 Task: Explore historical inns and guesthouses in Cape May, New Jersey, known for their preserved architecture and charming coastal setting.
Action: Mouse moved to (479, 66)
Screenshot: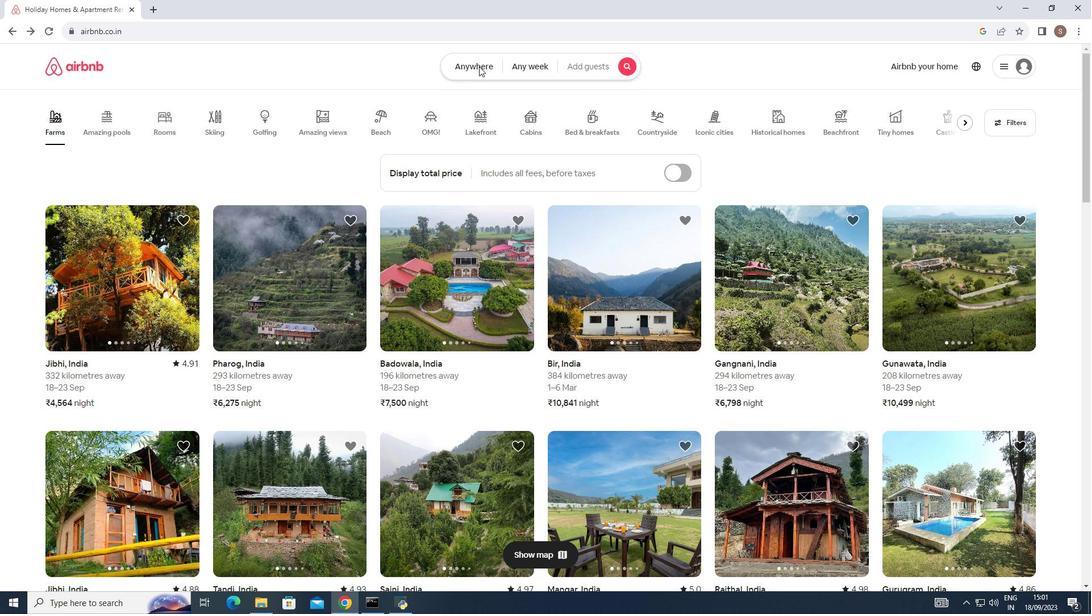 
Action: Mouse pressed left at (479, 66)
Screenshot: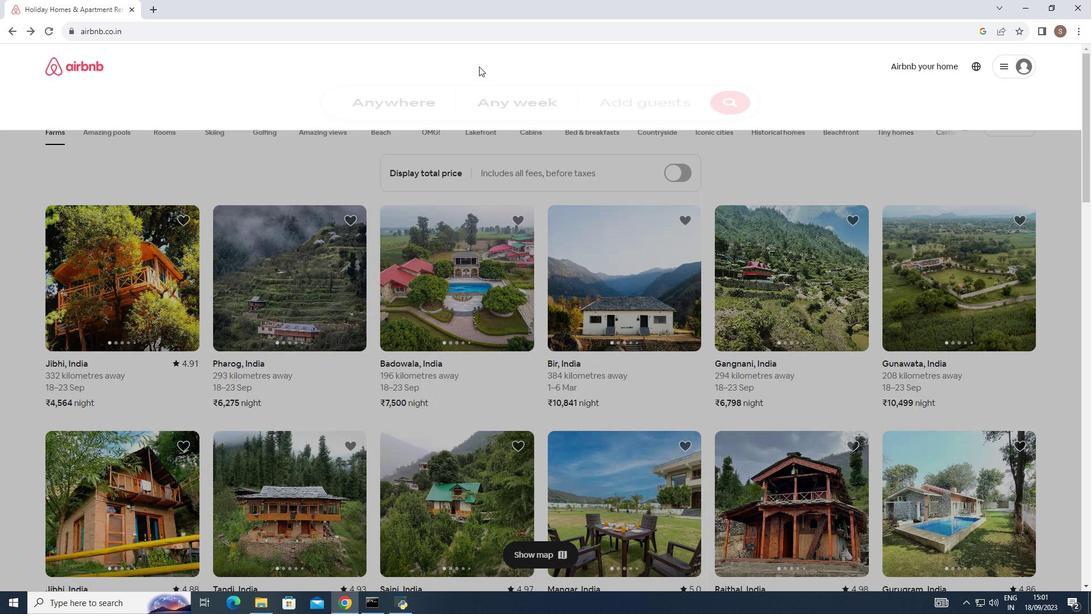 
Action: Mouse moved to (362, 113)
Screenshot: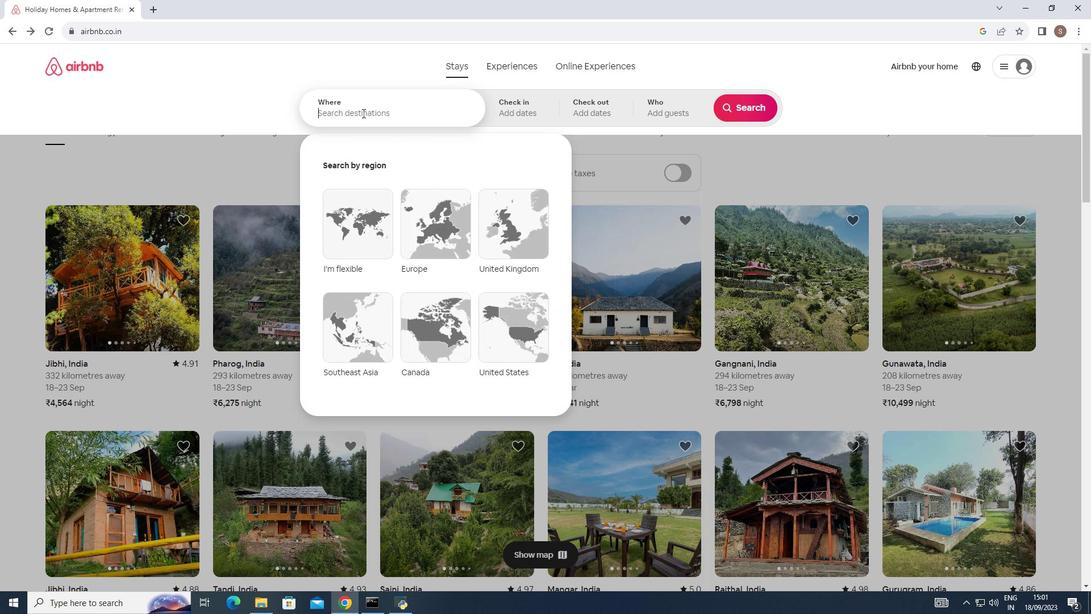 
Action: Mouse pressed left at (362, 113)
Screenshot: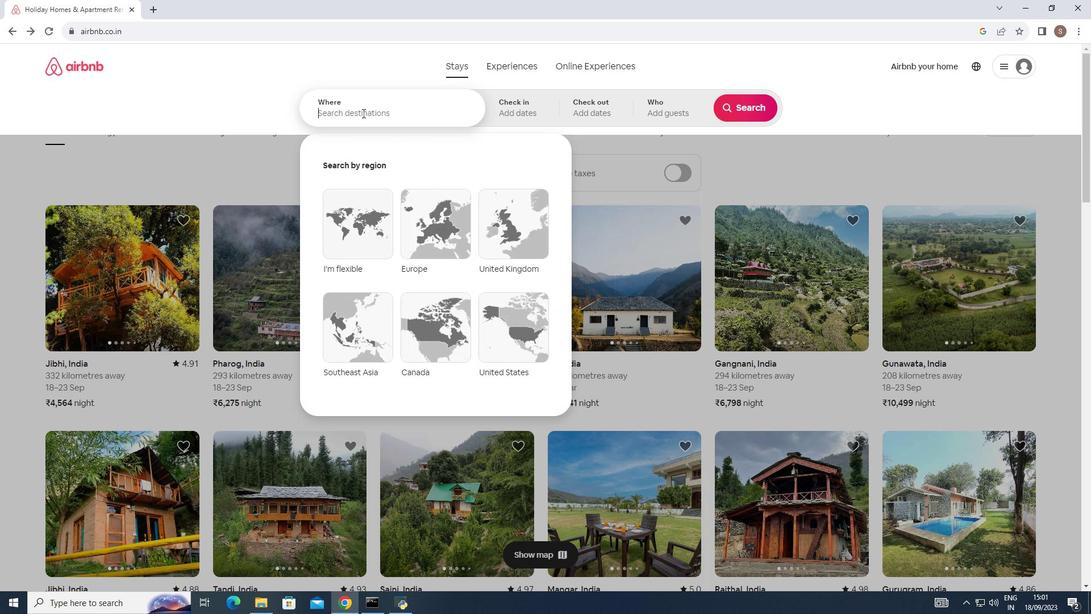 
Action: Key pressed cape<Key.space>may
Screenshot: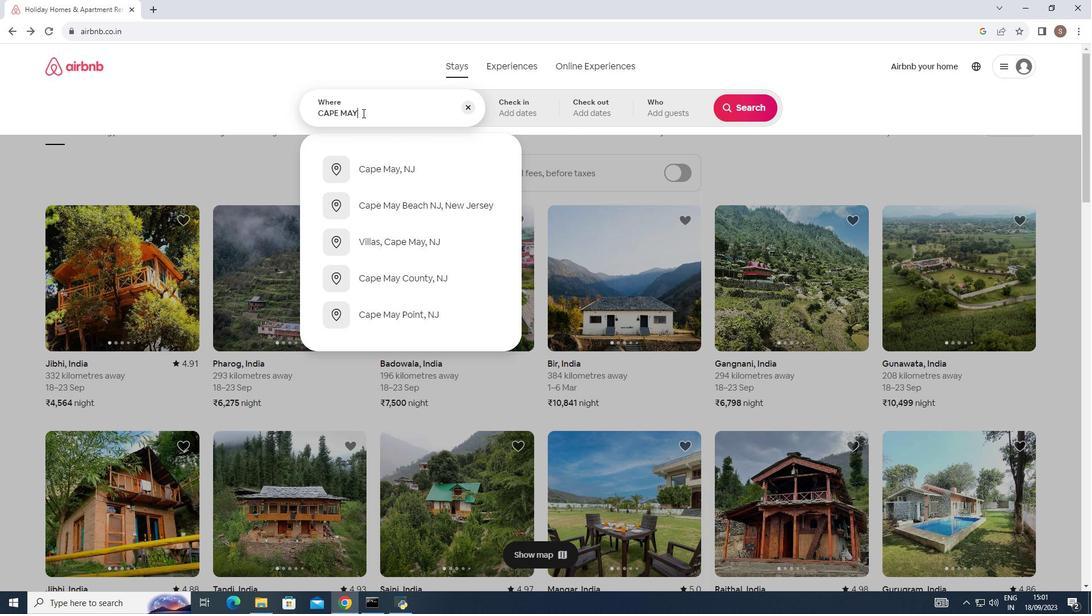 
Action: Mouse moved to (384, 160)
Screenshot: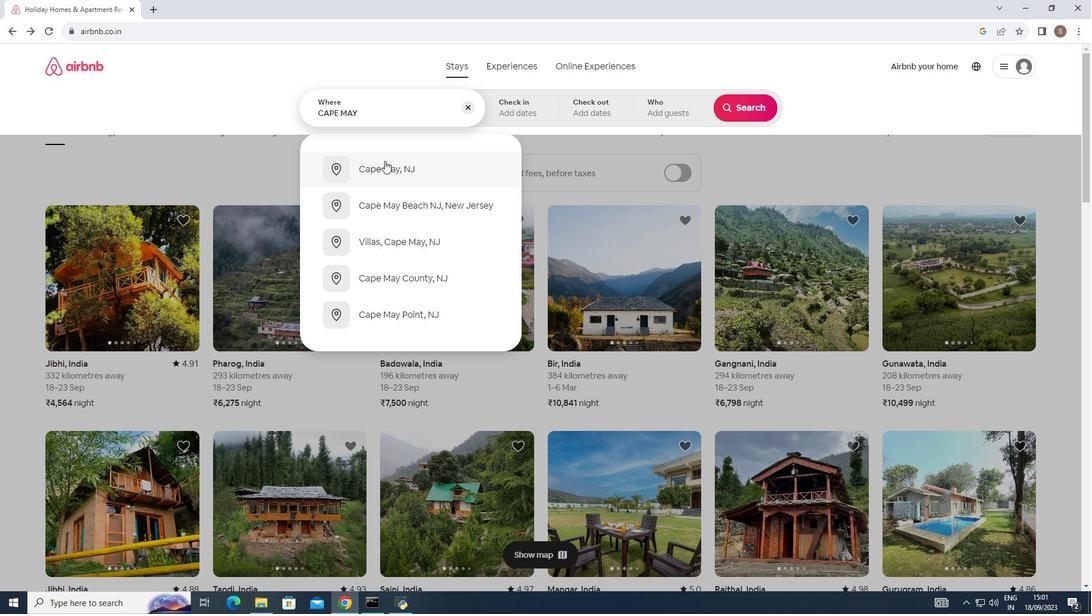 
Action: Mouse pressed left at (384, 160)
Screenshot: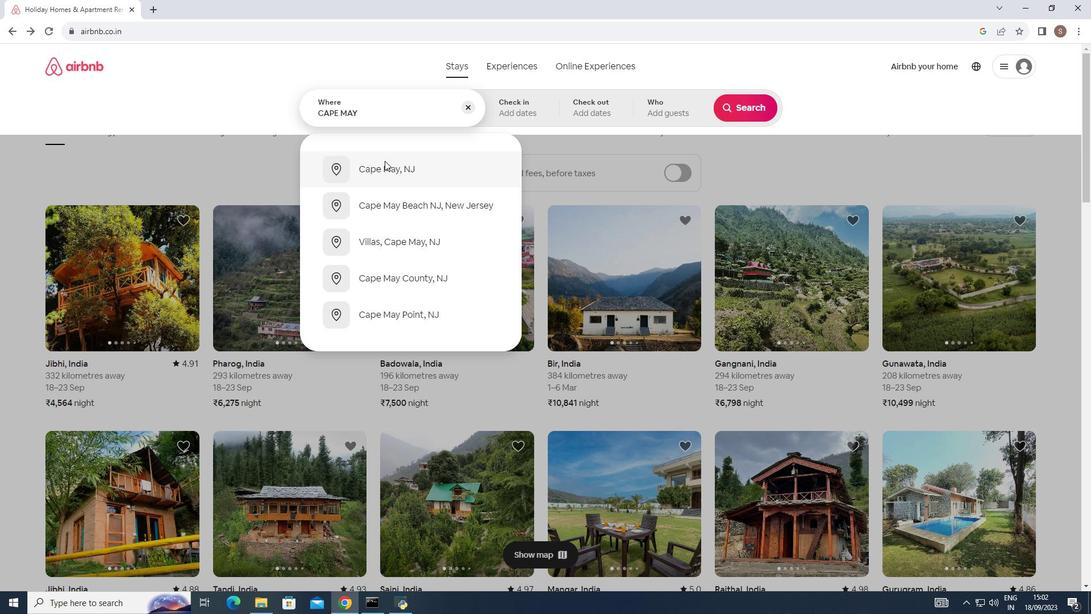 
Action: Mouse moved to (738, 101)
Screenshot: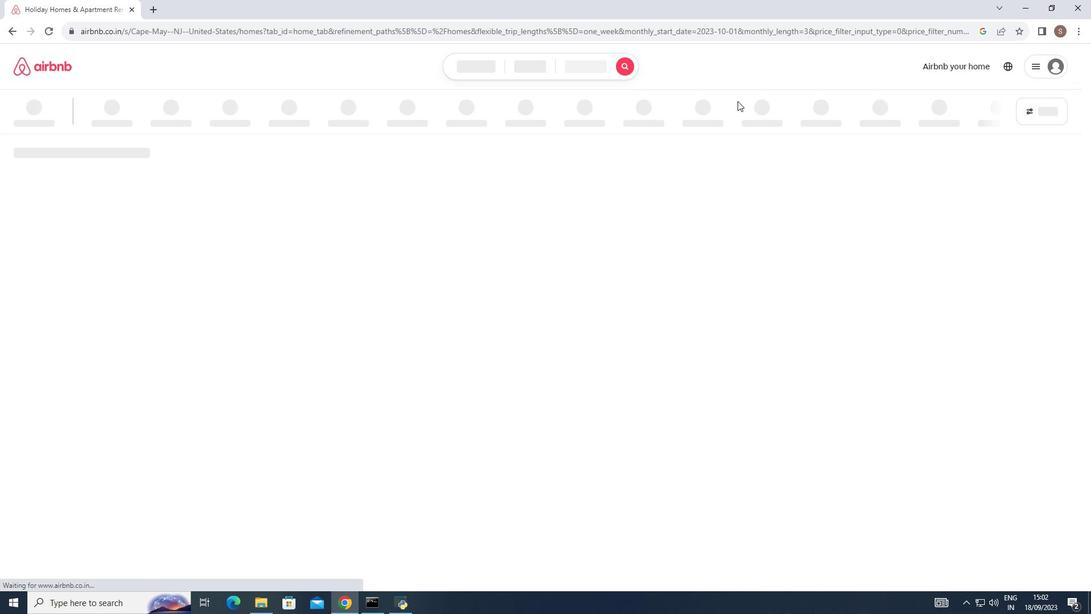
Action: Mouse pressed left at (738, 101)
Screenshot: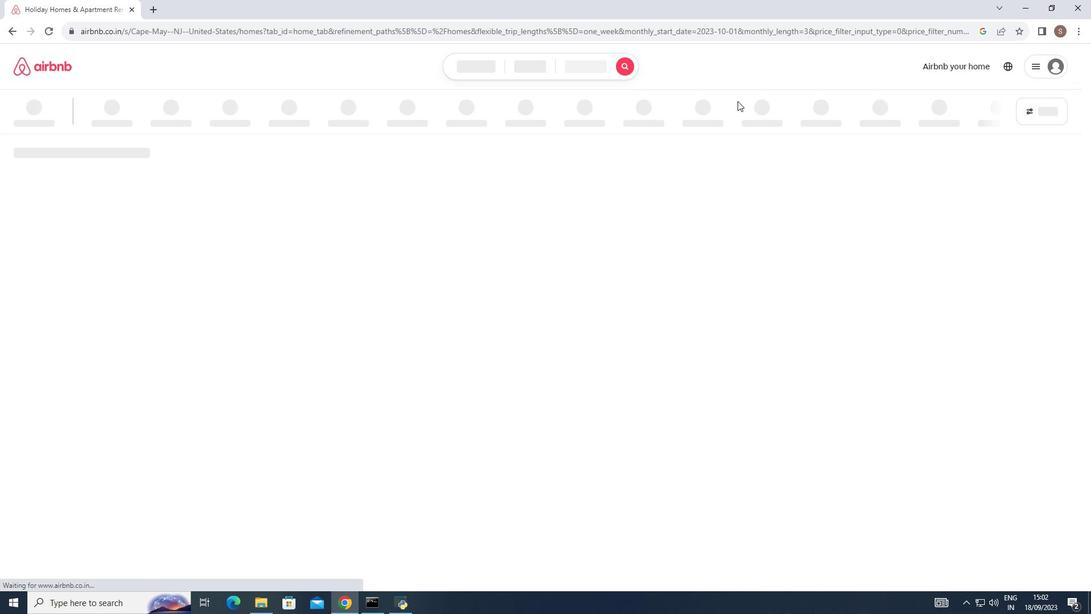 
Action: Mouse moved to (995, 111)
Screenshot: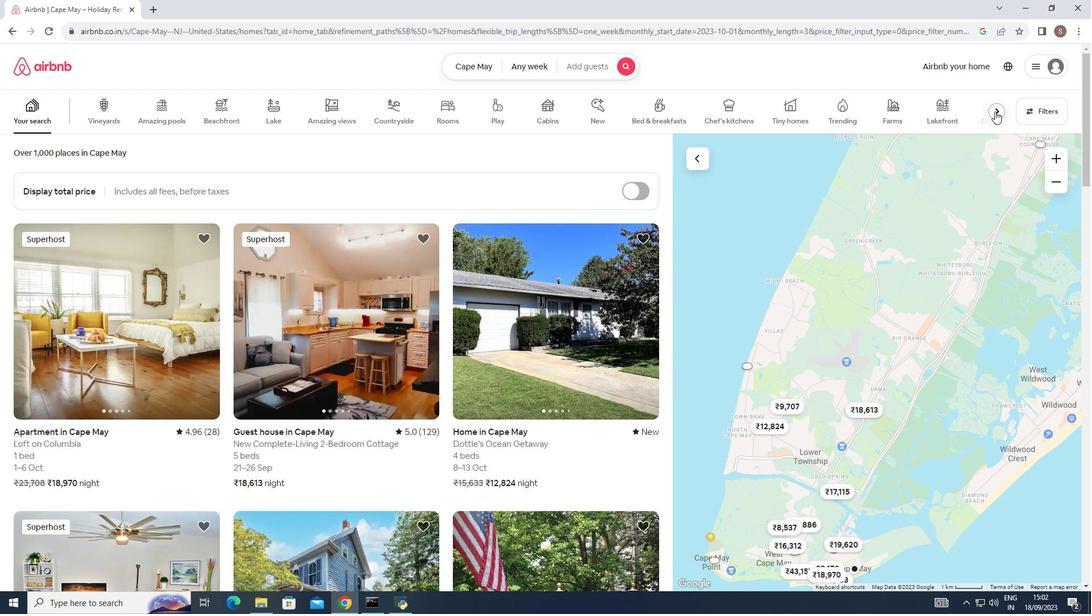 
Action: Mouse pressed left at (995, 111)
Screenshot: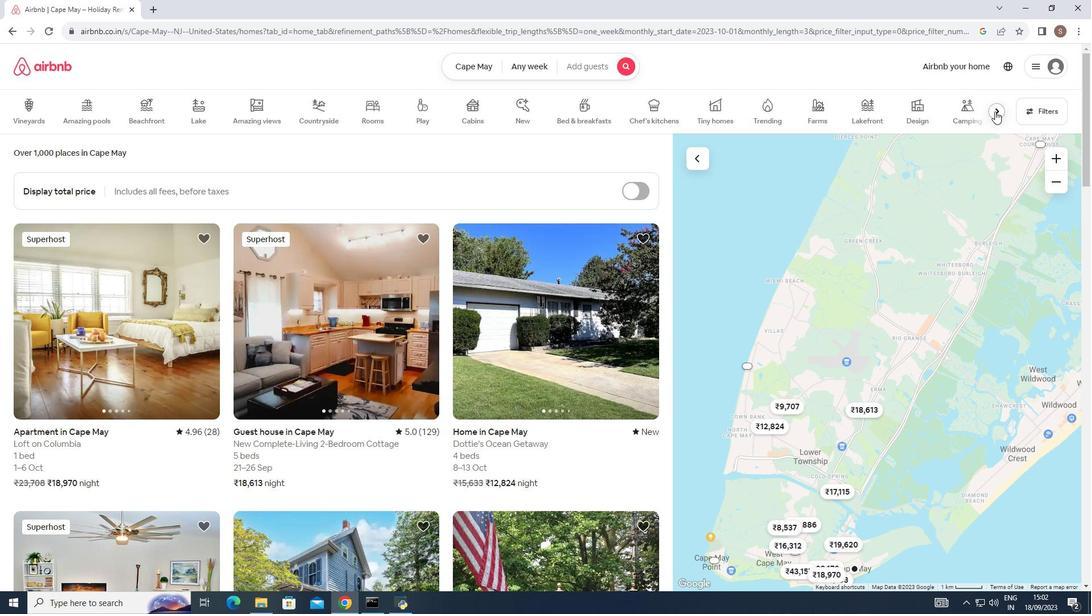 
Action: Mouse moved to (403, 340)
Screenshot: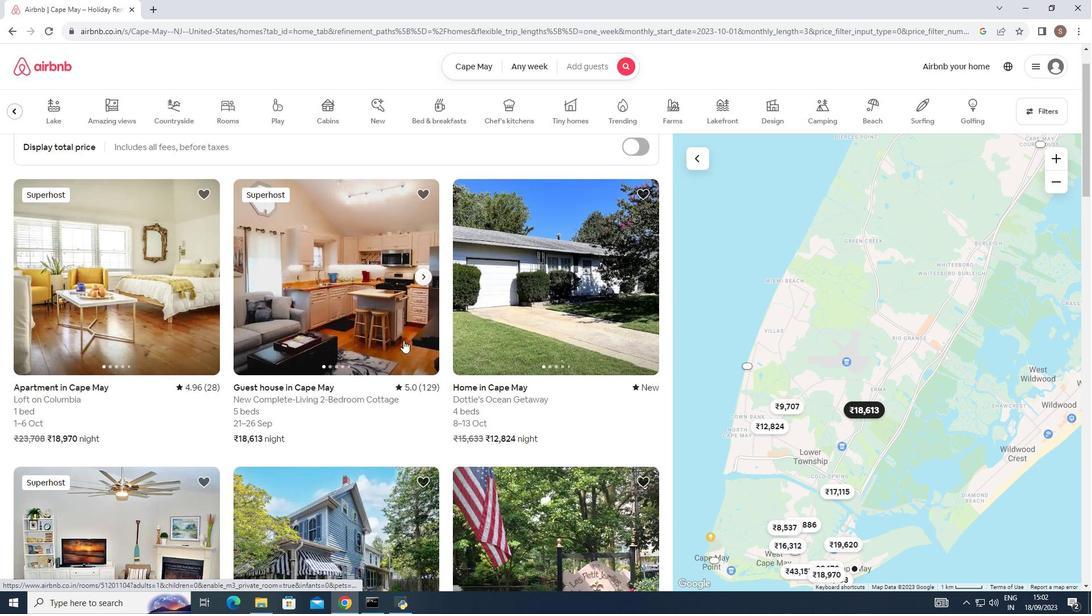 
Action: Mouse scrolled (403, 340) with delta (0, 0)
Screenshot: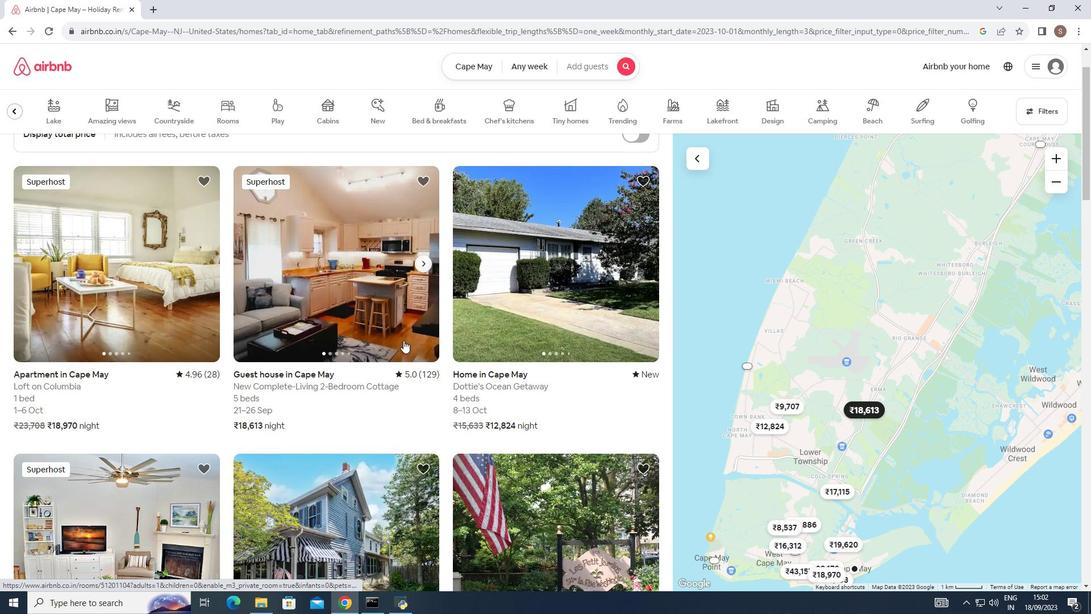 
Action: Mouse scrolled (403, 340) with delta (0, 0)
Screenshot: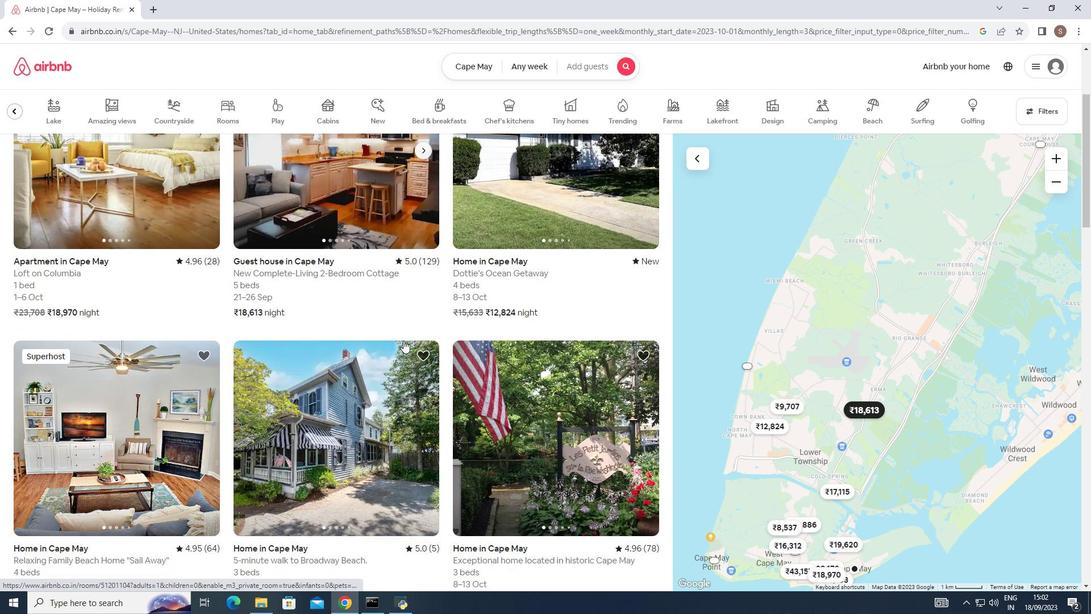 
Action: Mouse scrolled (403, 340) with delta (0, 0)
Screenshot: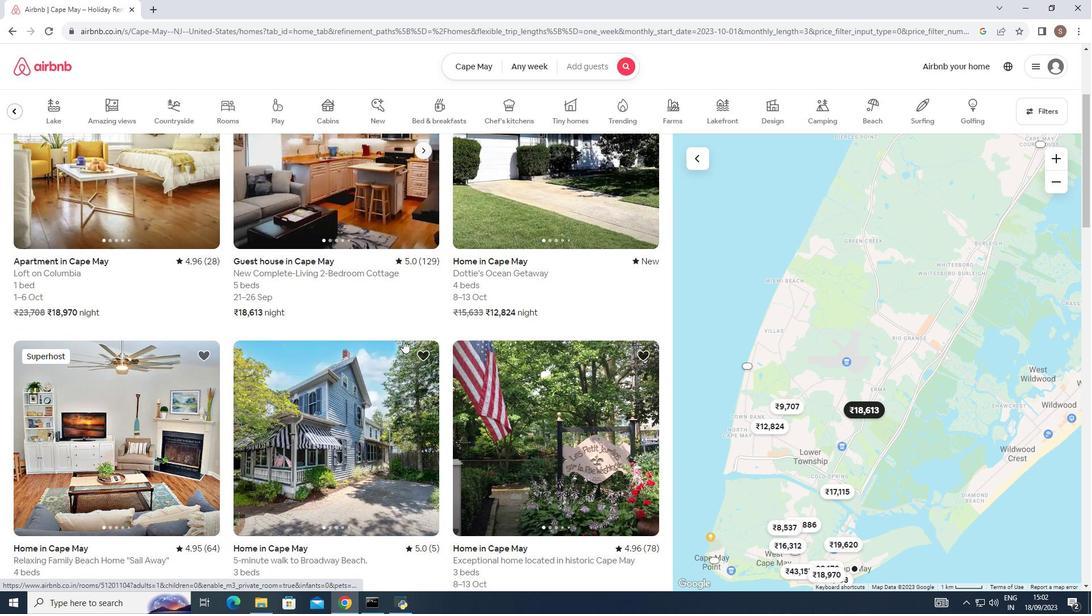 
Action: Mouse moved to (403, 330)
Screenshot: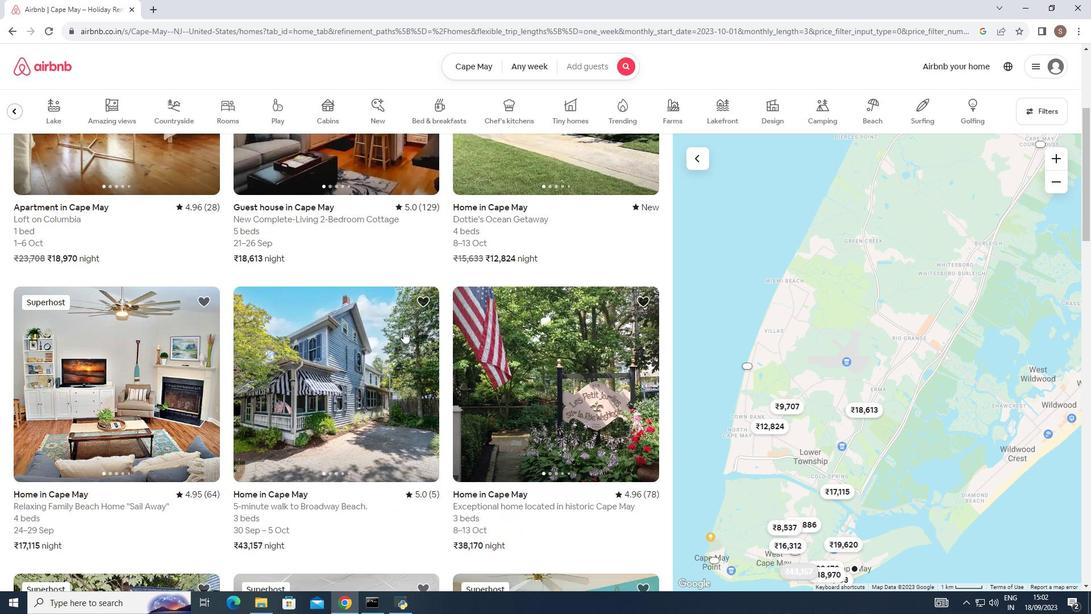 
Action: Mouse scrolled (403, 330) with delta (0, 0)
Screenshot: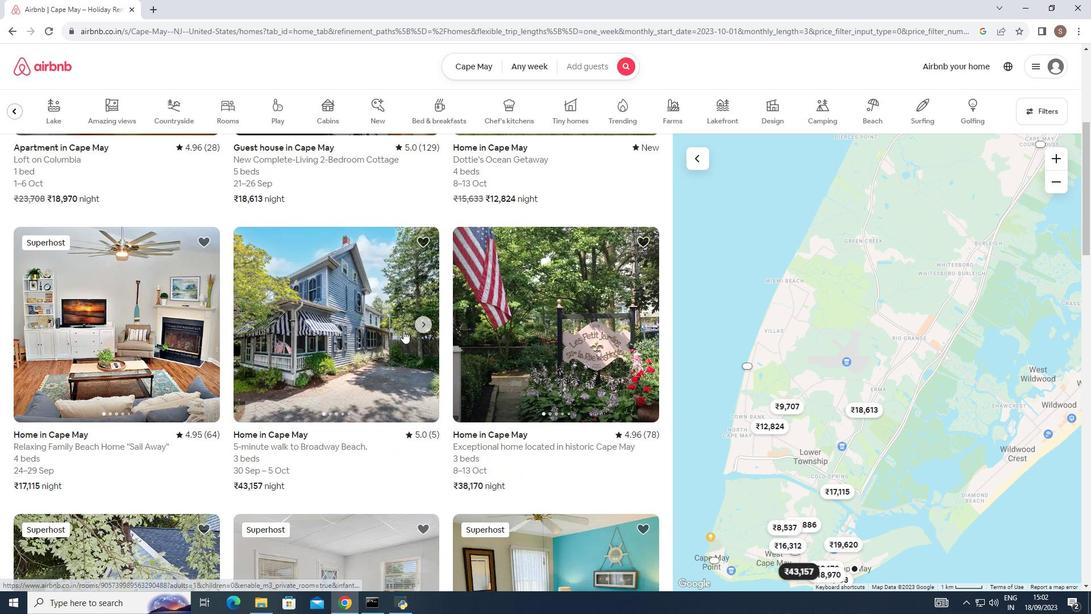 
Action: Mouse scrolled (403, 330) with delta (0, 0)
Screenshot: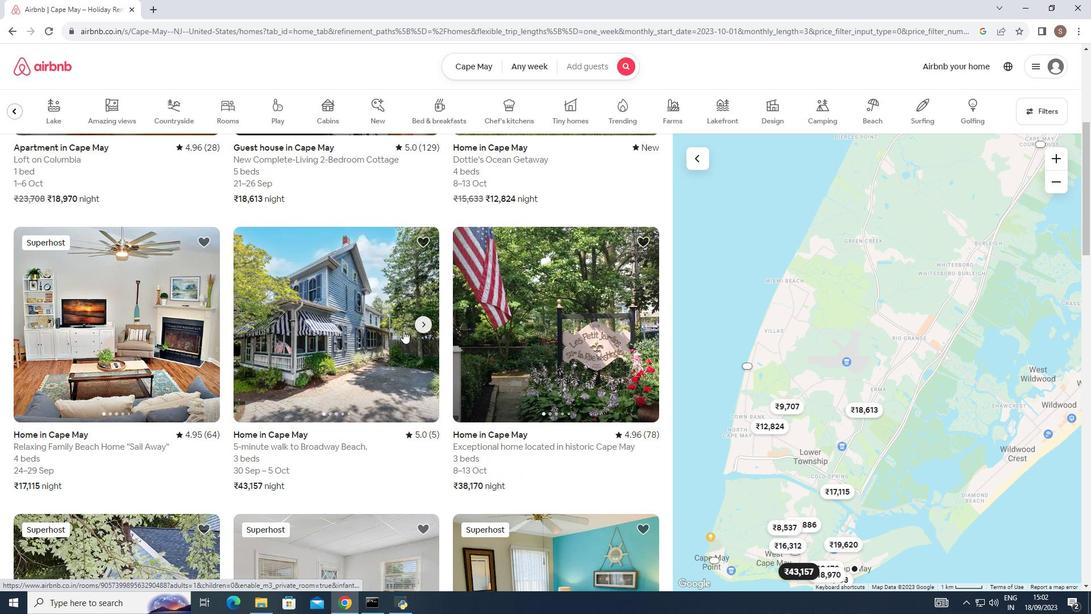
Action: Mouse scrolled (403, 330) with delta (0, 0)
Screenshot: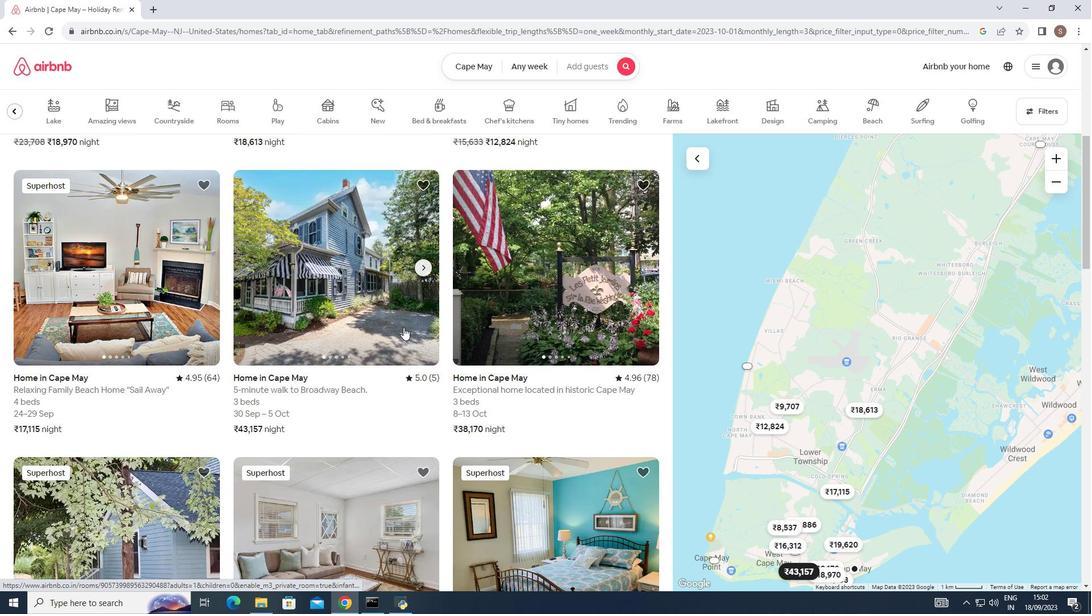 
Action: Mouse moved to (403, 325)
Screenshot: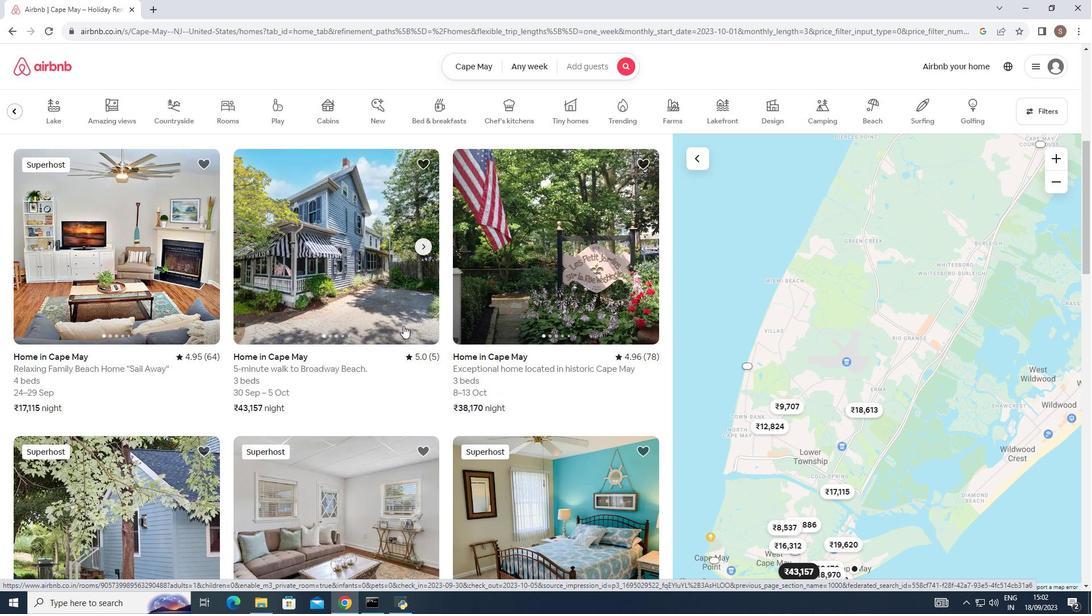 
Action: Mouse scrolled (403, 325) with delta (0, 0)
Screenshot: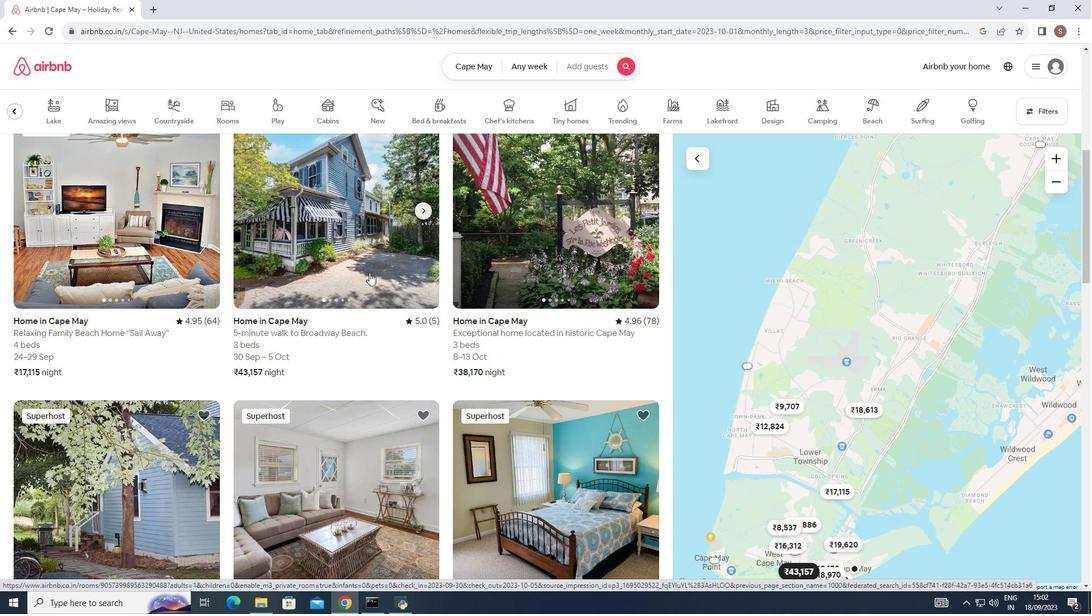 
Action: Mouse moved to (356, 254)
Screenshot: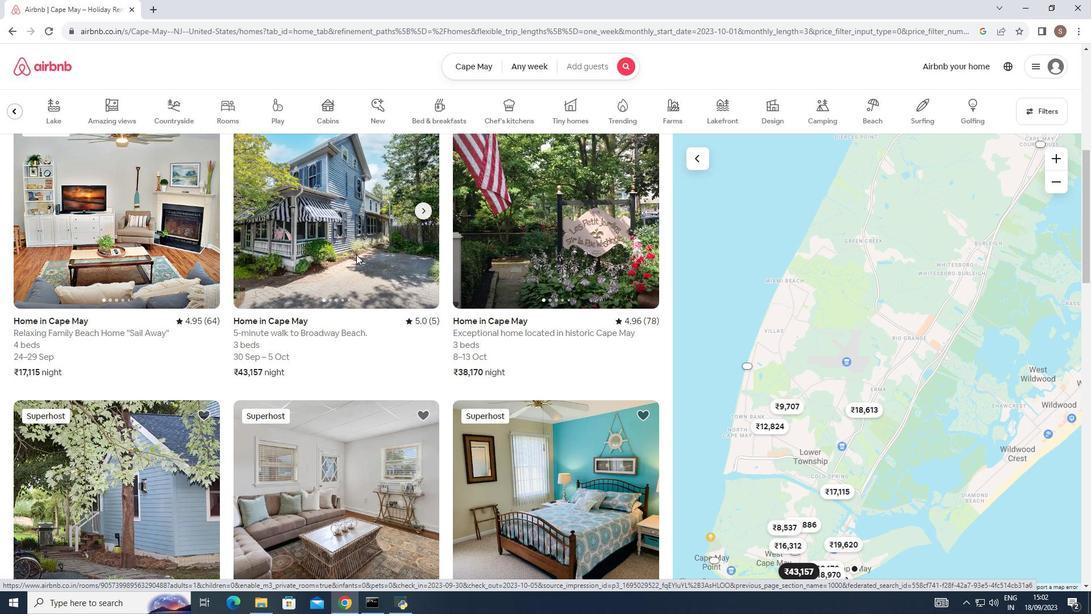 
Action: Mouse pressed left at (356, 254)
Screenshot: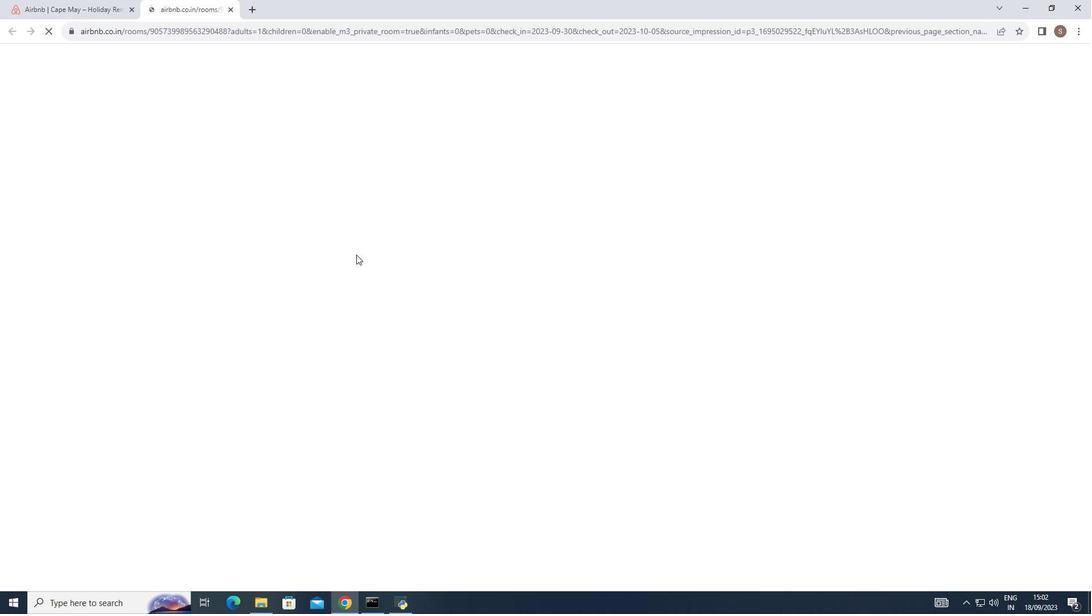 
Action: Mouse moved to (454, 328)
Screenshot: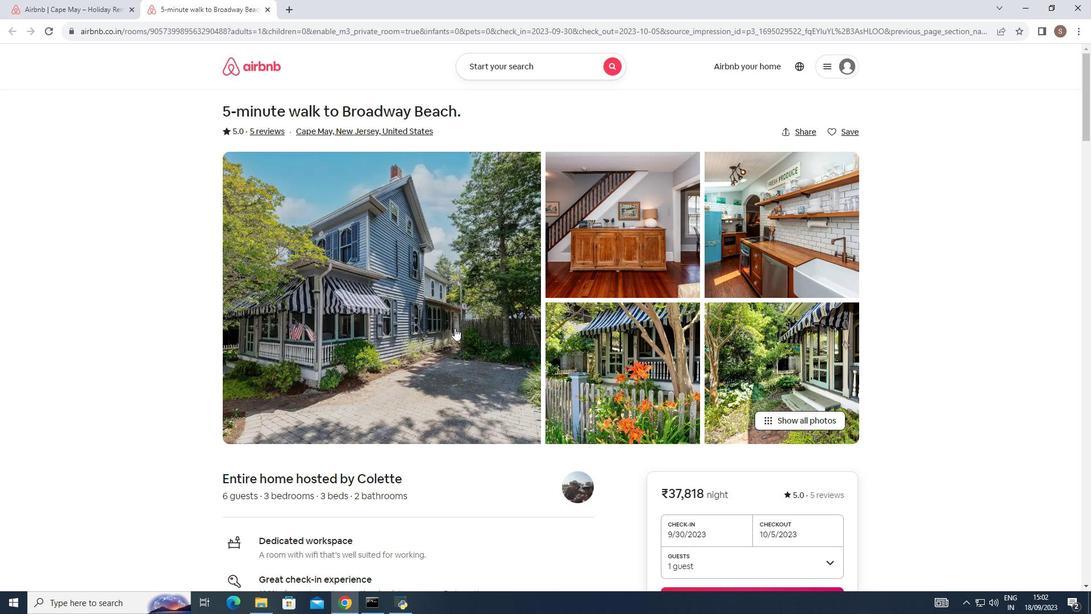 
Action: Mouse scrolled (454, 327) with delta (0, 0)
Screenshot: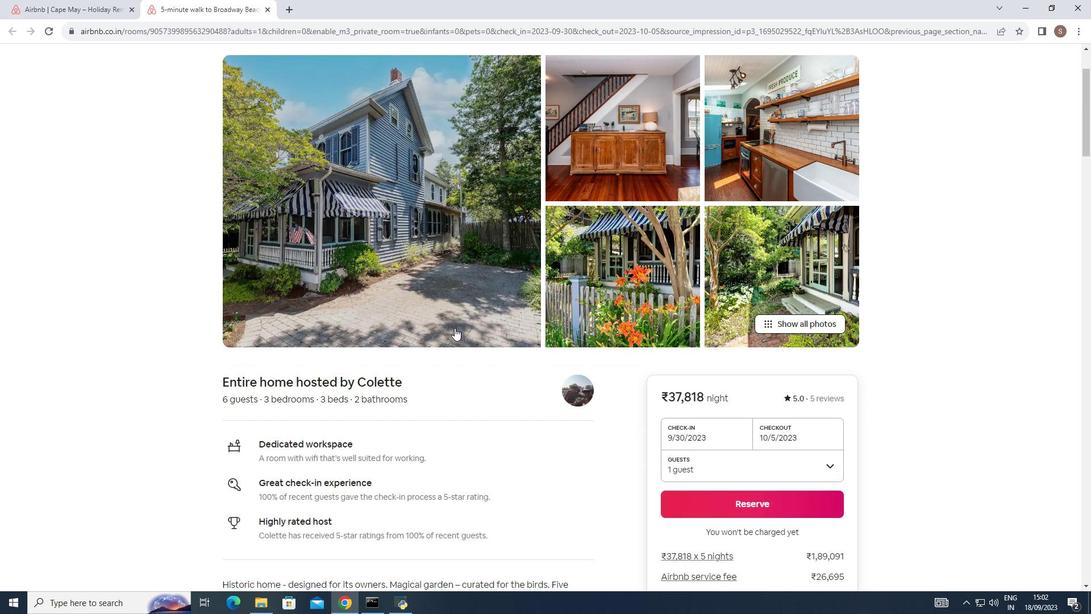 
Action: Mouse moved to (454, 328)
Screenshot: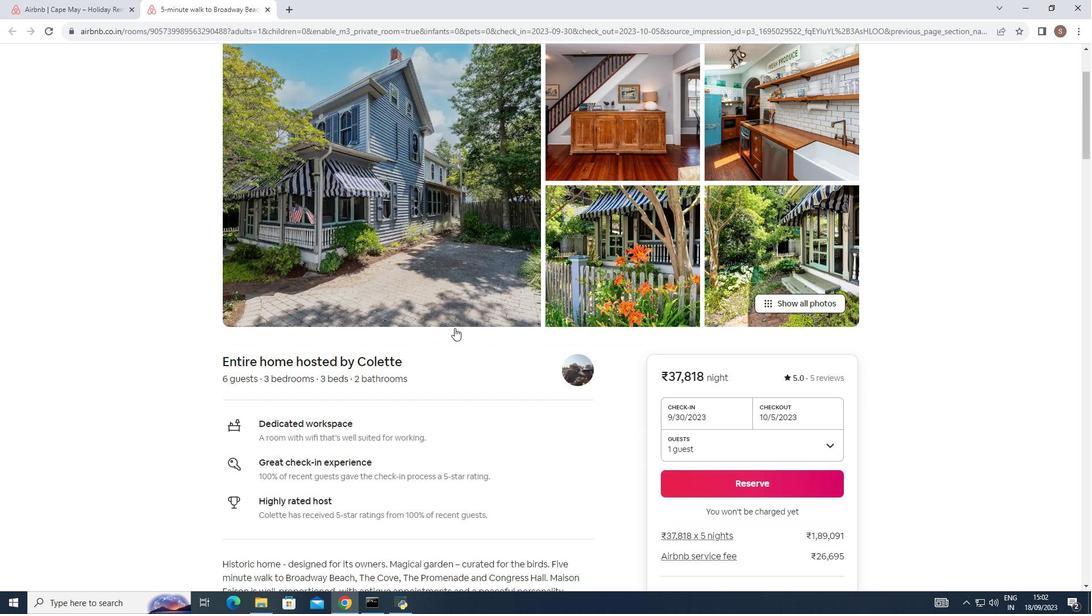
Action: Mouse scrolled (454, 327) with delta (0, 0)
Screenshot: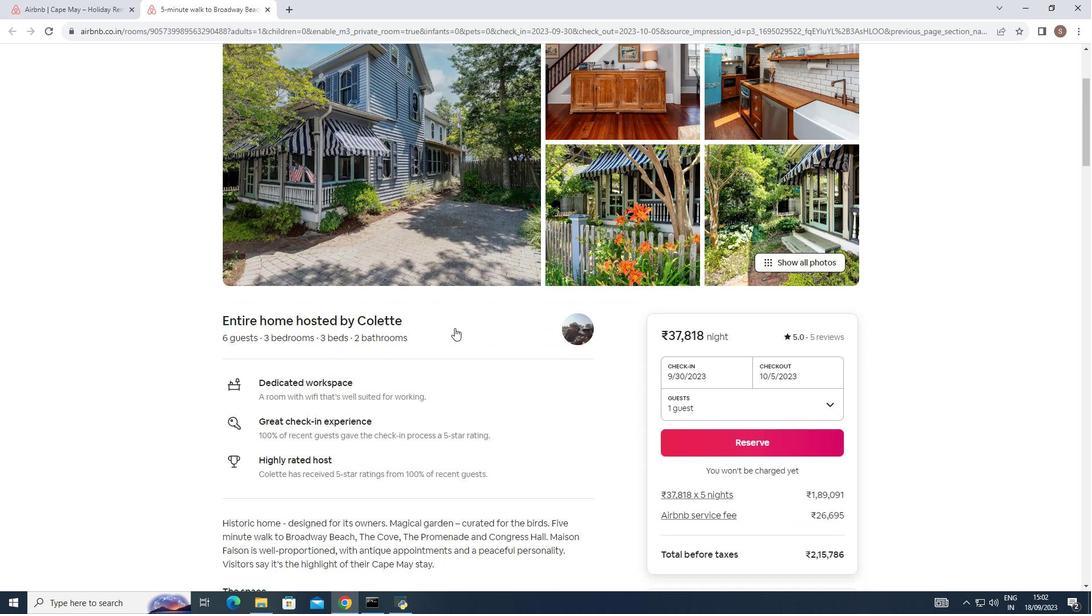 
Action: Mouse scrolled (454, 327) with delta (0, 0)
Screenshot: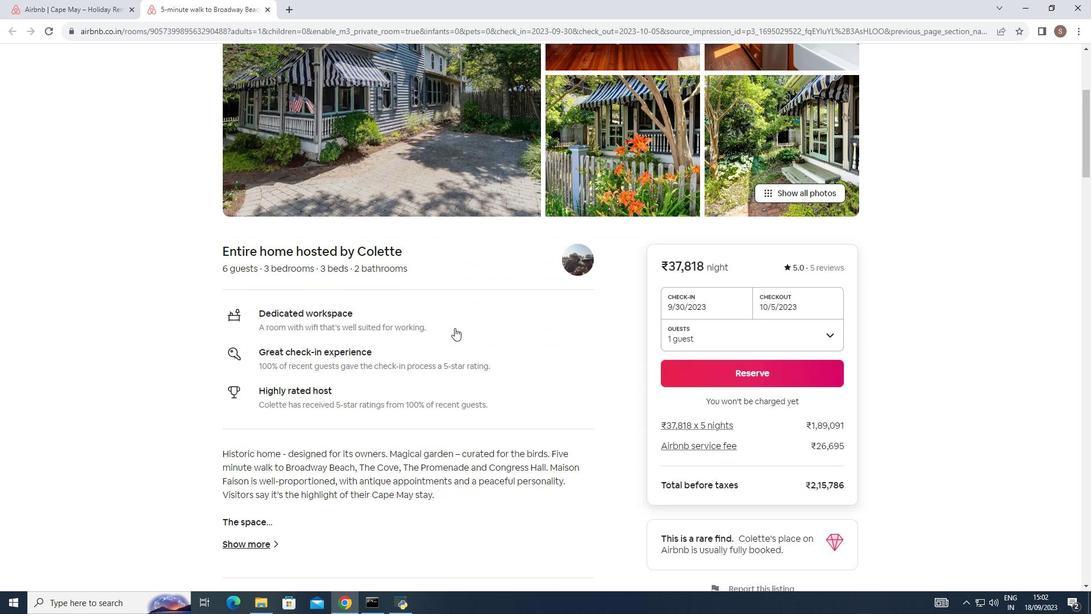 
Action: Mouse scrolled (454, 327) with delta (0, 0)
Screenshot: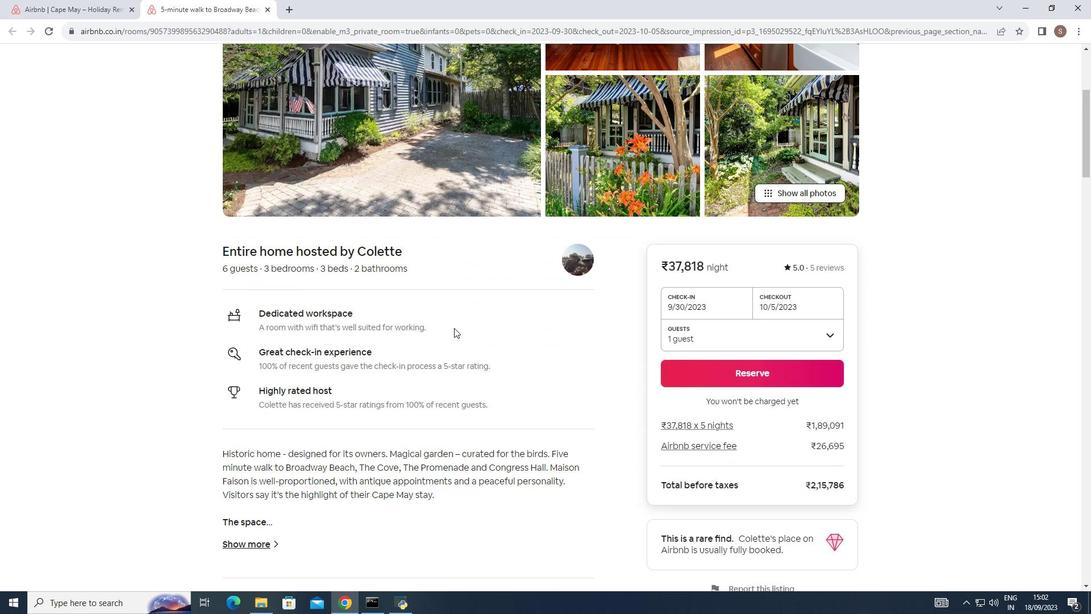 
Action: Mouse moved to (454, 327)
Screenshot: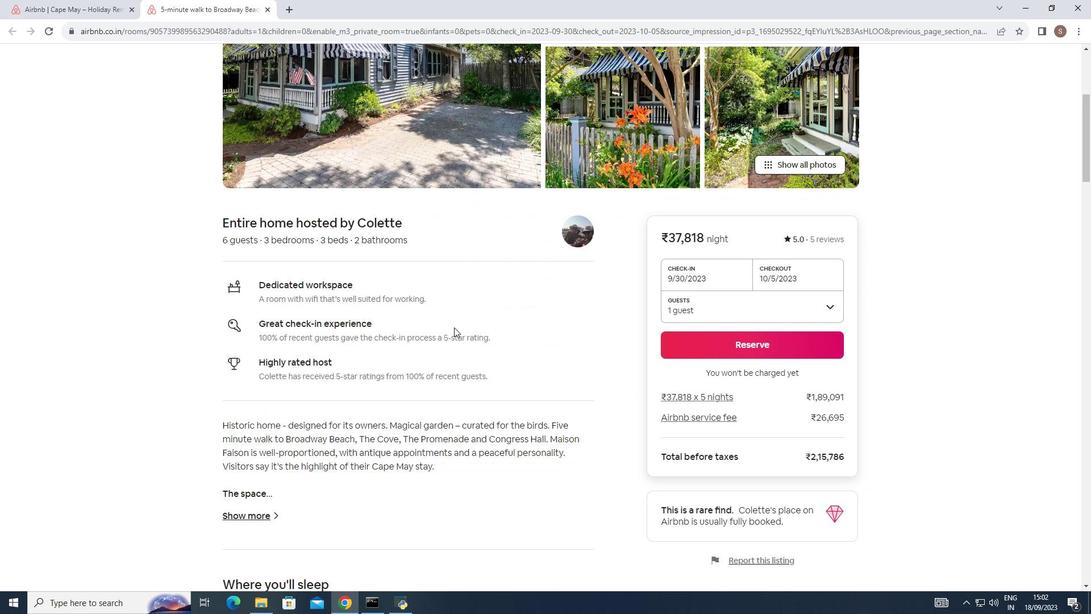 
Action: Mouse scrolled (454, 326) with delta (0, 0)
Screenshot: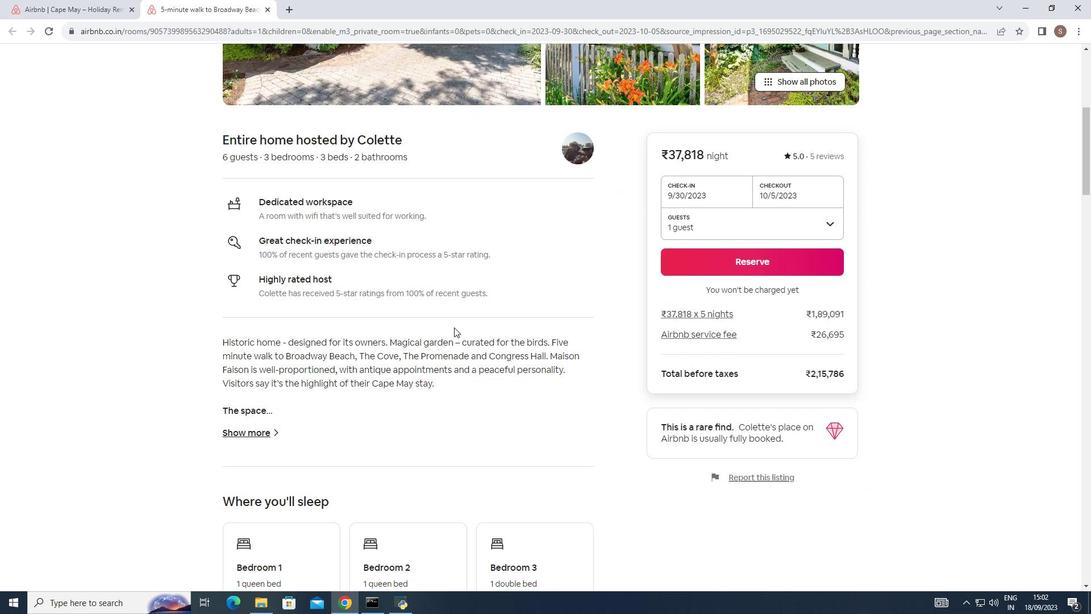 
Action: Mouse scrolled (454, 326) with delta (0, 0)
Screenshot: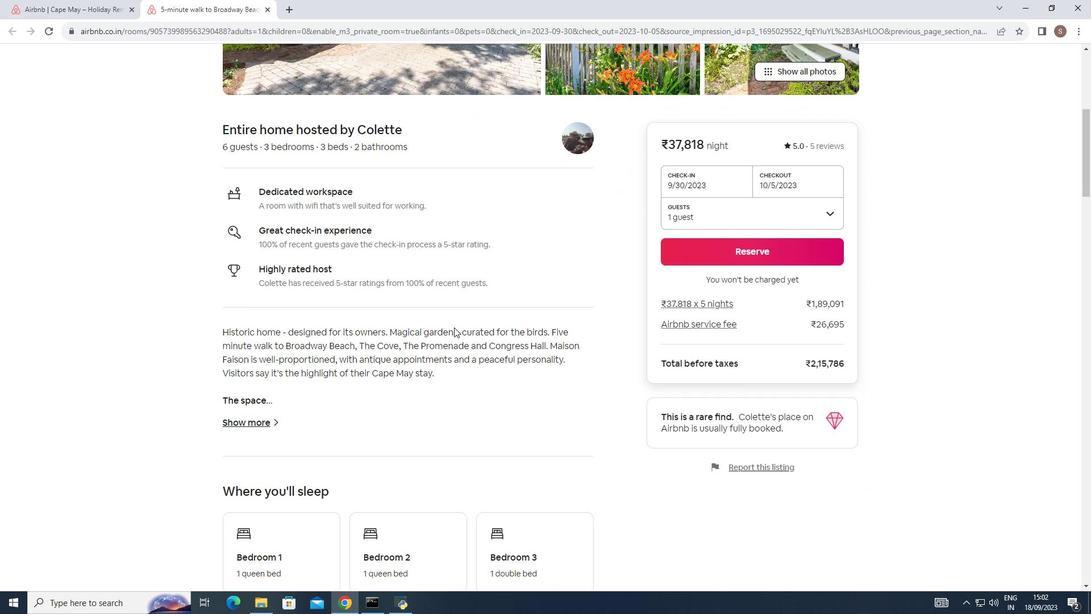 
Action: Mouse scrolled (454, 326) with delta (0, 0)
Screenshot: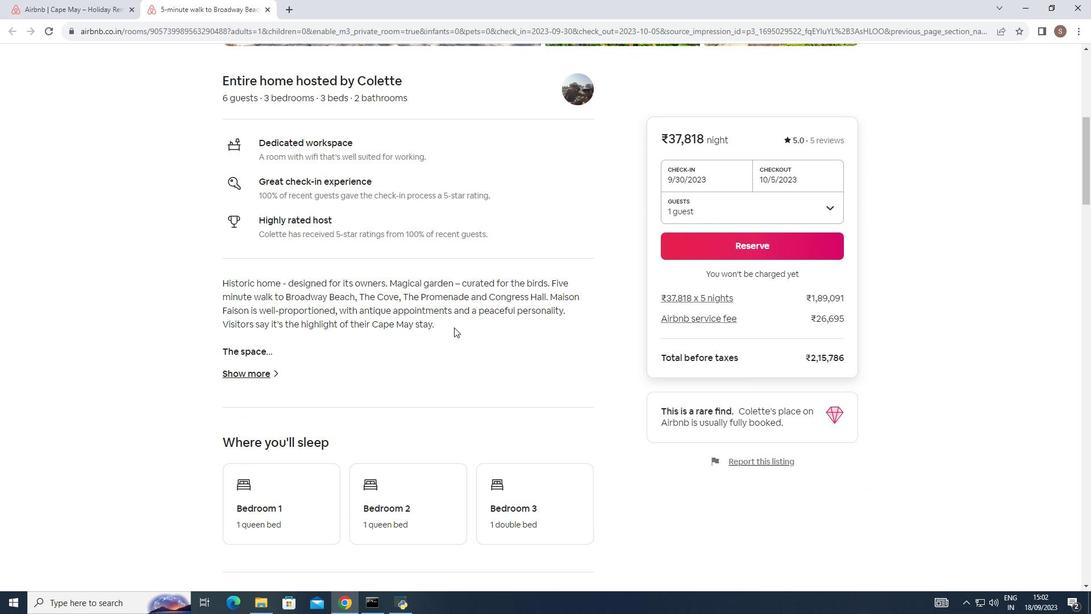 
Action: Mouse moved to (448, 317)
Screenshot: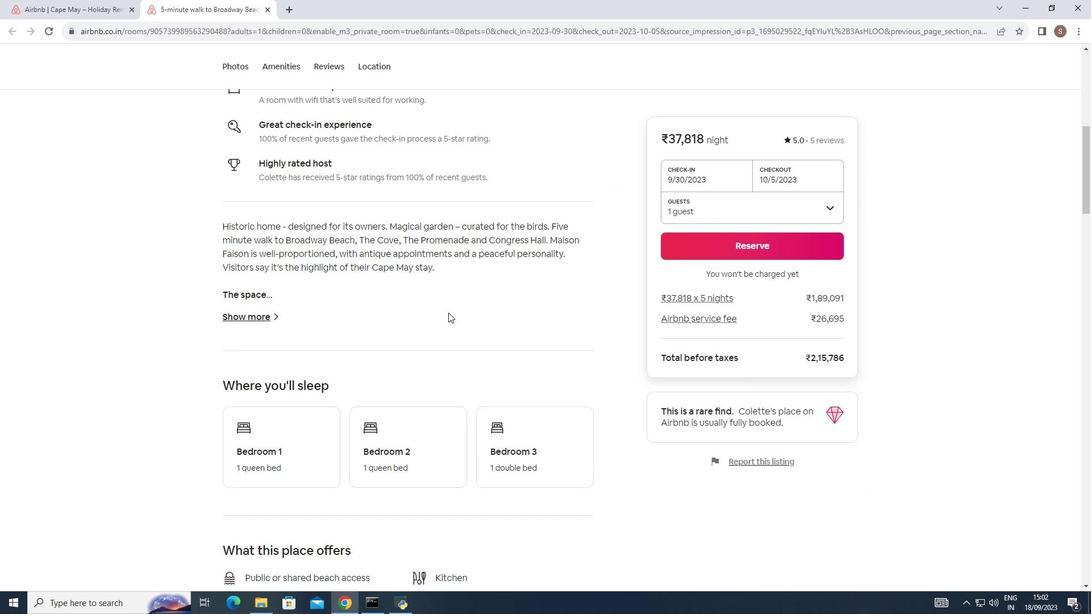 
Action: Mouse scrolled (448, 316) with delta (0, 0)
Screenshot: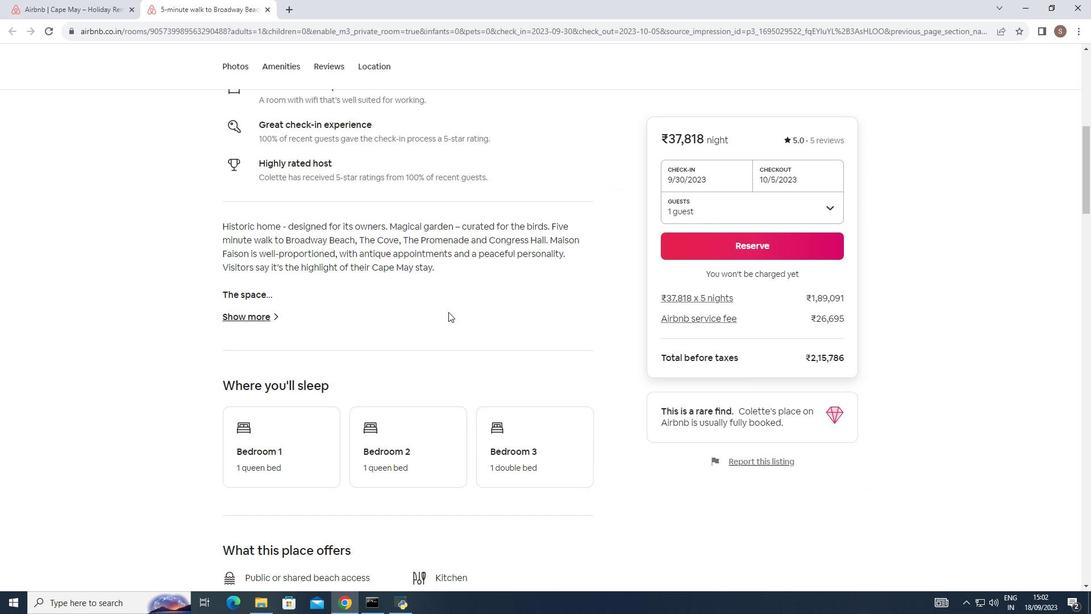 
Action: Mouse moved to (448, 310)
Screenshot: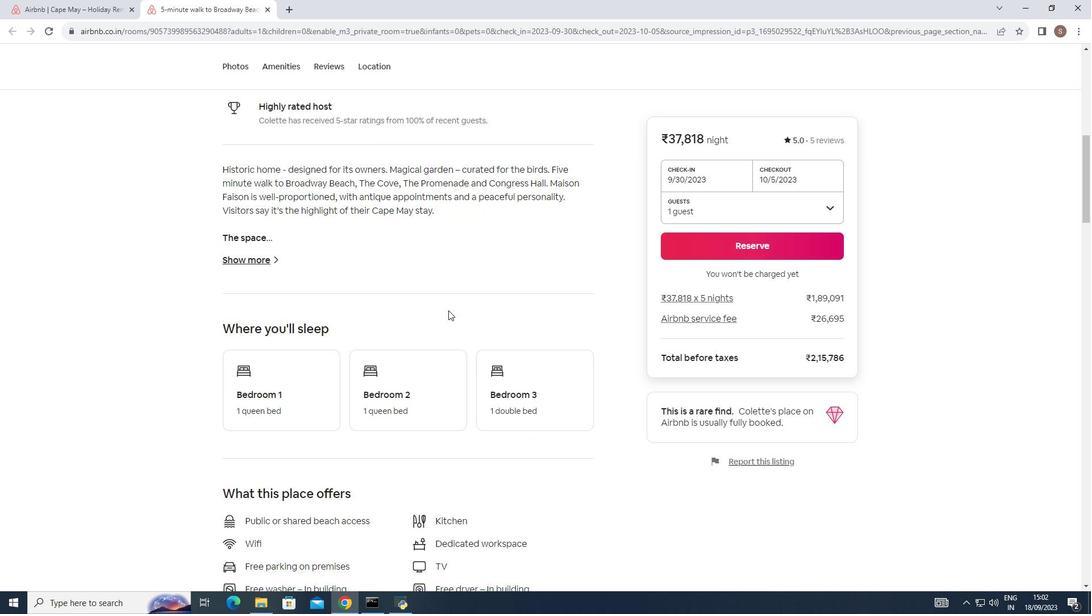 
Action: Mouse scrolled (448, 309) with delta (0, 0)
Screenshot: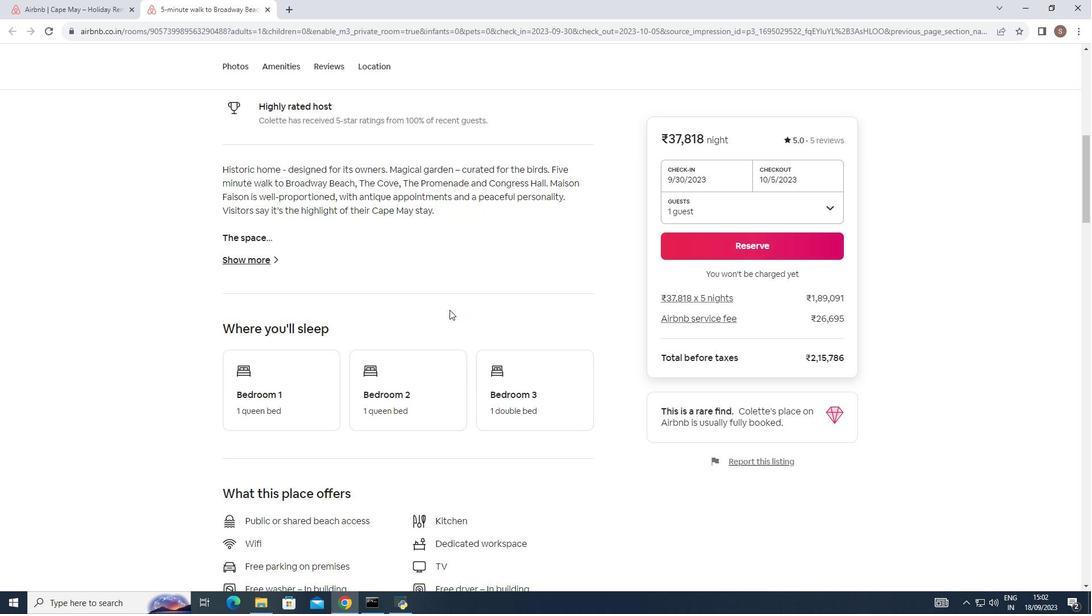 
Action: Mouse moved to (244, 260)
Screenshot: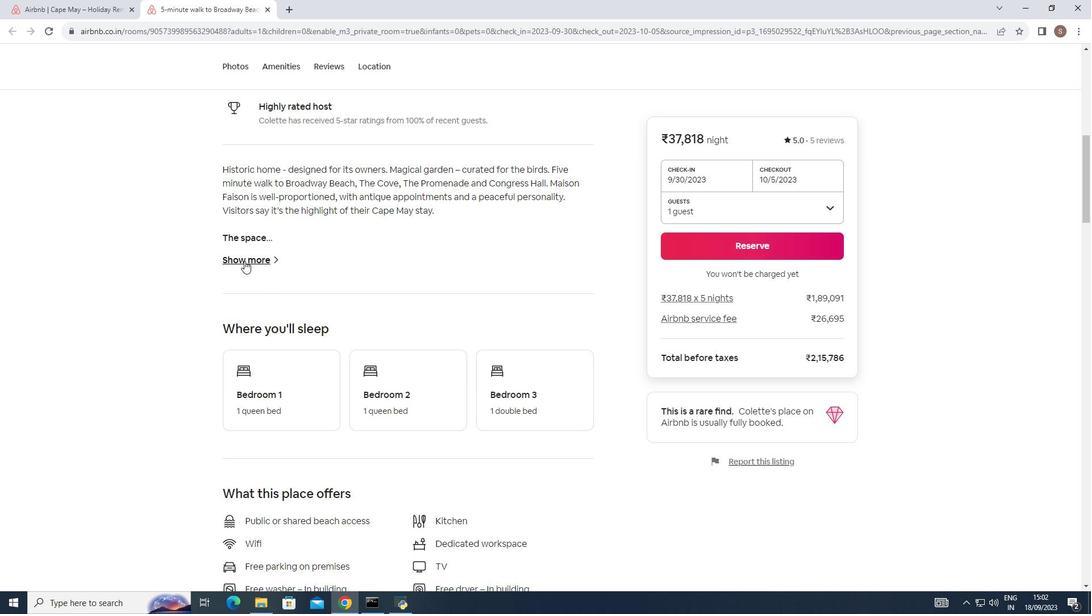 
Action: Mouse pressed left at (244, 260)
Screenshot: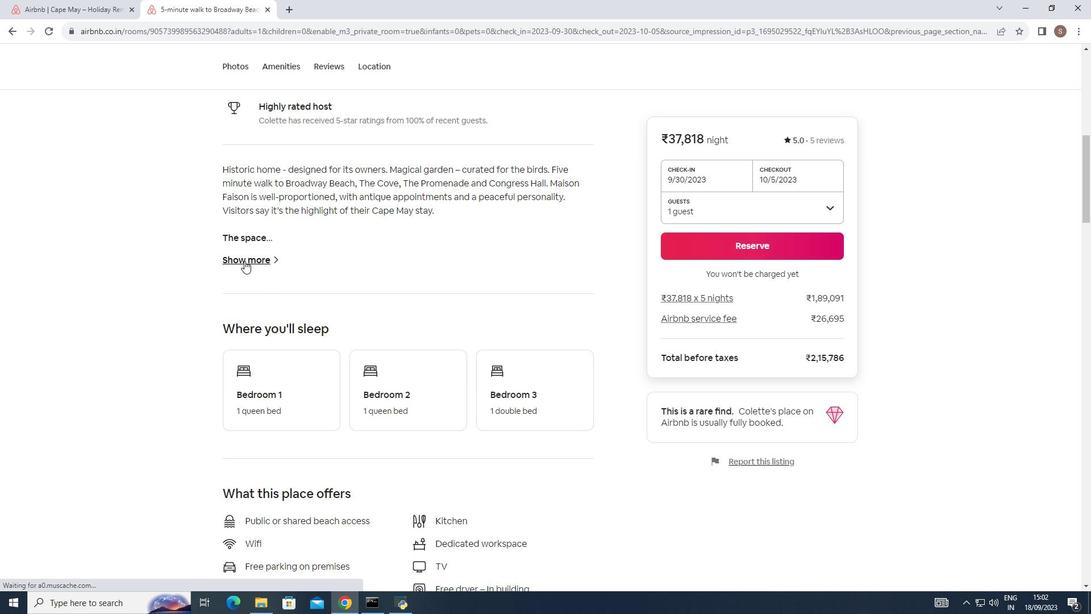
Action: Mouse moved to (342, 226)
Screenshot: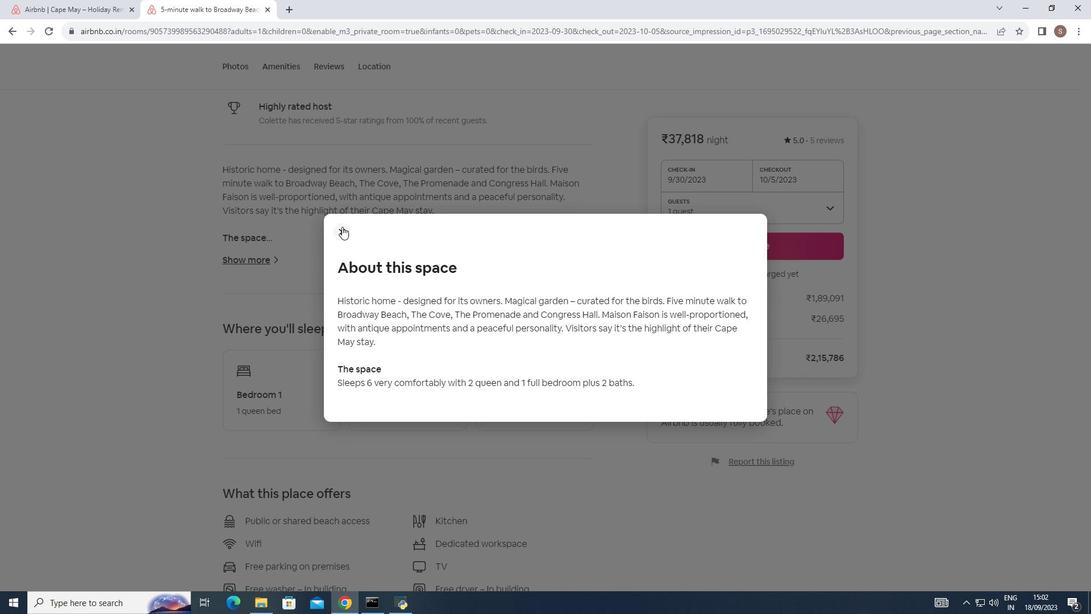 
Action: Mouse pressed left at (342, 226)
Screenshot: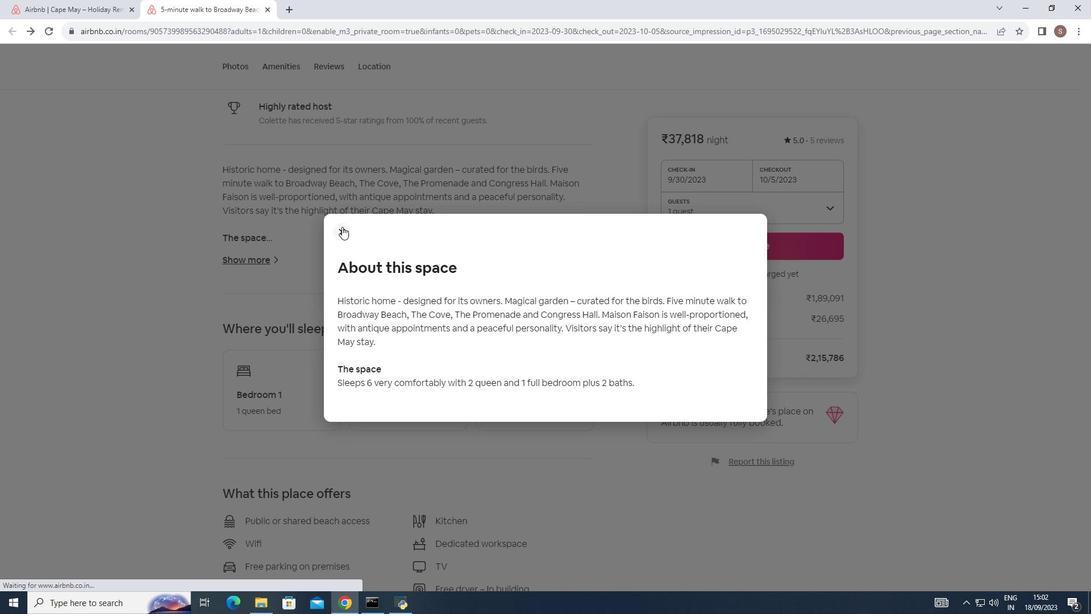 
Action: Mouse moved to (330, 293)
Screenshot: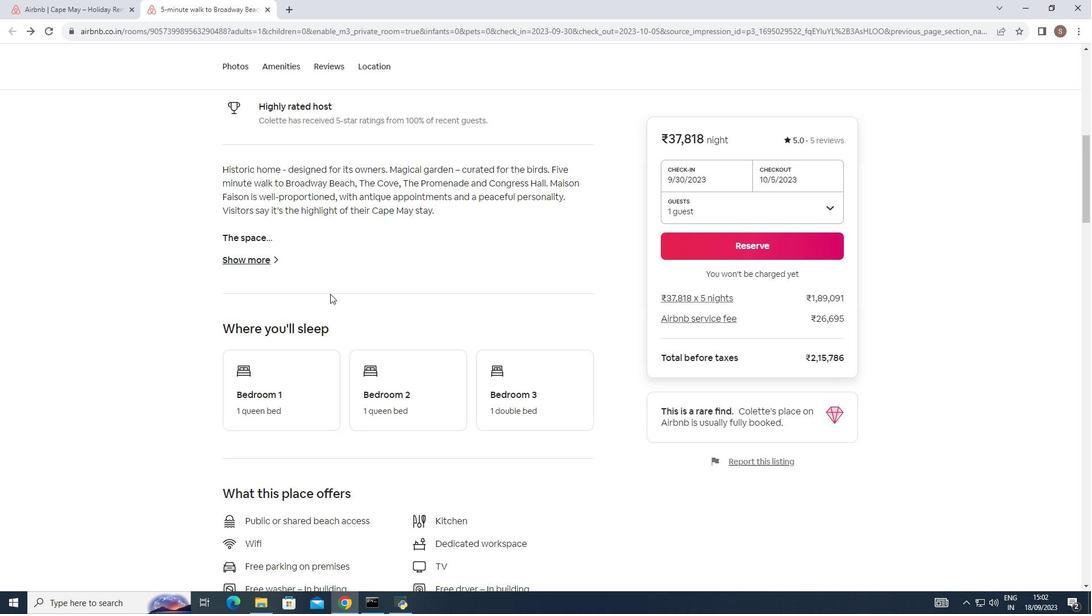 
Action: Mouse scrolled (330, 293) with delta (0, 0)
Screenshot: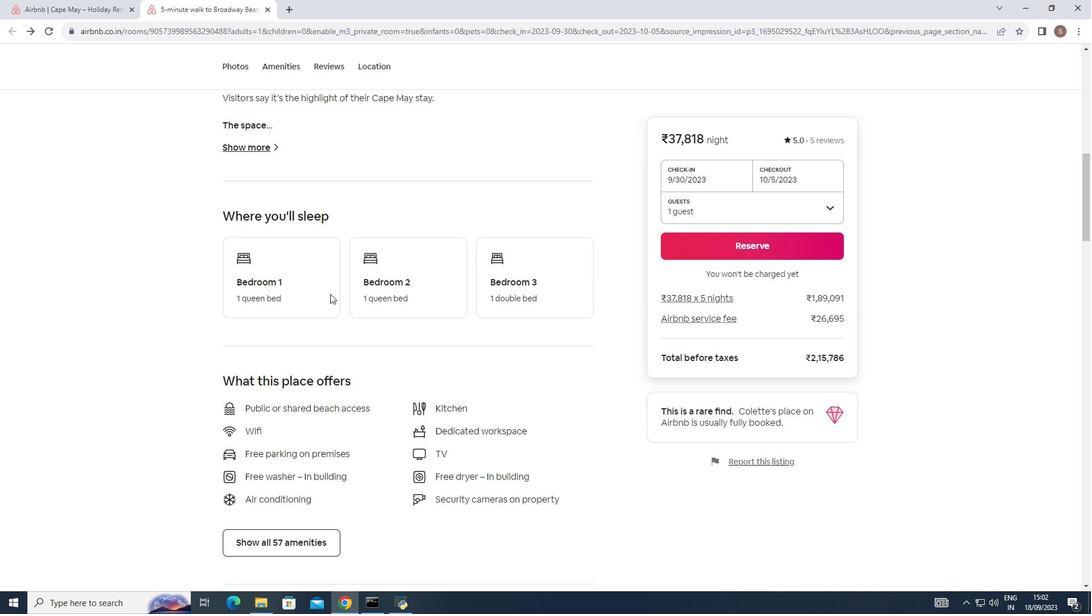
Action: Mouse scrolled (330, 293) with delta (0, 0)
Screenshot: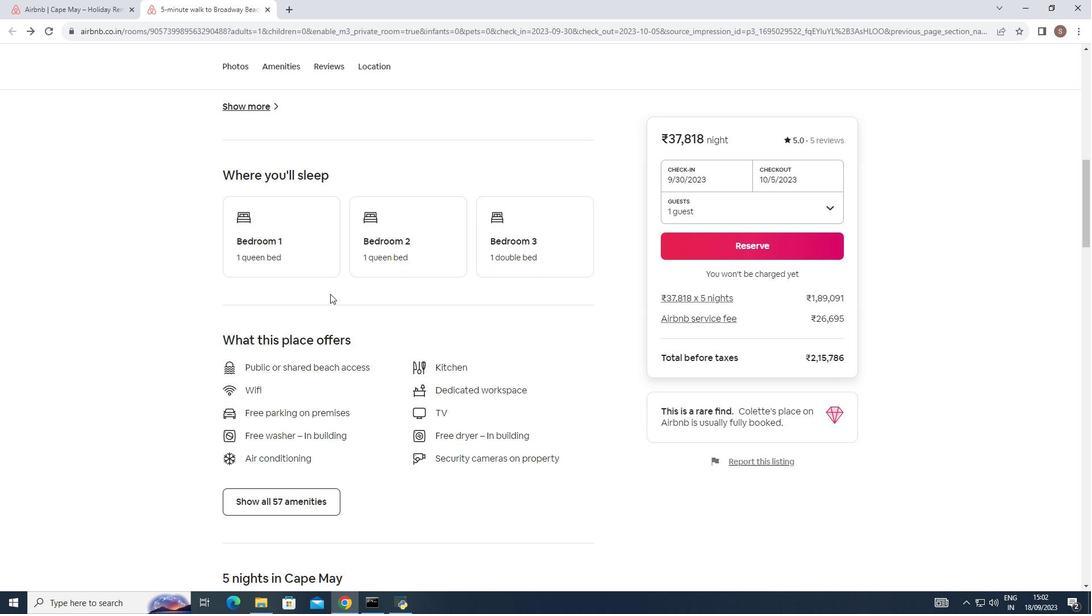 
Action: Mouse scrolled (330, 293) with delta (0, 0)
Screenshot: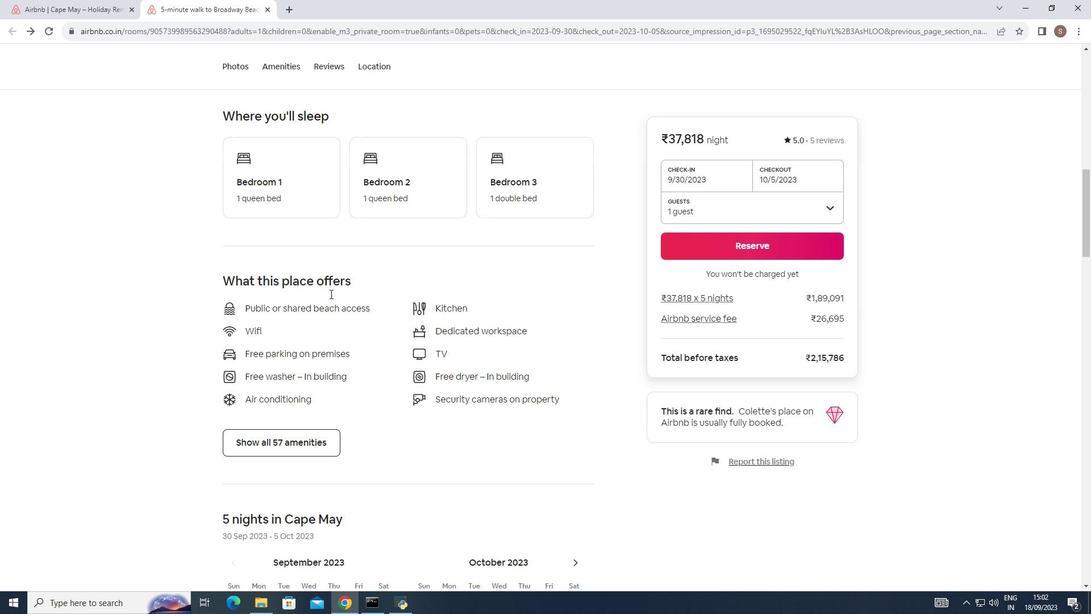 
Action: Mouse scrolled (330, 293) with delta (0, 0)
Screenshot: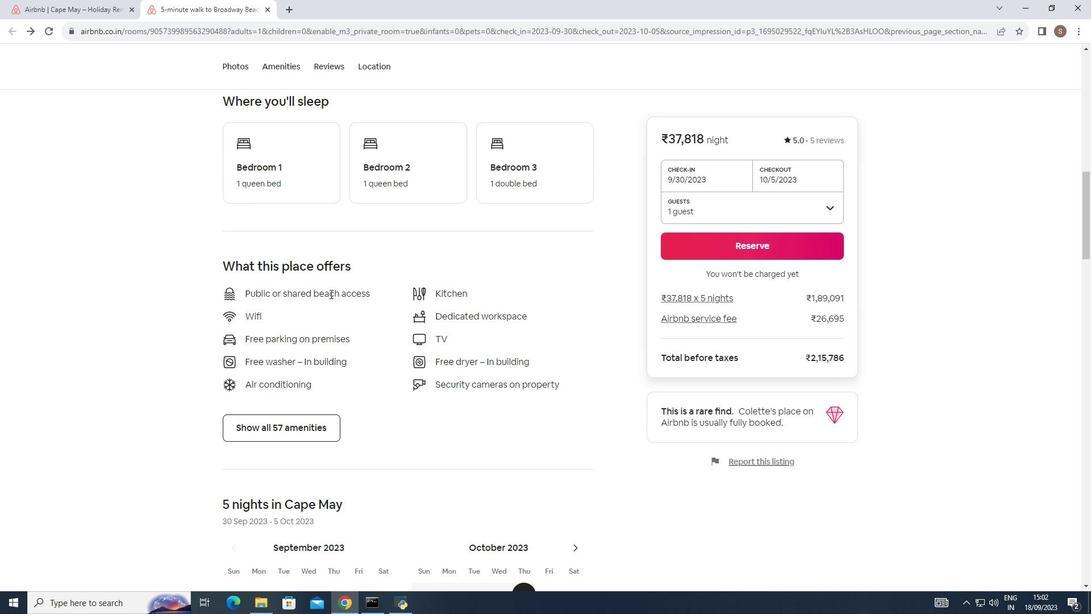 
Action: Mouse scrolled (330, 293) with delta (0, 0)
Screenshot: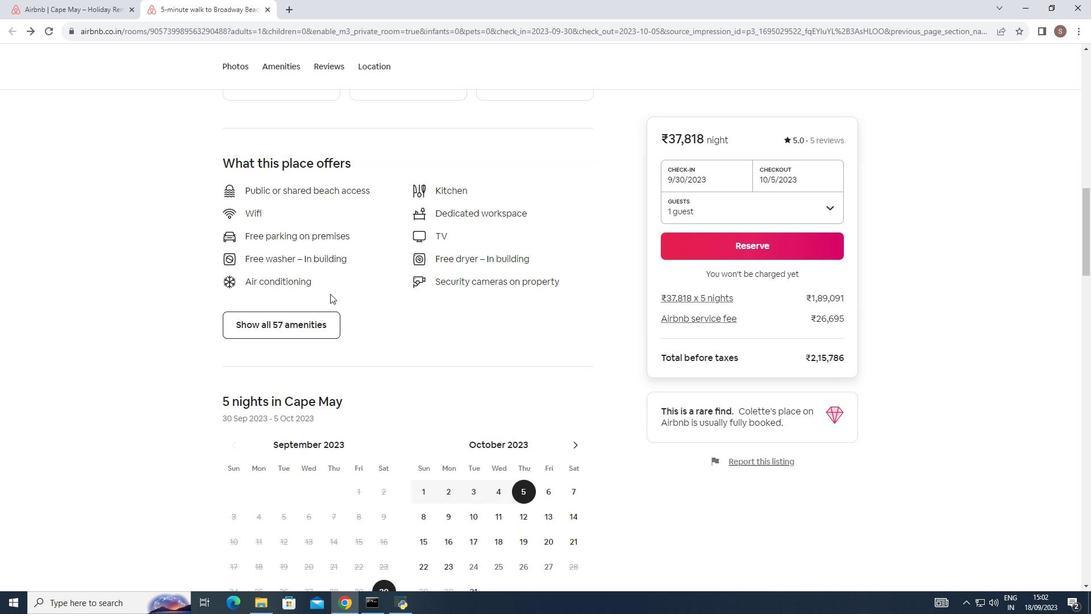 
Action: Mouse scrolled (330, 293) with delta (0, 0)
Screenshot: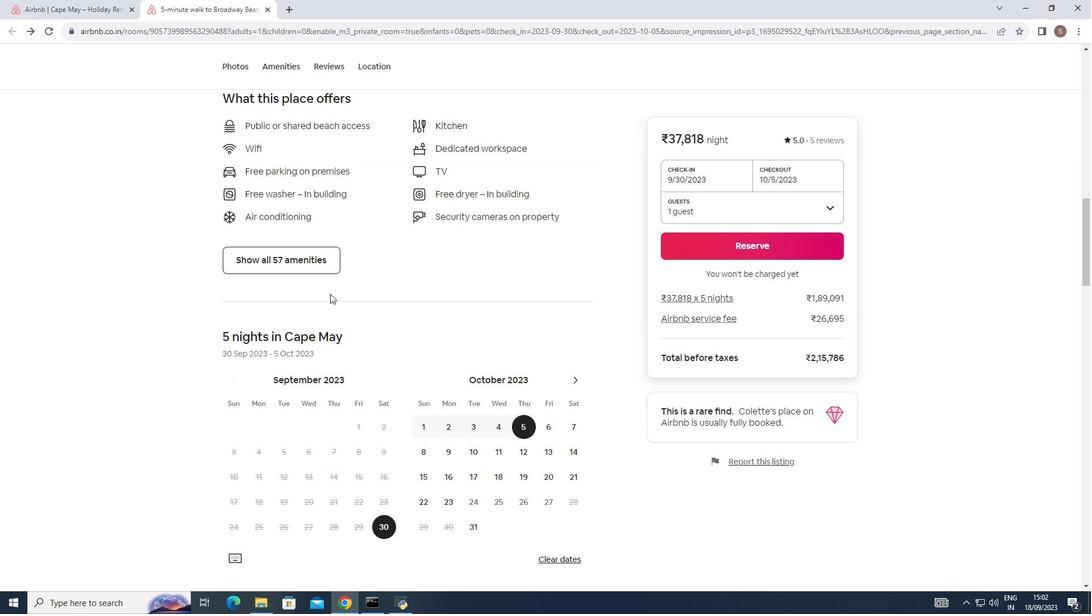 
Action: Mouse scrolled (330, 293) with delta (0, 0)
Screenshot: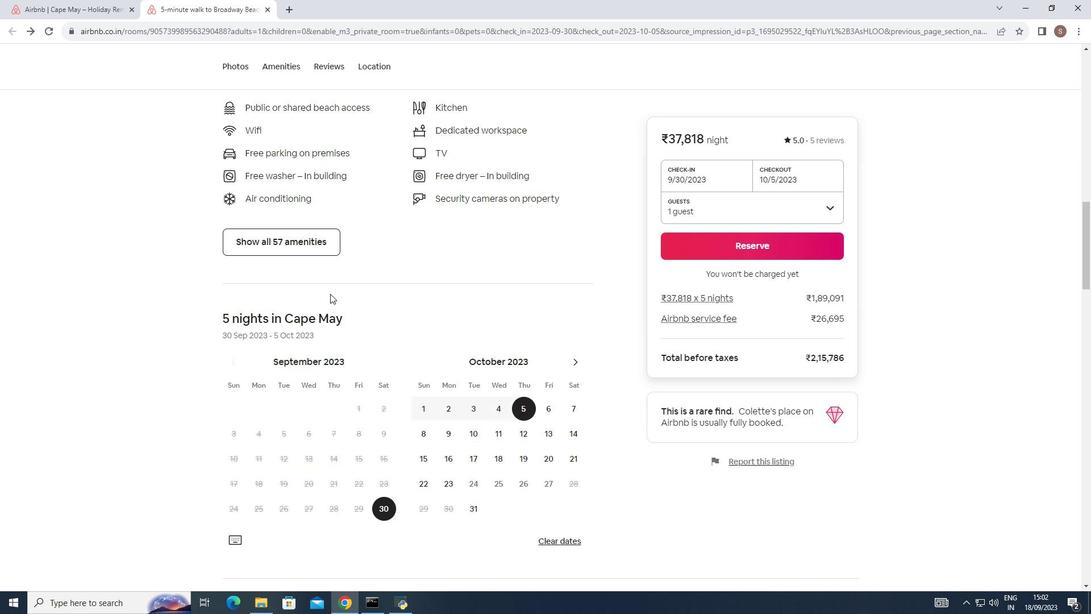 
Action: Mouse scrolled (330, 293) with delta (0, 0)
Screenshot: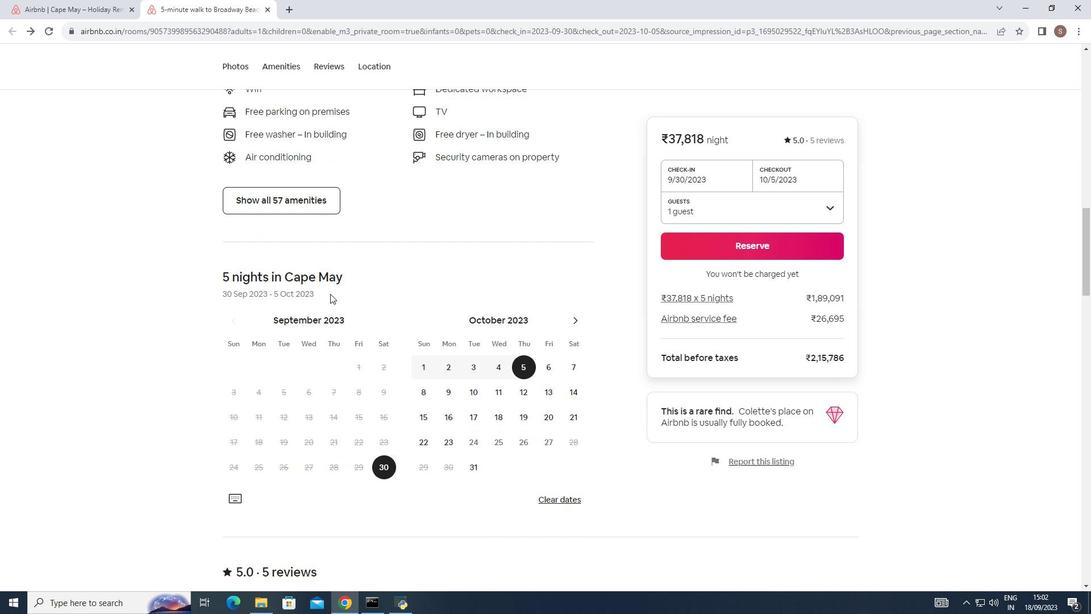 
Action: Mouse moved to (330, 292)
Screenshot: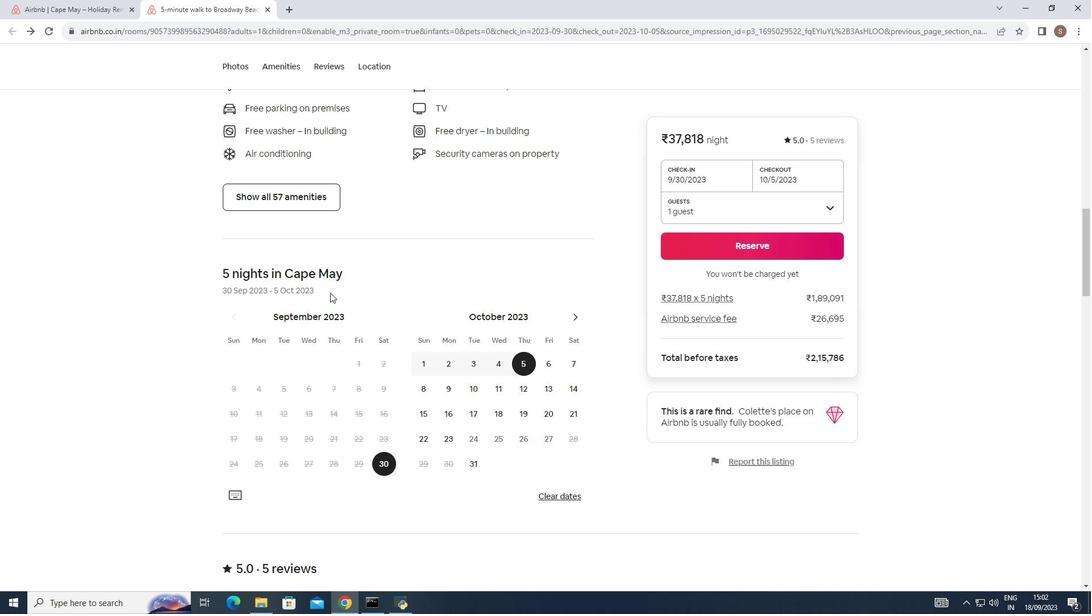 
Action: Mouse scrolled (330, 292) with delta (0, 0)
Screenshot: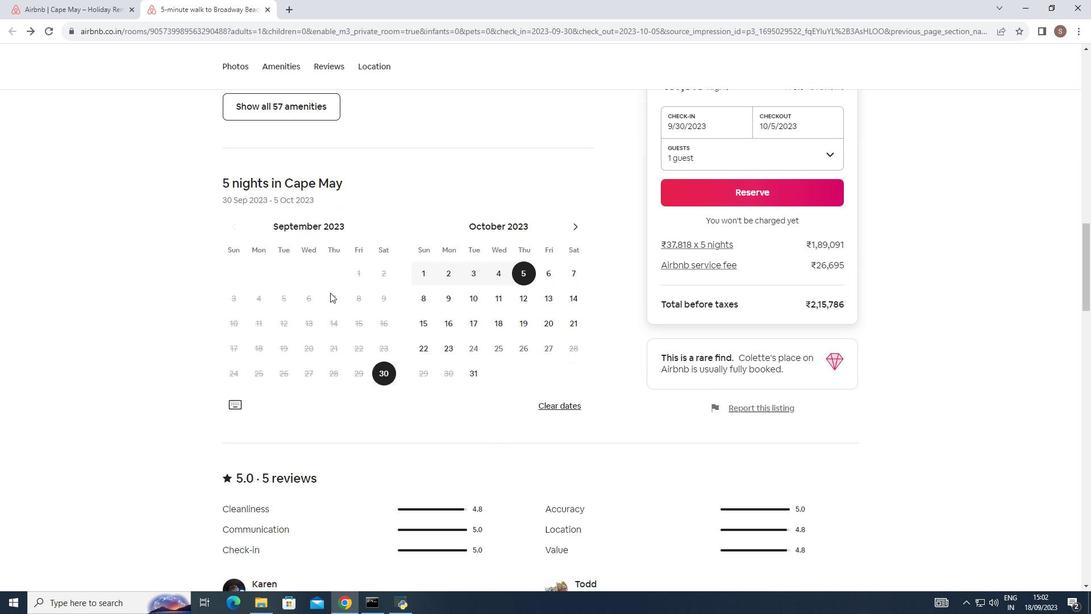 
Action: Mouse scrolled (330, 292) with delta (0, 0)
Screenshot: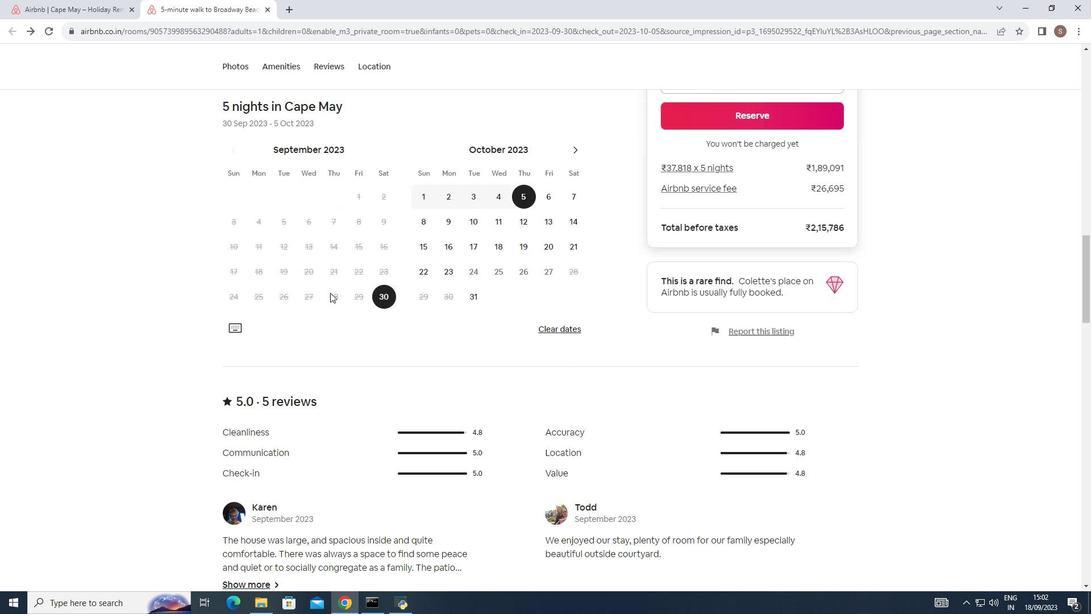 
Action: Mouse scrolled (330, 292) with delta (0, 0)
Screenshot: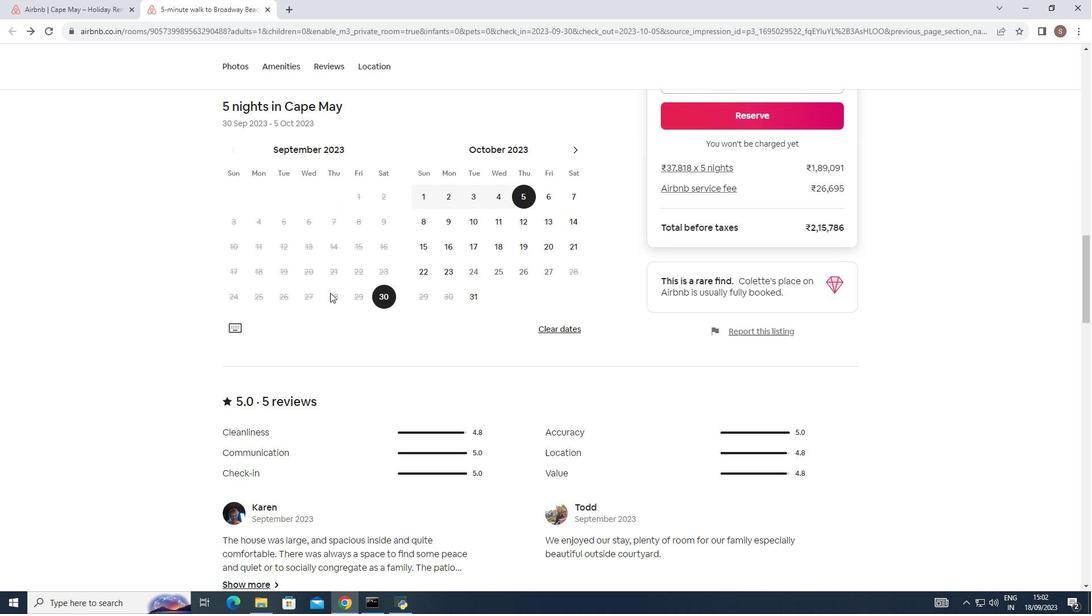 
Action: Mouse scrolled (330, 292) with delta (0, 0)
Screenshot: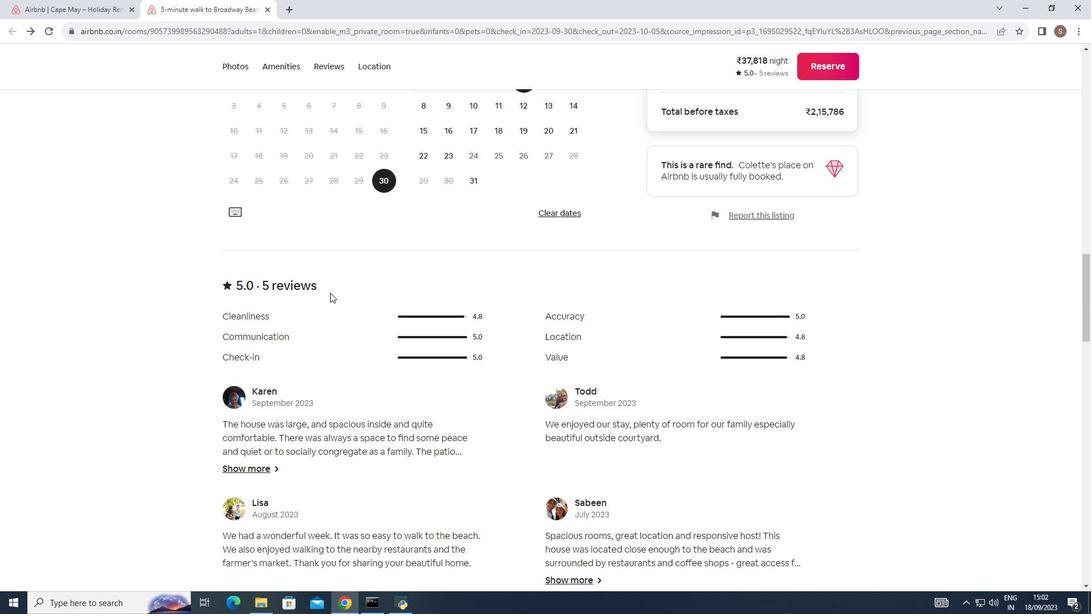 
Action: Mouse scrolled (330, 292) with delta (0, 0)
Screenshot: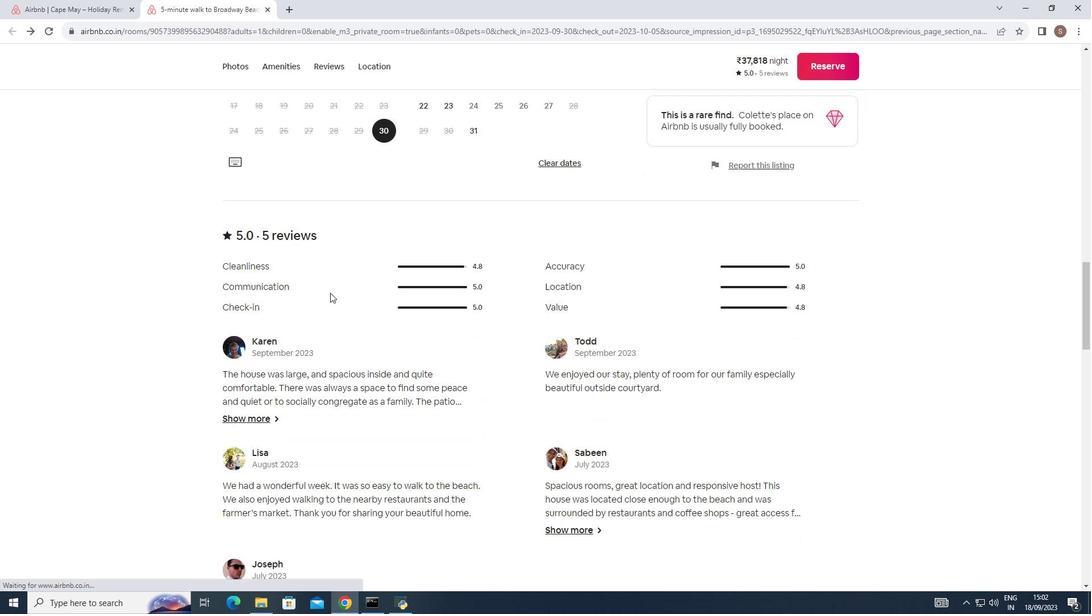 
Action: Mouse scrolled (330, 292) with delta (0, 0)
Screenshot: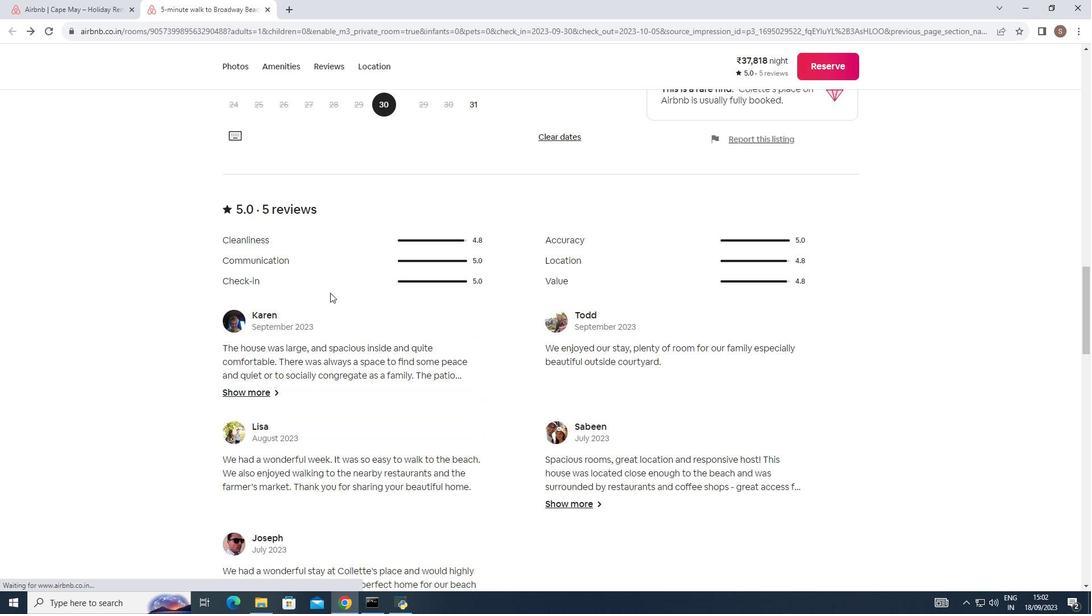 
Action: Mouse scrolled (330, 292) with delta (0, 0)
Screenshot: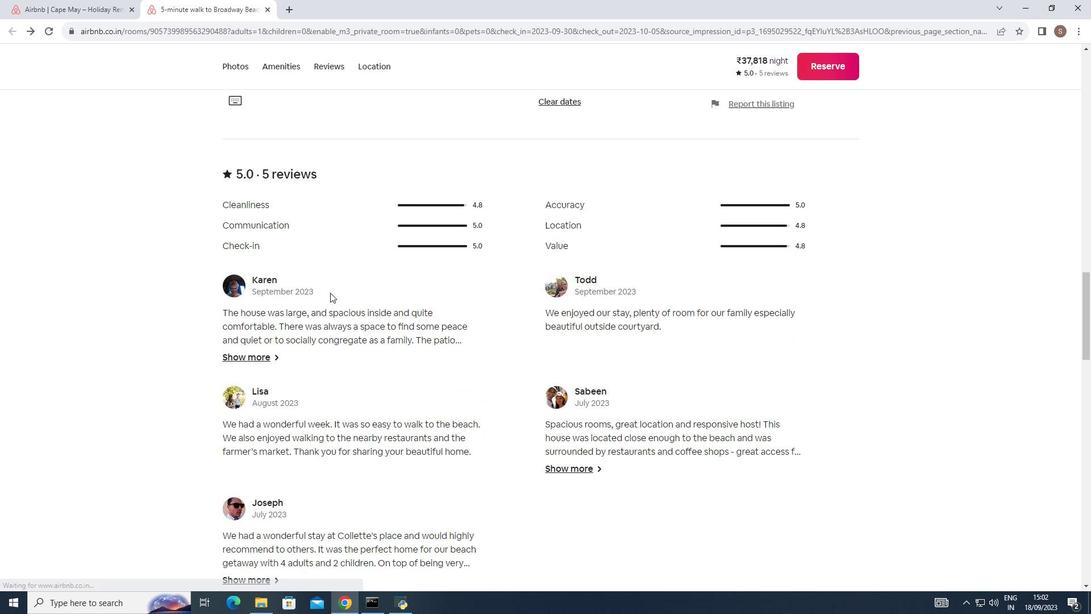 
Action: Mouse moved to (329, 284)
Screenshot: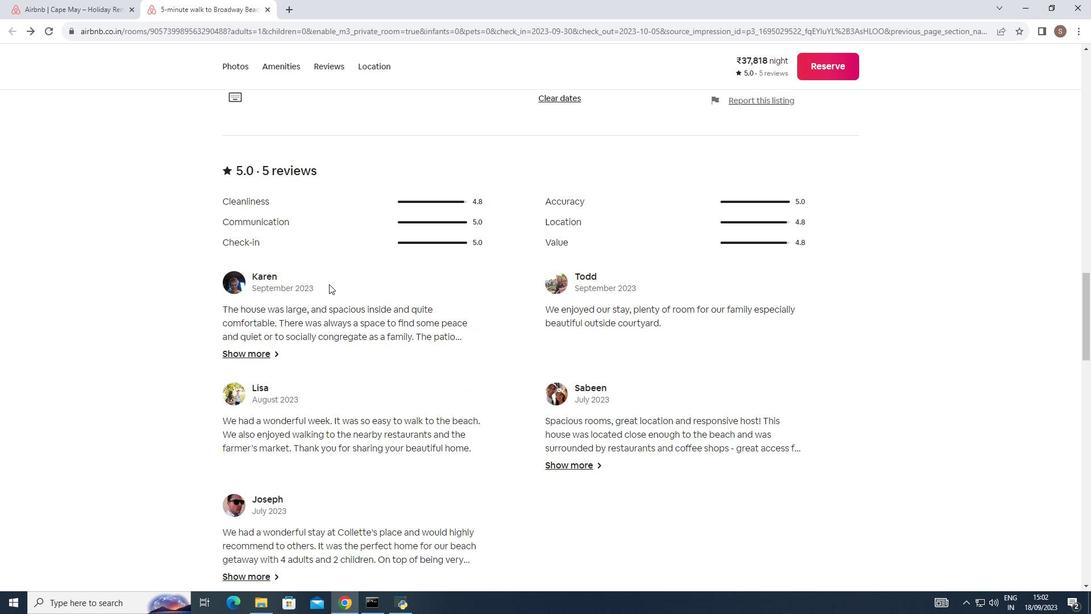 
Action: Mouse scrolled (329, 283) with delta (0, 0)
Screenshot: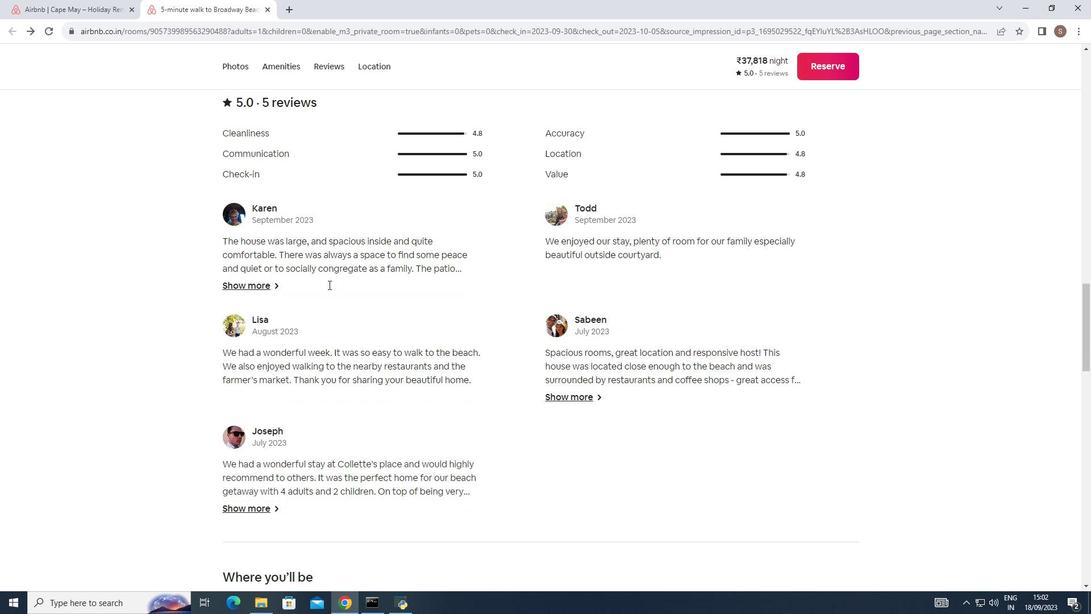 
Action: Mouse moved to (328, 284)
Screenshot: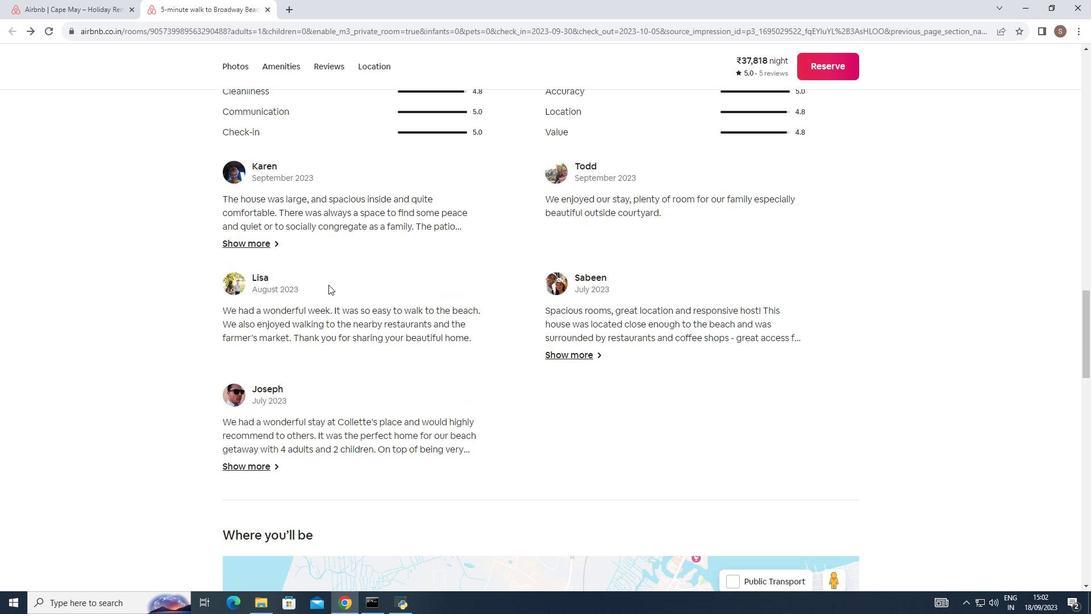 
Action: Mouse scrolled (328, 284) with delta (0, 0)
Screenshot: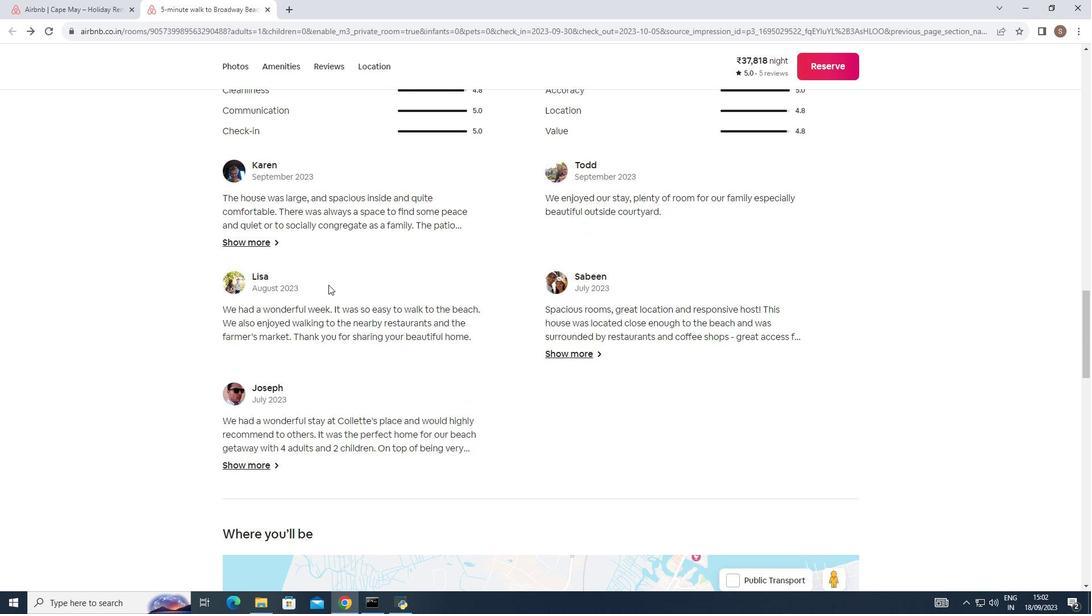 
Action: Mouse scrolled (328, 284) with delta (0, 0)
Screenshot: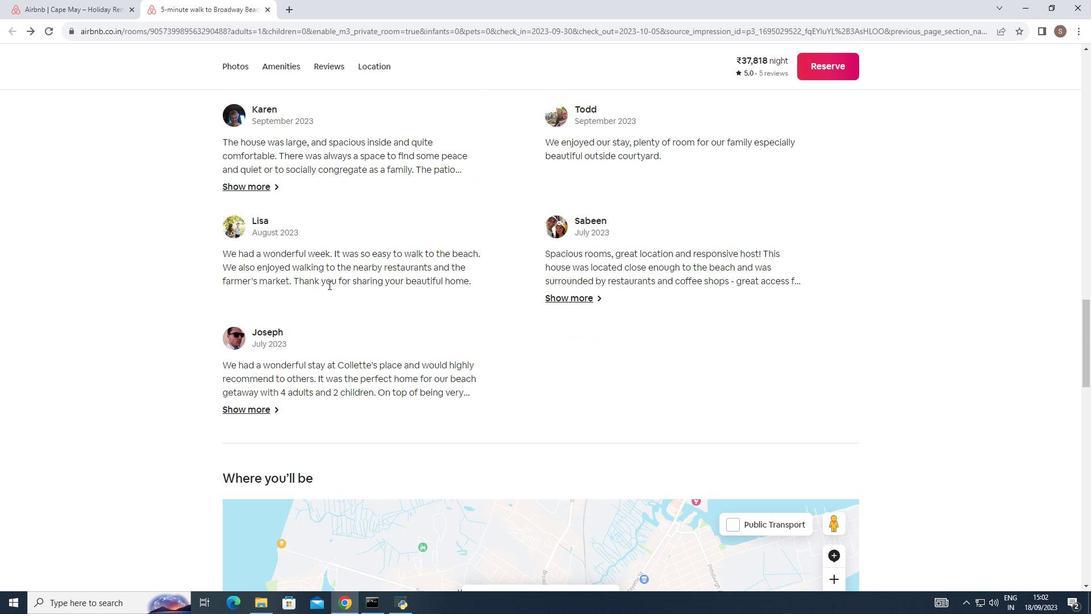 
Action: Mouse moved to (326, 286)
Screenshot: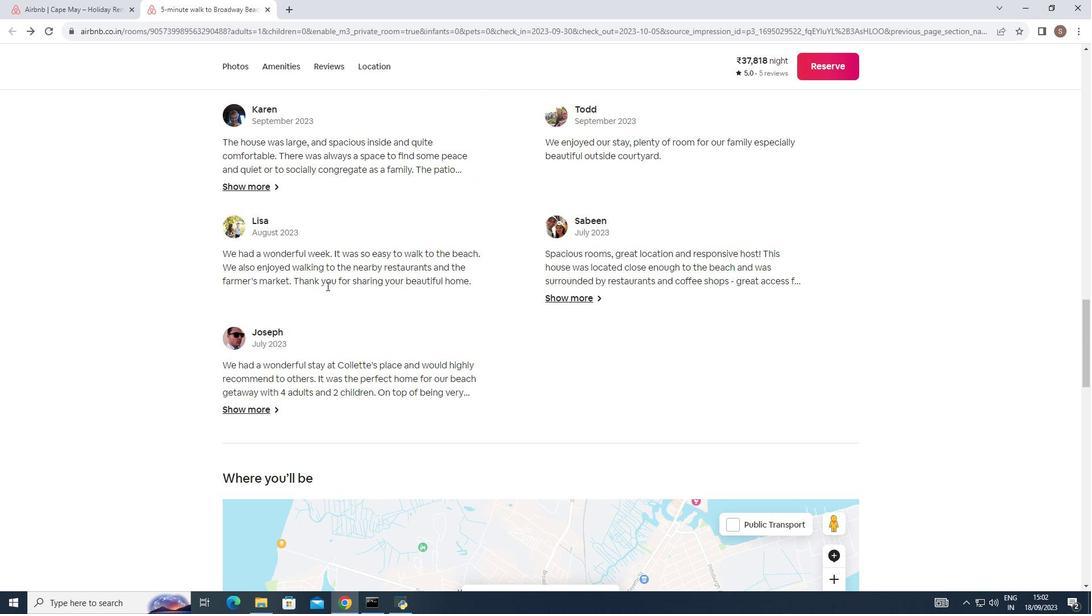 
Action: Mouse scrolled (326, 285) with delta (0, 0)
Screenshot: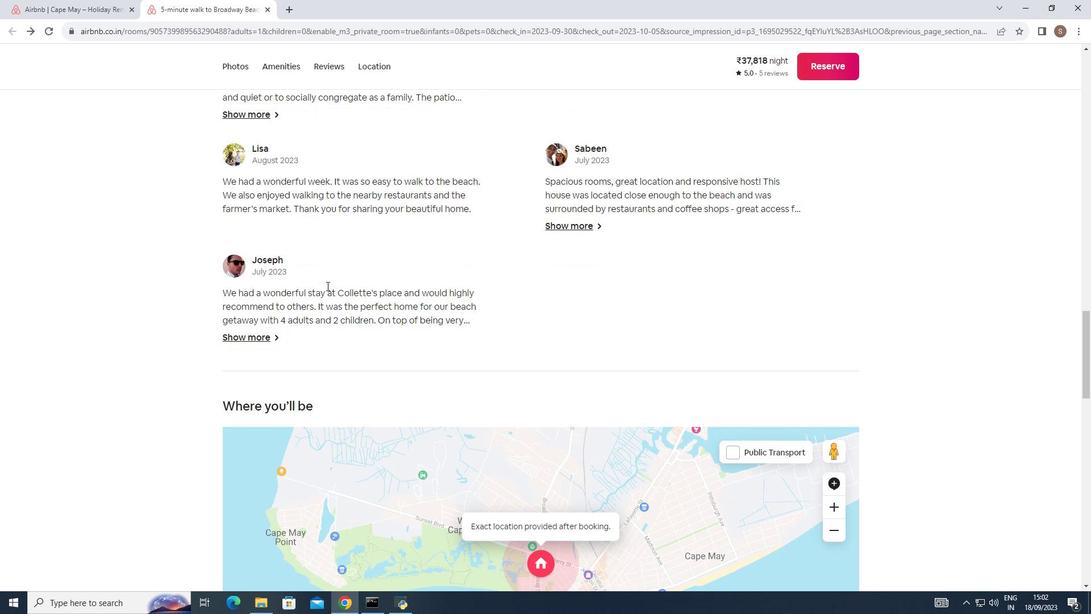 
Action: Mouse scrolled (326, 285) with delta (0, 0)
Screenshot: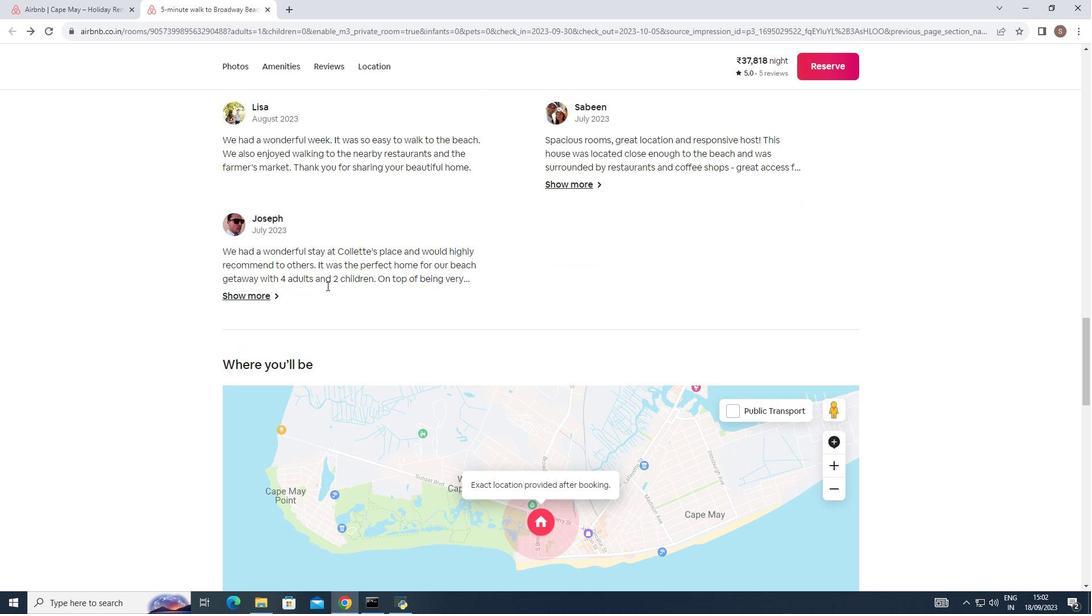 
Action: Mouse scrolled (326, 285) with delta (0, 0)
Screenshot: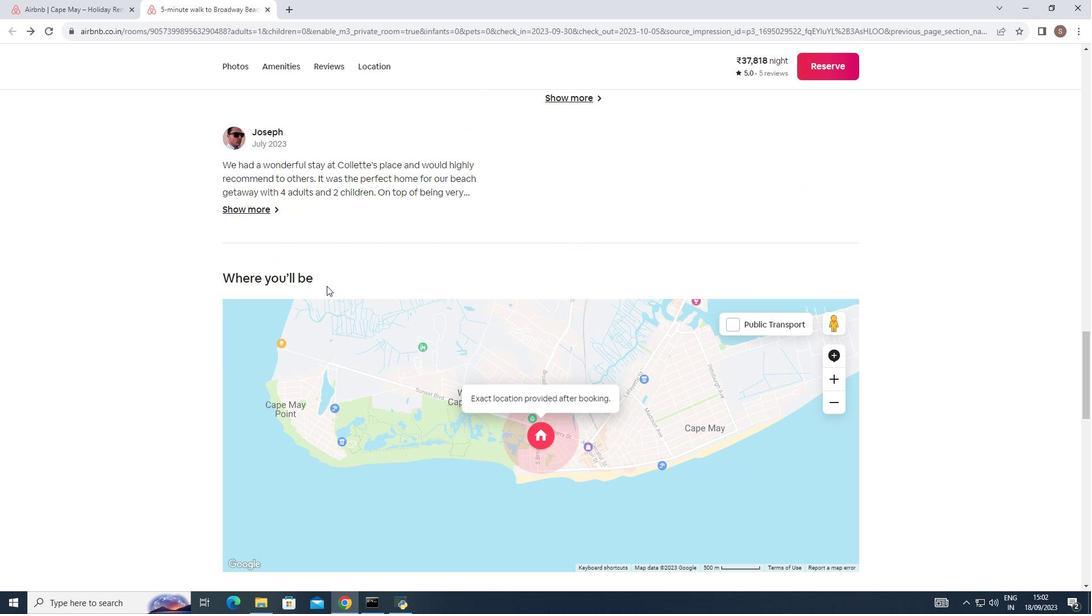 
Action: Mouse scrolled (326, 285) with delta (0, 0)
Screenshot: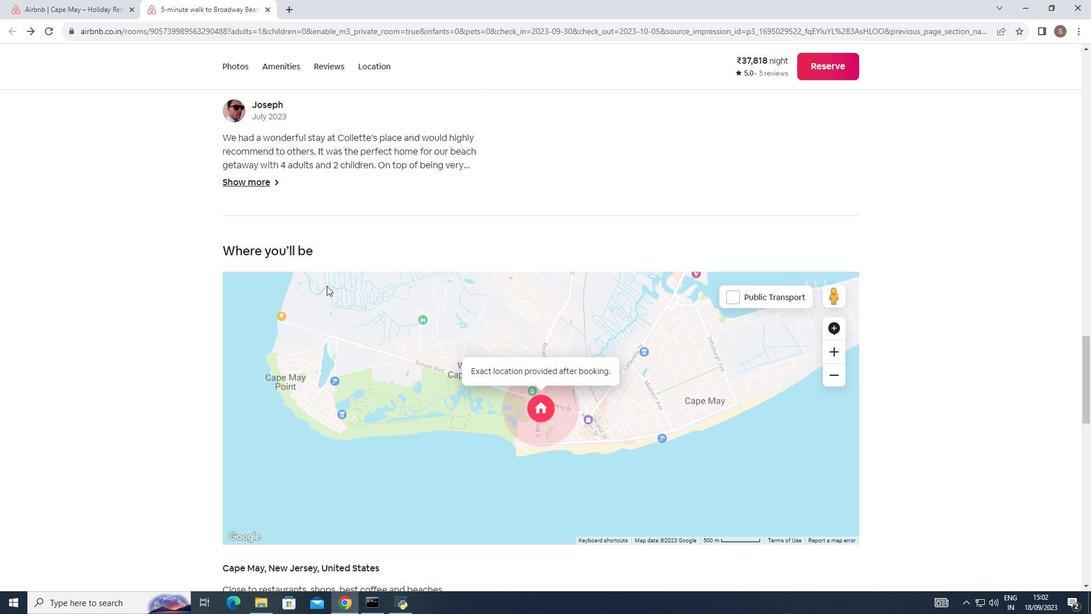 
Action: Mouse scrolled (326, 285) with delta (0, 0)
Screenshot: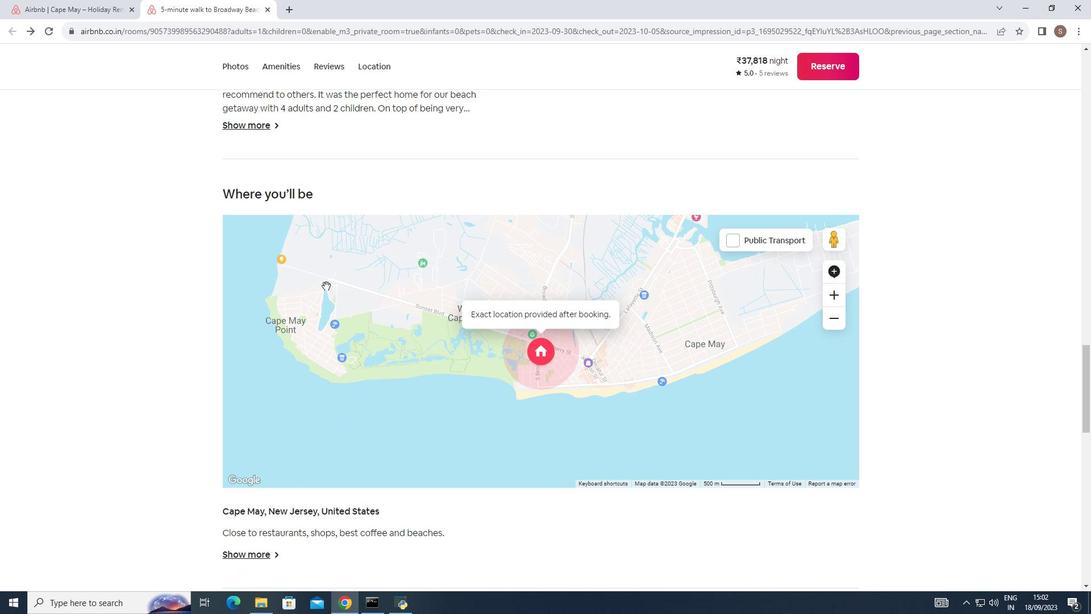 
Action: Mouse moved to (326, 286)
Screenshot: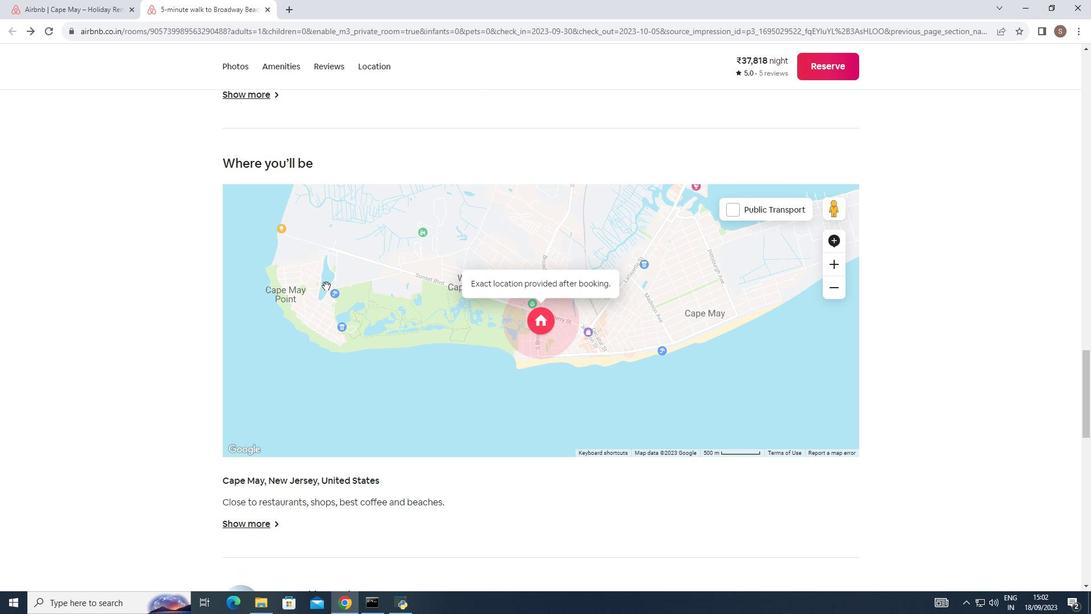 
Action: Mouse scrolled (326, 285) with delta (0, 0)
Screenshot: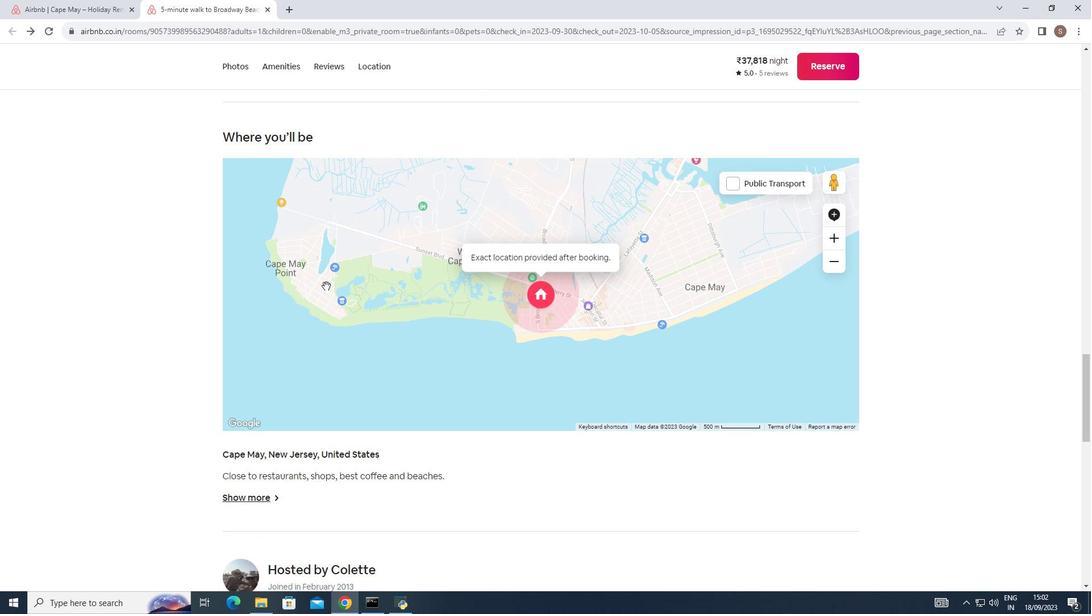 
Action: Mouse scrolled (326, 285) with delta (0, 0)
Screenshot: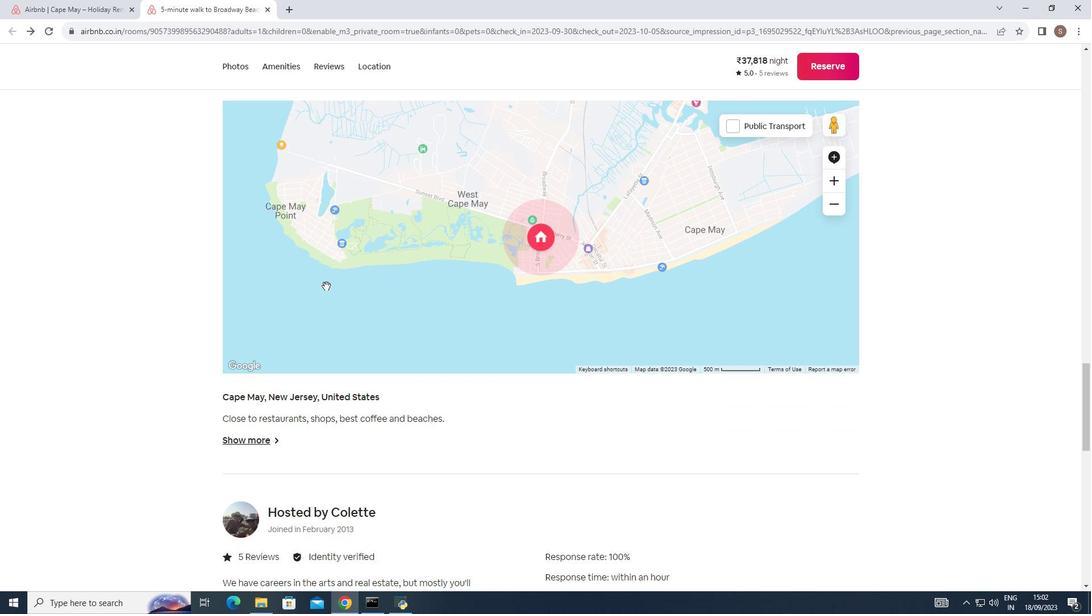 
Action: Mouse scrolled (326, 285) with delta (0, 0)
Screenshot: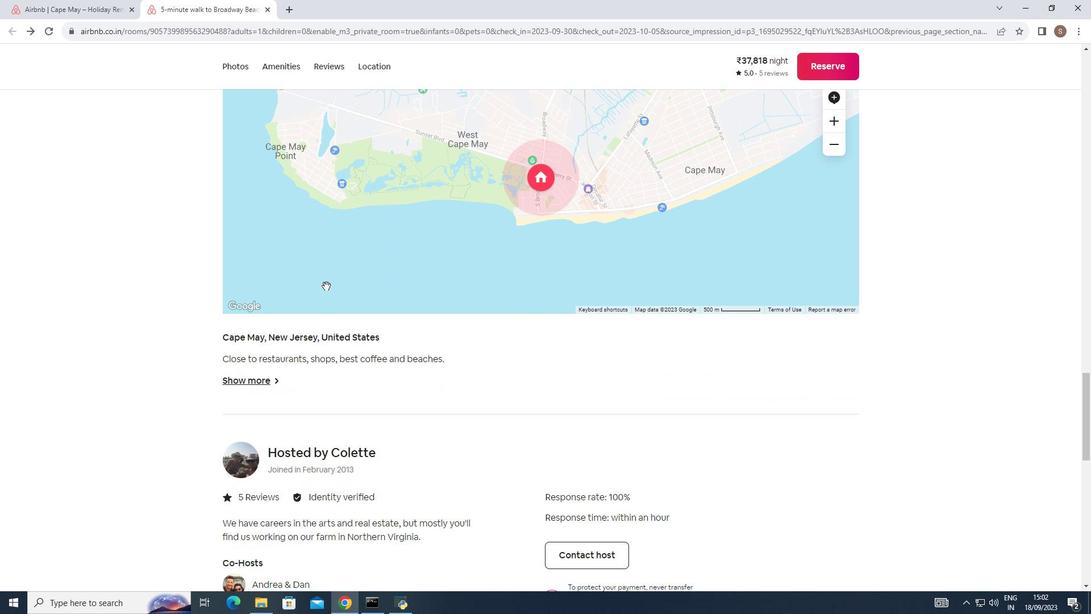 
Action: Mouse scrolled (326, 285) with delta (0, 0)
Screenshot: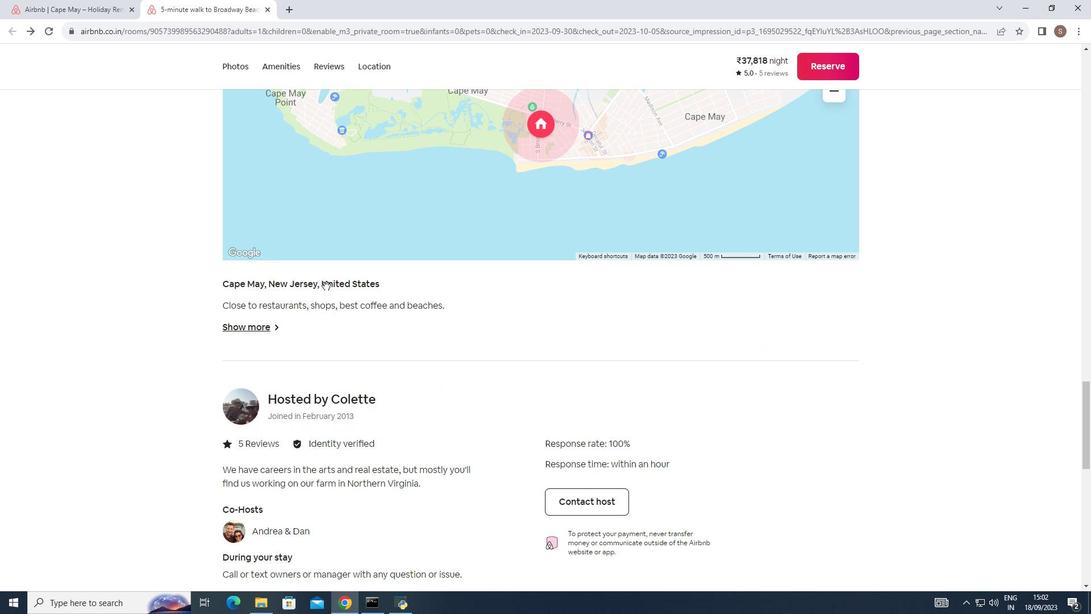
Action: Mouse scrolled (326, 285) with delta (0, 0)
Screenshot: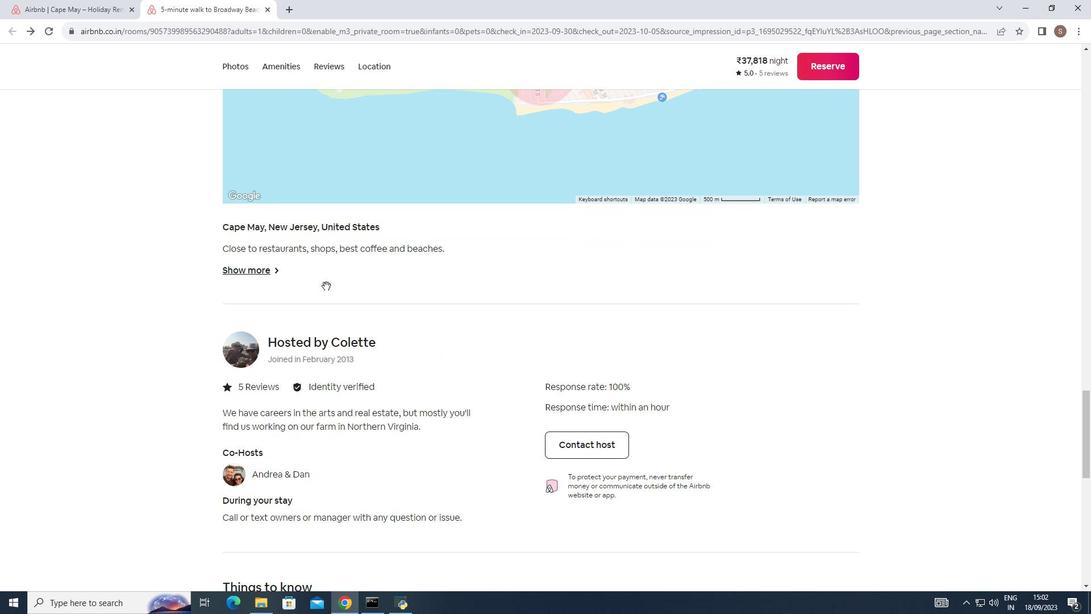 
Action: Mouse moved to (325, 290)
Screenshot: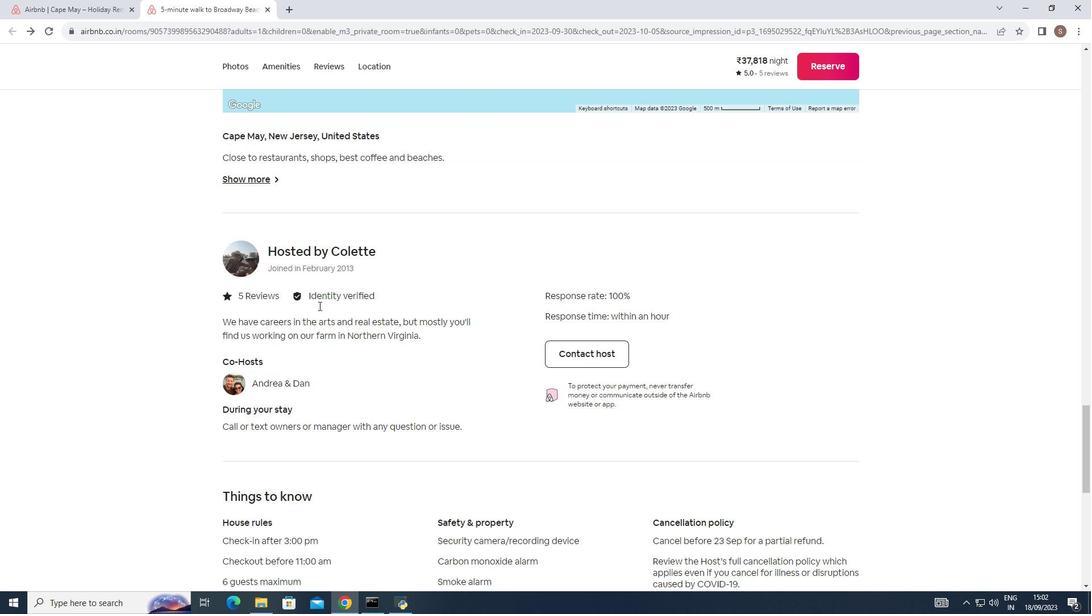 
Action: Mouse scrolled (325, 289) with delta (0, 0)
Screenshot: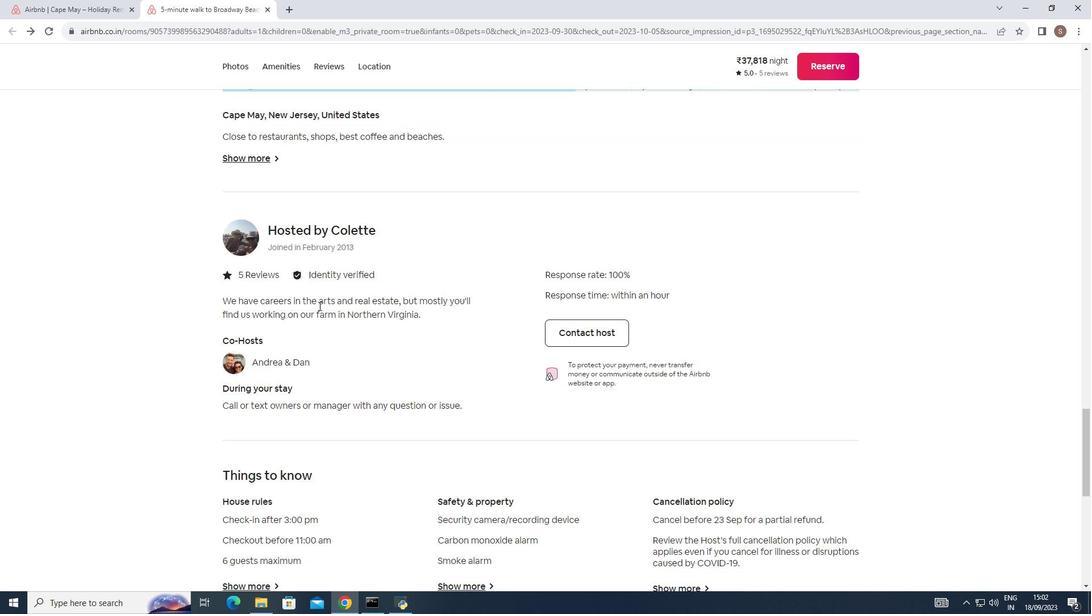 
Action: Mouse moved to (321, 299)
Screenshot: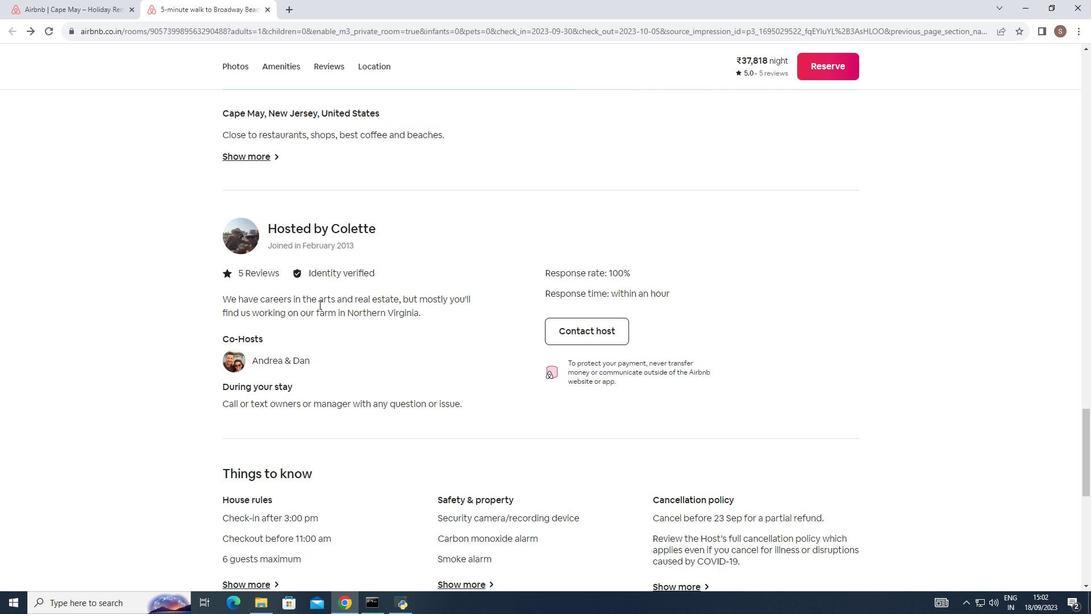 
Action: Mouse scrolled (321, 299) with delta (0, 0)
Screenshot: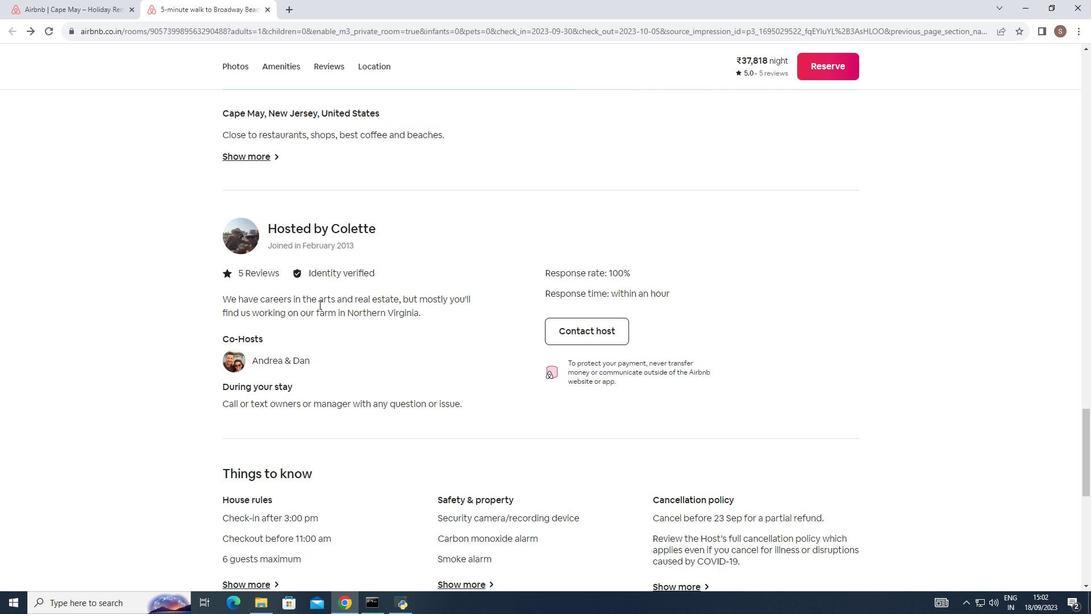 
Action: Mouse moved to (318, 297)
Screenshot: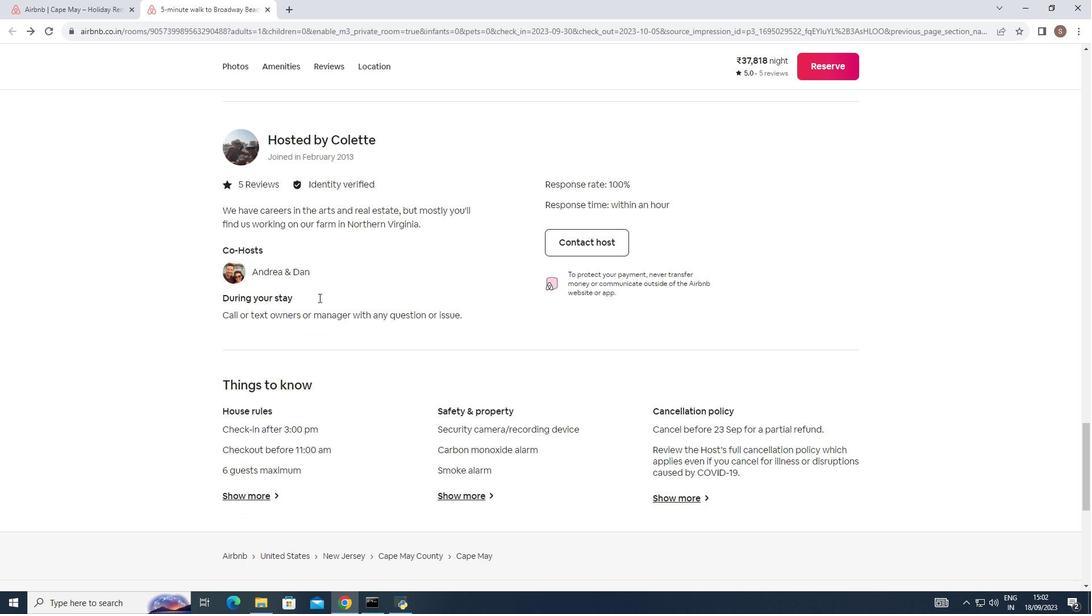 
Action: Mouse scrolled (318, 297) with delta (0, 0)
Screenshot: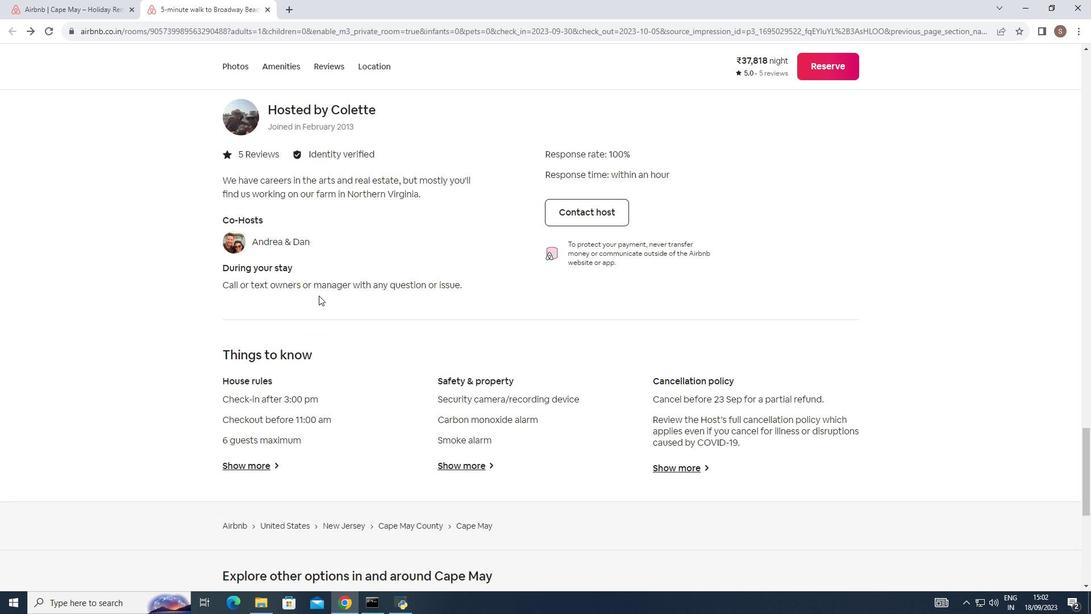 
Action: Mouse scrolled (318, 297) with delta (0, 0)
Screenshot: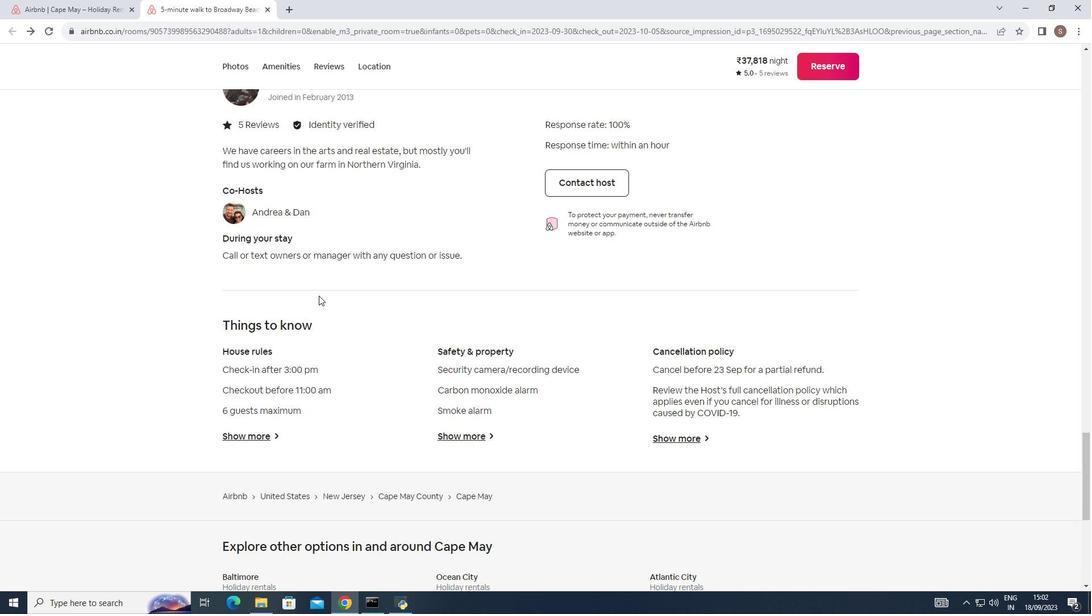 
Action: Mouse scrolled (318, 297) with delta (0, 0)
Screenshot: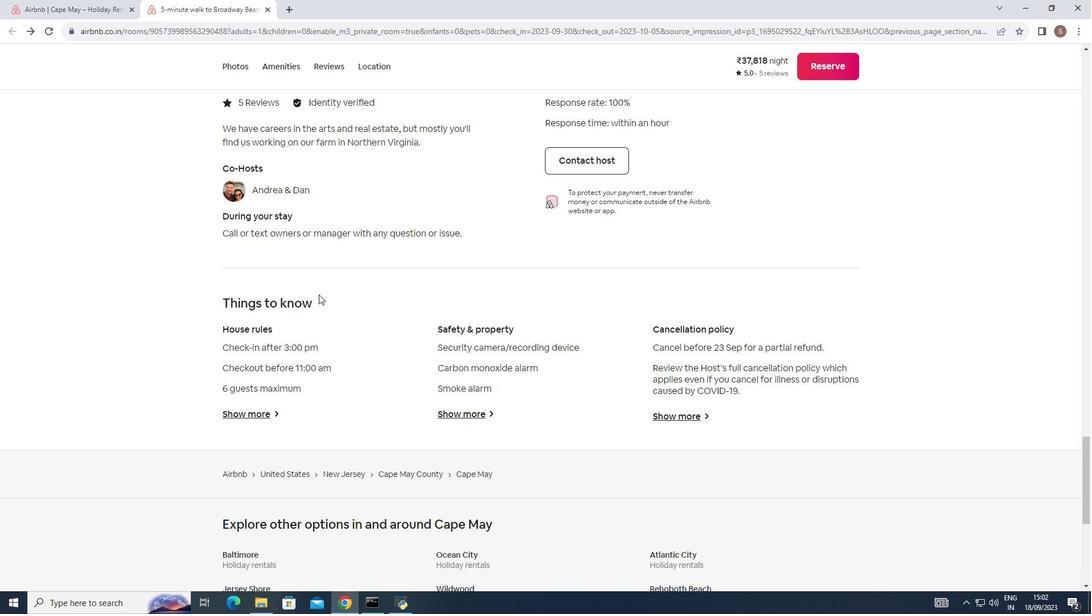 
Action: Mouse moved to (322, 286)
Screenshot: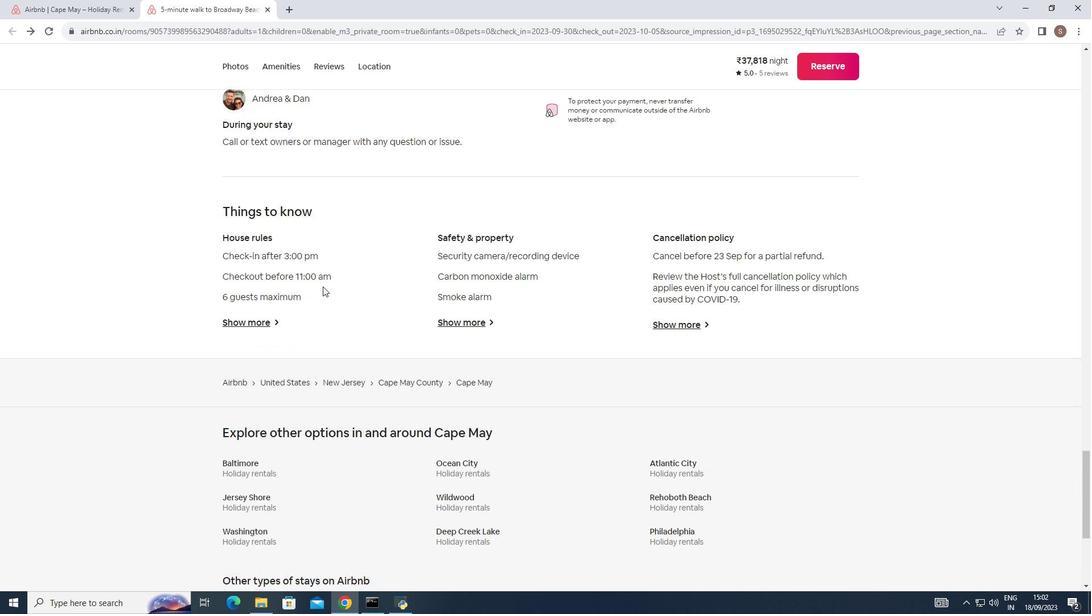
Action: Mouse scrolled (322, 286) with delta (0, 0)
Screenshot: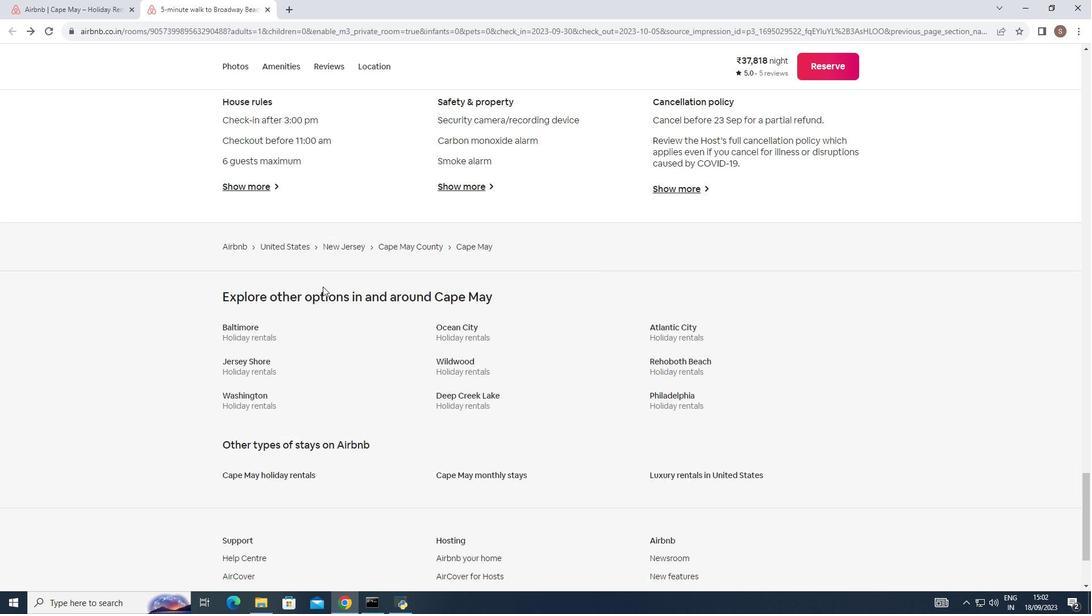 
Action: Mouse scrolled (322, 286) with delta (0, 0)
Screenshot: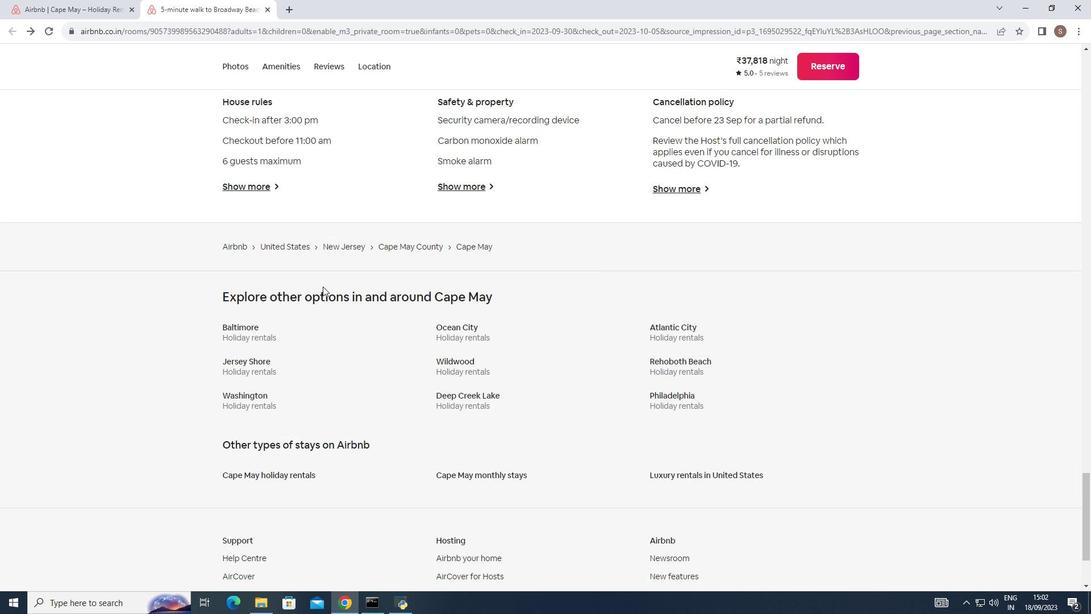 
Action: Mouse scrolled (322, 286) with delta (0, 0)
Screenshot: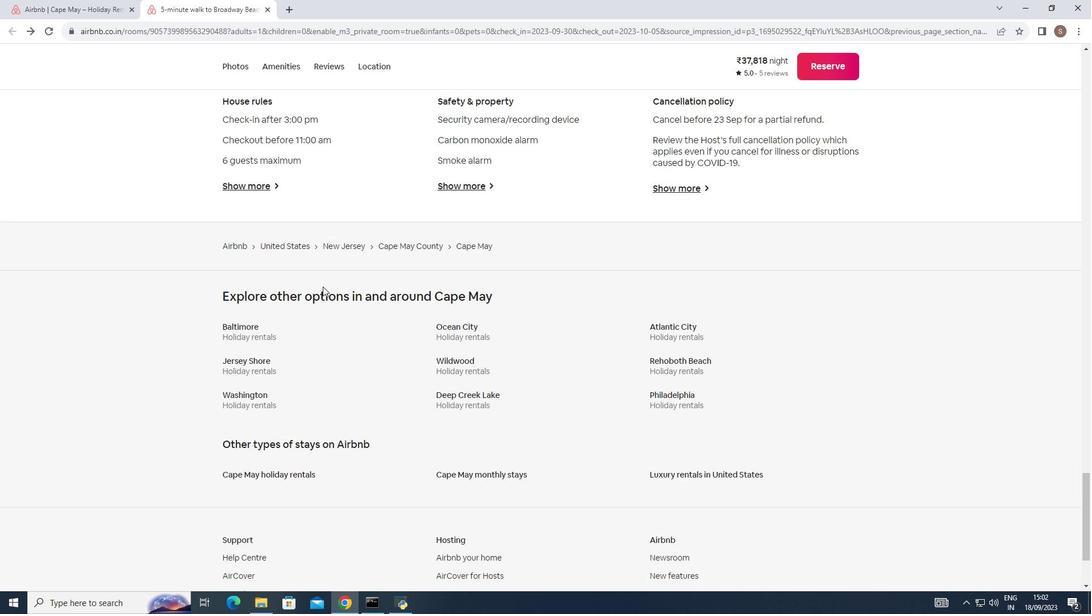 
Action: Mouse scrolled (322, 286) with delta (0, 0)
Screenshot: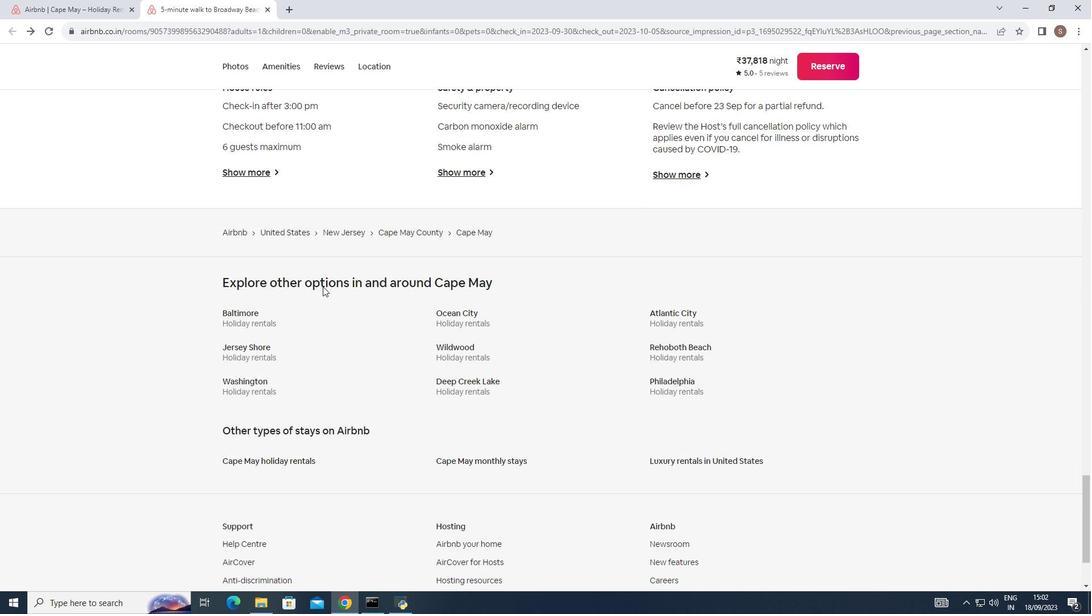 
Action: Mouse scrolled (322, 286) with delta (0, 0)
Screenshot: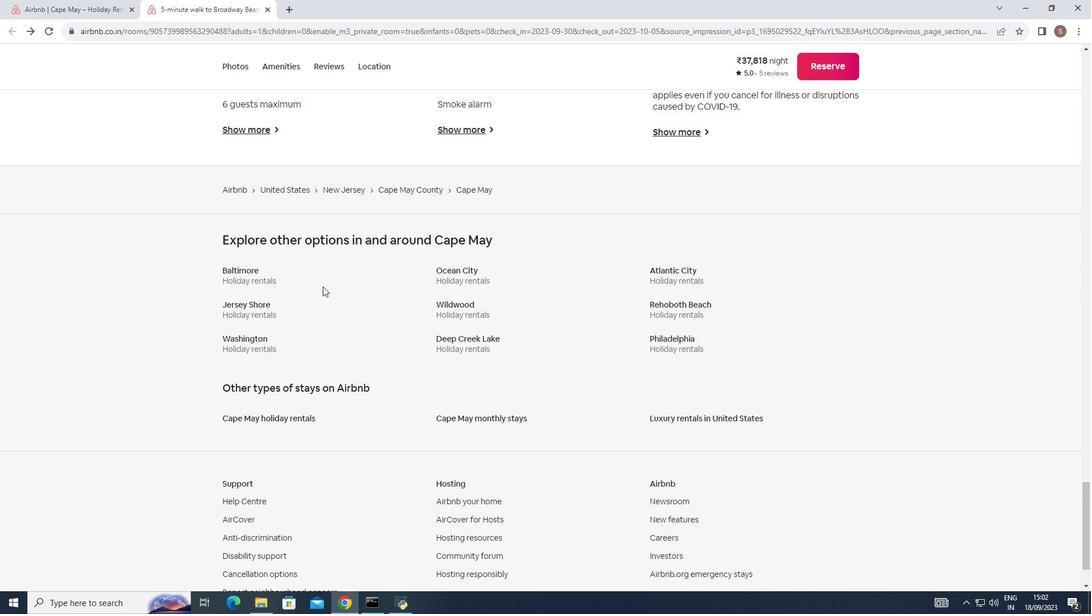 
Action: Mouse scrolled (322, 286) with delta (0, 0)
Screenshot: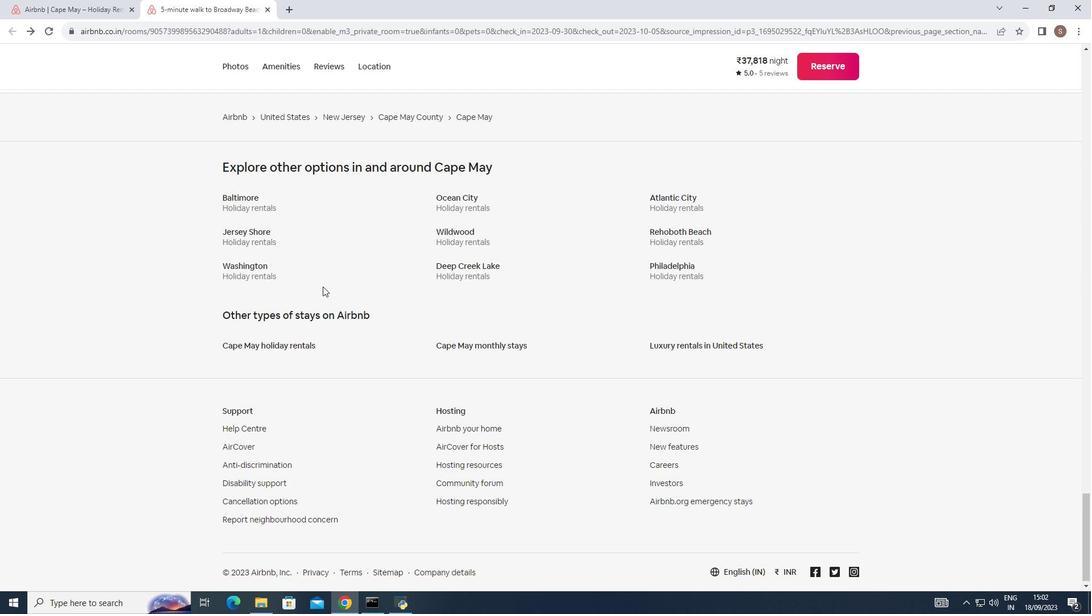 
Action: Mouse scrolled (322, 286) with delta (0, 0)
Screenshot: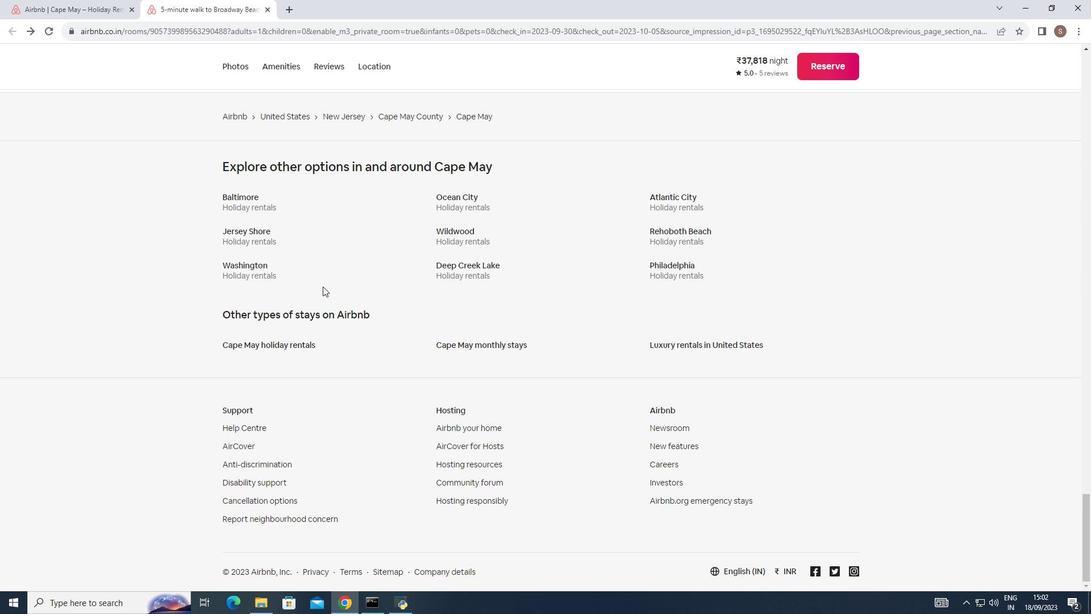 
Action: Mouse scrolled (322, 286) with delta (0, 0)
Screenshot: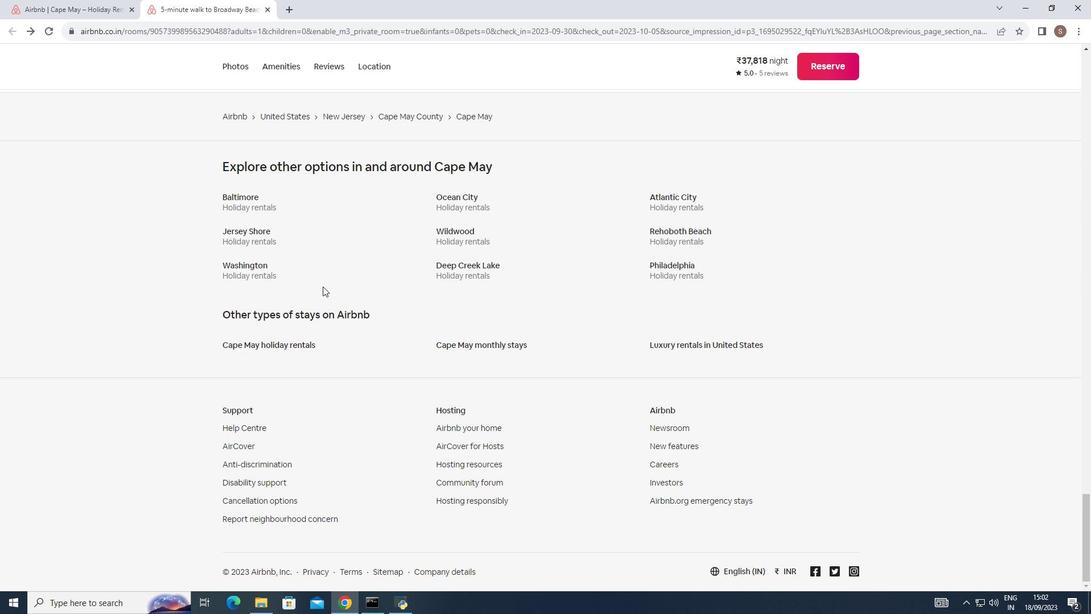 
Action: Mouse scrolled (322, 286) with delta (0, 0)
Screenshot: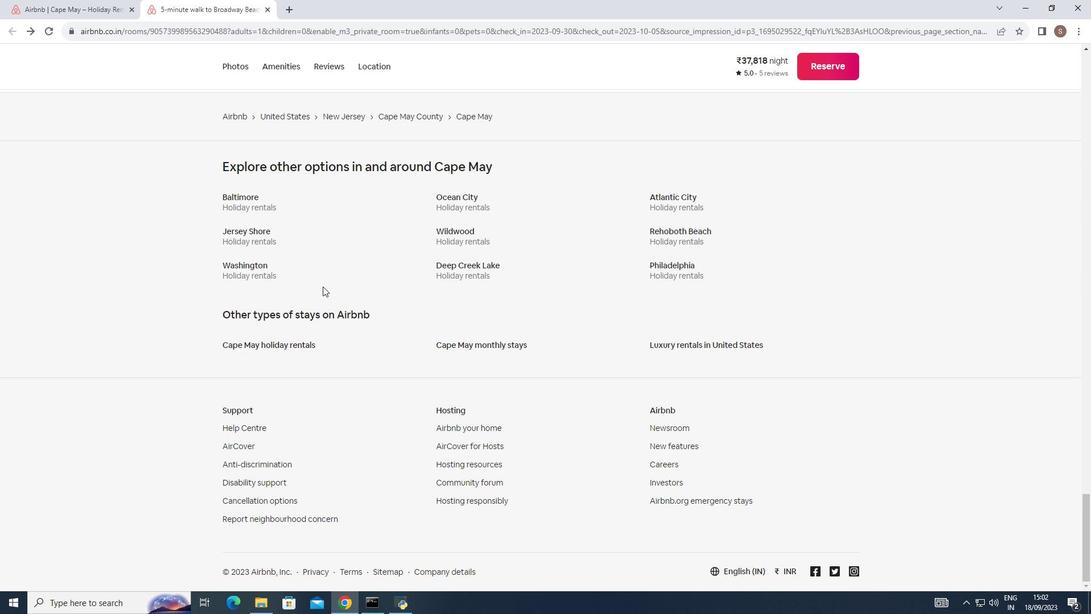 
Action: Mouse scrolled (322, 286) with delta (0, 0)
Screenshot: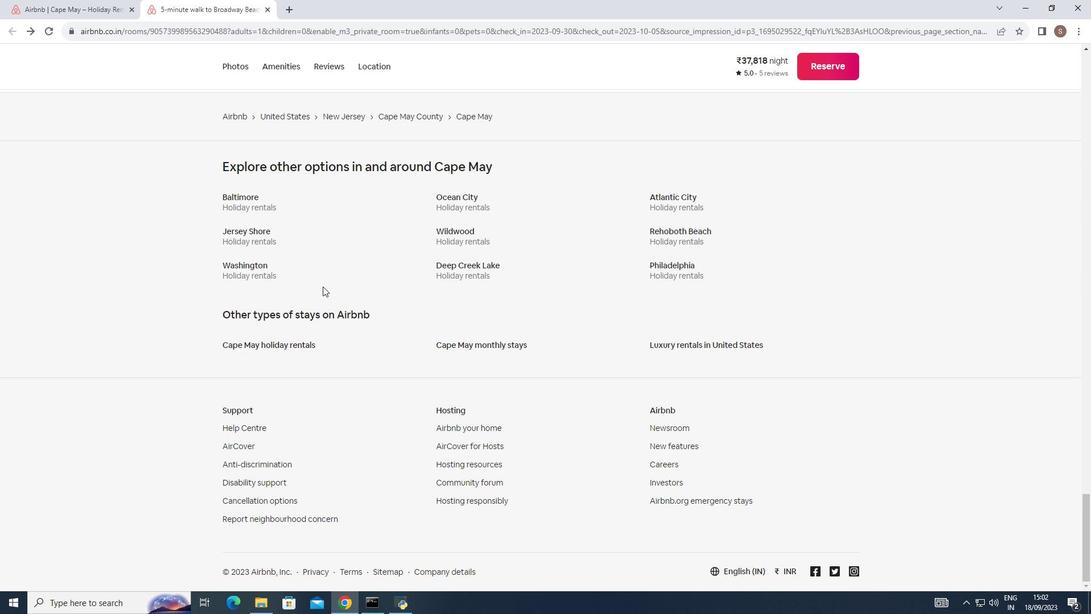 
Action: Mouse scrolled (322, 286) with delta (0, 0)
Screenshot: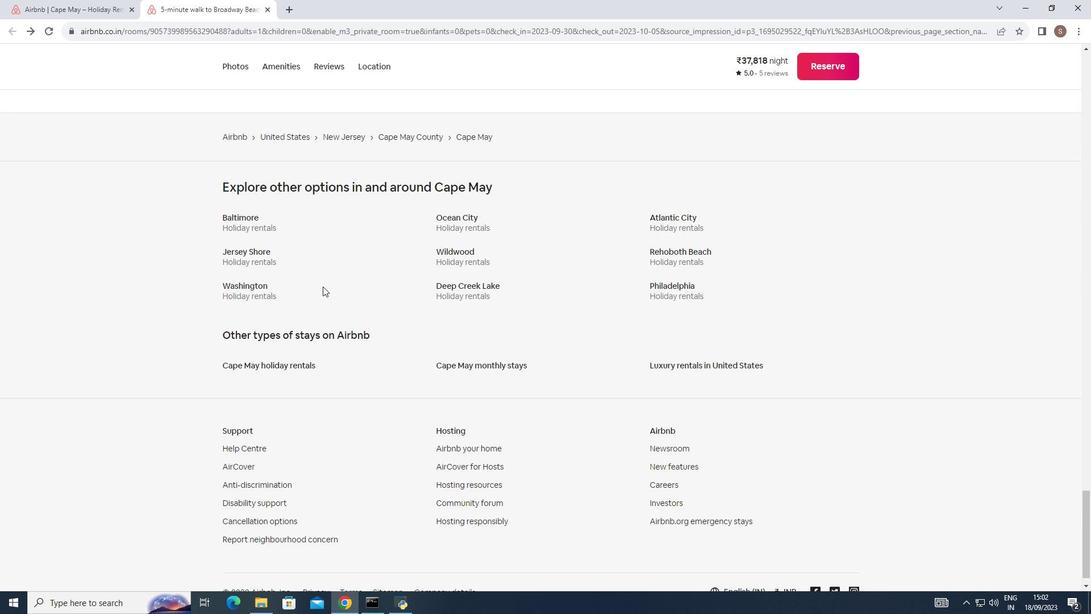 
Action: Mouse scrolled (322, 286) with delta (0, 0)
Screenshot: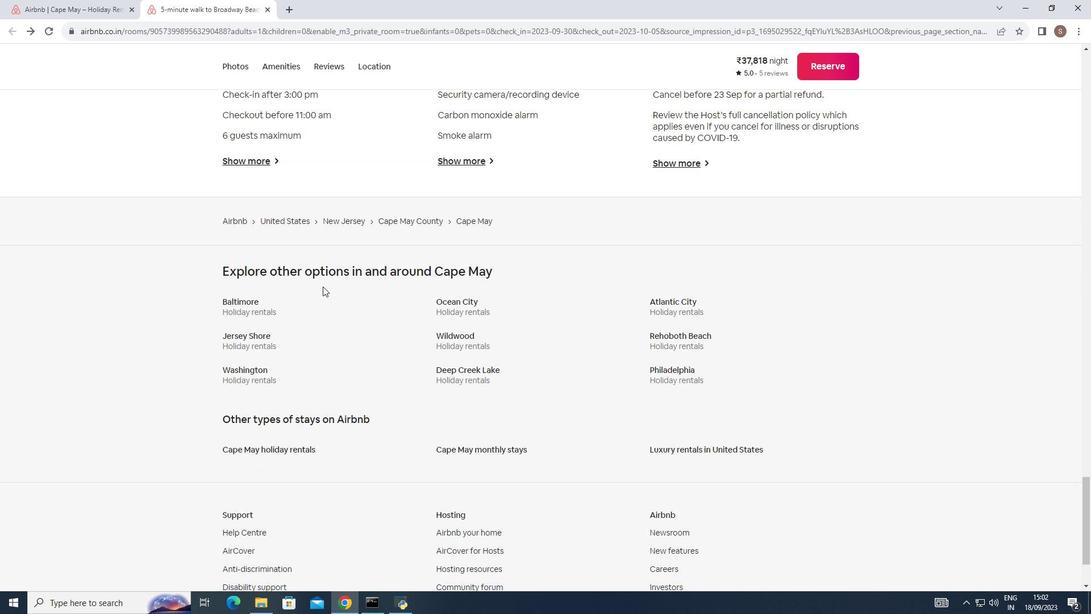 
Action: Mouse scrolled (322, 287) with delta (0, 0)
Screenshot: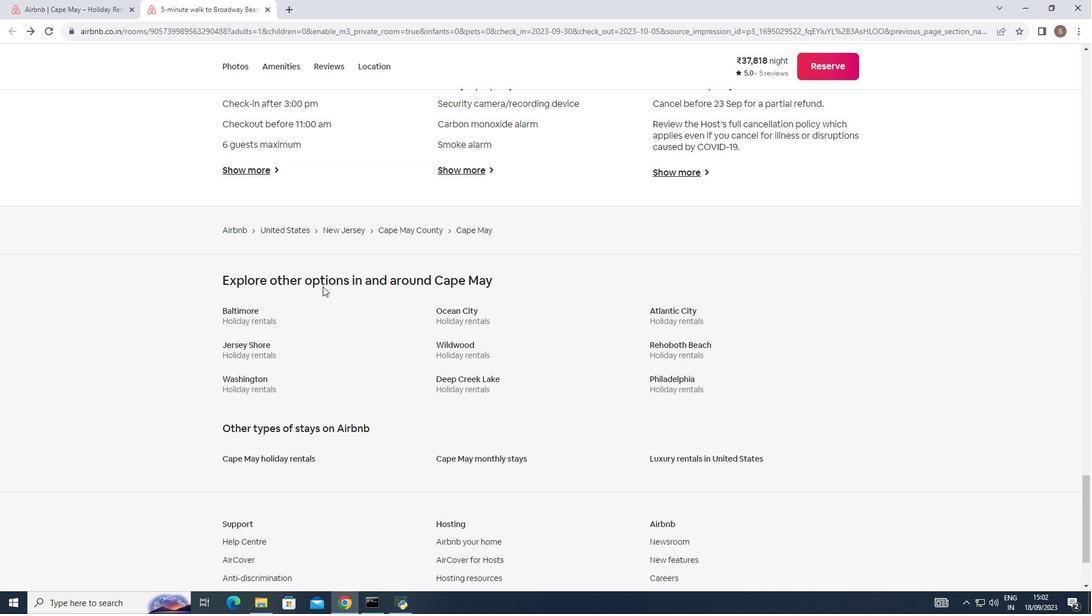 
Action: Mouse scrolled (322, 287) with delta (0, 0)
Screenshot: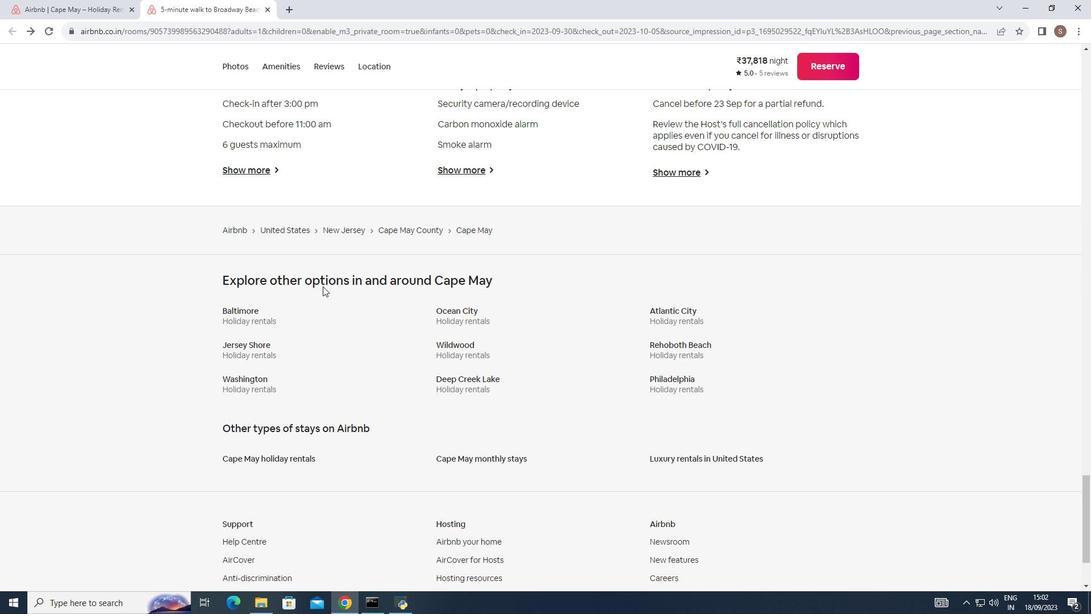 
Action: Mouse scrolled (322, 287) with delta (0, 0)
Screenshot: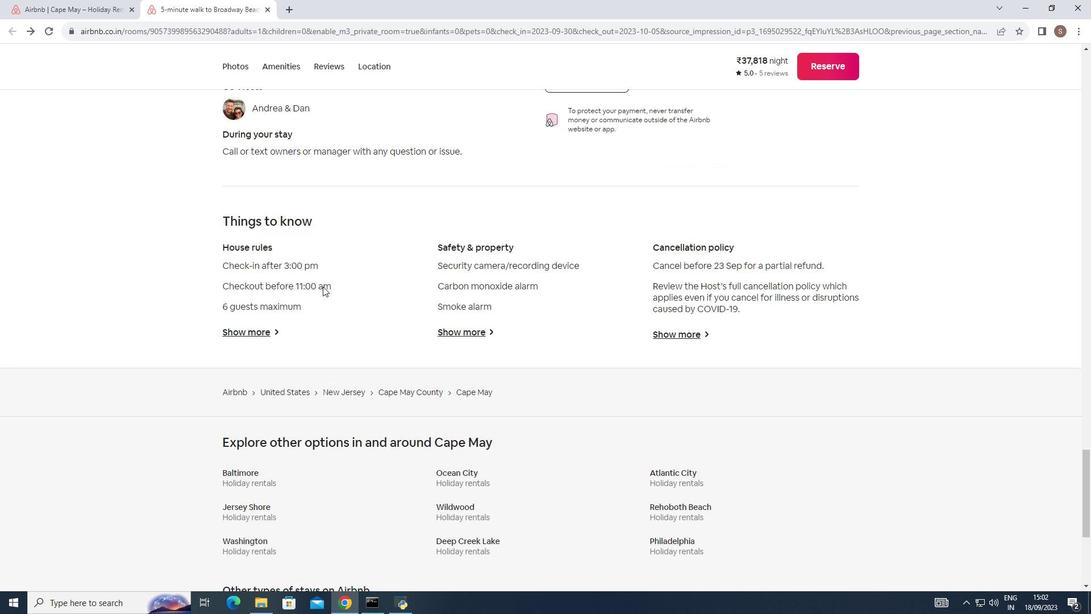 
Action: Mouse scrolled (322, 287) with delta (0, 0)
Screenshot: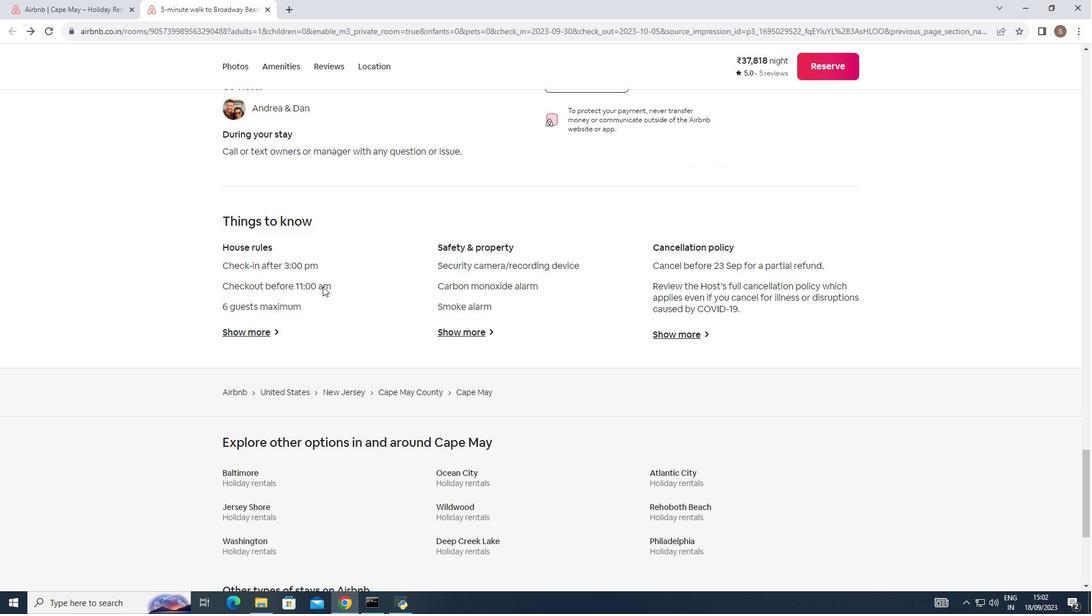 
Action: Mouse scrolled (322, 287) with delta (0, 0)
Screenshot: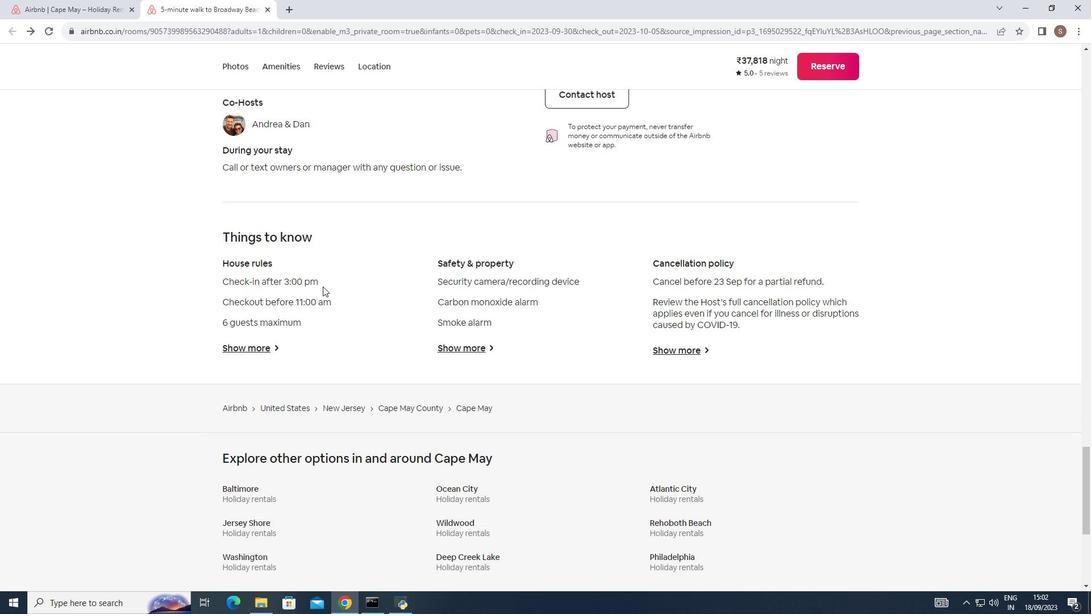 
Action: Mouse scrolled (322, 287) with delta (0, 0)
Screenshot: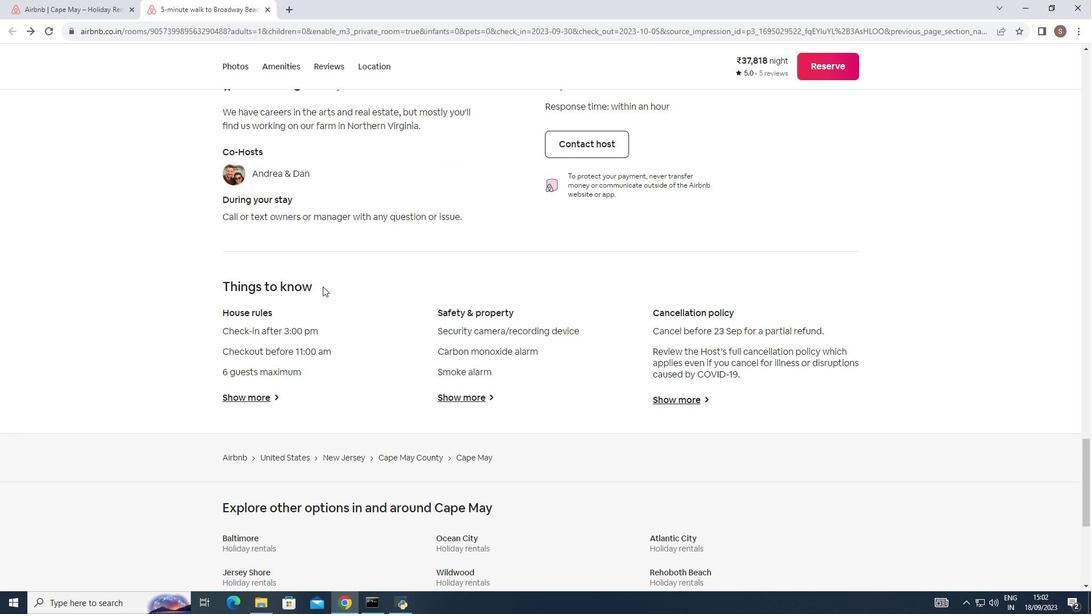 
Action: Mouse scrolled (322, 287) with delta (0, 0)
Screenshot: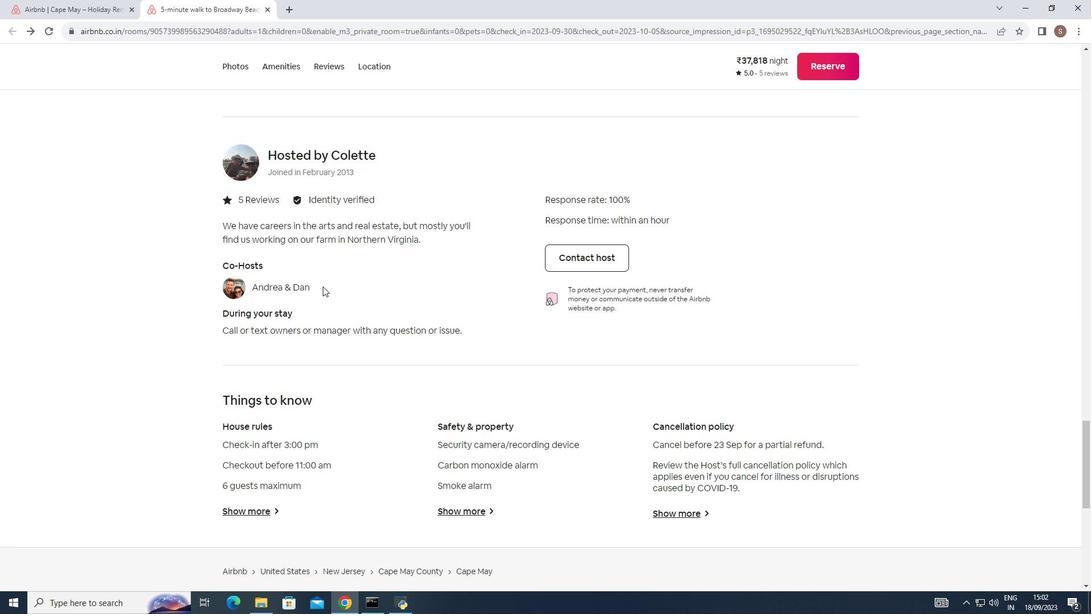 
Action: Mouse scrolled (322, 287) with delta (0, 0)
Screenshot: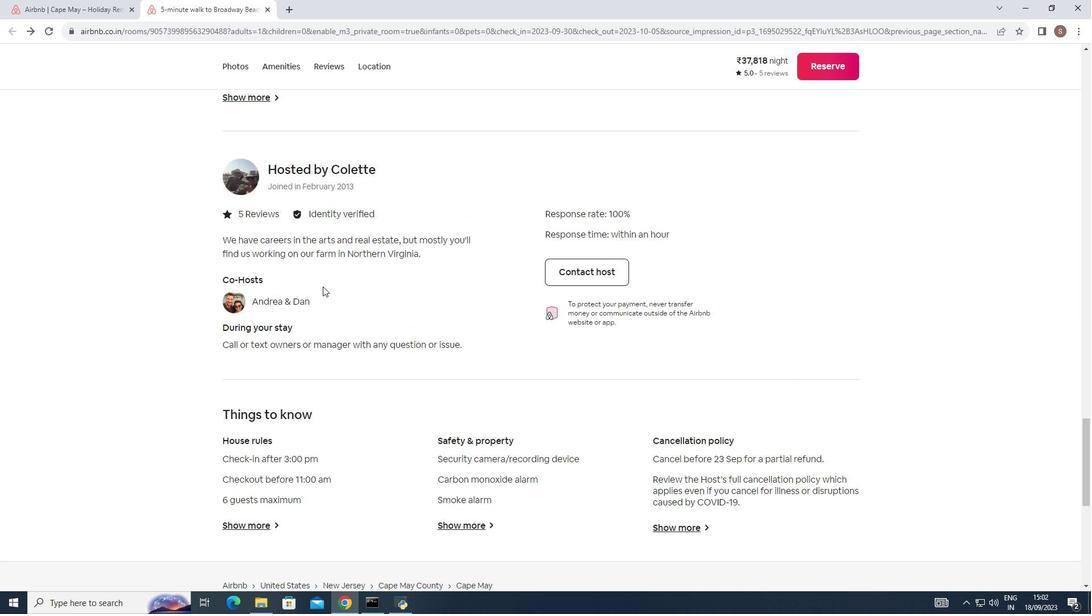 
Action: Mouse scrolled (322, 287) with delta (0, 0)
Screenshot: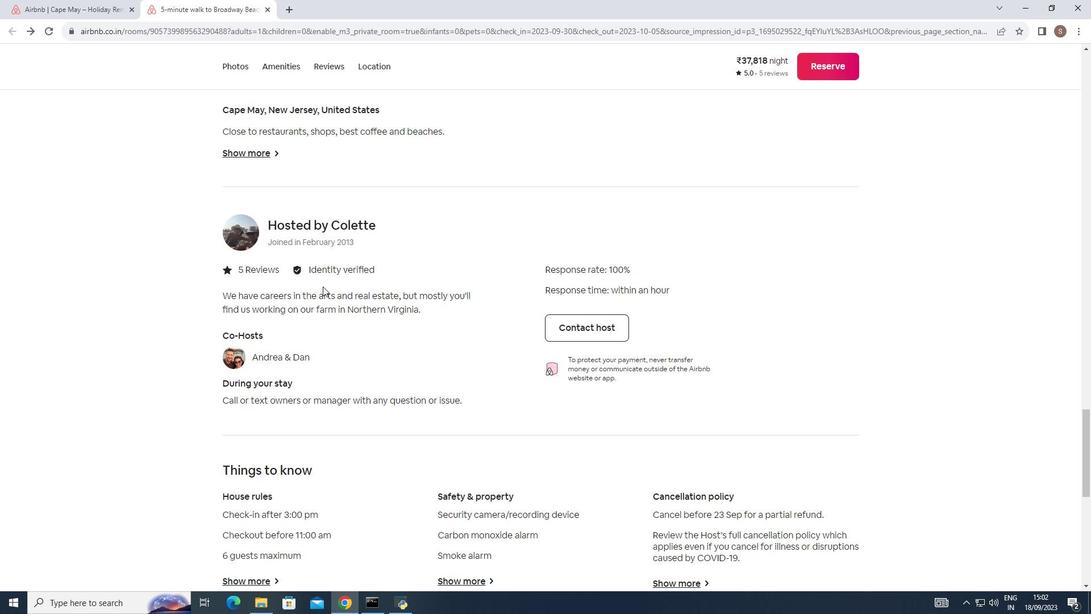 
Action: Mouse scrolled (322, 287) with delta (0, 0)
Screenshot: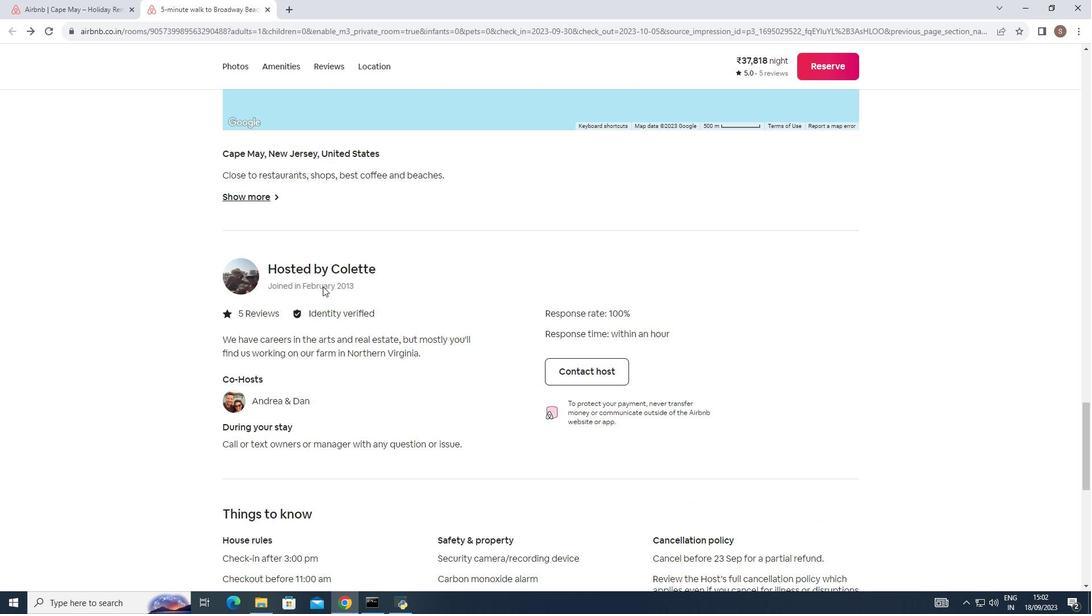 
Action: Mouse scrolled (322, 287) with delta (0, 0)
Screenshot: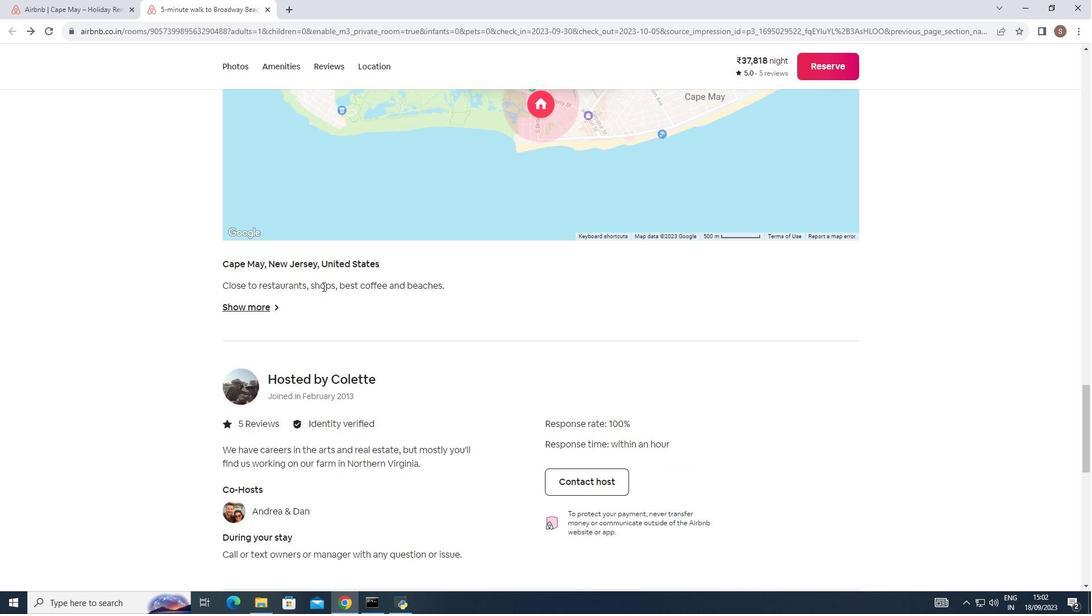 
Action: Mouse scrolled (322, 287) with delta (0, 0)
Screenshot: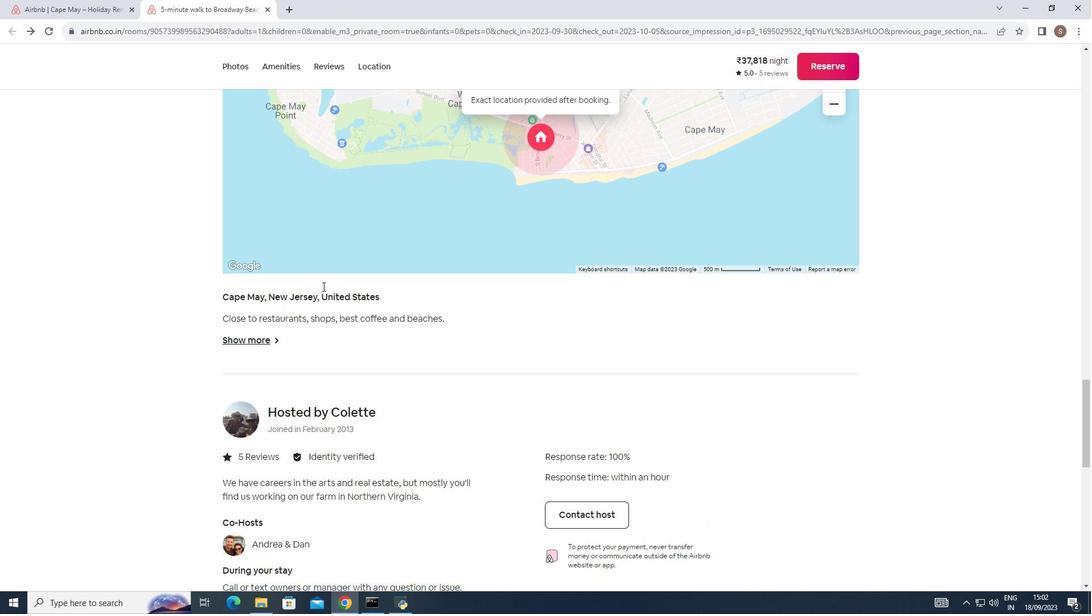 
Action: Mouse scrolled (322, 287) with delta (0, 0)
Screenshot: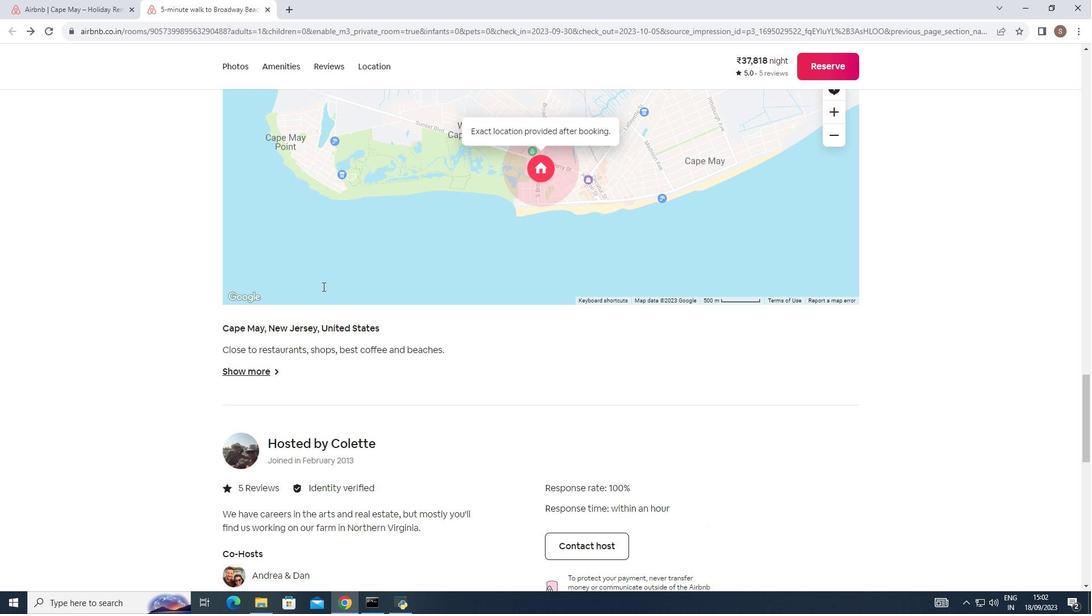 
Action: Mouse scrolled (322, 287) with delta (0, 0)
Screenshot: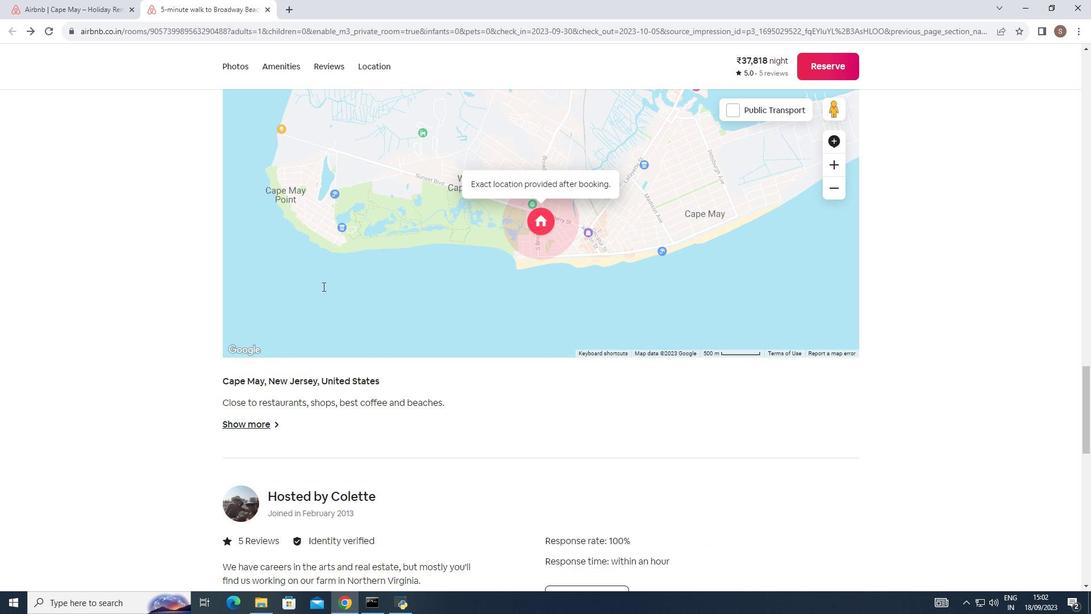 
Action: Mouse scrolled (322, 287) with delta (0, 0)
Screenshot: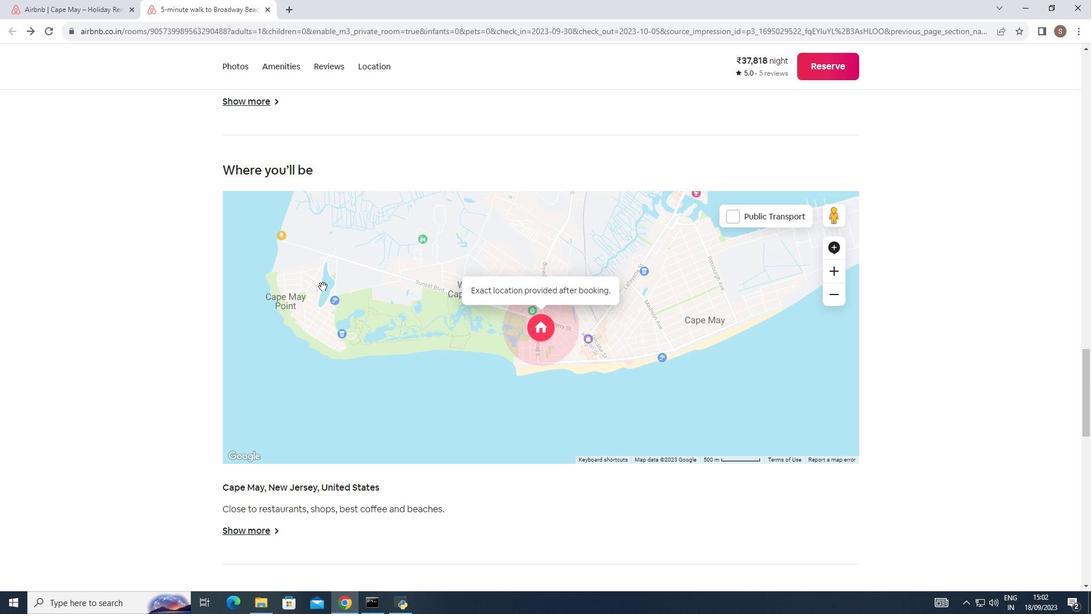 
Action: Mouse scrolled (322, 287) with delta (0, 0)
Screenshot: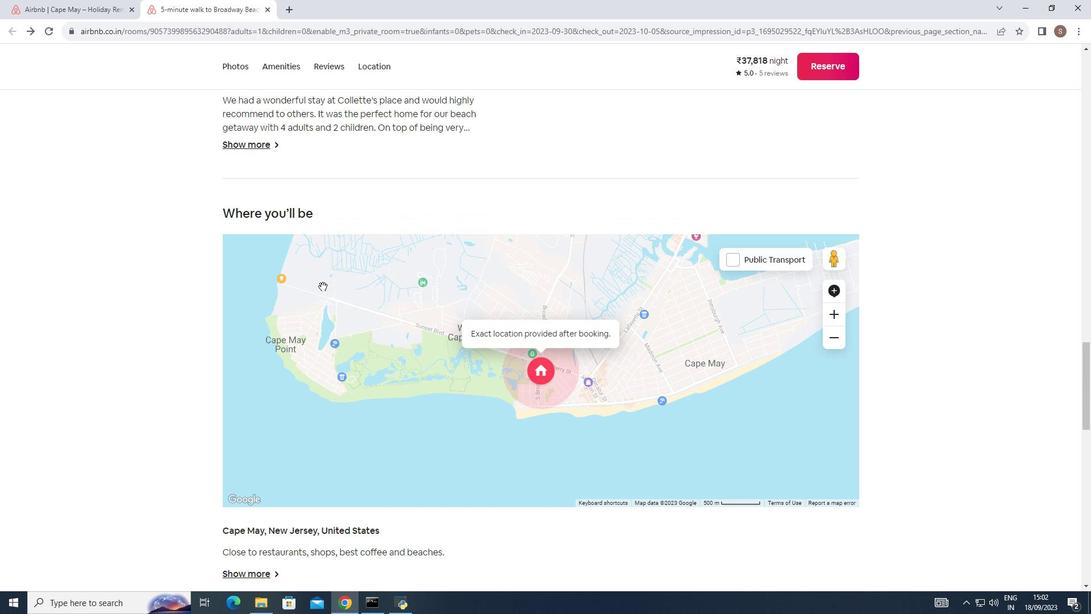 
Action: Mouse scrolled (322, 287) with delta (0, 0)
Screenshot: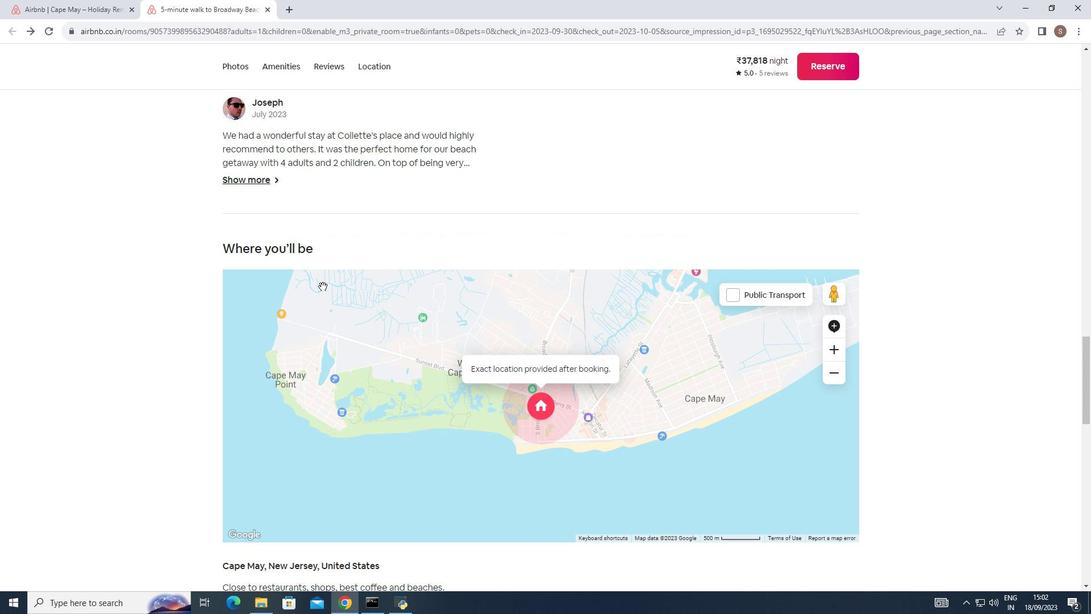 
Action: Mouse scrolled (322, 287) with delta (0, 0)
Screenshot: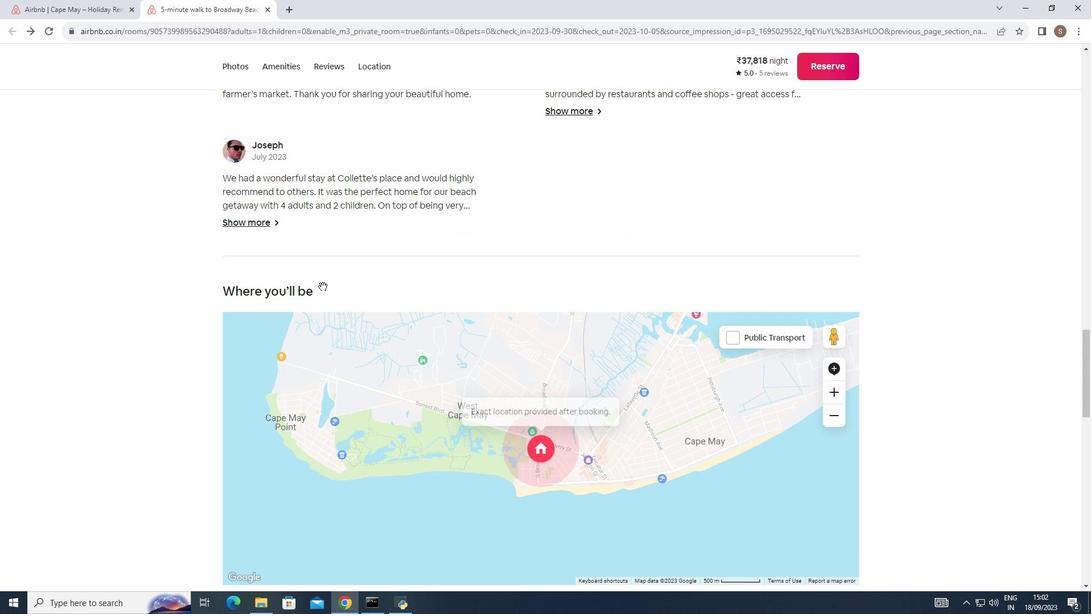 
Action: Mouse scrolled (322, 287) with delta (0, 0)
Screenshot: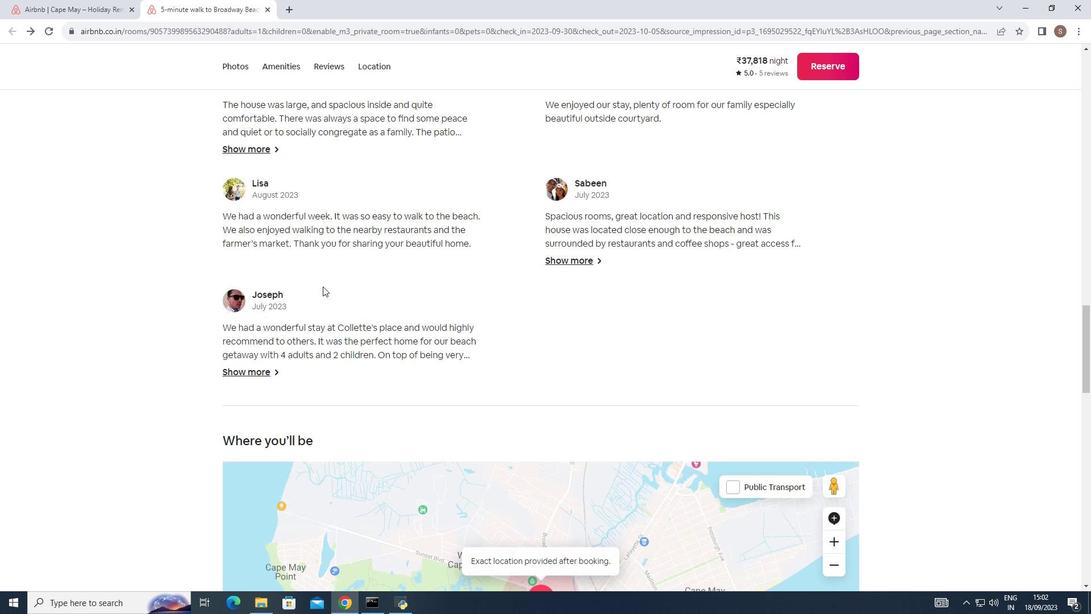 
Action: Mouse scrolled (322, 287) with delta (0, 0)
Screenshot: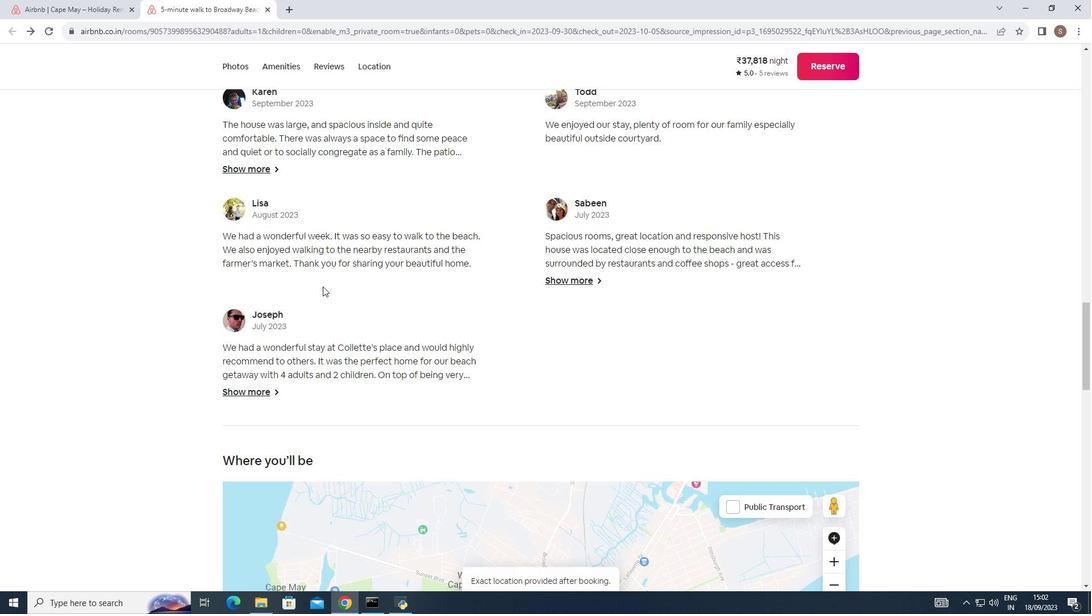 
Action: Mouse scrolled (322, 287) with delta (0, 0)
Screenshot: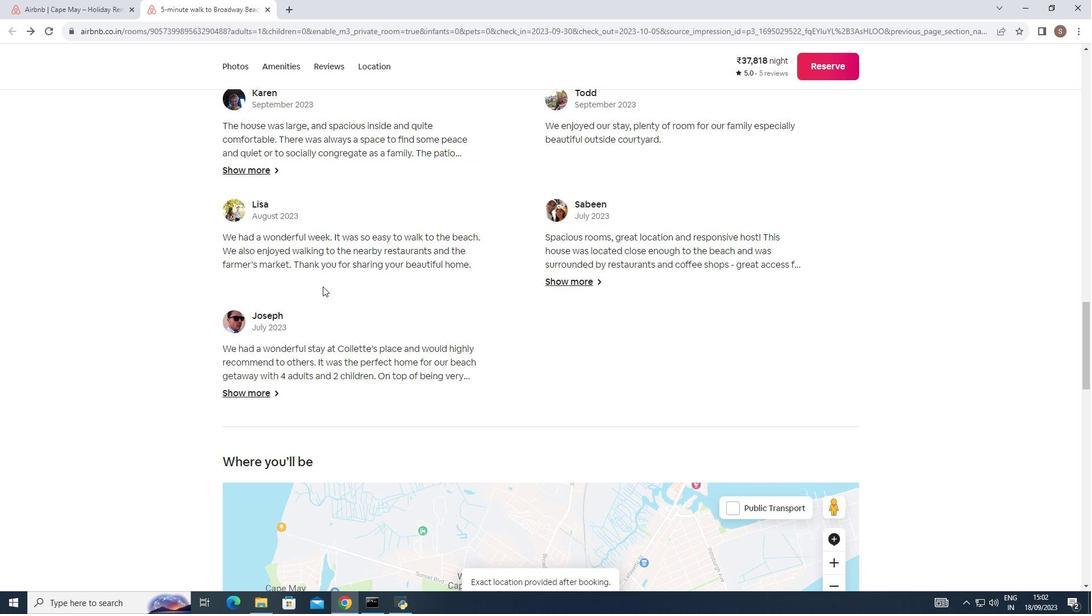 
Action: Mouse scrolled (322, 287) with delta (0, 0)
Screenshot: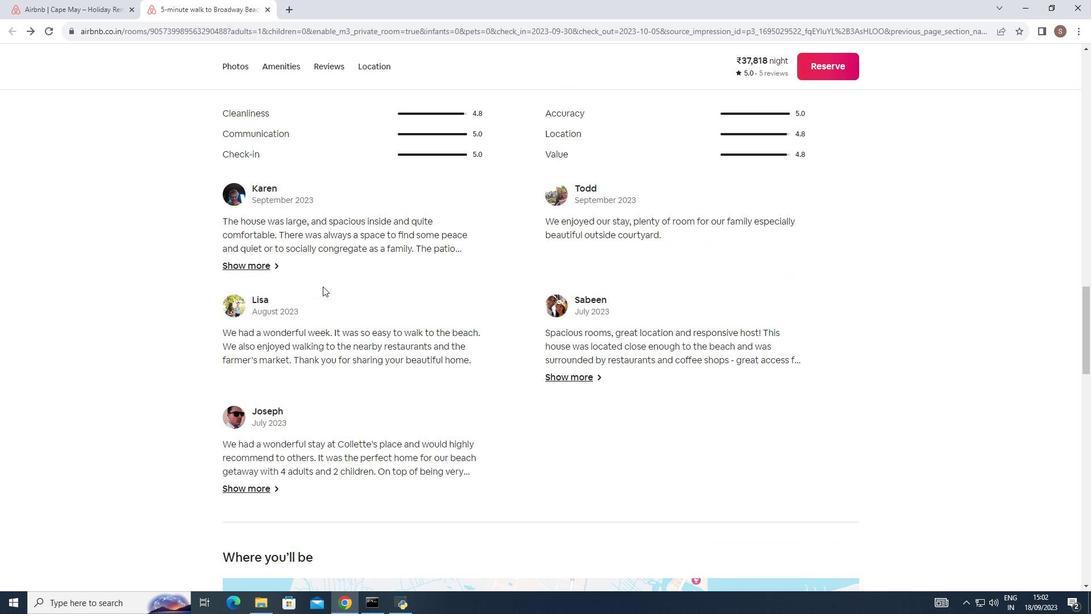 
Action: Mouse scrolled (322, 287) with delta (0, 0)
Screenshot: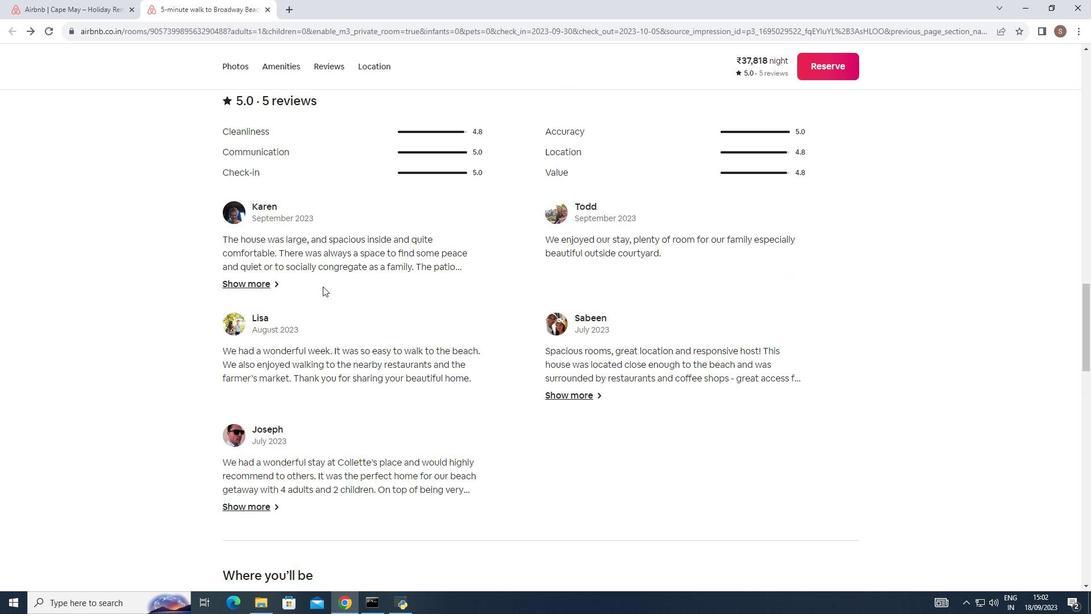 
Action: Mouse scrolled (322, 287) with delta (0, 0)
Screenshot: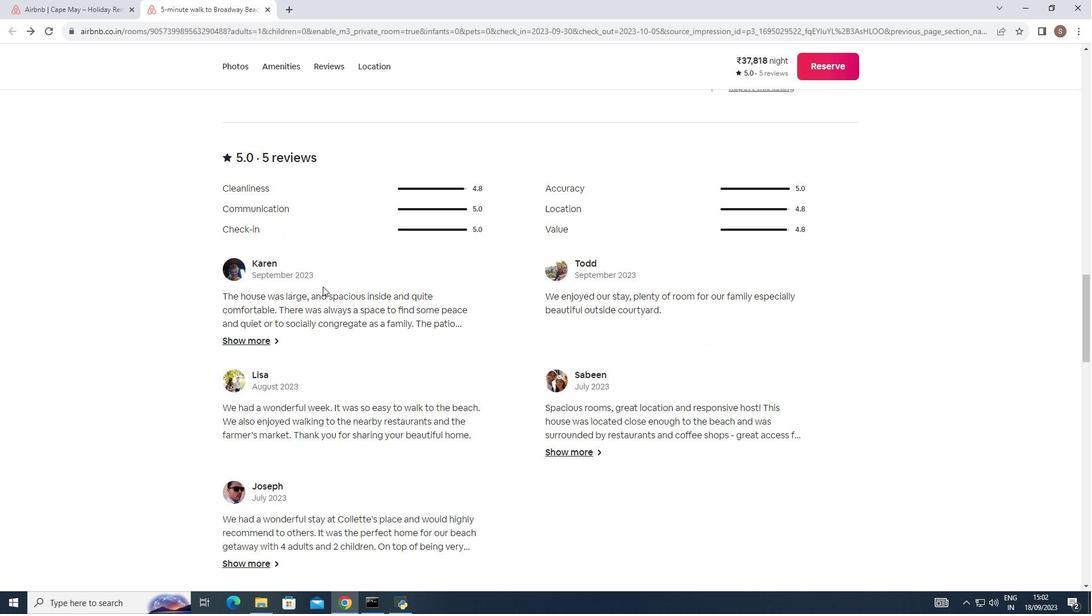
Action: Mouse scrolled (322, 286) with delta (0, 0)
Screenshot: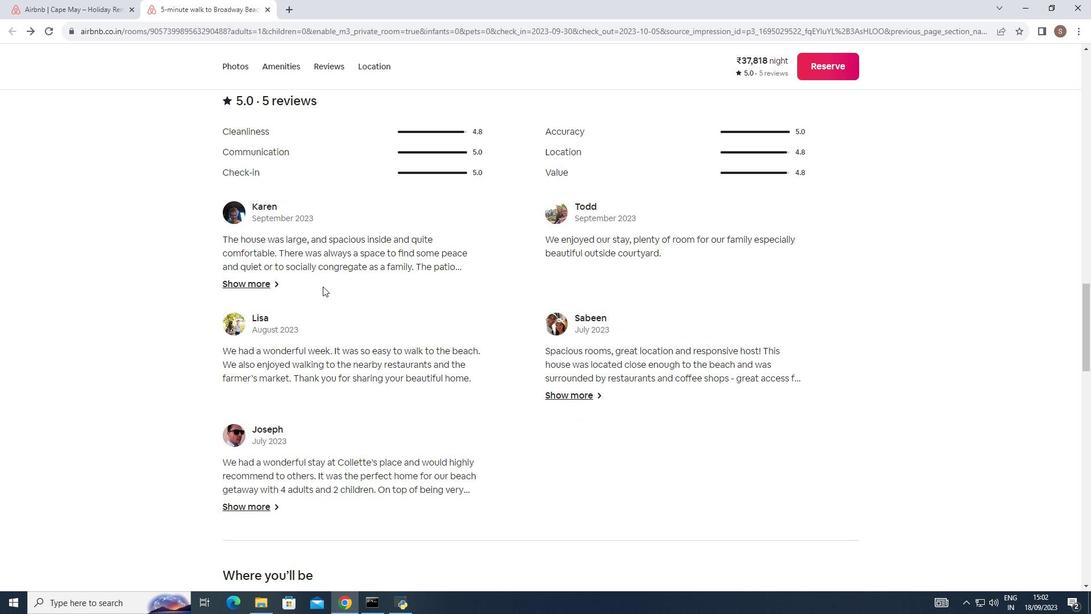 
Action: Mouse moved to (369, 272)
Screenshot: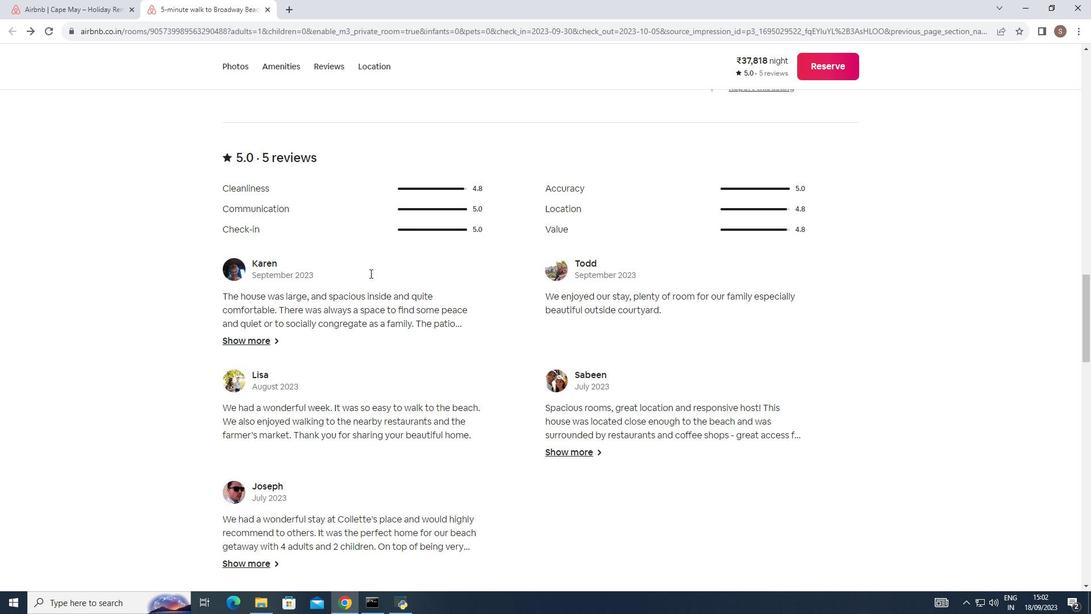 
Action: Mouse scrolled (369, 273) with delta (0, 0)
Screenshot: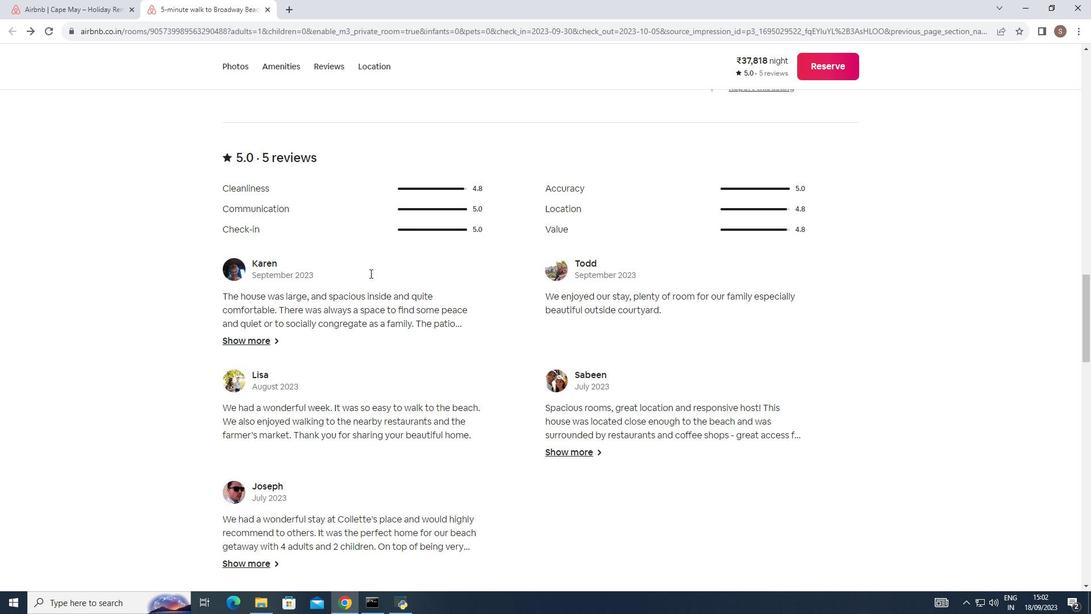 
Action: Mouse moved to (370, 273)
Screenshot: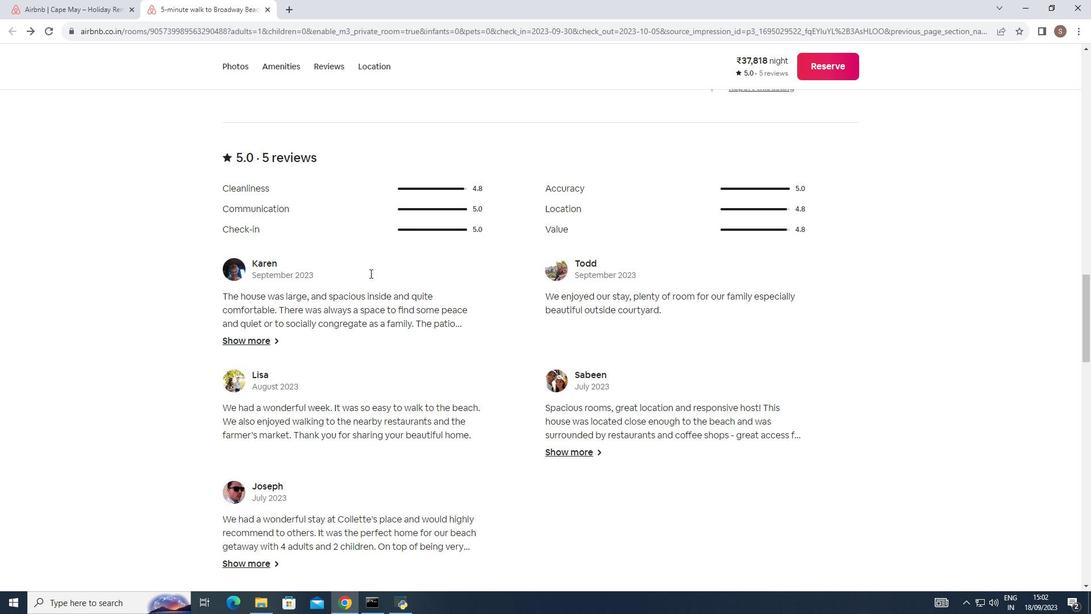 
Action: Mouse scrolled (370, 274) with delta (0, 0)
Screenshot: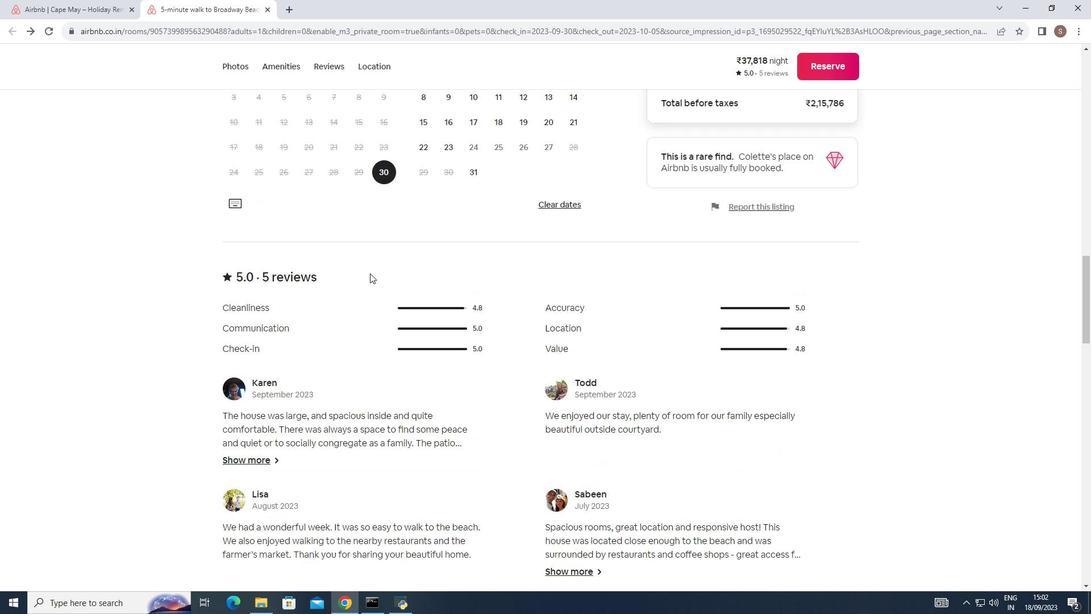 
Action: Mouse scrolled (370, 274) with delta (0, 0)
Screenshot: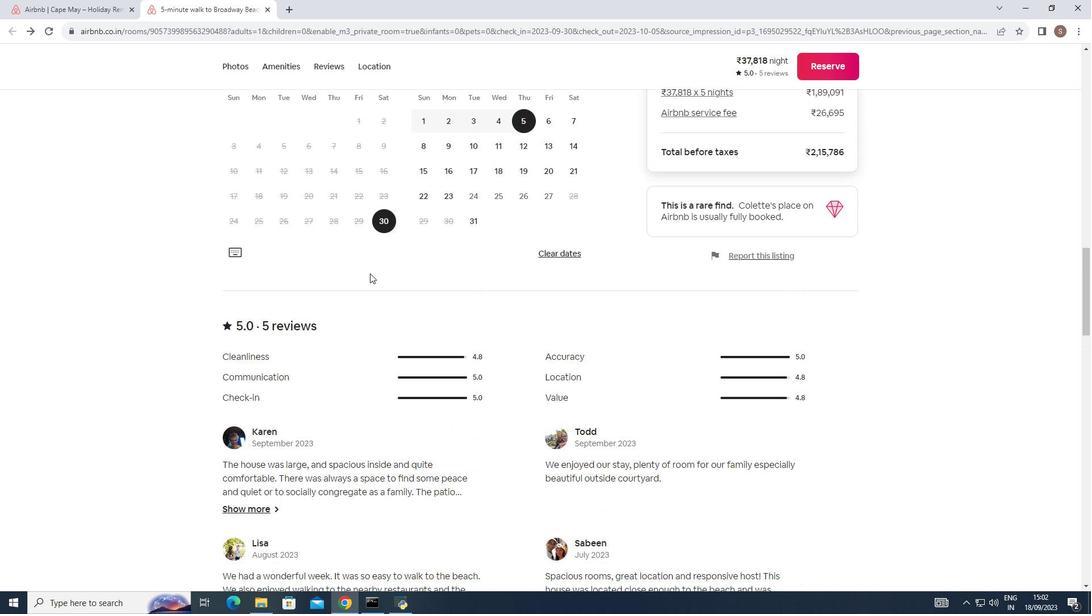 
Action: Mouse scrolled (370, 274) with delta (0, 0)
Screenshot: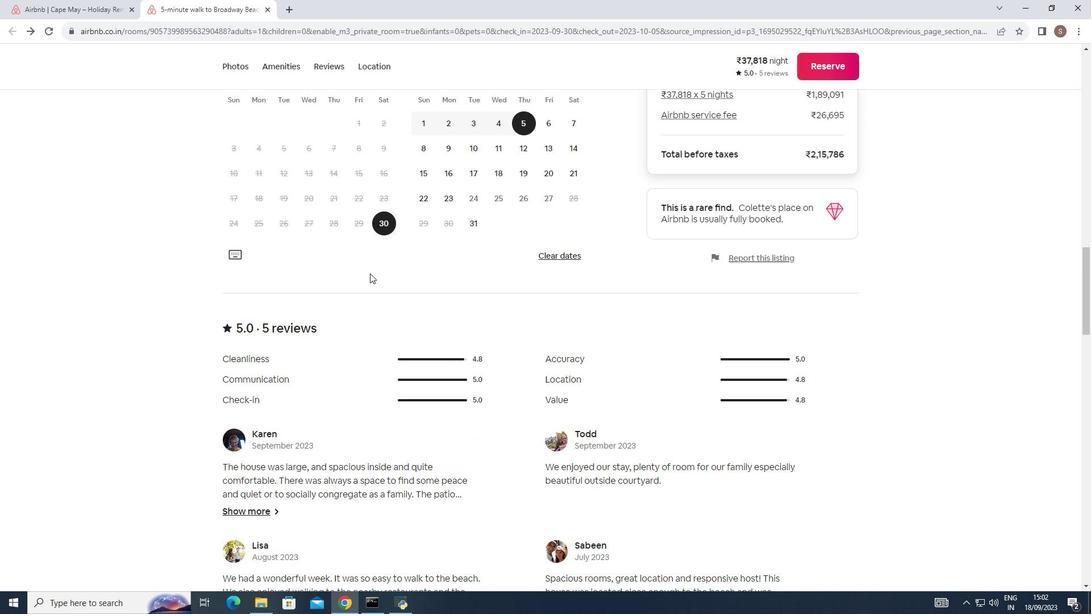 
Action: Mouse scrolled (370, 274) with delta (0, 0)
Screenshot: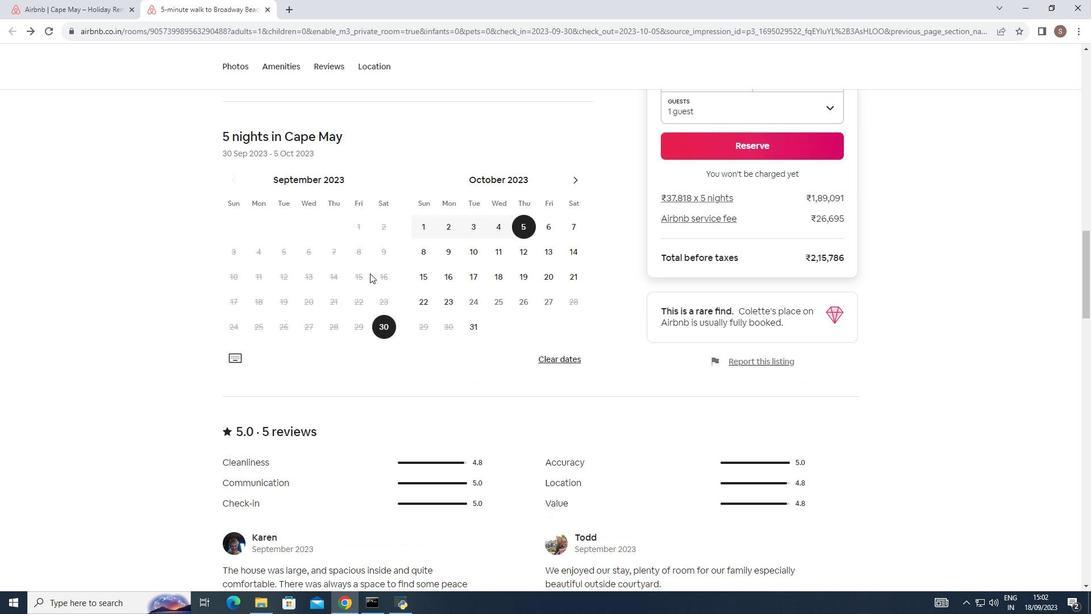 
Action: Mouse scrolled (370, 274) with delta (0, 0)
Screenshot: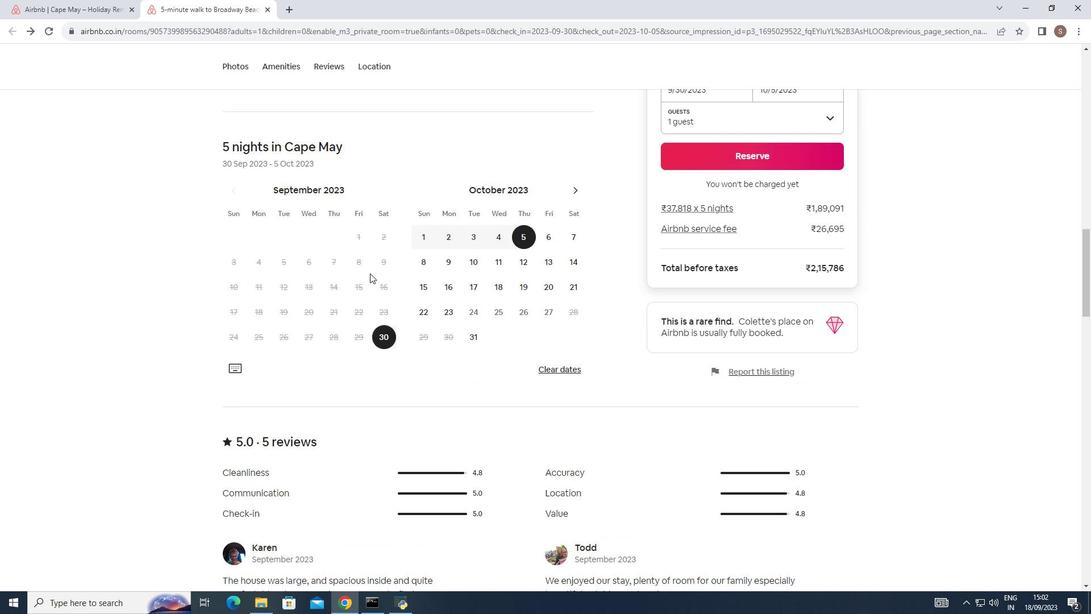 
Action: Mouse scrolled (370, 274) with delta (0, 0)
Screenshot: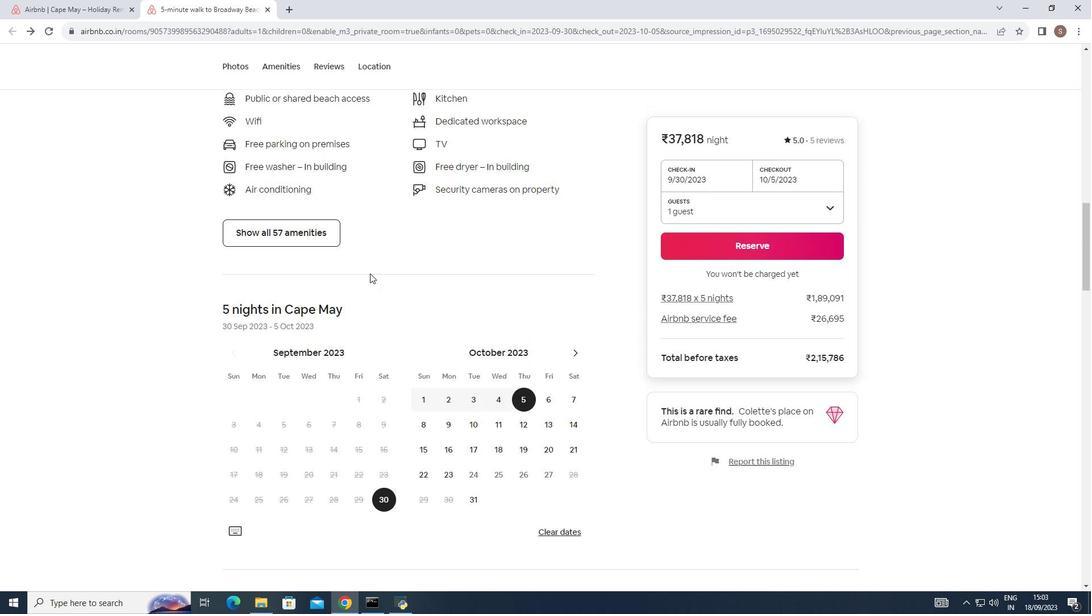
Action: Mouse scrolled (370, 274) with delta (0, 0)
Screenshot: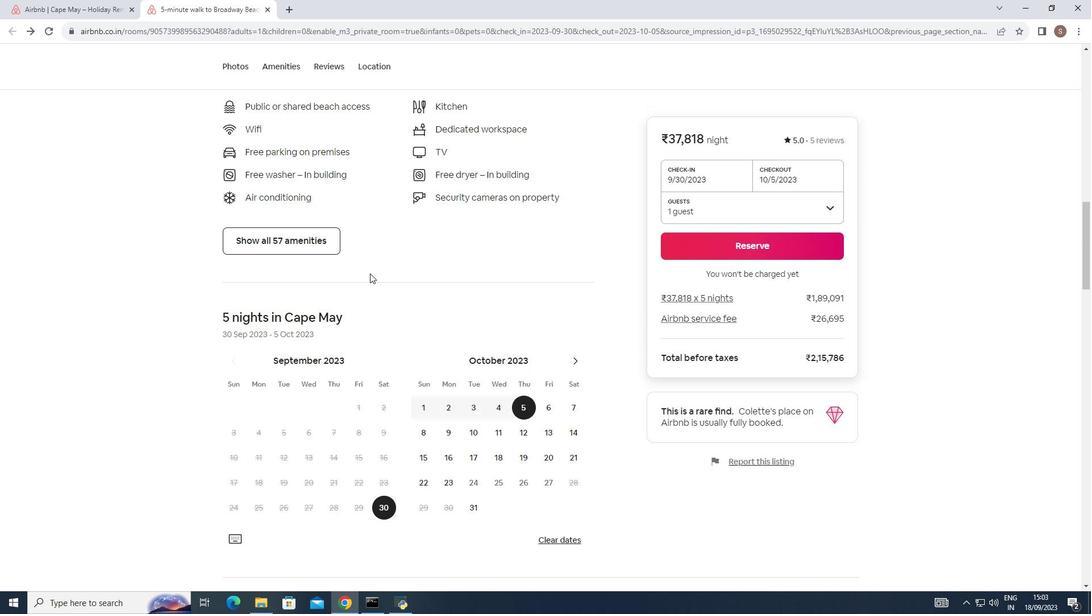 
Action: Mouse scrolled (370, 274) with delta (0, 0)
Screenshot: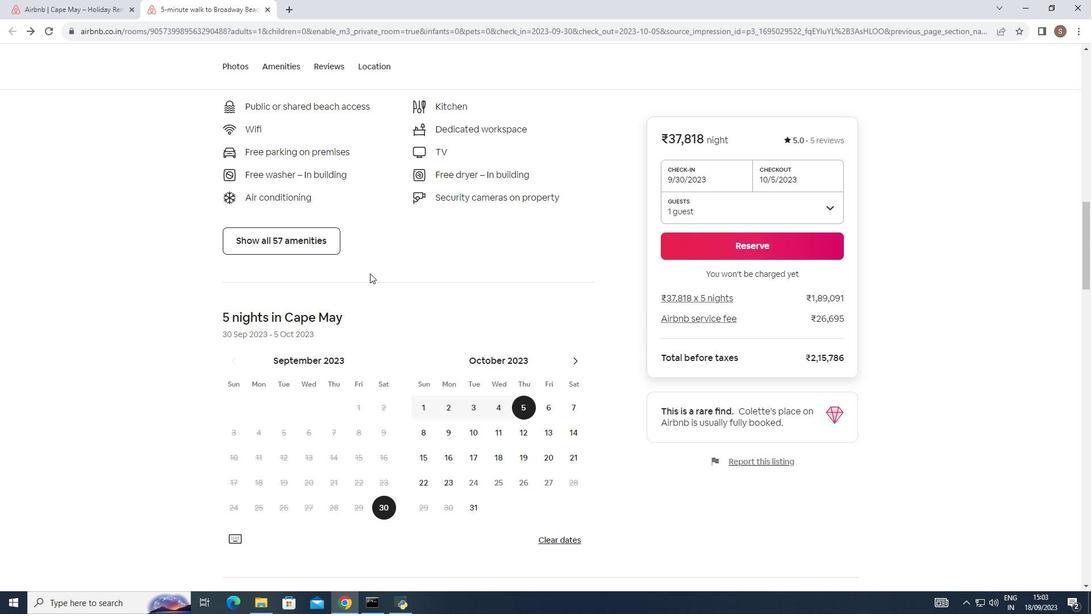 
Action: Mouse scrolled (370, 274) with delta (0, 0)
Screenshot: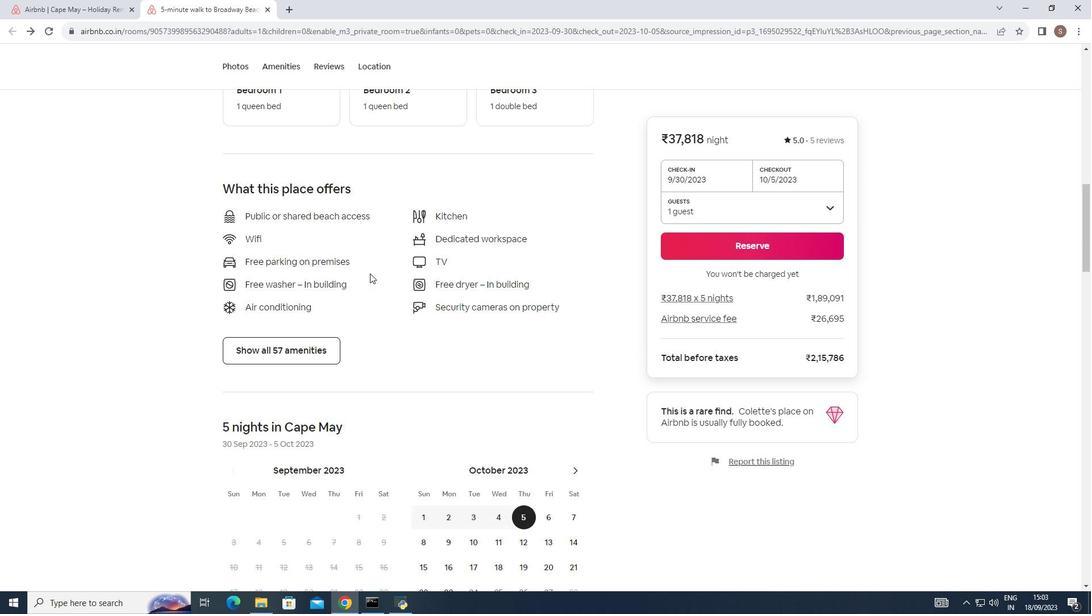 
Action: Mouse scrolled (370, 274) with delta (0, 0)
Screenshot: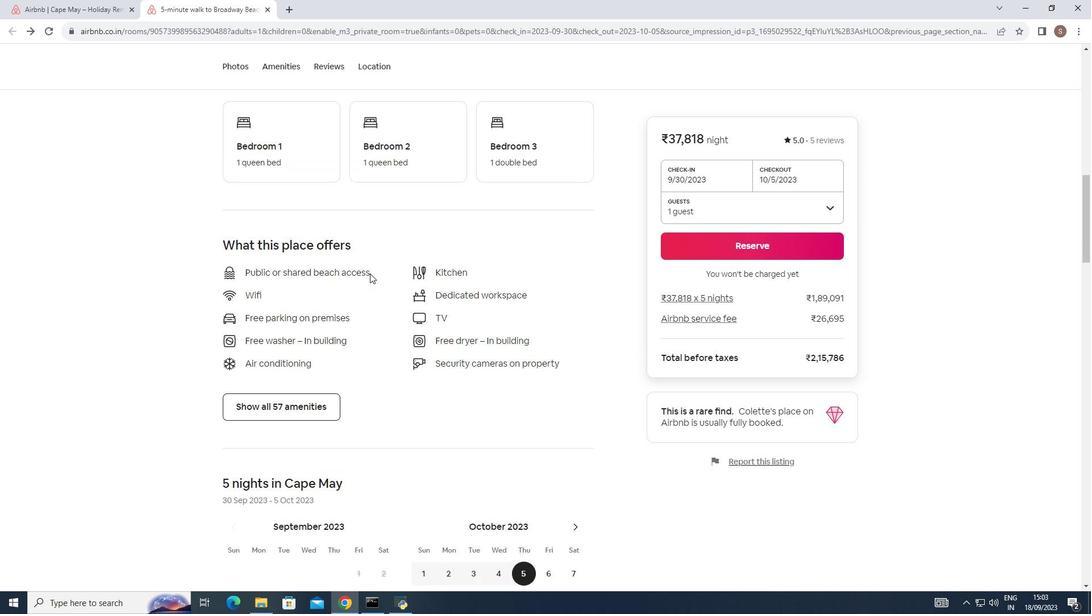 
Action: Mouse scrolled (370, 274) with delta (0, 0)
Screenshot: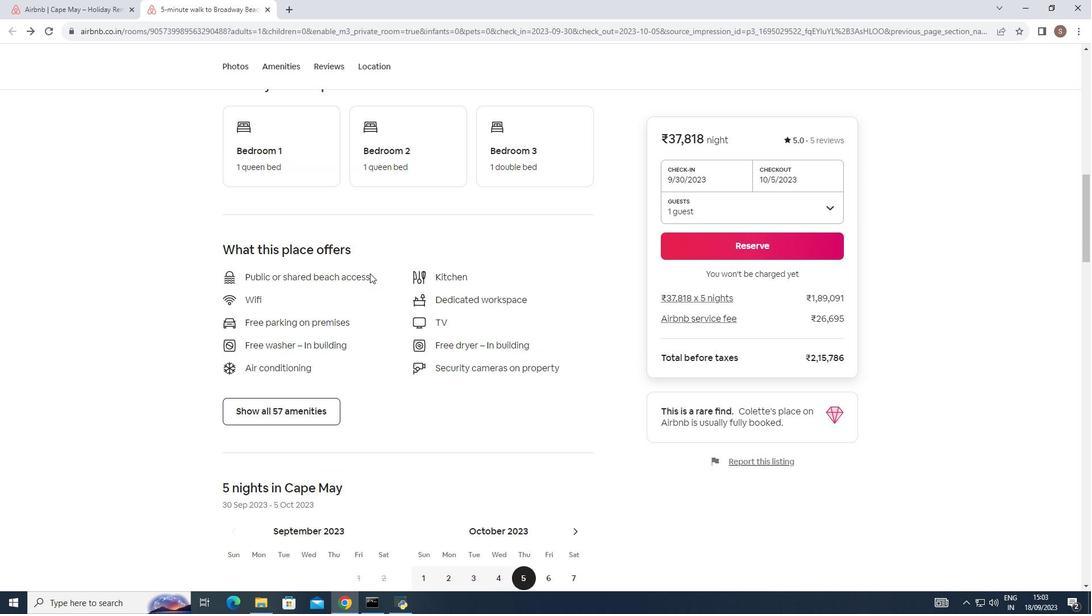 
Action: Mouse scrolled (370, 274) with delta (0, 0)
Screenshot: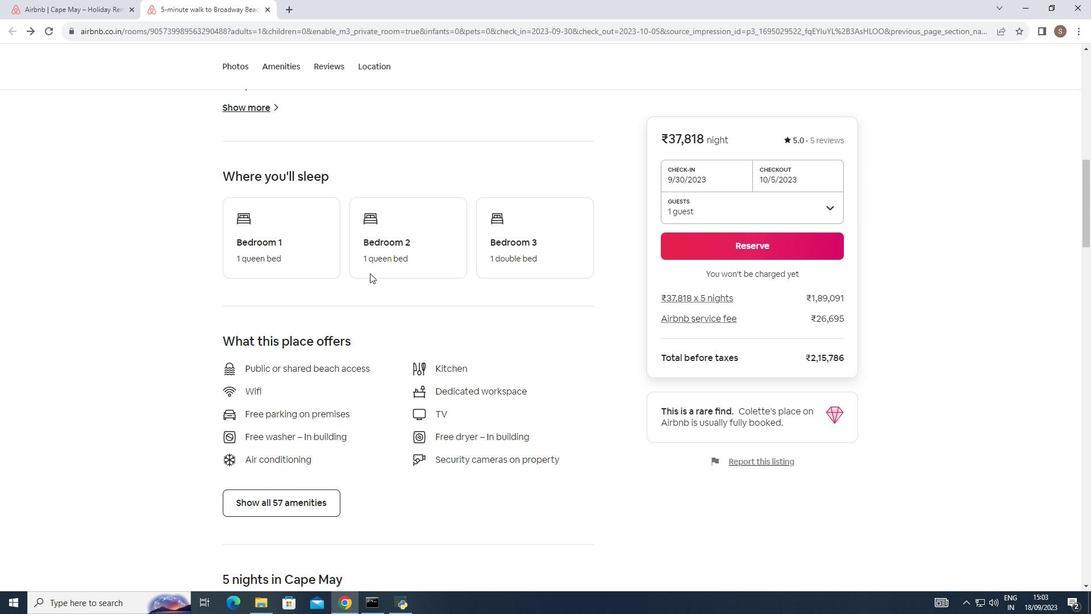 
Action: Mouse scrolled (370, 274) with delta (0, 0)
Screenshot: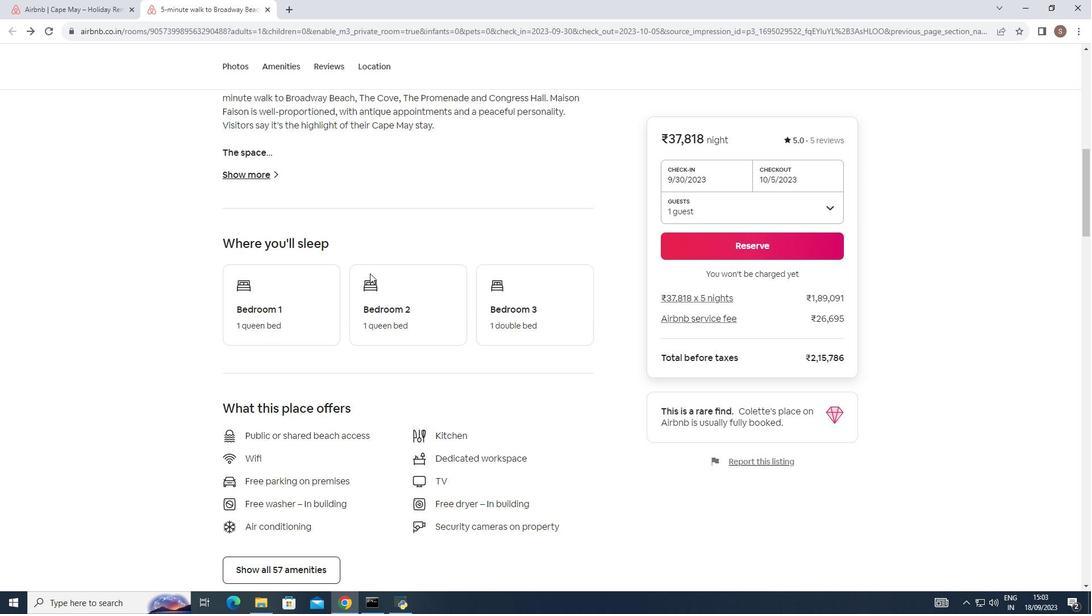 
Action: Mouse scrolled (370, 274) with delta (0, 0)
Screenshot: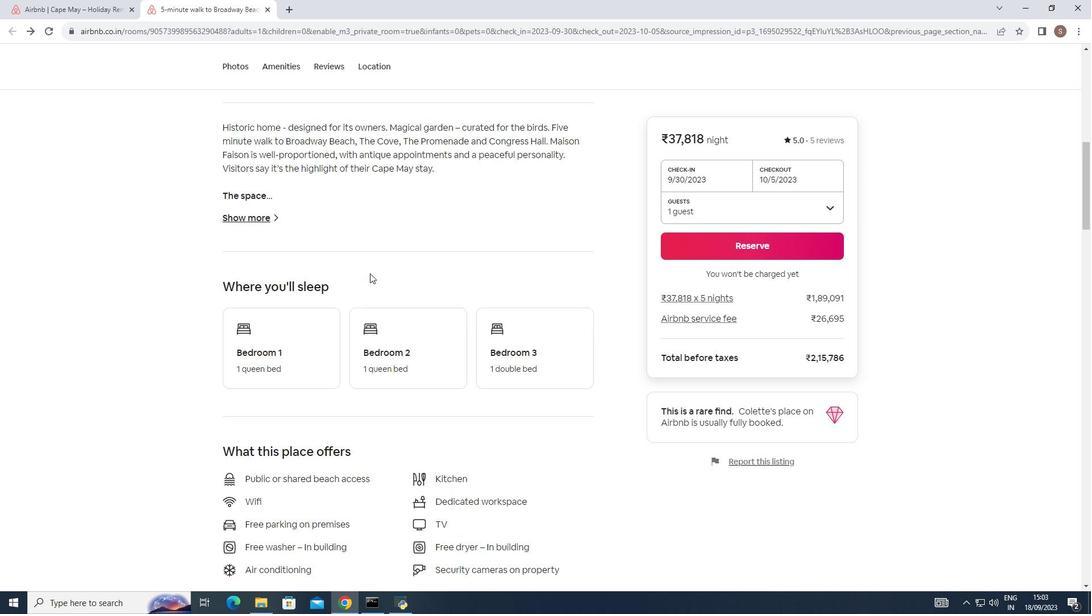 
Action: Mouse scrolled (370, 274) with delta (0, 0)
Screenshot: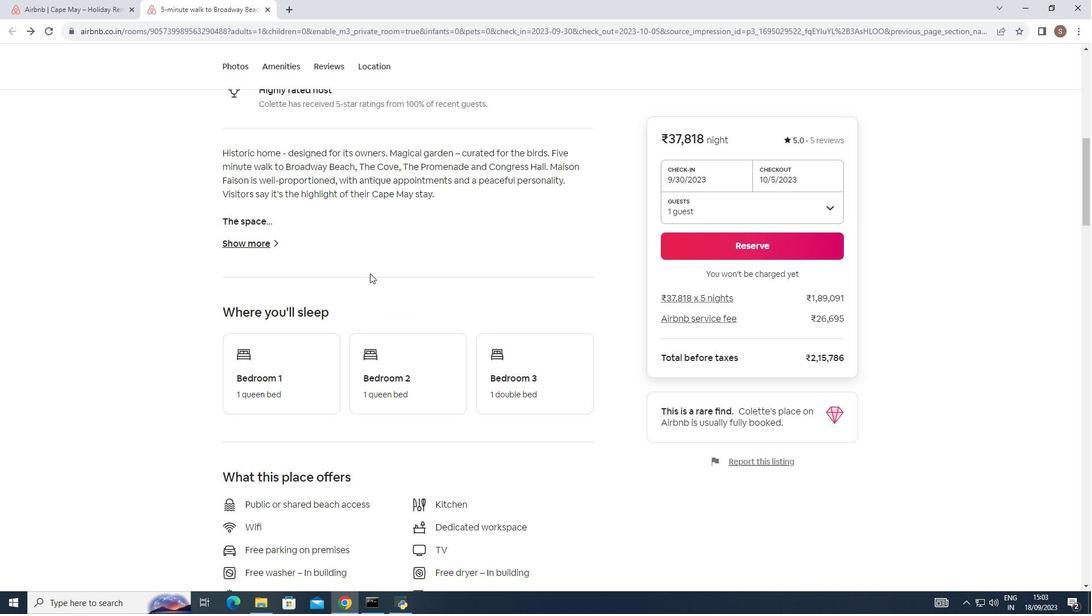 
Action: Mouse scrolled (370, 274) with delta (0, 0)
Screenshot: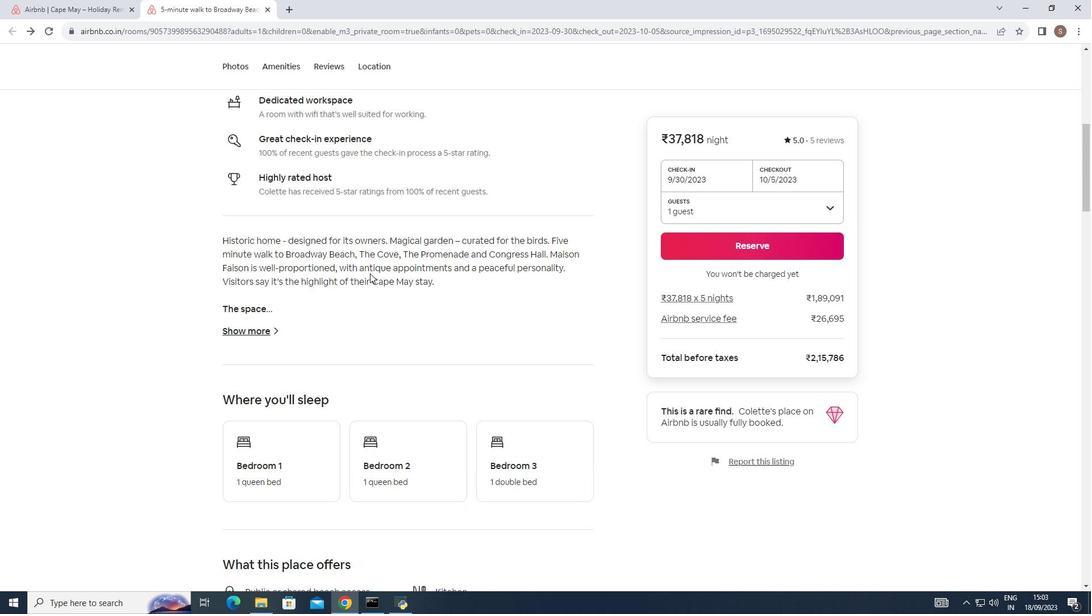 
Action: Mouse scrolled (370, 274) with delta (0, 0)
Screenshot: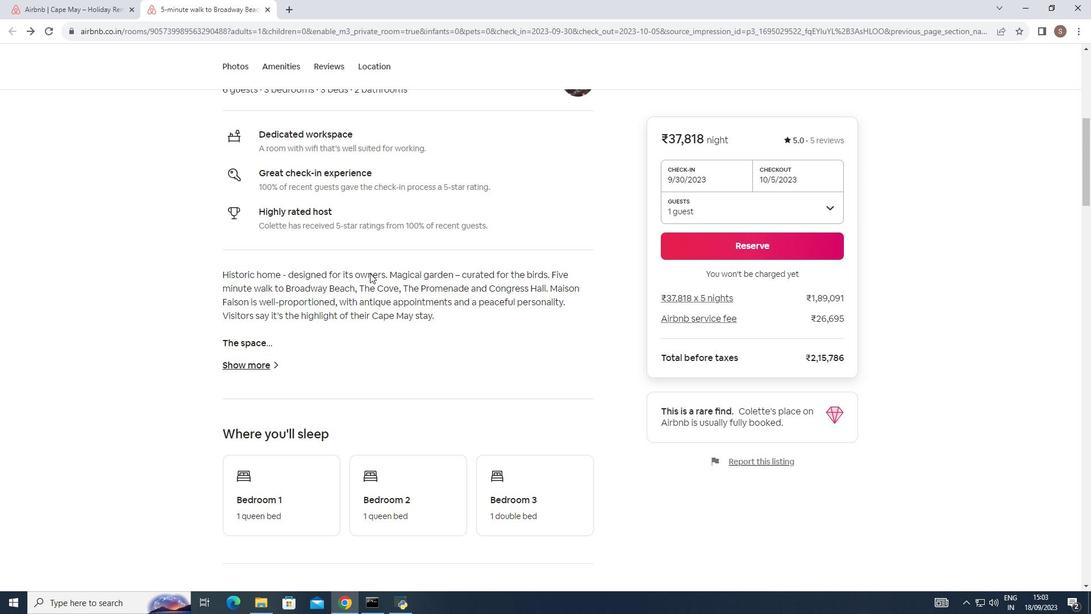 
Action: Mouse scrolled (370, 274) with delta (0, 0)
Screenshot: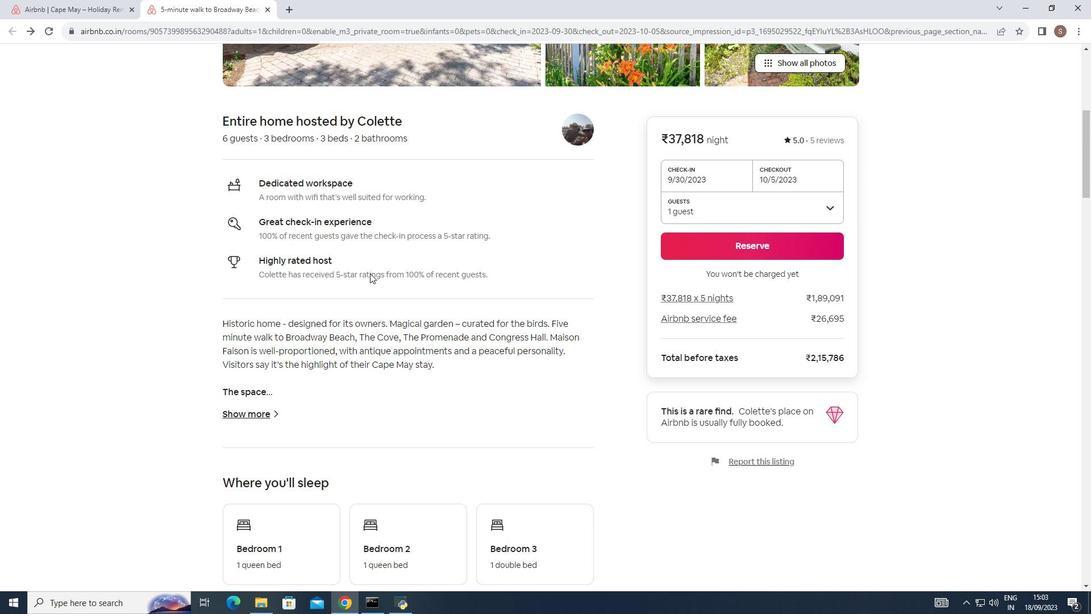 
Action: Mouse scrolled (370, 274) with delta (0, 0)
Screenshot: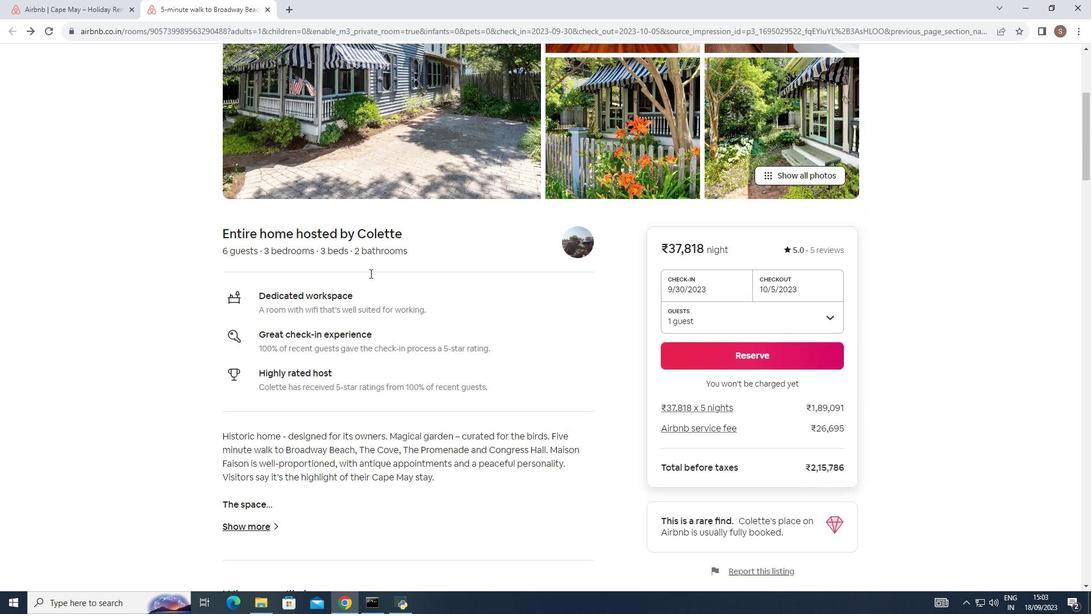 
Action: Mouse scrolled (370, 274) with delta (0, 0)
Screenshot: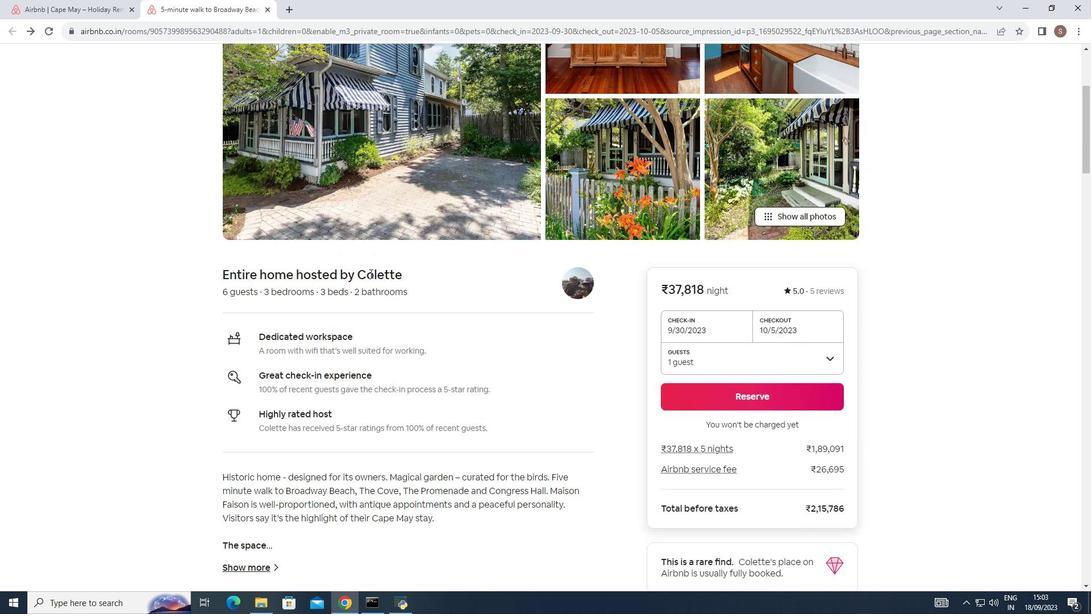 
Action: Mouse scrolled (370, 274) with delta (0, 0)
Screenshot: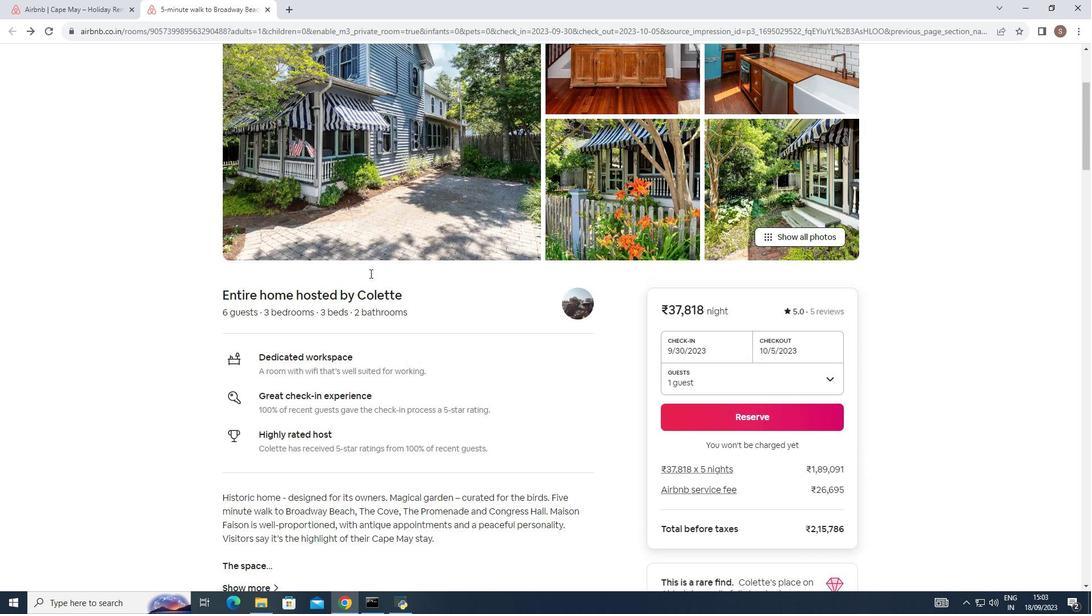 
Action: Mouse scrolled (370, 274) with delta (0, 0)
Screenshot: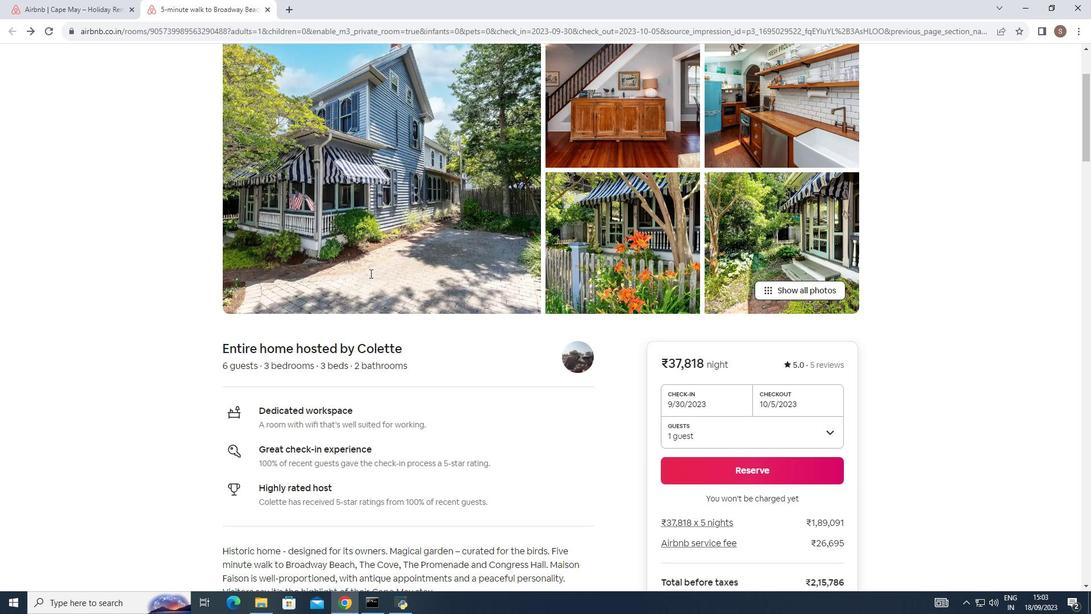 
Action: Mouse scrolled (370, 274) with delta (0, 0)
Screenshot: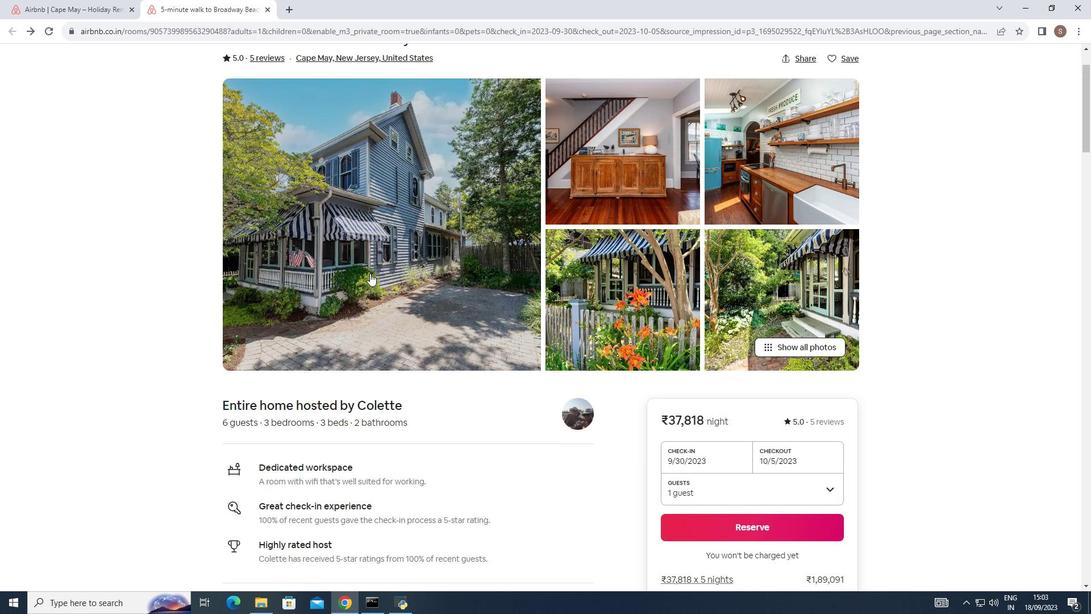 
Action: Mouse scrolled (370, 274) with delta (0, 0)
Screenshot: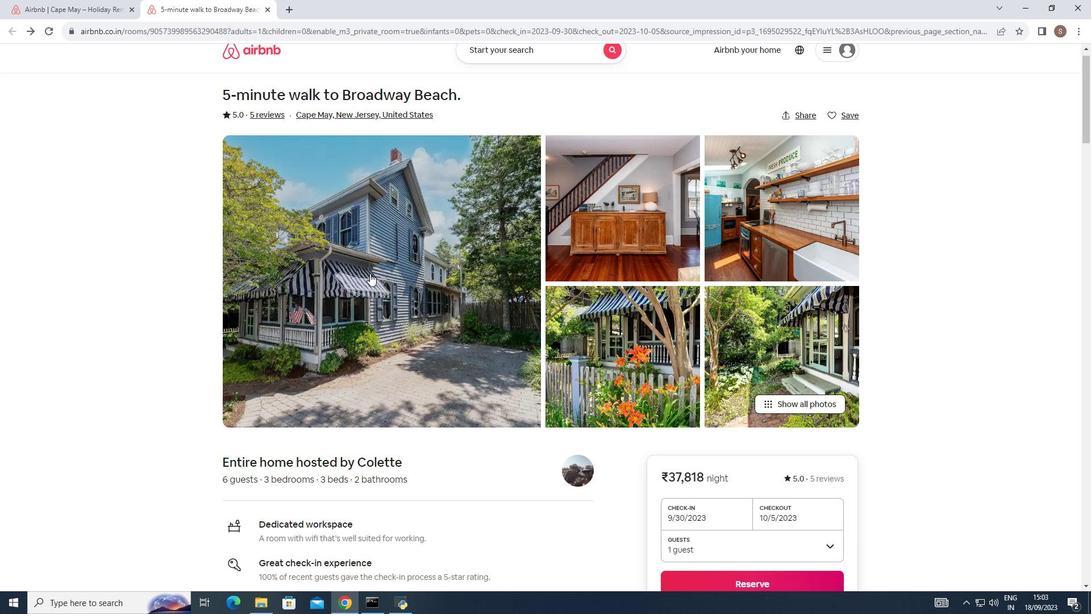 
Action: Mouse moved to (793, 403)
Screenshot: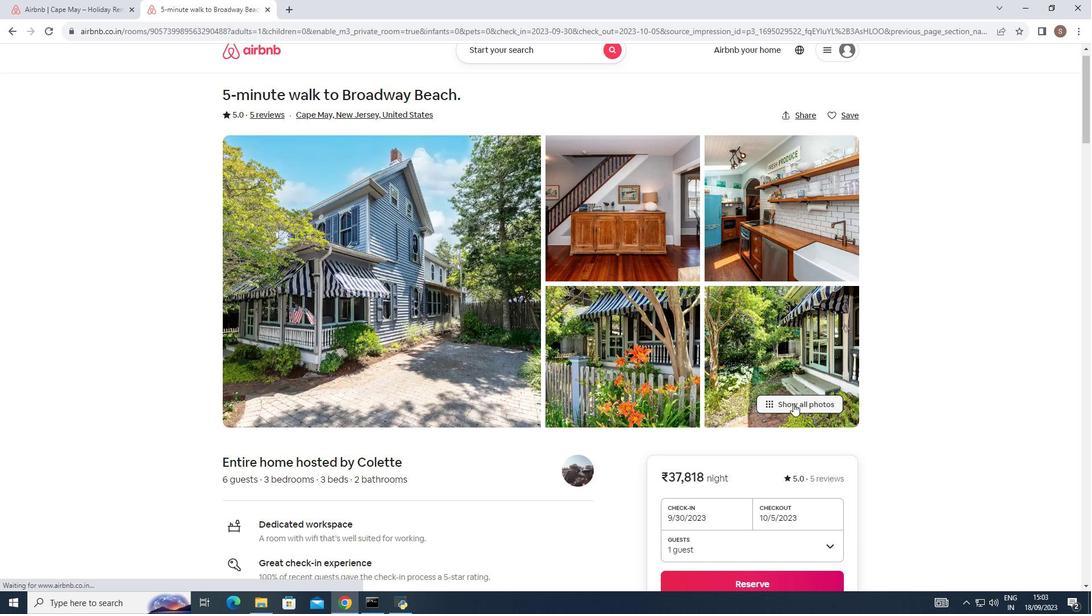 
Action: Mouse pressed left at (793, 403)
Screenshot: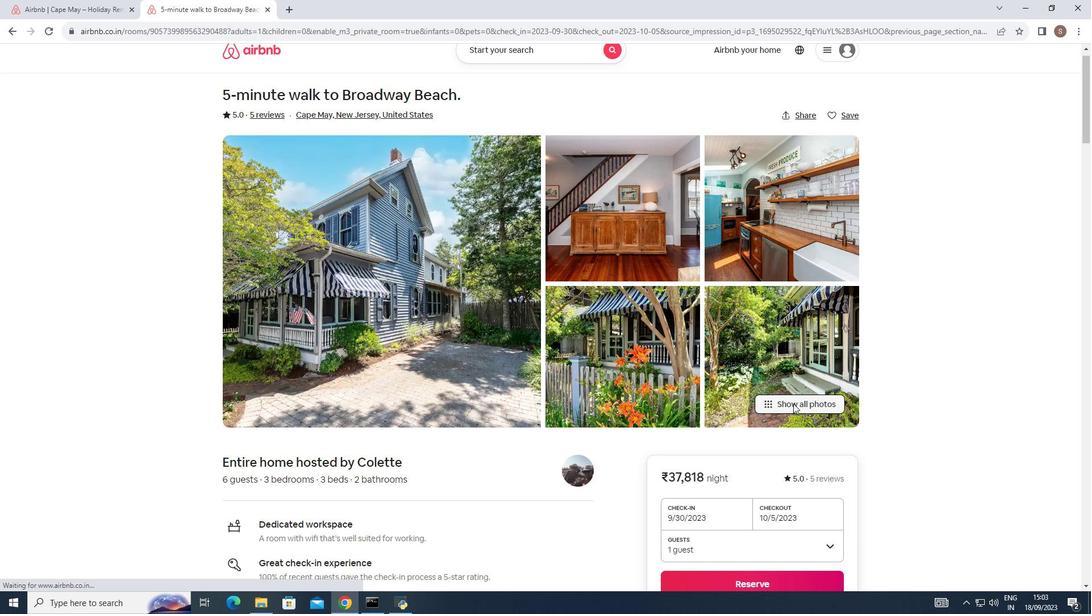 
Action: Mouse moved to (561, 415)
Screenshot: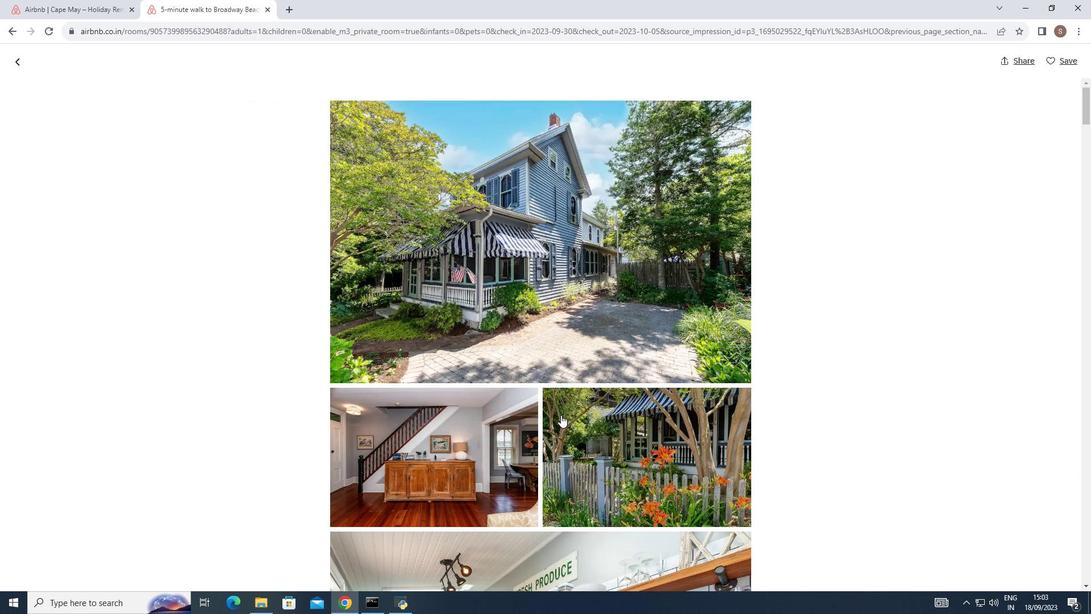
Action: Mouse scrolled (561, 414) with delta (0, 0)
Screenshot: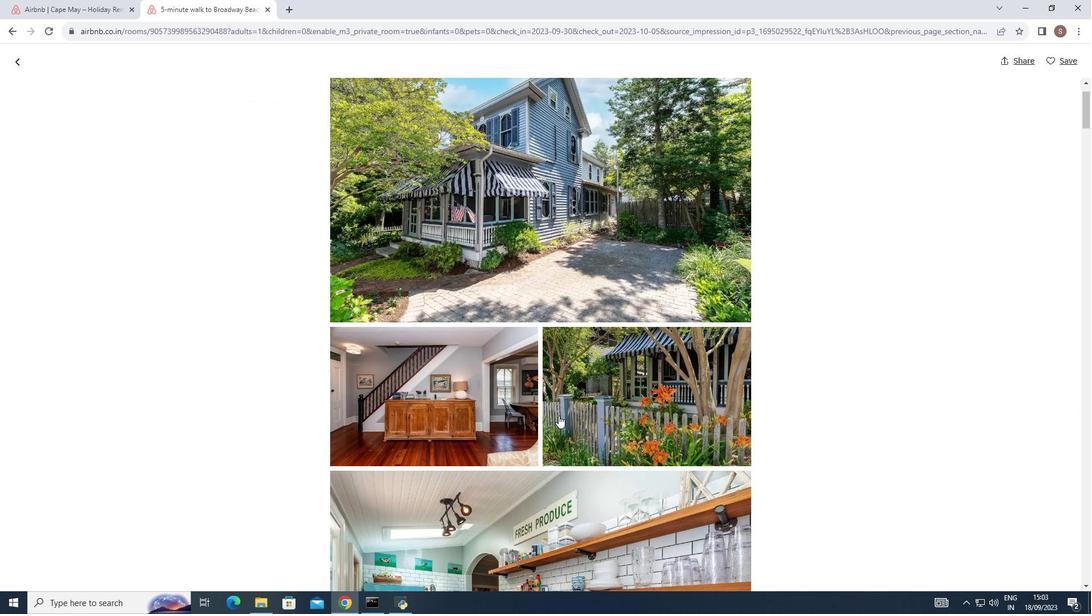 
Action: Mouse moved to (559, 415)
Screenshot: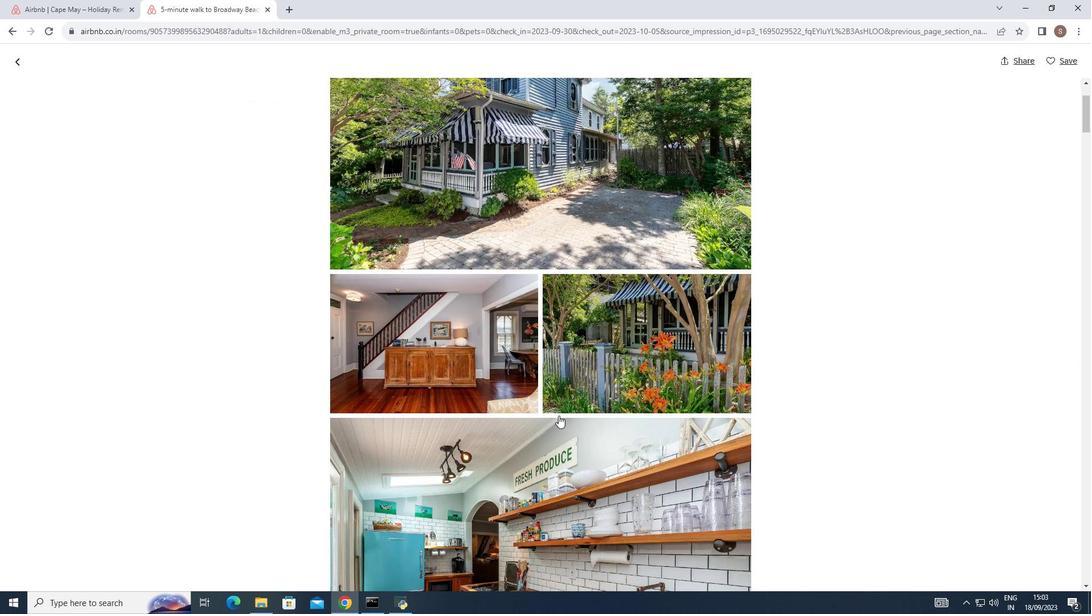 
Action: Mouse scrolled (559, 415) with delta (0, 0)
Screenshot: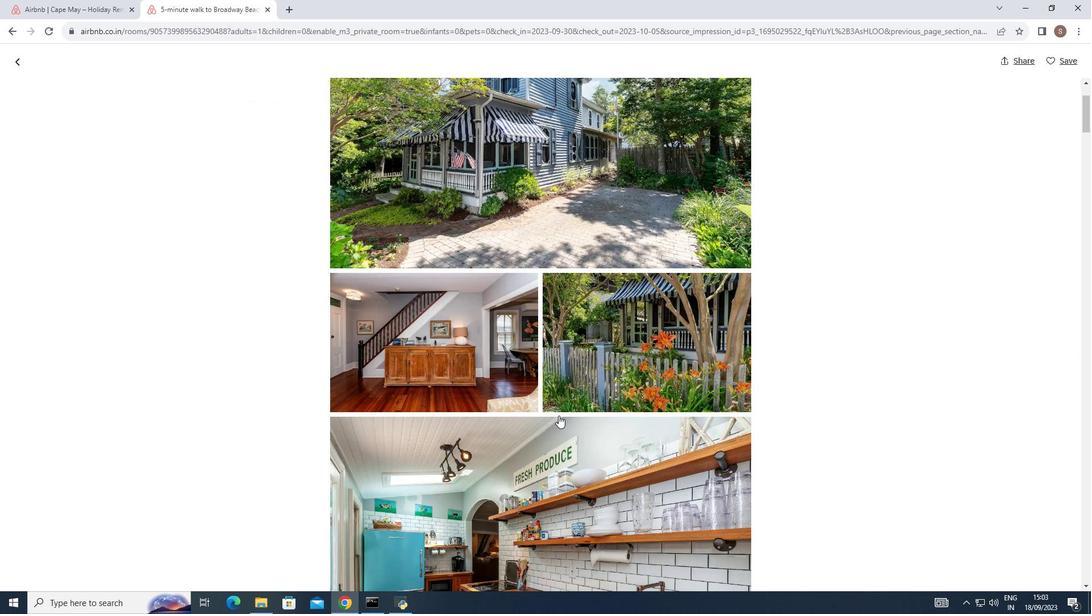 
Action: Mouse moved to (558, 415)
Screenshot: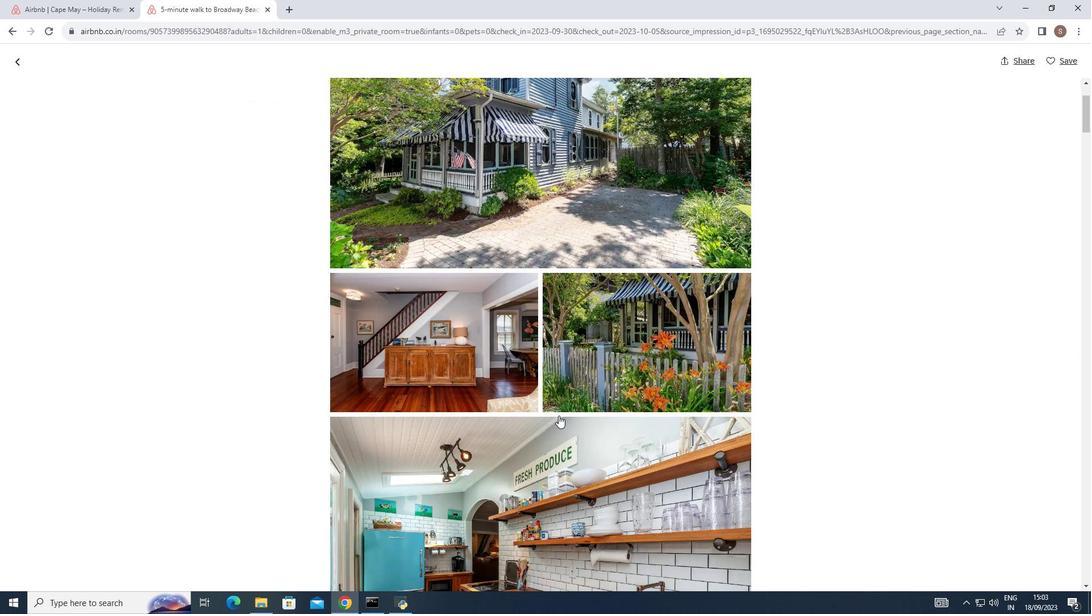 
Action: Mouse scrolled (558, 415) with delta (0, 0)
Screenshot: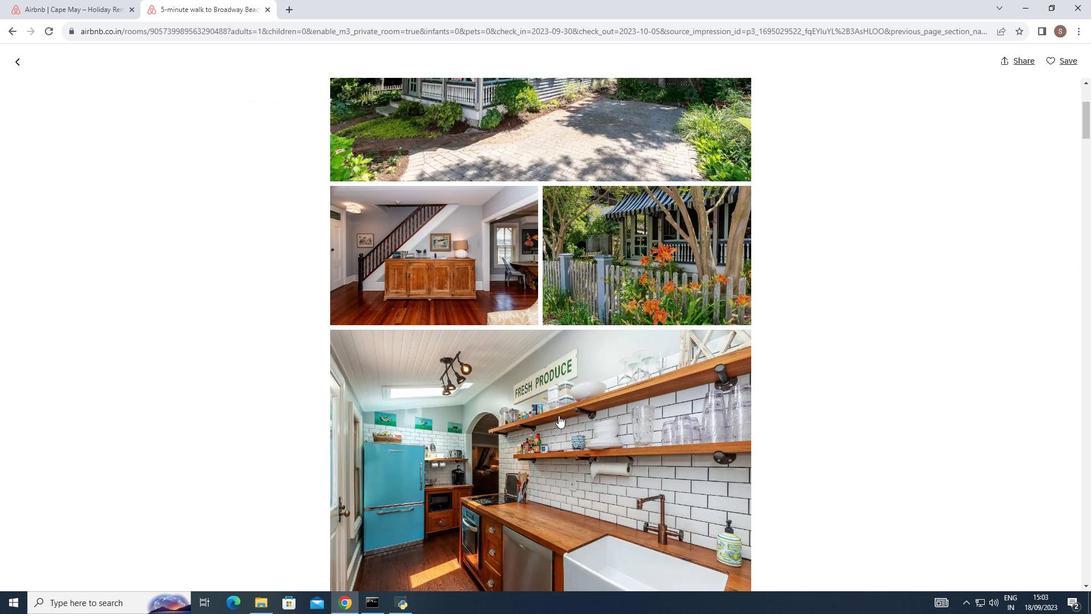 
Action: Mouse scrolled (558, 415) with delta (0, 0)
Screenshot: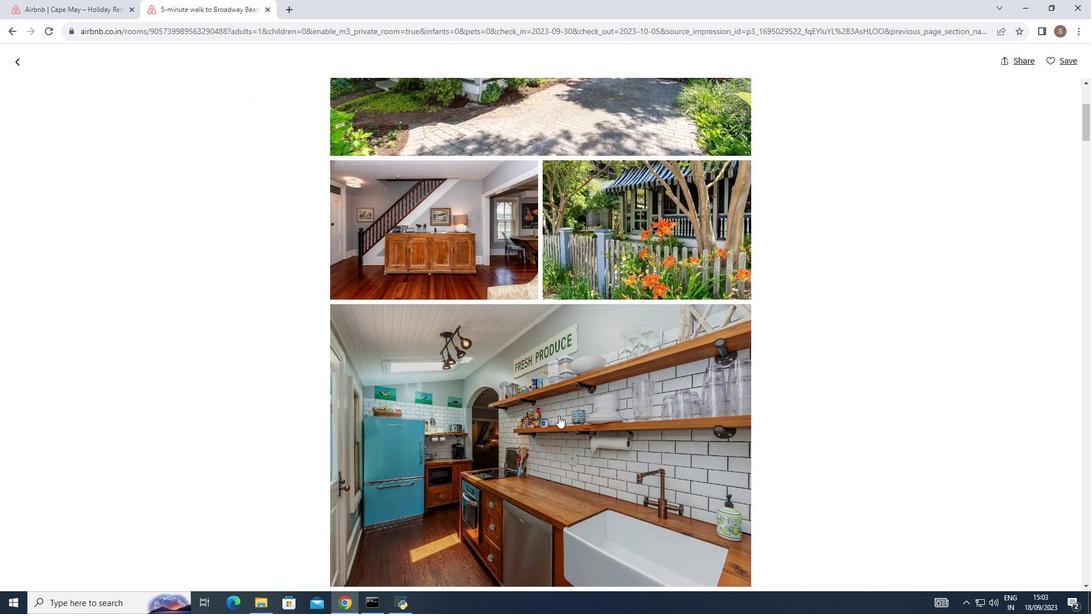 
Action: Mouse scrolled (558, 415) with delta (0, 0)
Screenshot: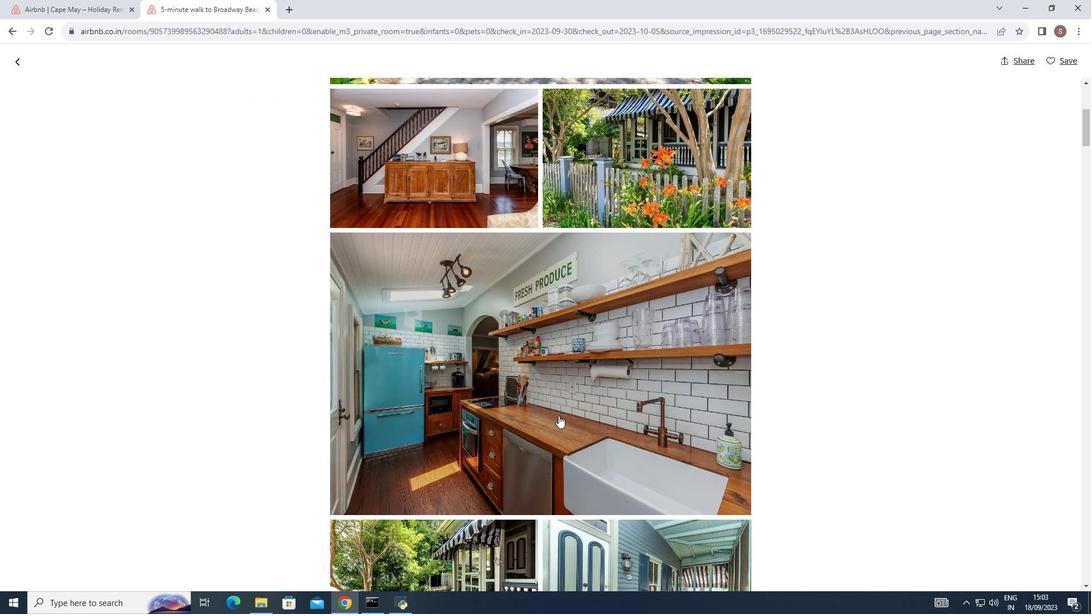 
Action: Mouse scrolled (558, 415) with delta (0, 0)
Screenshot: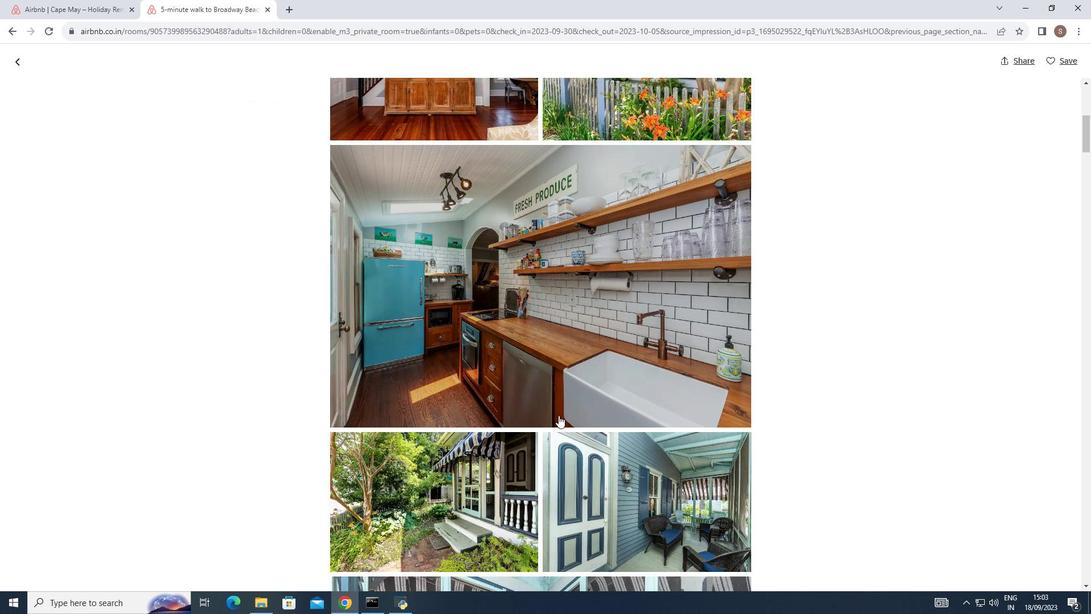 
Action: Mouse scrolled (558, 415) with delta (0, 0)
Screenshot: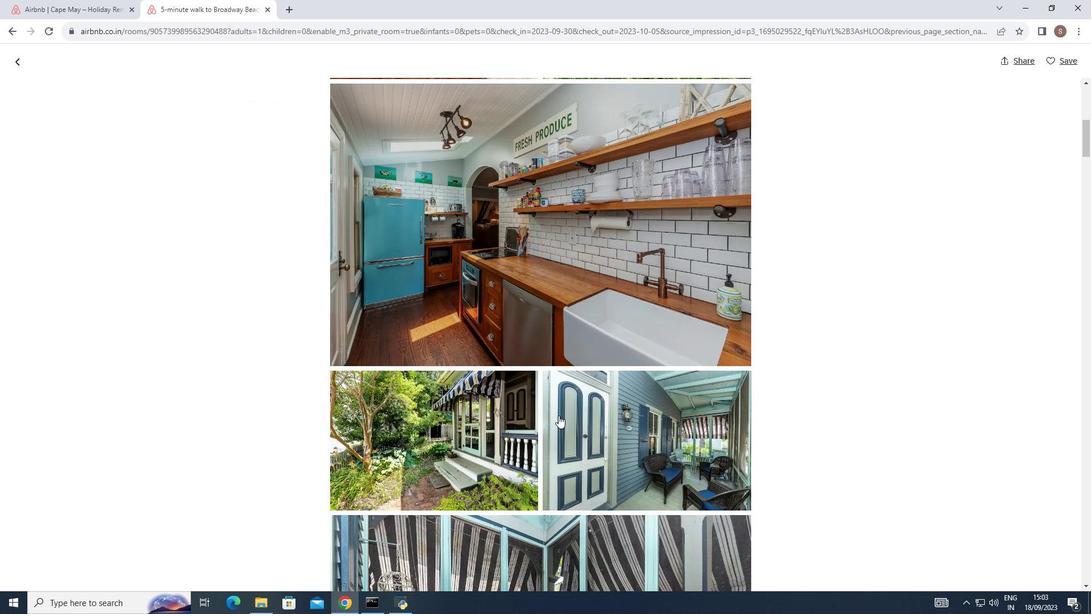 
Action: Mouse scrolled (558, 415) with delta (0, 0)
Screenshot: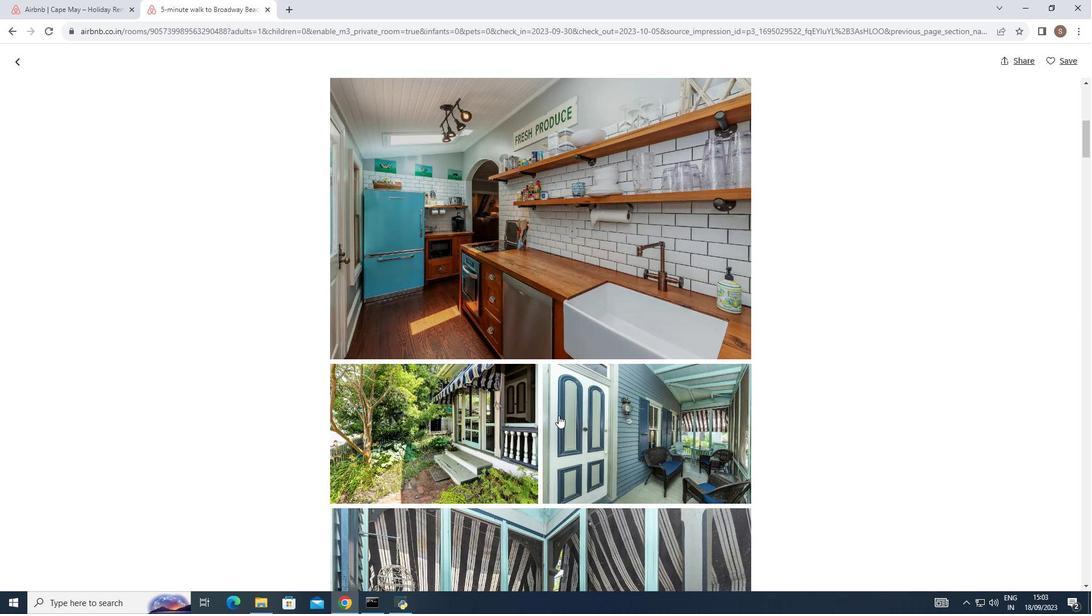 
Action: Mouse scrolled (558, 415) with delta (0, 0)
Screenshot: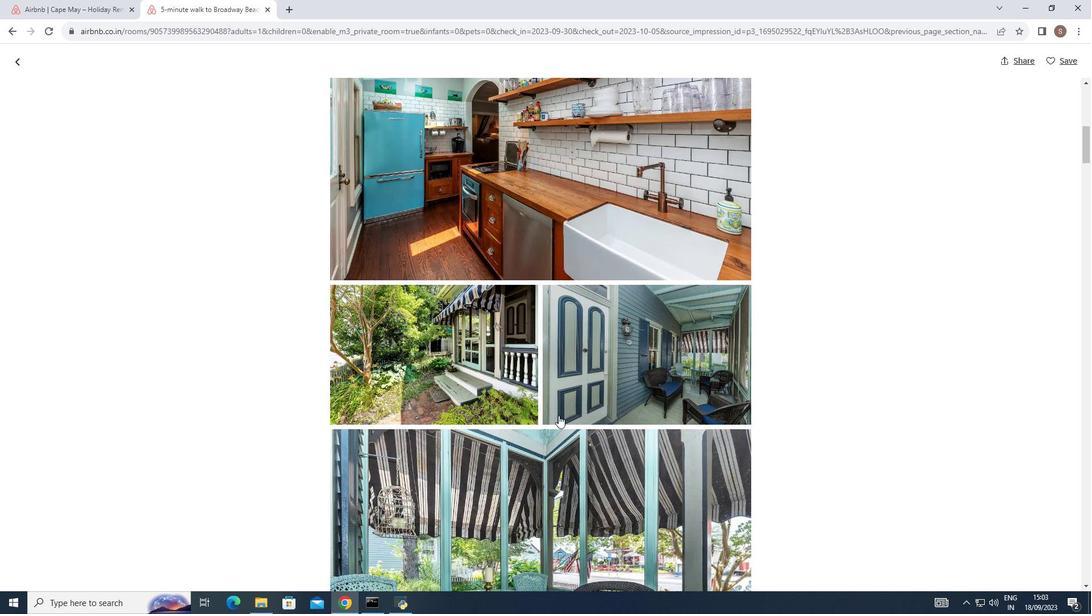 
Action: Mouse scrolled (558, 415) with delta (0, 0)
Screenshot: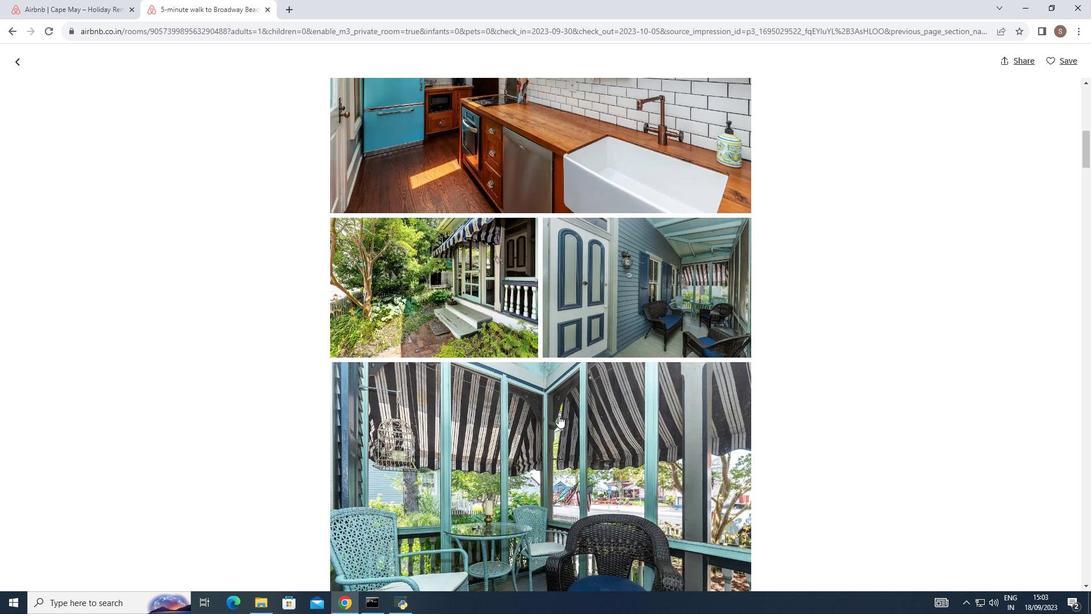 
Action: Mouse scrolled (558, 415) with delta (0, 0)
Screenshot: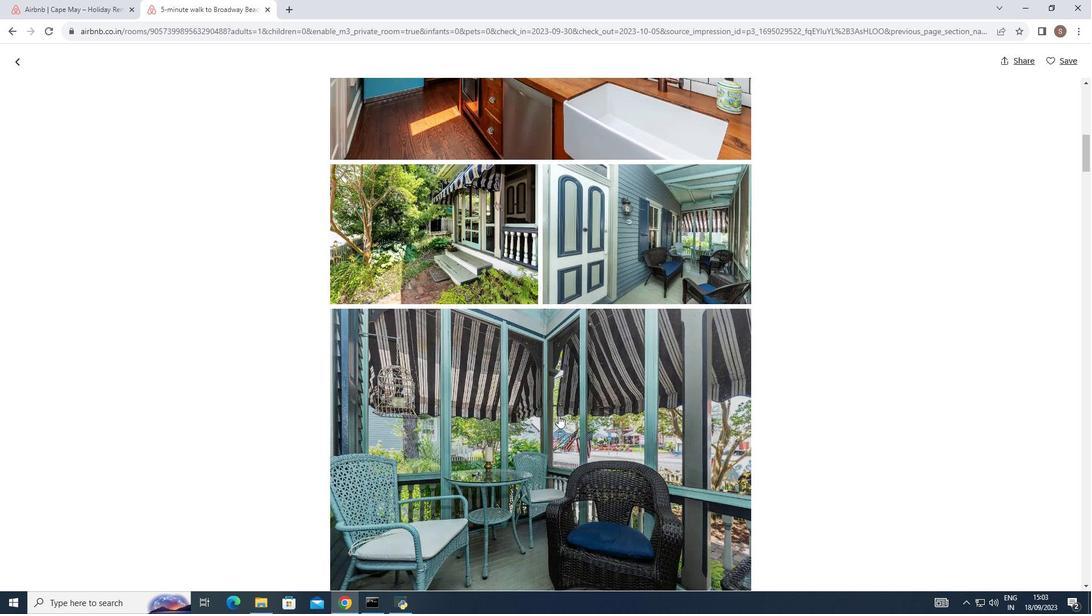 
Action: Mouse scrolled (558, 415) with delta (0, 0)
Screenshot: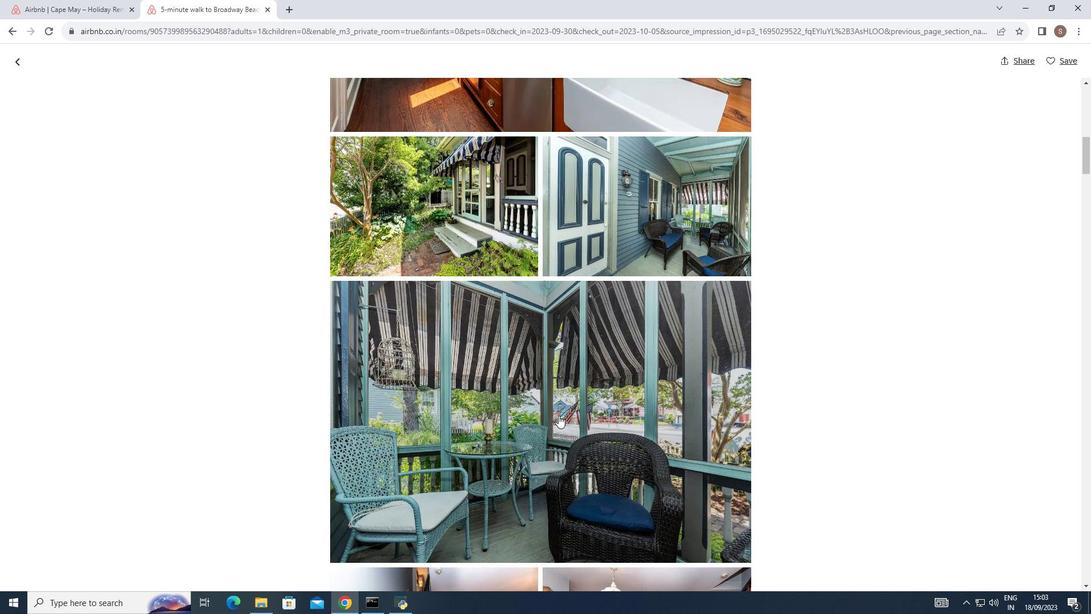 
Action: Mouse scrolled (558, 415) with delta (0, 0)
Screenshot: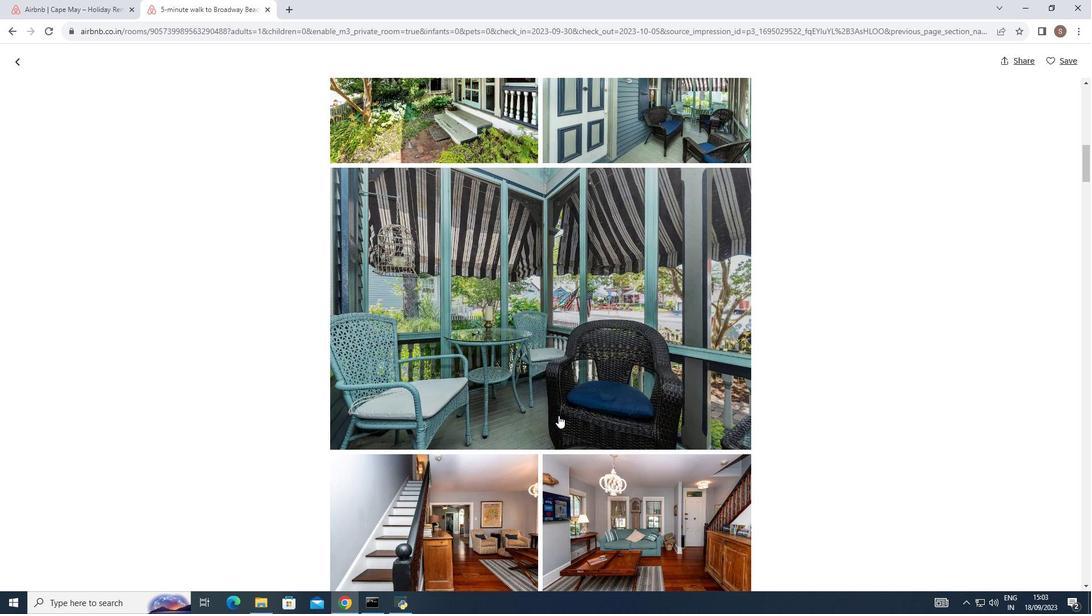 
Action: Mouse scrolled (558, 415) with delta (0, 0)
Screenshot: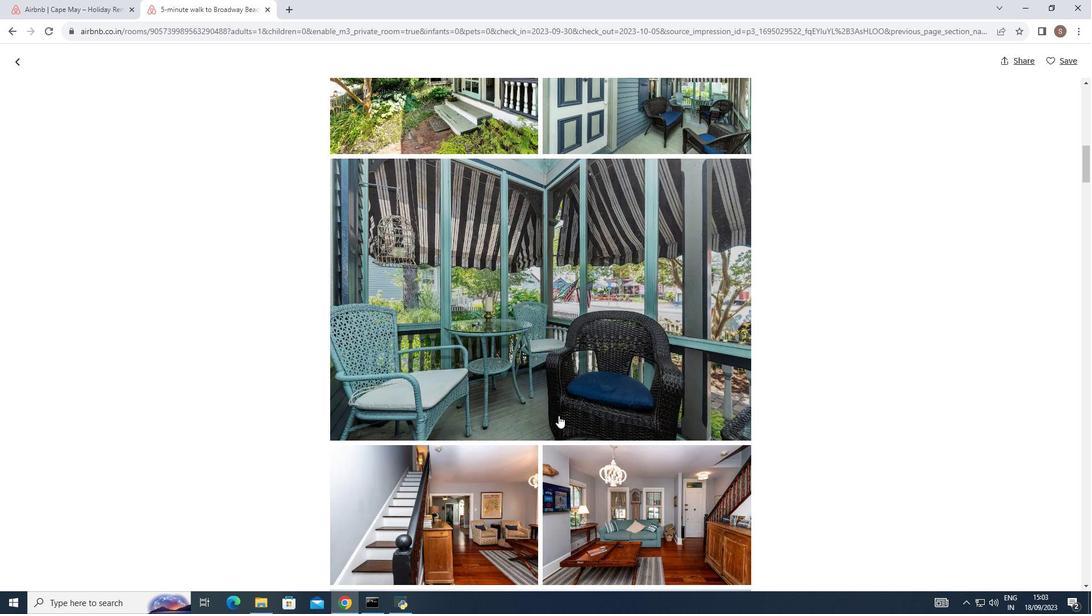 
Action: Mouse scrolled (558, 415) with delta (0, 0)
Screenshot: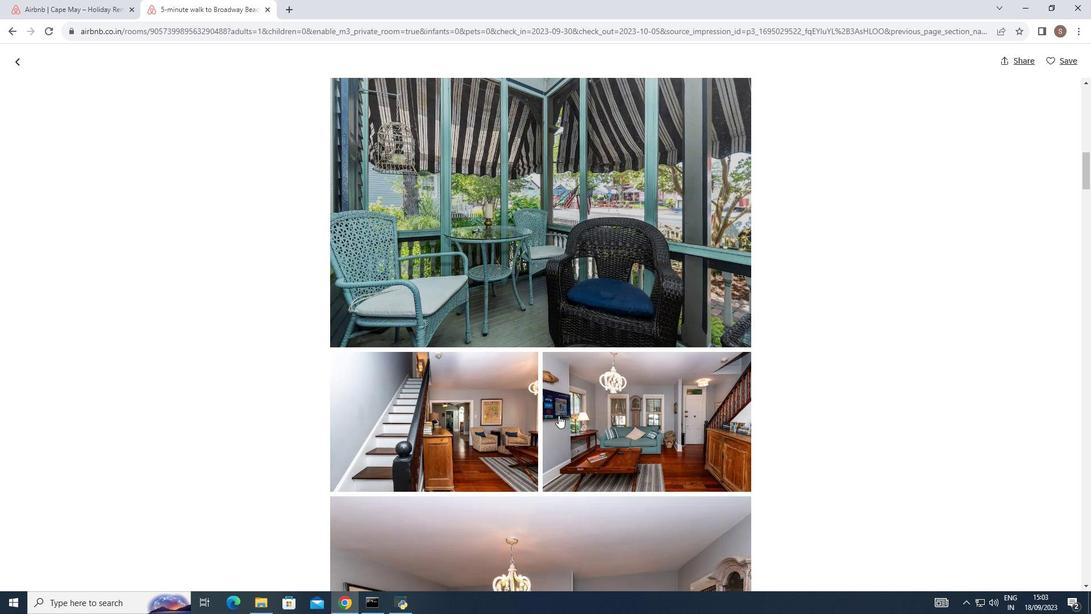 
Action: Mouse scrolled (558, 415) with delta (0, 0)
Screenshot: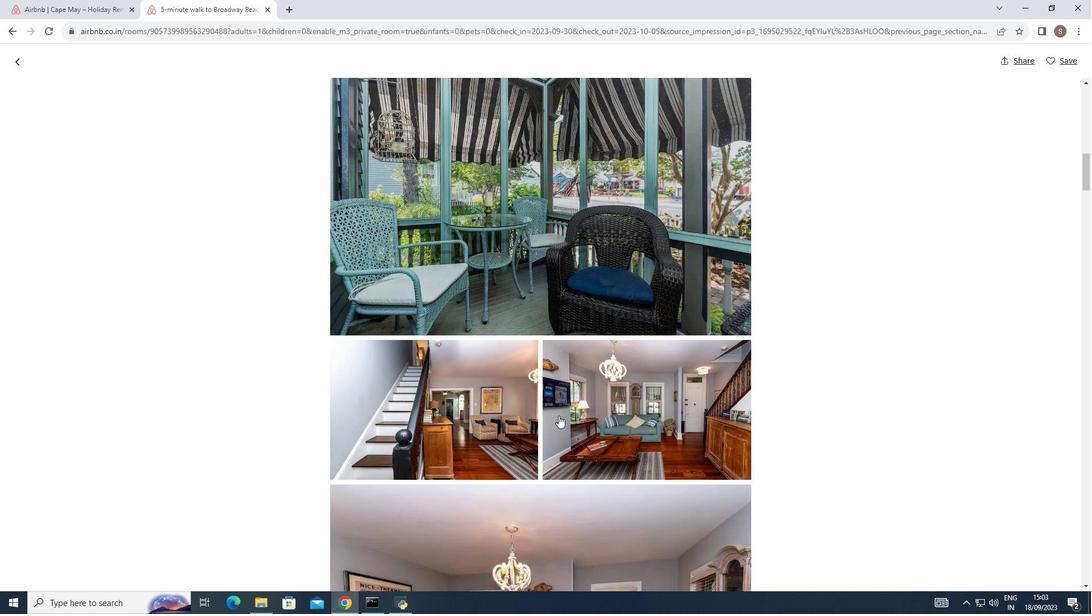 
Action: Mouse scrolled (558, 415) with delta (0, 0)
Screenshot: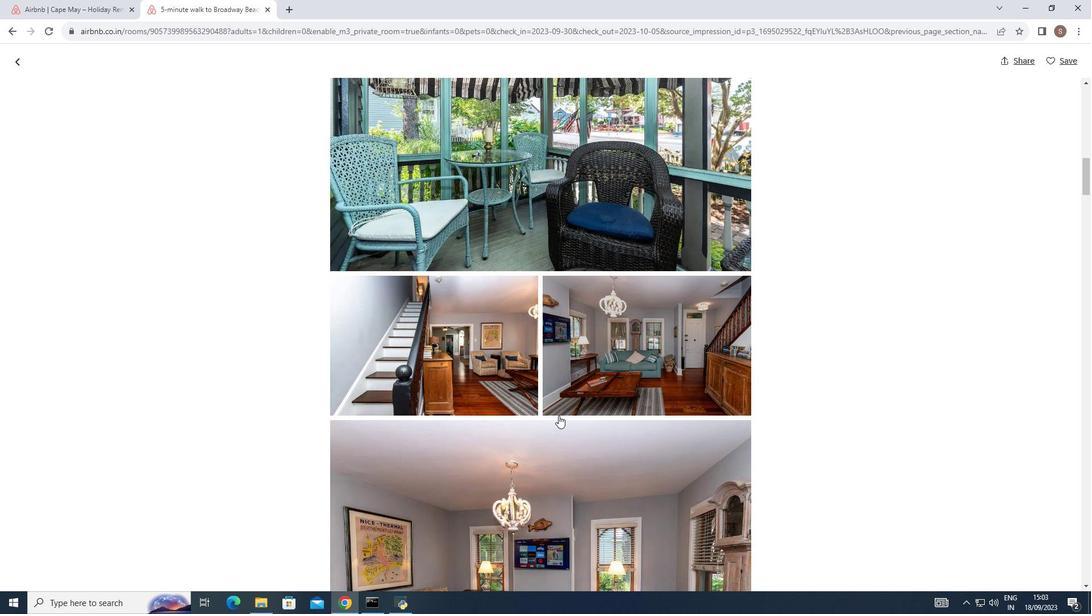 
Action: Mouse scrolled (558, 415) with delta (0, 0)
Screenshot: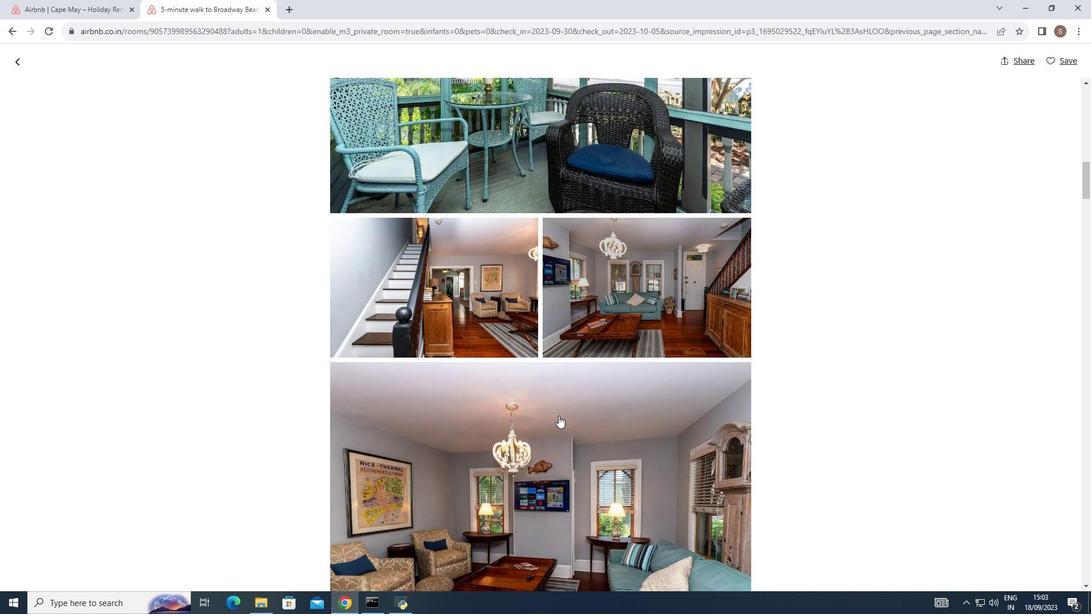 
Action: Mouse scrolled (558, 415) with delta (0, 0)
Screenshot: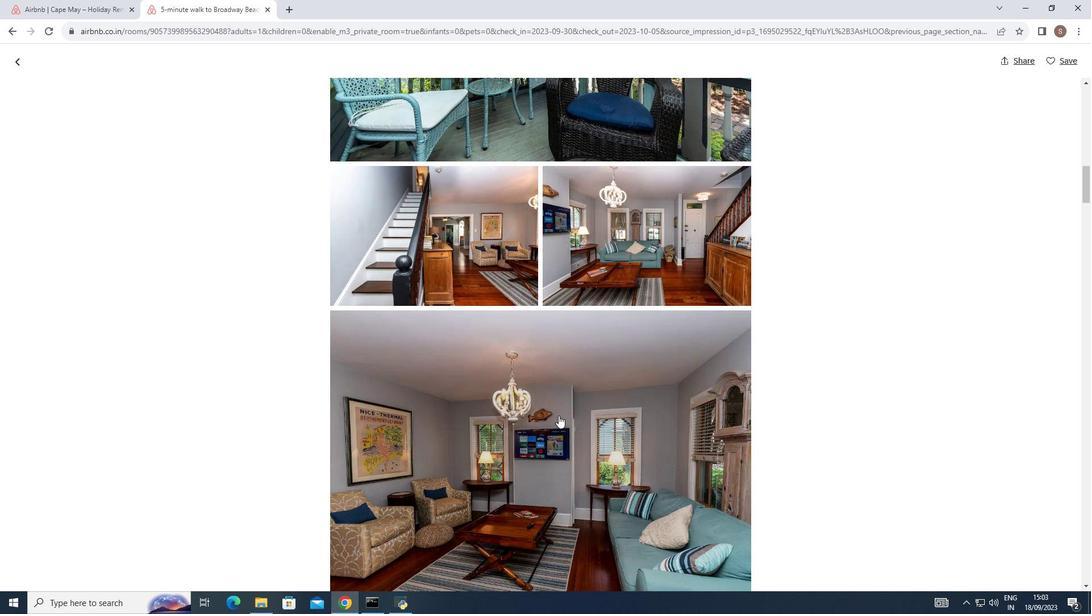 
Action: Mouse scrolled (558, 415) with delta (0, 0)
Screenshot: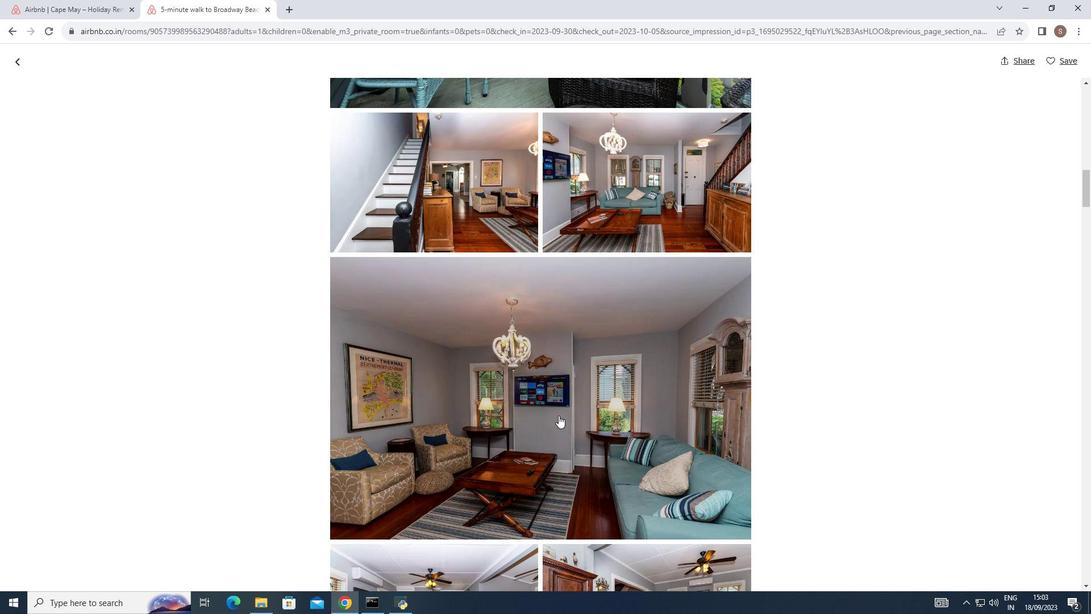 
Action: Mouse scrolled (558, 415) with delta (0, 0)
Screenshot: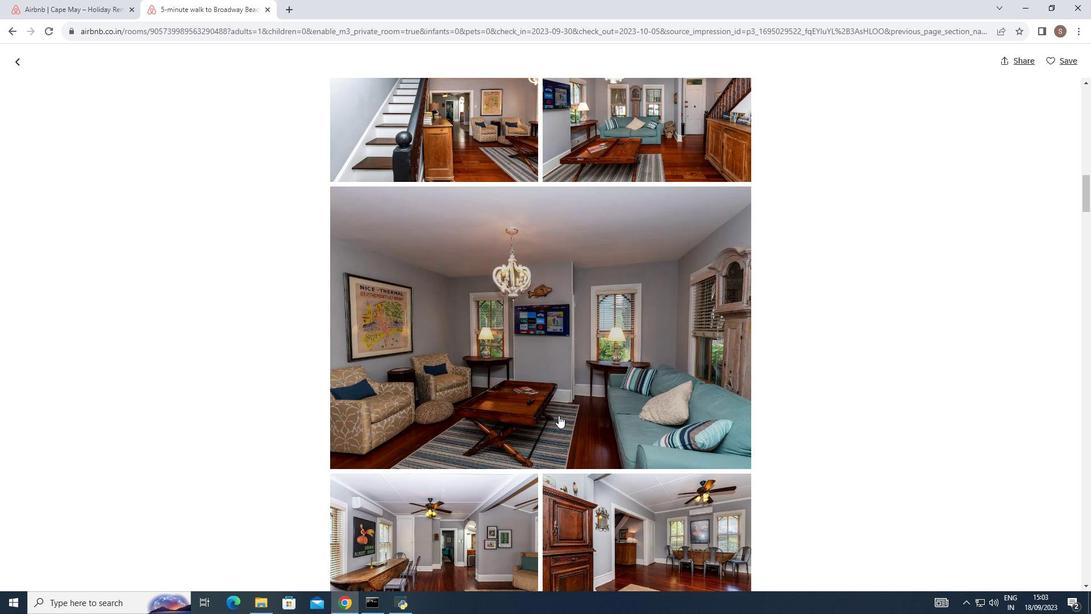 
Action: Mouse scrolled (558, 415) with delta (0, 0)
Screenshot: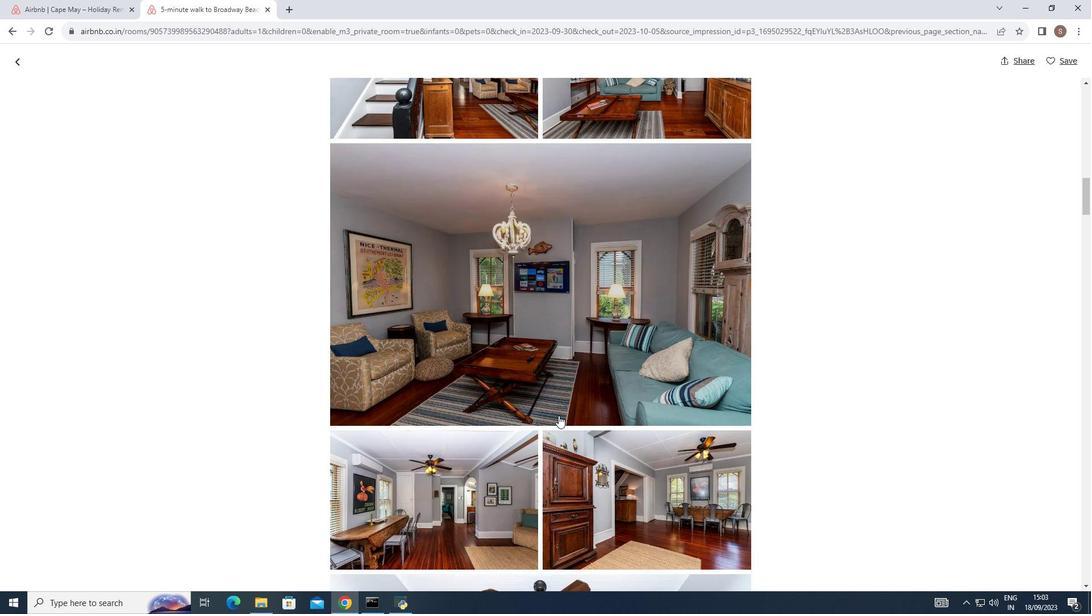 
Action: Mouse scrolled (558, 415) with delta (0, 0)
Screenshot: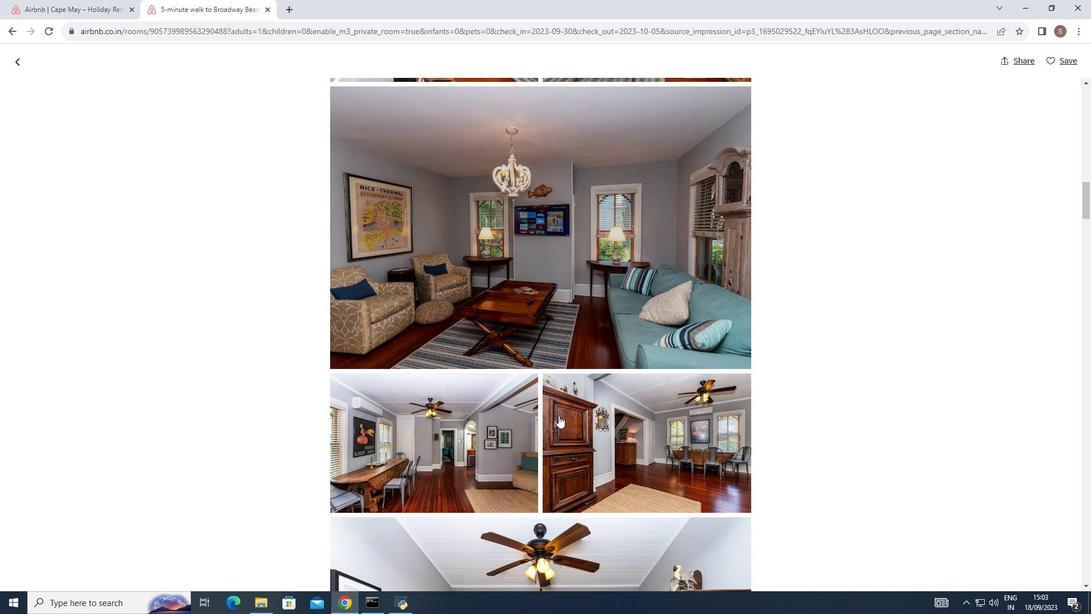 
Action: Mouse scrolled (558, 415) with delta (0, 0)
Screenshot: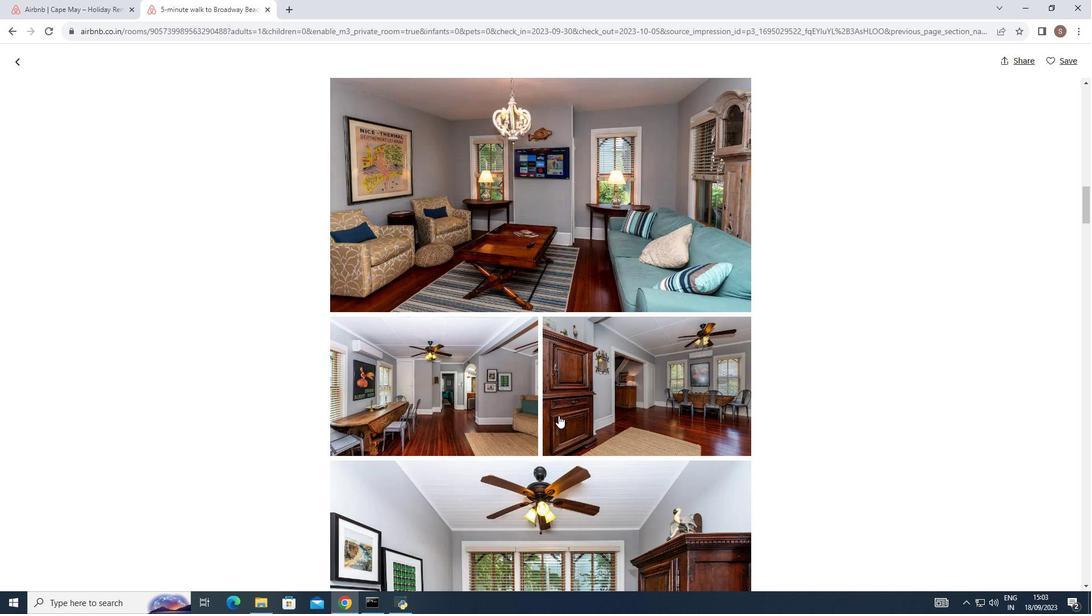
Action: Mouse moved to (558, 415)
Screenshot: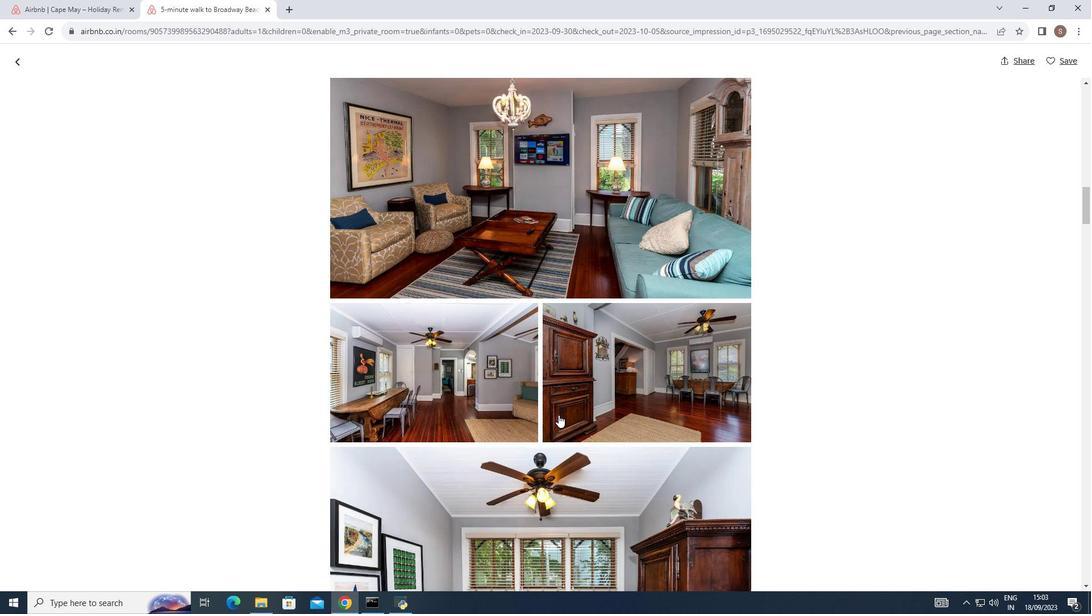 
Action: Mouse scrolled (558, 414) with delta (0, 0)
Screenshot: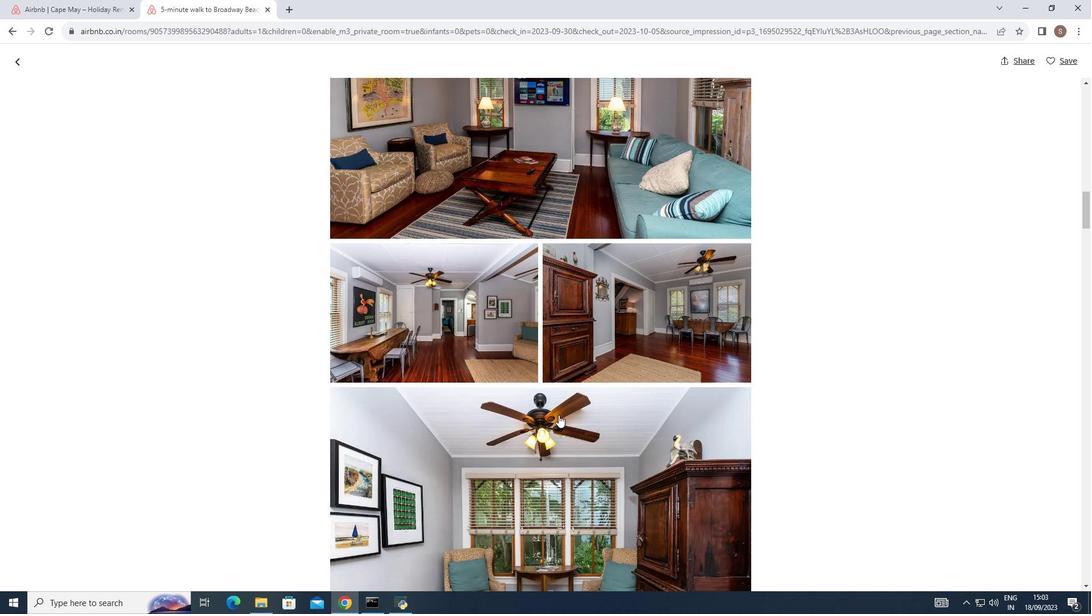 
Action: Mouse scrolled (558, 414) with delta (0, 0)
Screenshot: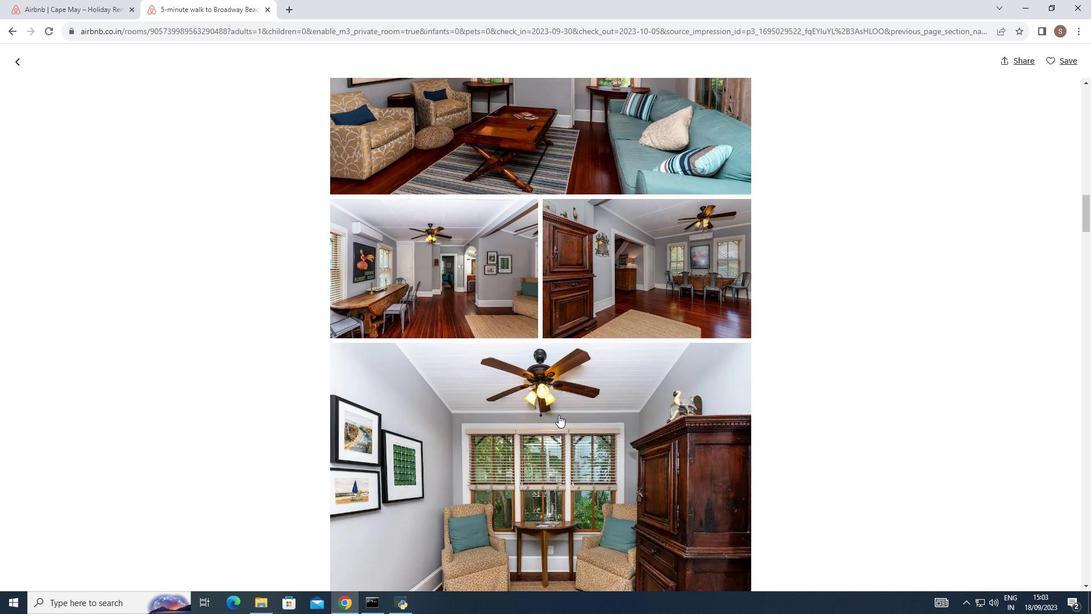 
Action: Mouse scrolled (558, 414) with delta (0, 0)
Screenshot: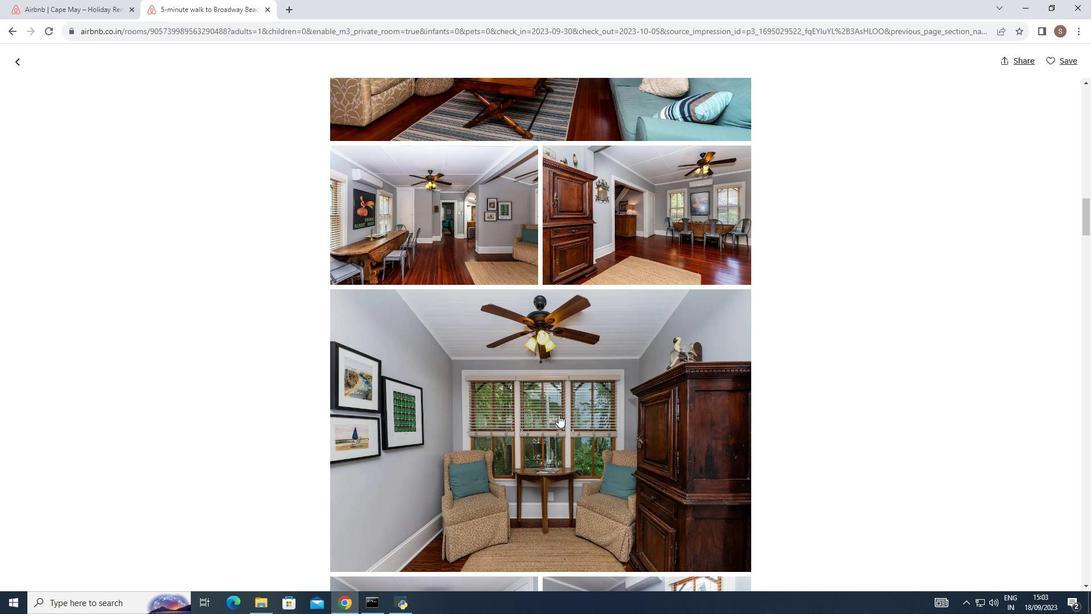 
Action: Mouse scrolled (558, 414) with delta (0, 0)
Screenshot: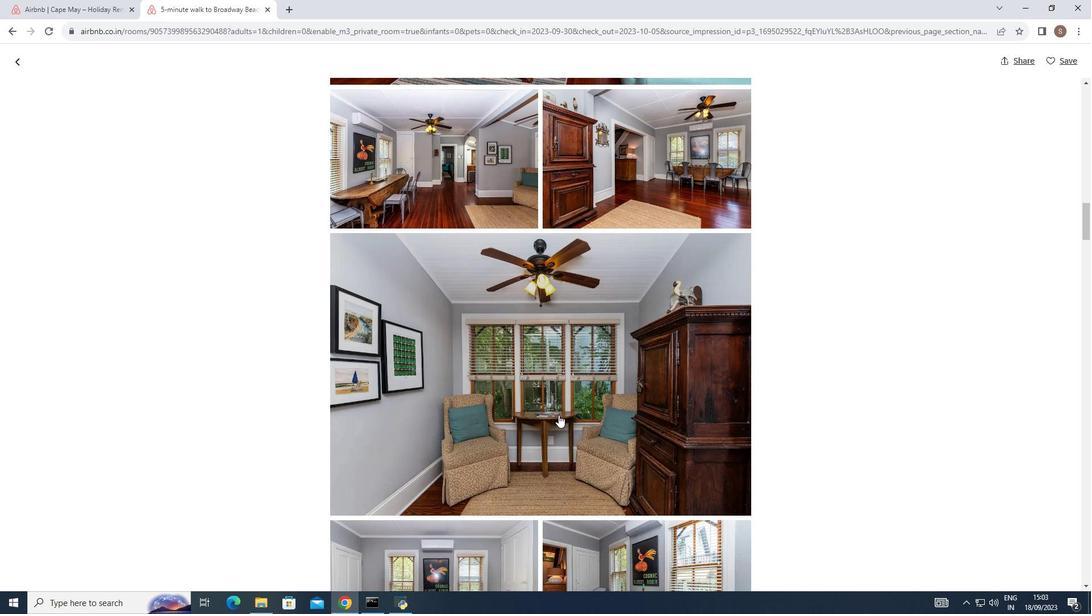 
Action: Mouse moved to (559, 415)
Screenshot: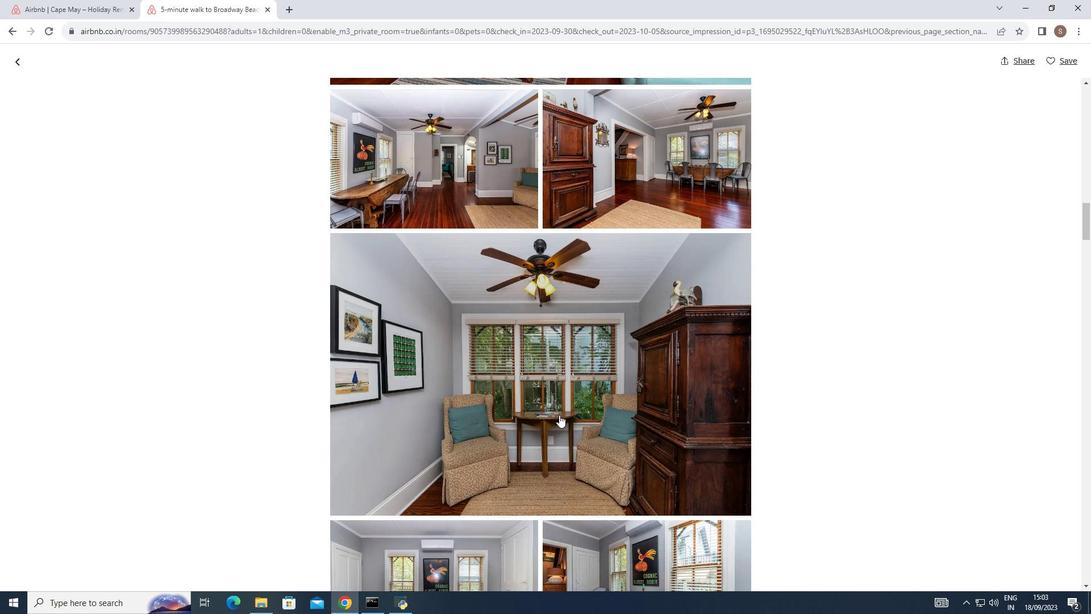 
Action: Mouse scrolled (559, 414) with delta (0, 0)
Screenshot: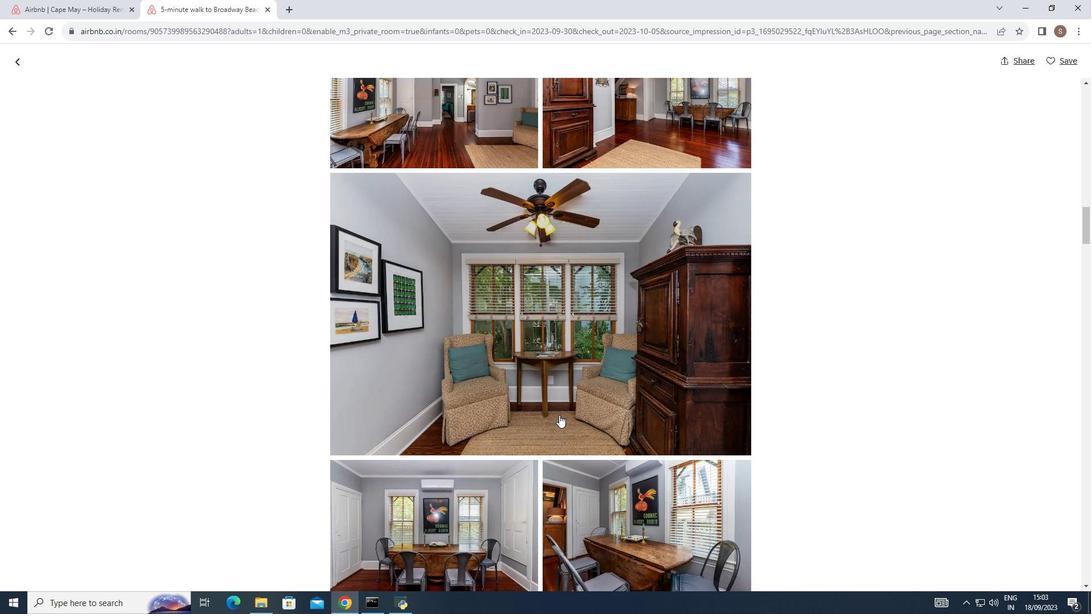 
Action: Mouse scrolled (559, 414) with delta (0, 0)
Screenshot: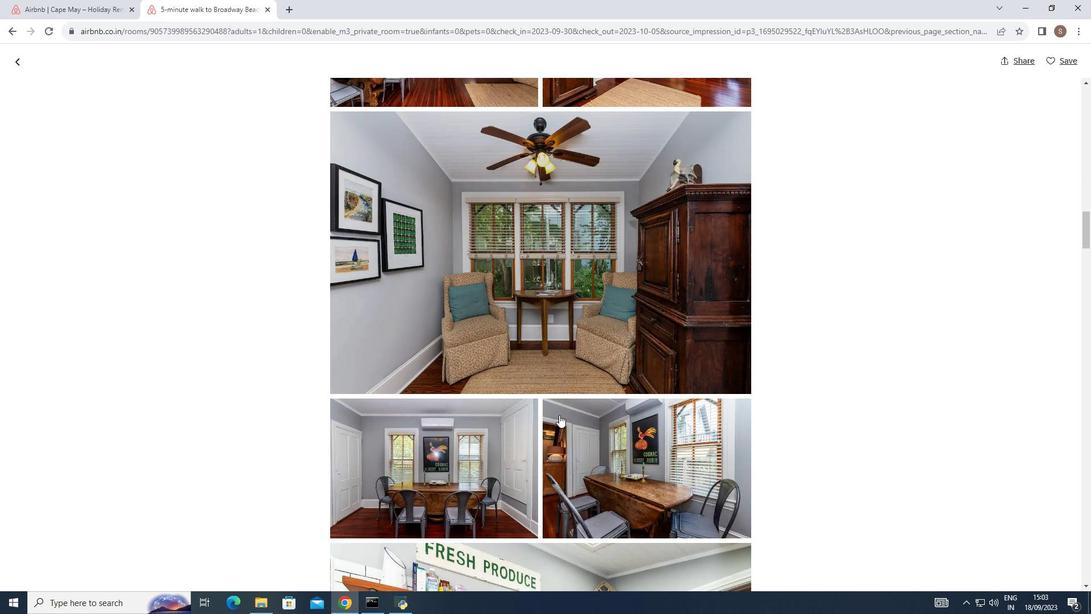 
Action: Mouse scrolled (559, 414) with delta (0, 0)
Screenshot: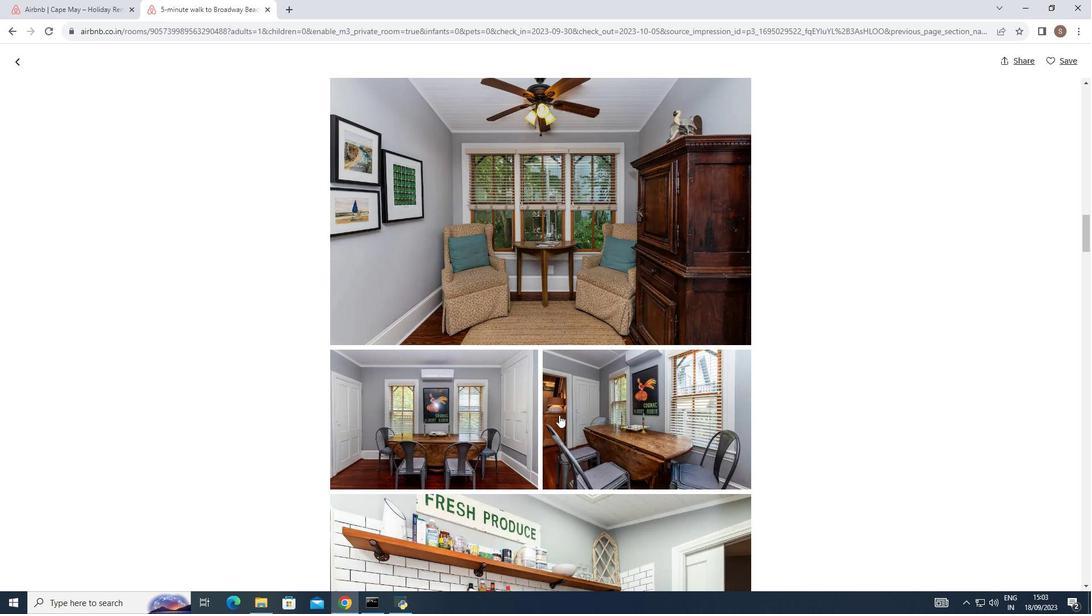 
Action: Mouse scrolled (559, 414) with delta (0, 0)
Screenshot: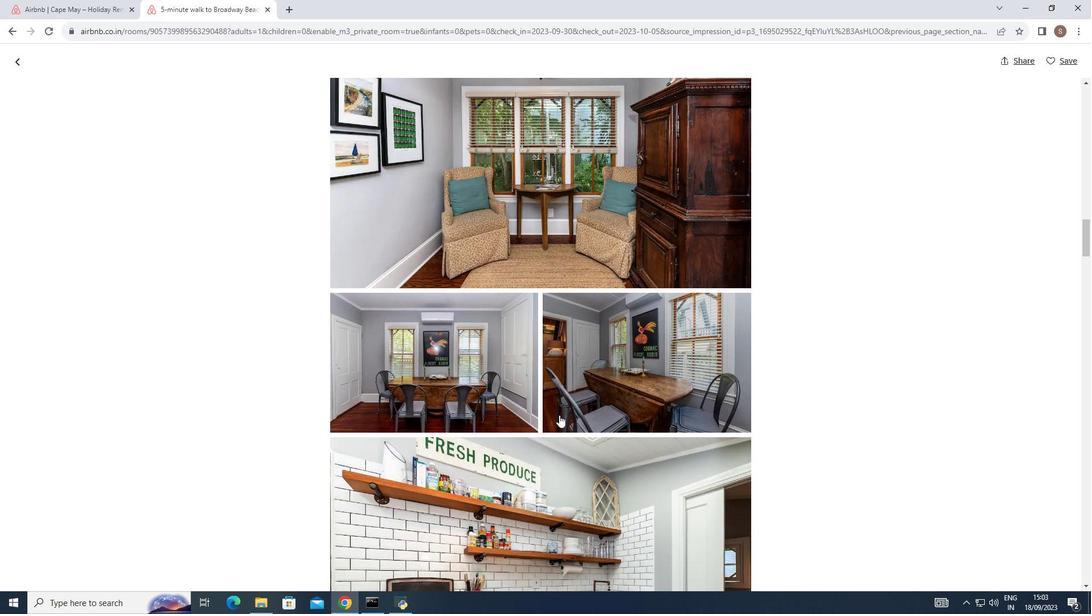 
Action: Mouse scrolled (559, 414) with delta (0, 0)
Screenshot: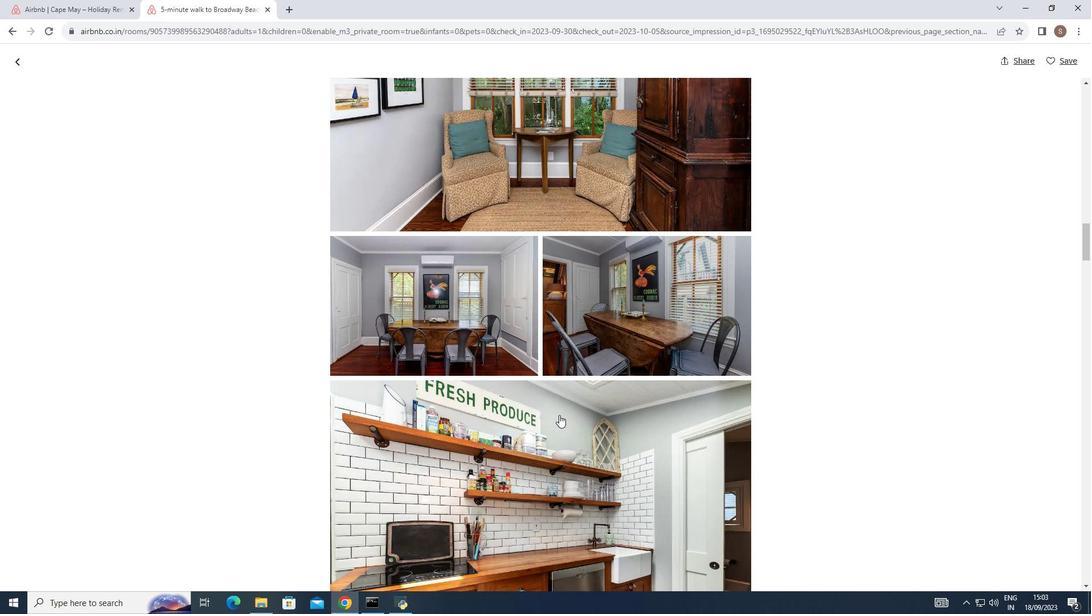 
Action: Mouse scrolled (559, 414) with delta (0, 0)
Screenshot: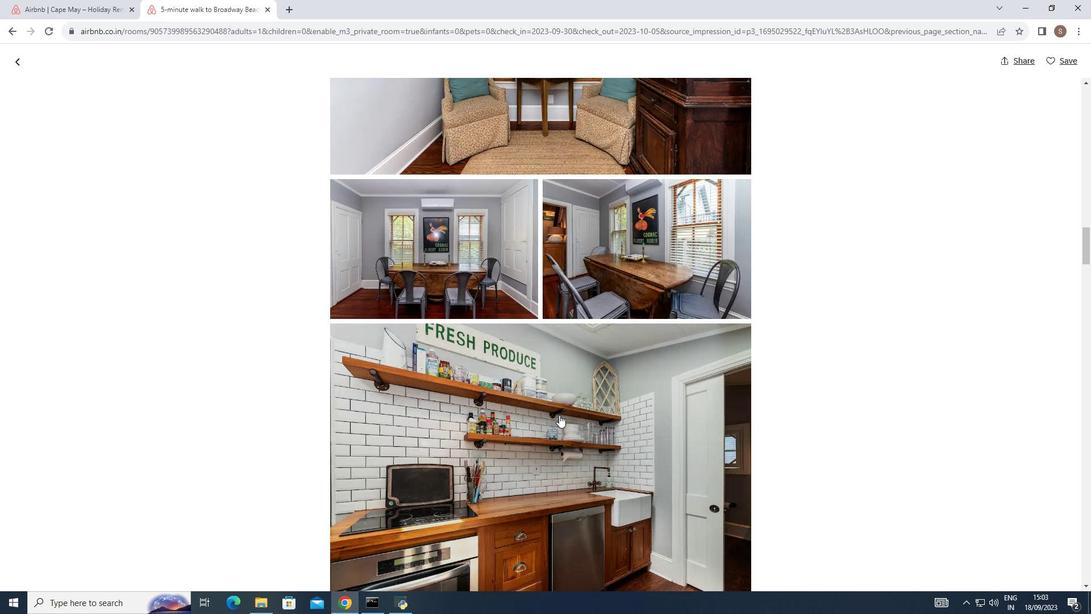 
Action: Mouse scrolled (559, 414) with delta (0, 0)
Screenshot: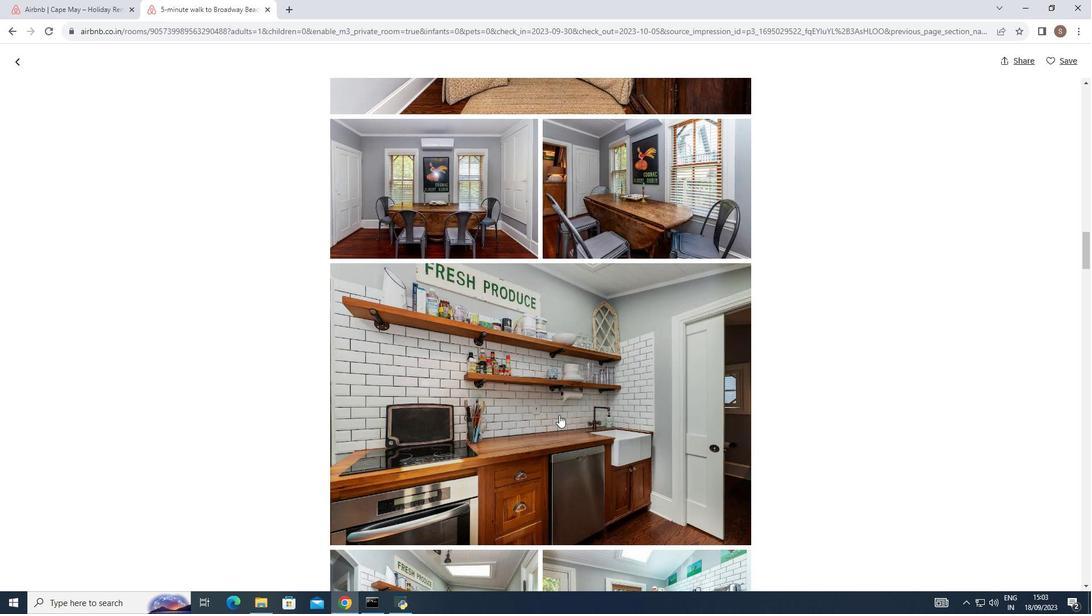 
Action: Mouse scrolled (559, 414) with delta (0, 0)
Screenshot: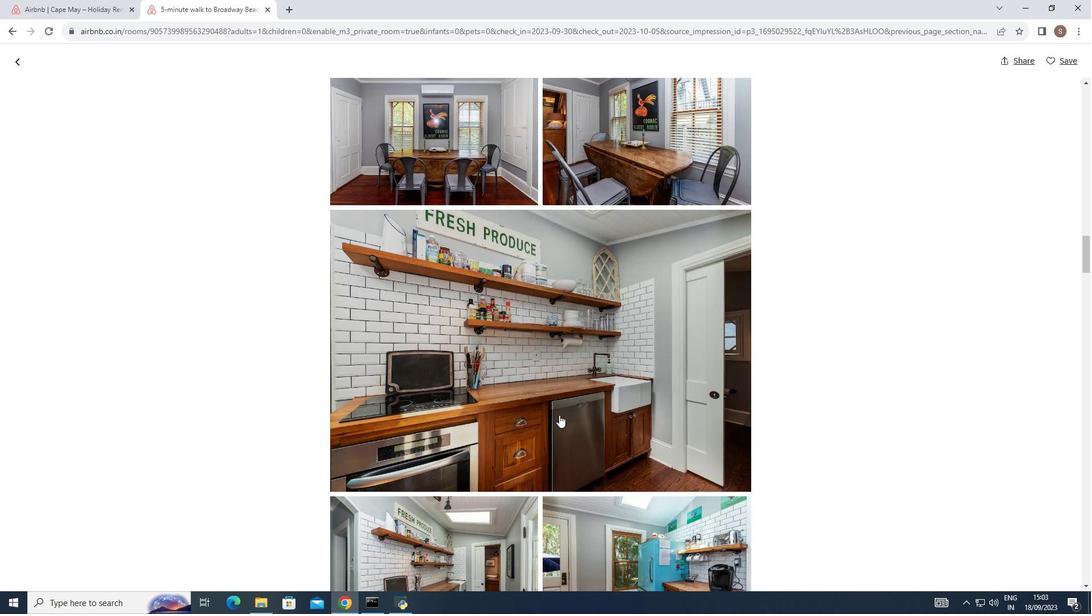 
Action: Mouse scrolled (559, 414) with delta (0, 0)
Screenshot: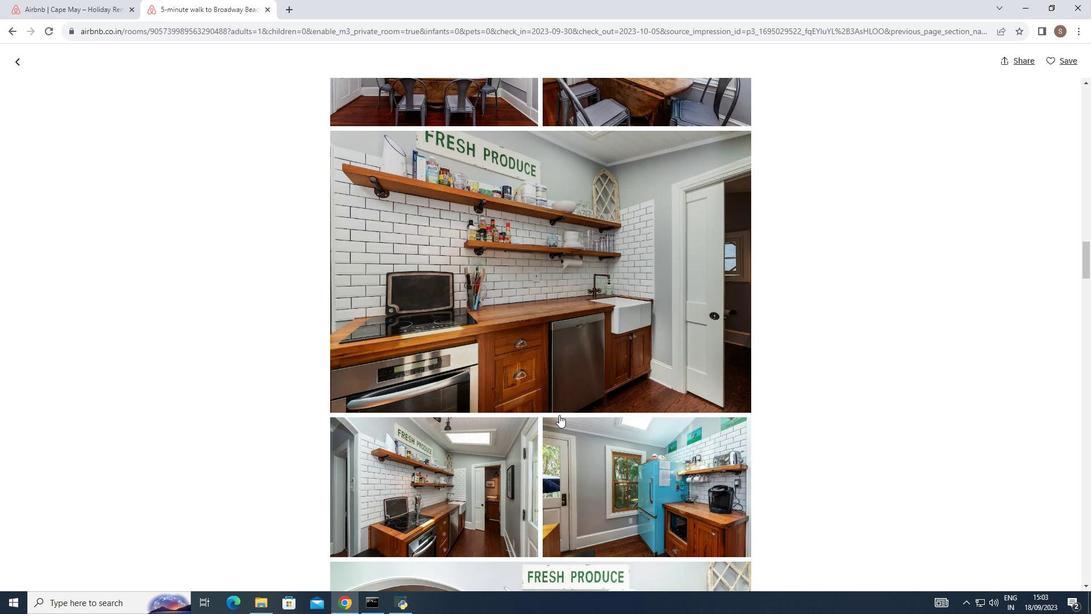 
Action: Mouse scrolled (559, 414) with delta (0, 0)
Screenshot: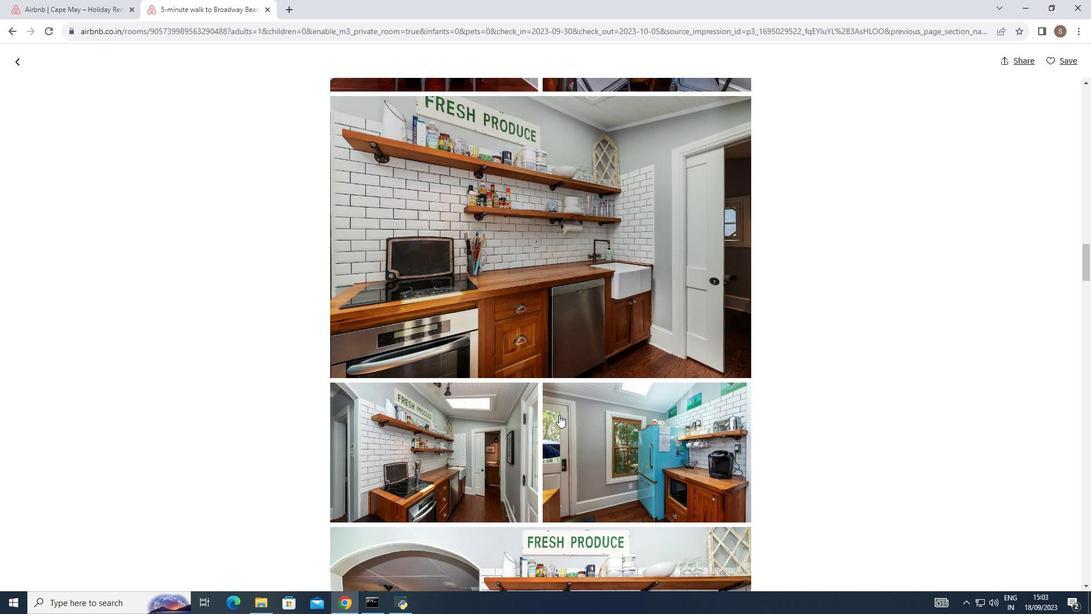 
Action: Mouse scrolled (559, 414) with delta (0, 0)
Screenshot: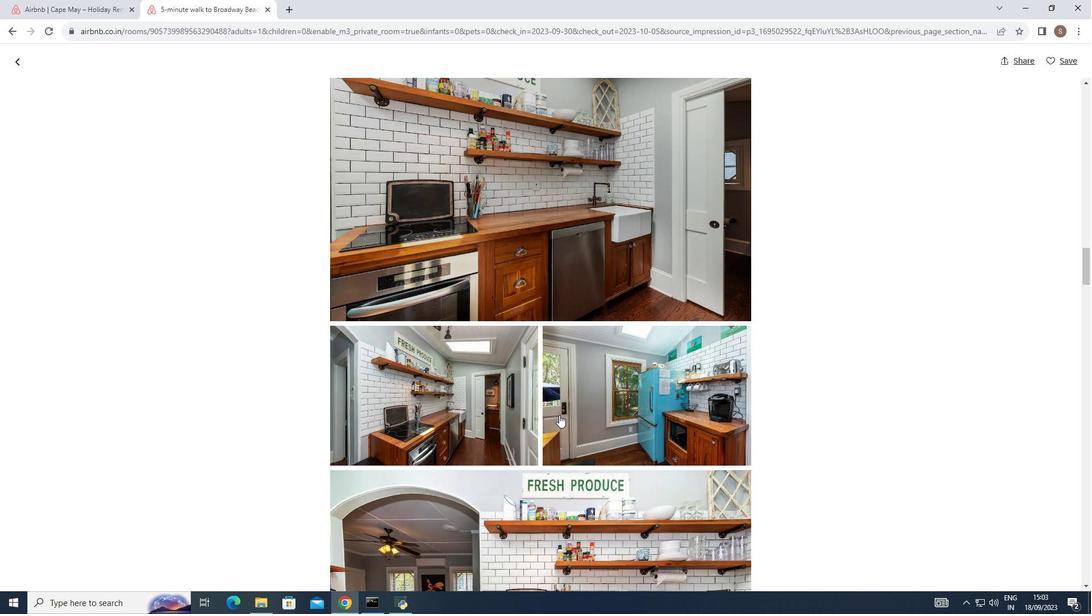 
Action: Mouse moved to (558, 415)
Screenshot: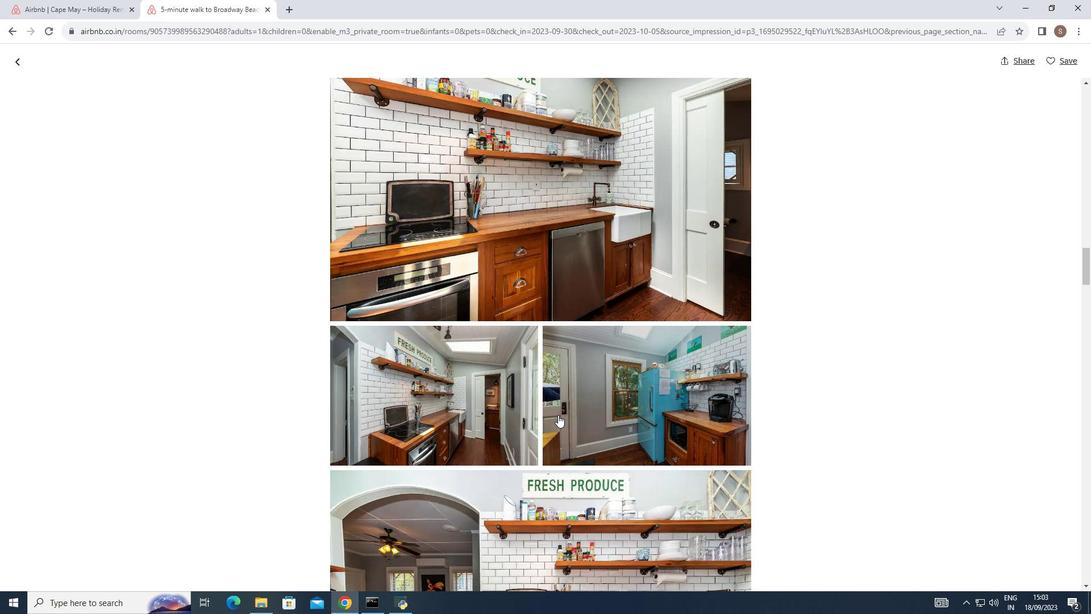 
Action: Mouse scrolled (558, 414) with delta (0, 0)
Screenshot: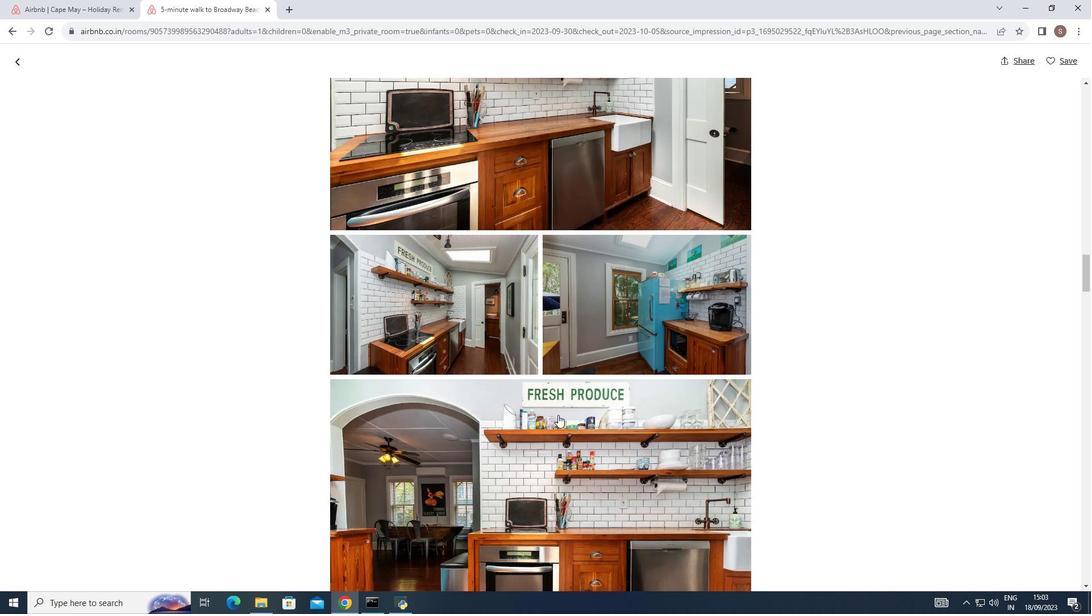 
Action: Mouse scrolled (558, 414) with delta (0, 0)
Screenshot: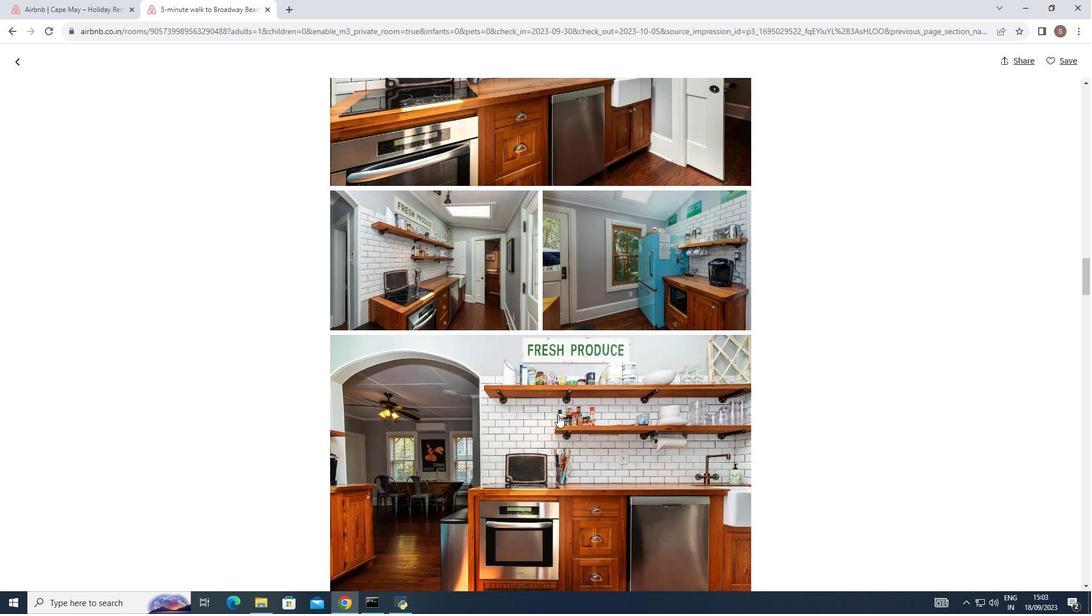 
Action: Mouse scrolled (558, 414) with delta (0, 0)
Screenshot: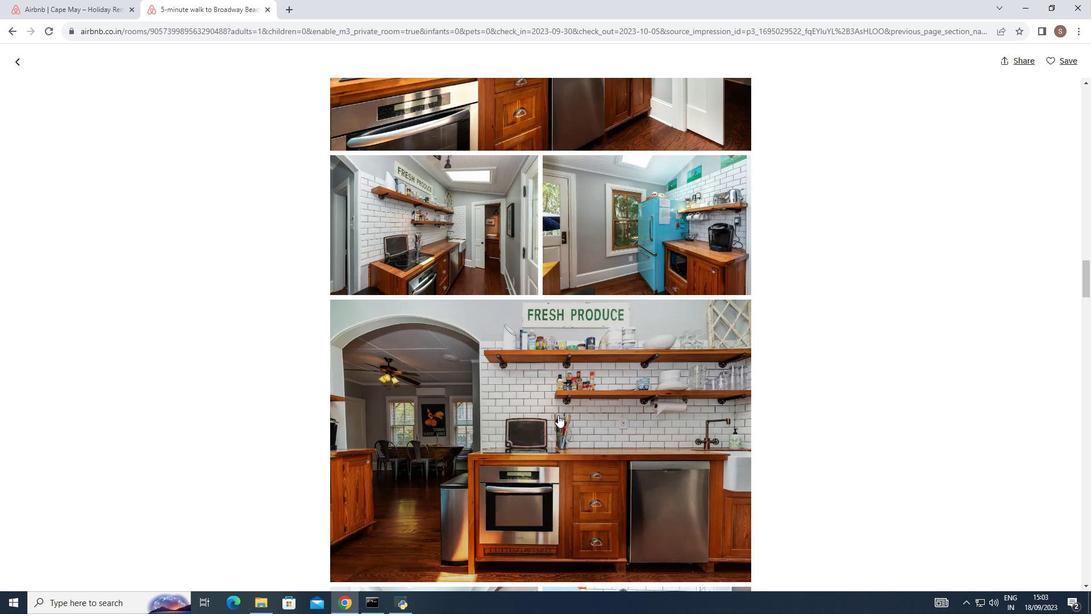 
Action: Mouse scrolled (558, 414) with delta (0, 0)
Screenshot: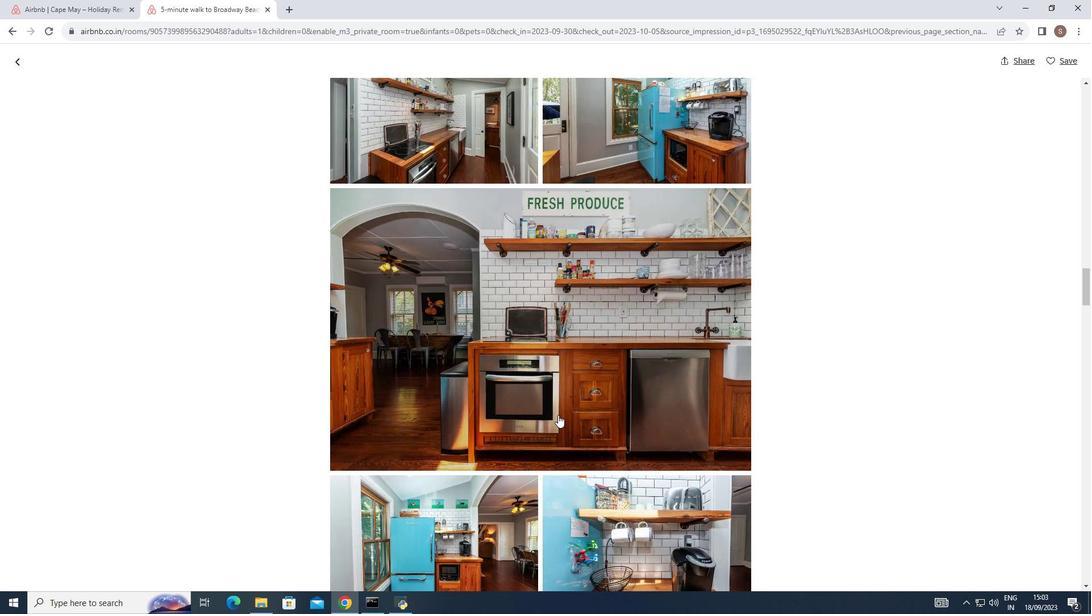 
Action: Mouse scrolled (558, 414) with delta (0, 0)
Screenshot: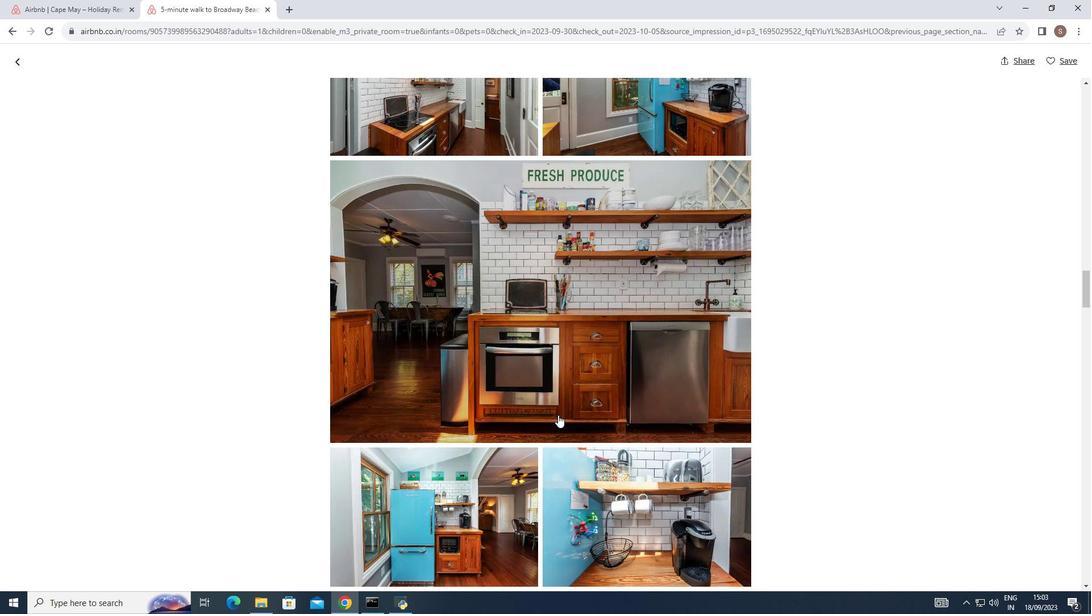 
Action: Mouse scrolled (558, 414) with delta (0, 0)
Screenshot: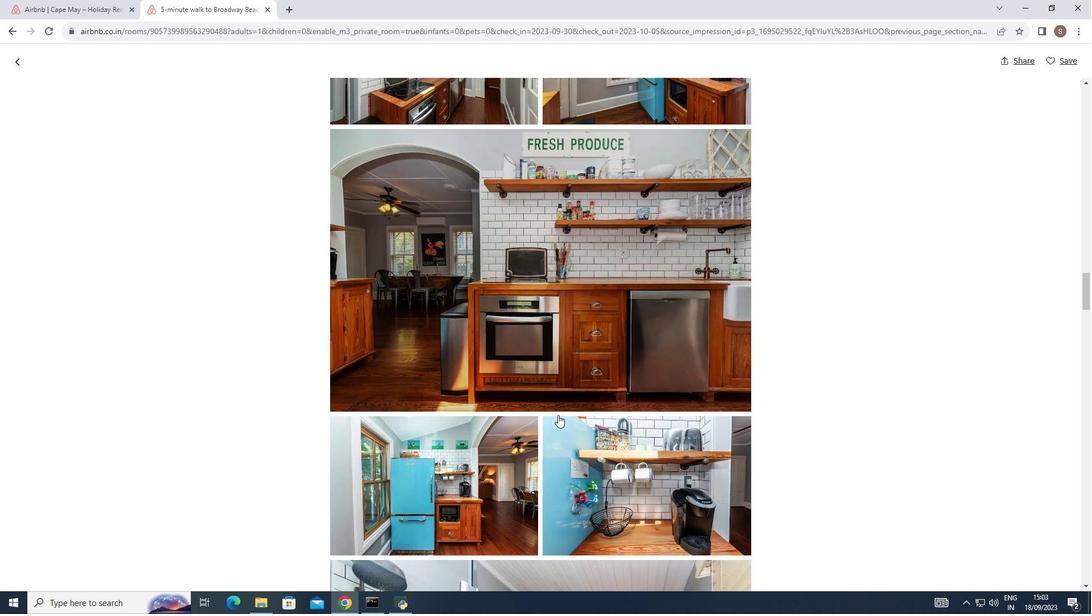 
Action: Mouse moved to (558, 412)
Screenshot: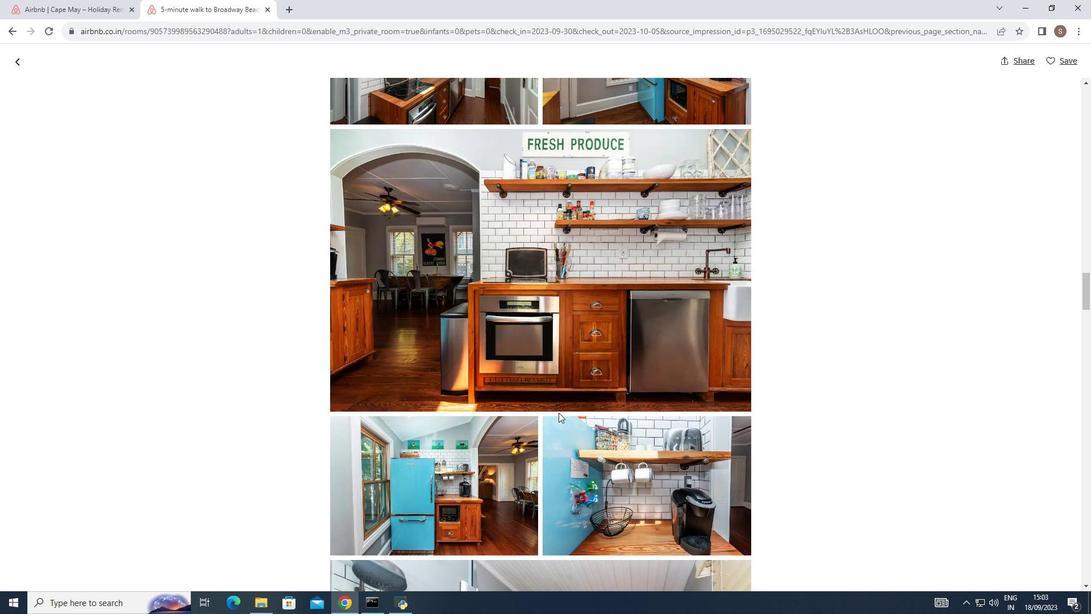 
Action: Mouse scrolled (558, 412) with delta (0, 0)
Screenshot: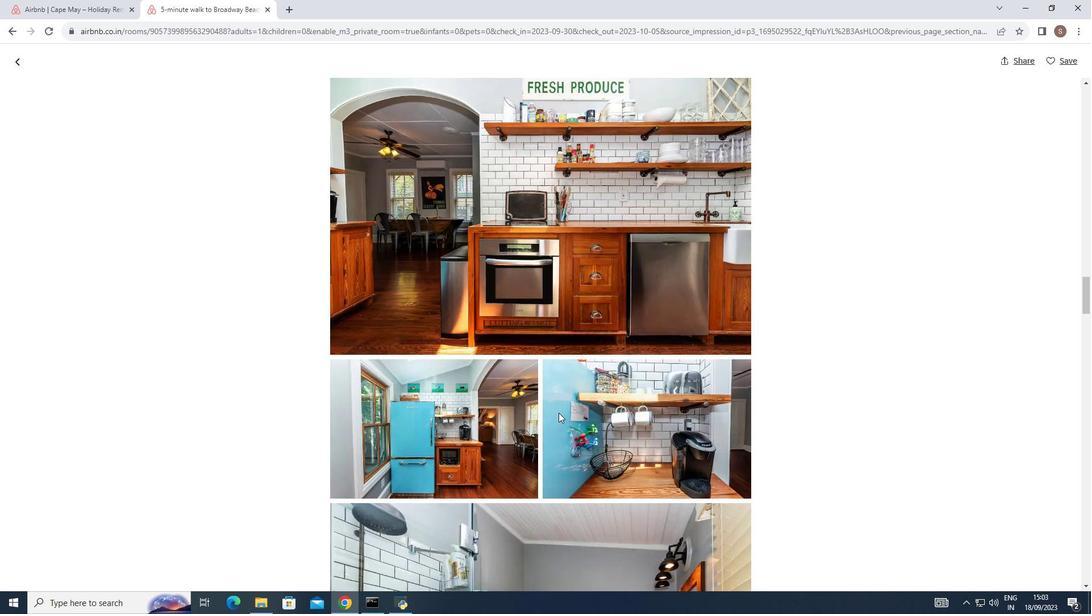 
Action: Mouse scrolled (558, 412) with delta (0, 0)
Screenshot: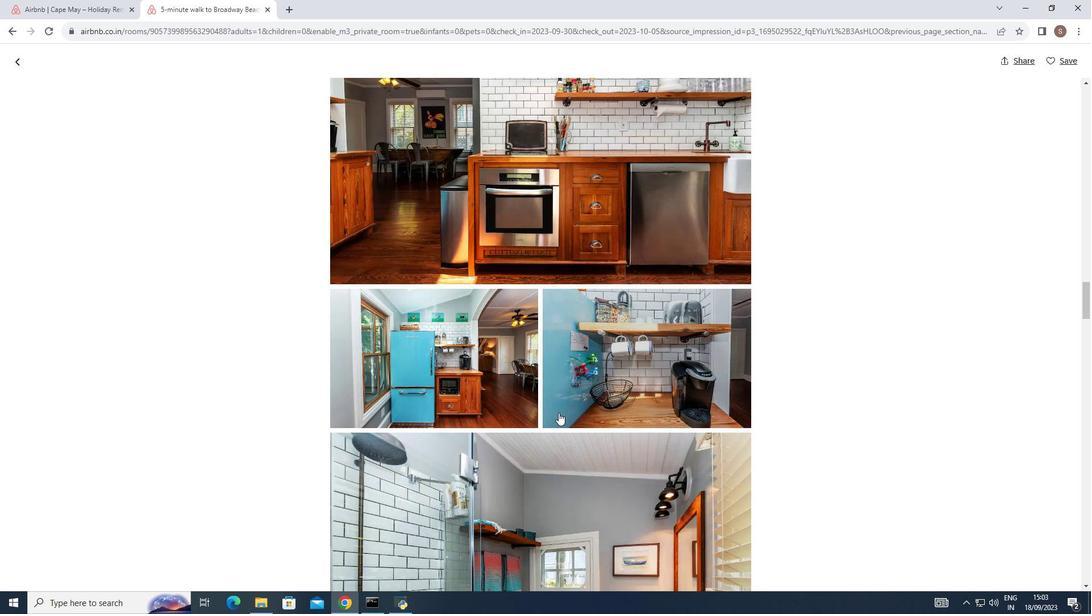 
Action: Mouse scrolled (558, 412) with delta (0, 0)
Screenshot: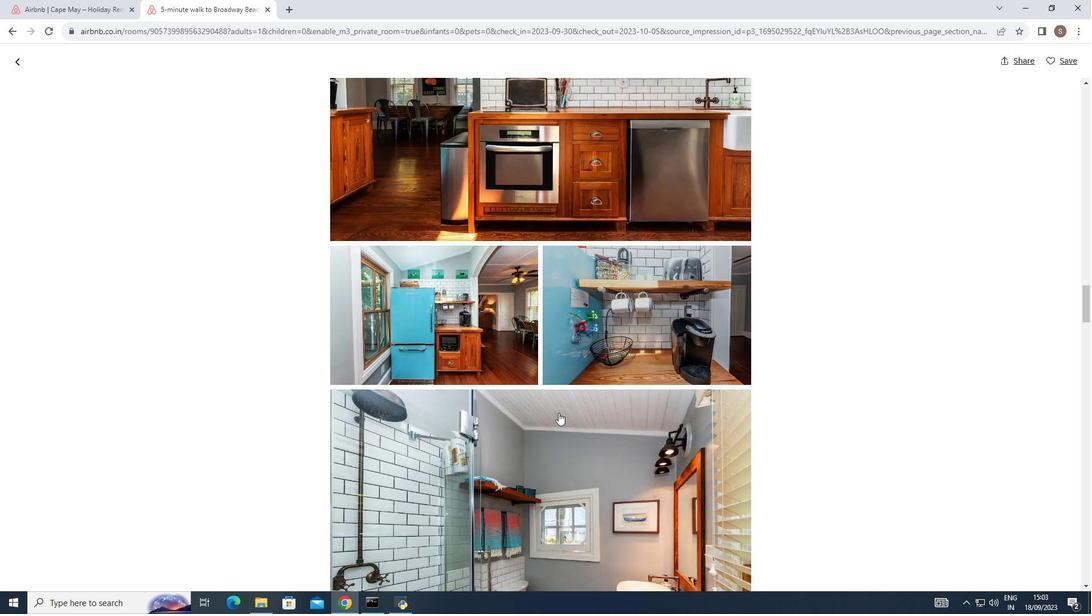
Action: Mouse scrolled (558, 412) with delta (0, 0)
Screenshot: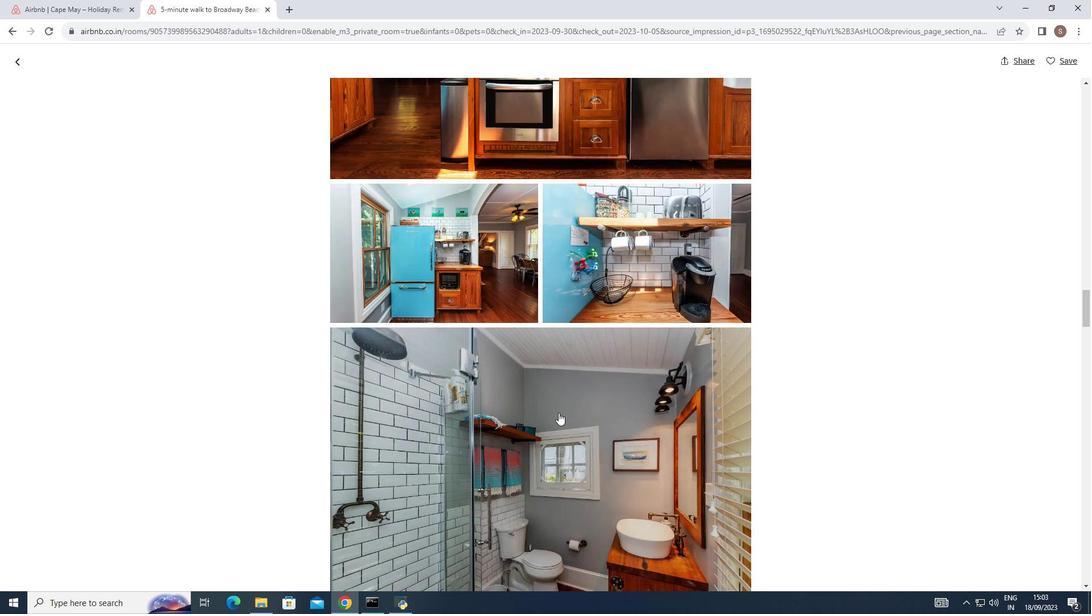 
Action: Mouse scrolled (558, 412) with delta (0, 0)
Screenshot: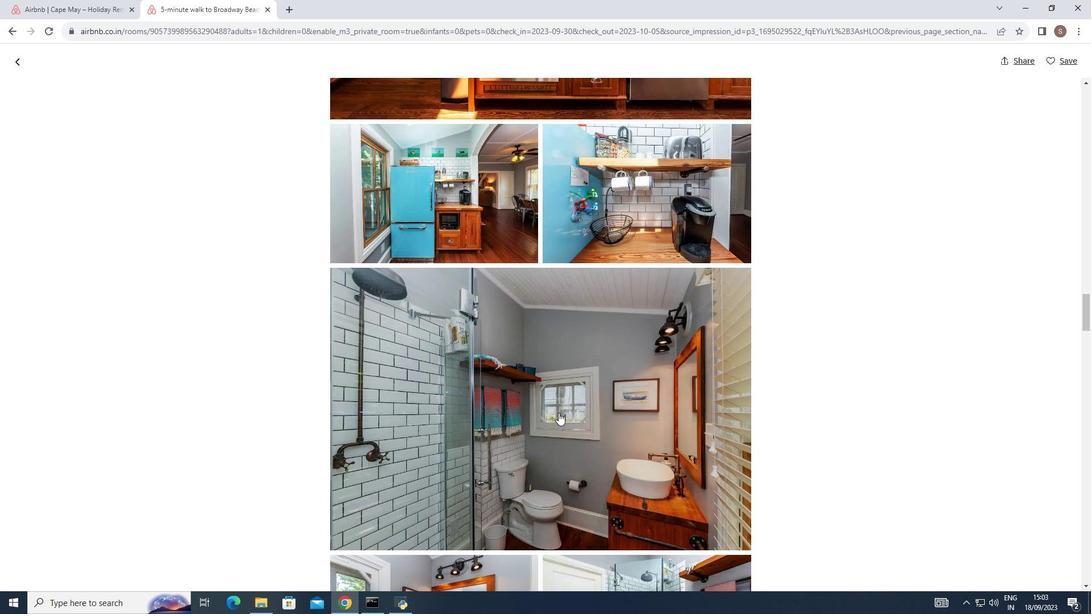 
Action: Mouse scrolled (558, 412) with delta (0, 0)
Screenshot: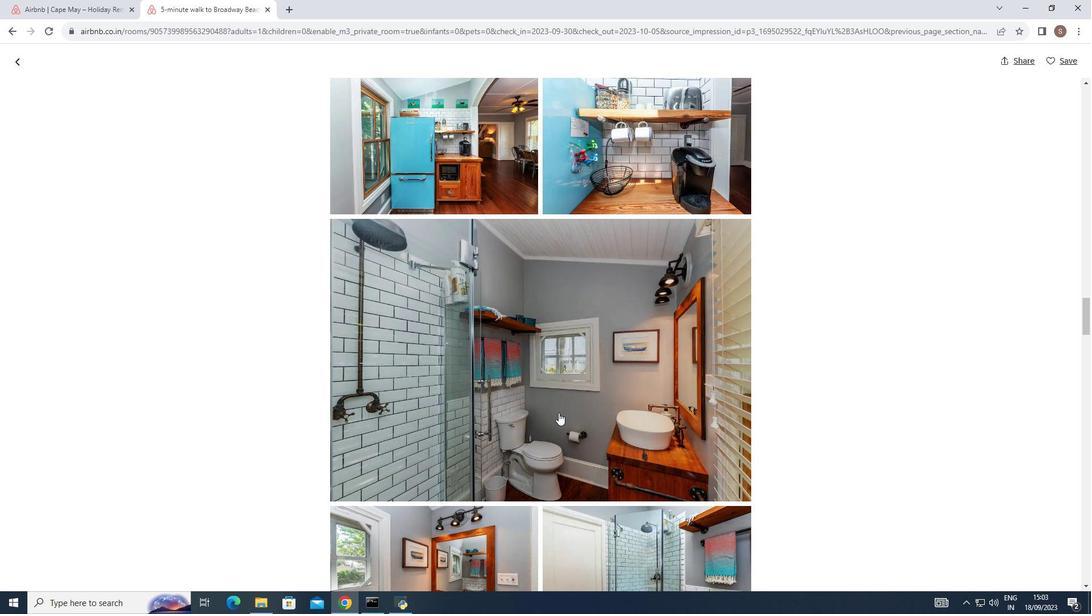 
Action: Mouse scrolled (558, 412) with delta (0, 0)
Screenshot: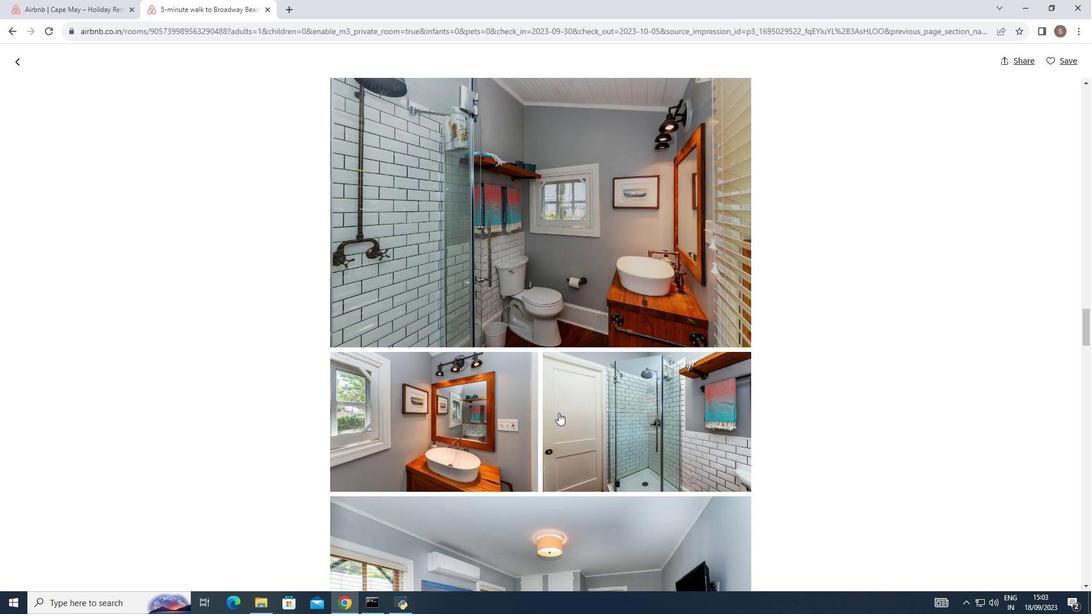 
Action: Mouse scrolled (558, 412) with delta (0, 0)
Screenshot: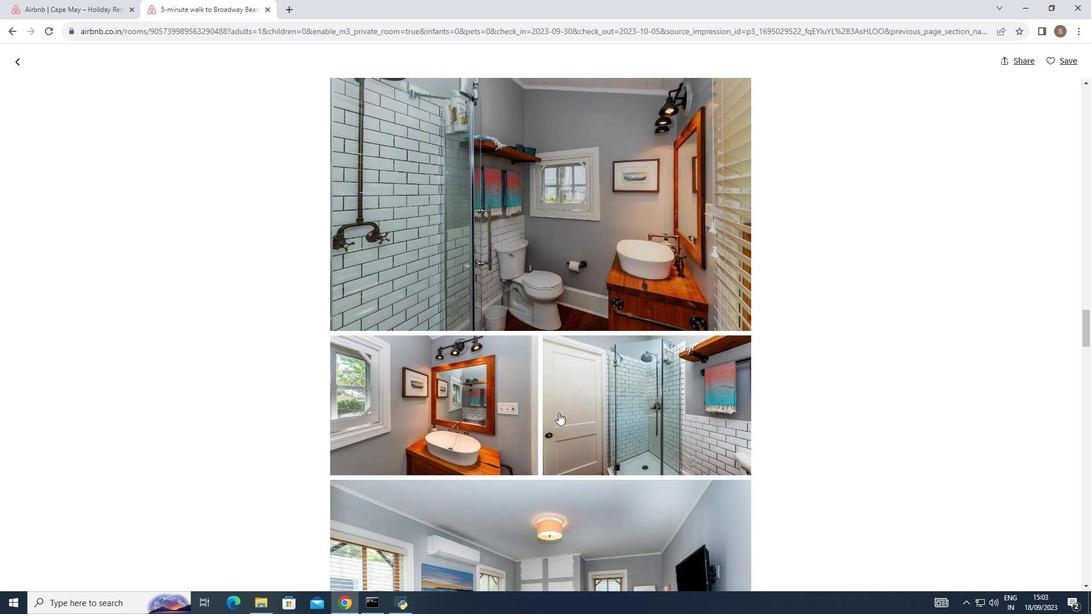 
Action: Mouse scrolled (558, 412) with delta (0, 0)
Screenshot: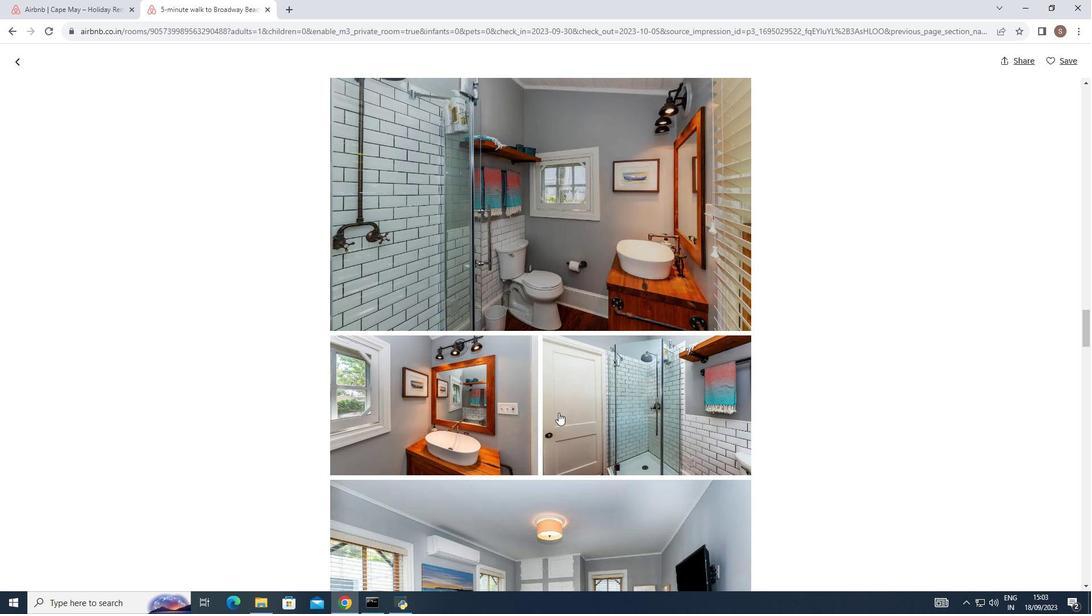 
Action: Mouse scrolled (558, 412) with delta (0, 0)
Screenshot: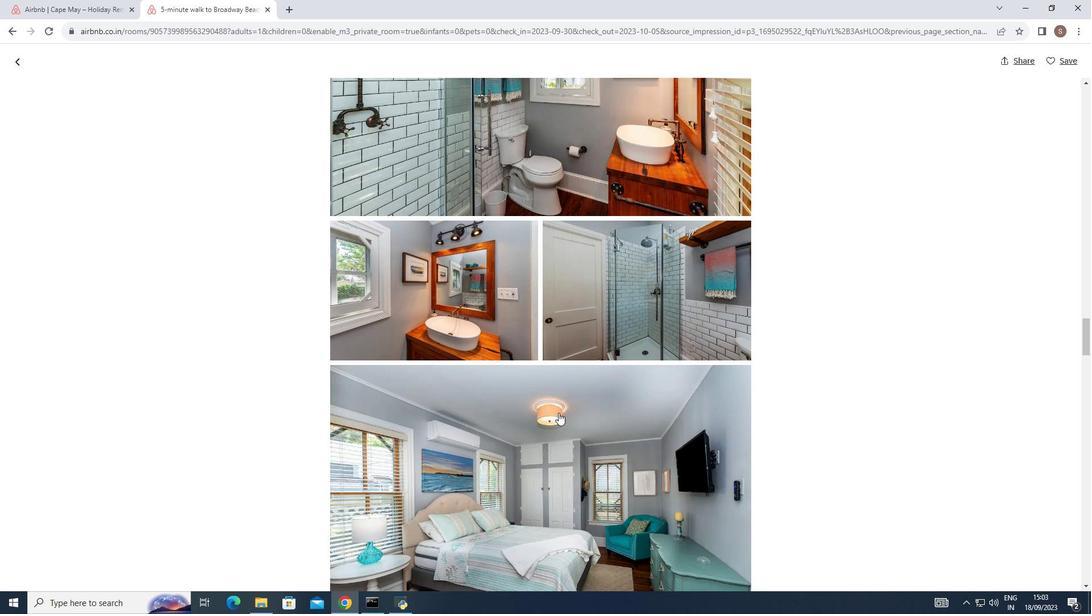 
Action: Mouse scrolled (558, 412) with delta (0, 0)
Screenshot: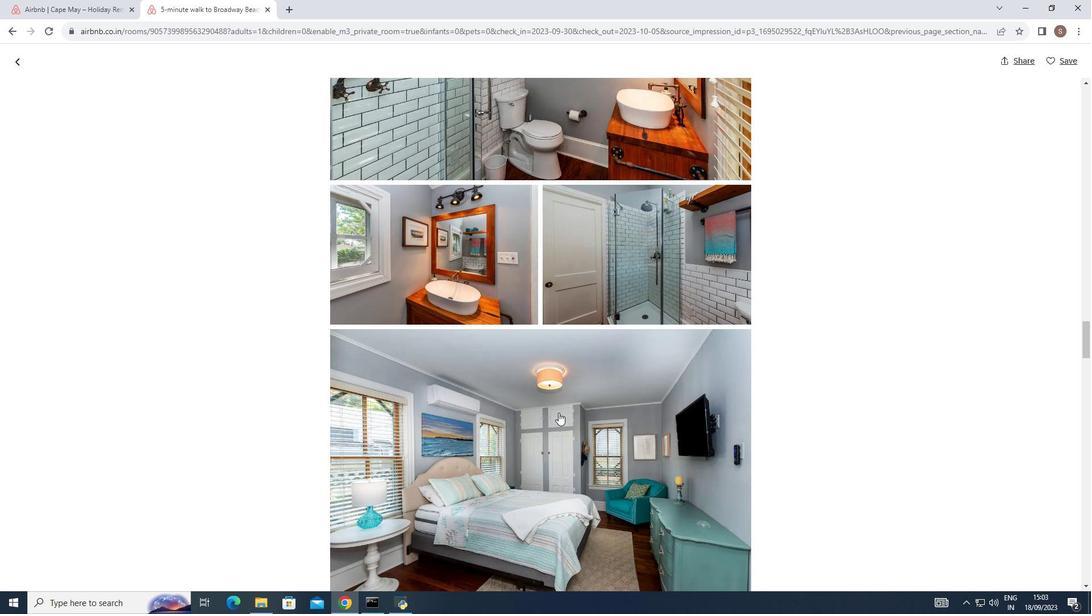
Action: Mouse scrolled (558, 412) with delta (0, 0)
Screenshot: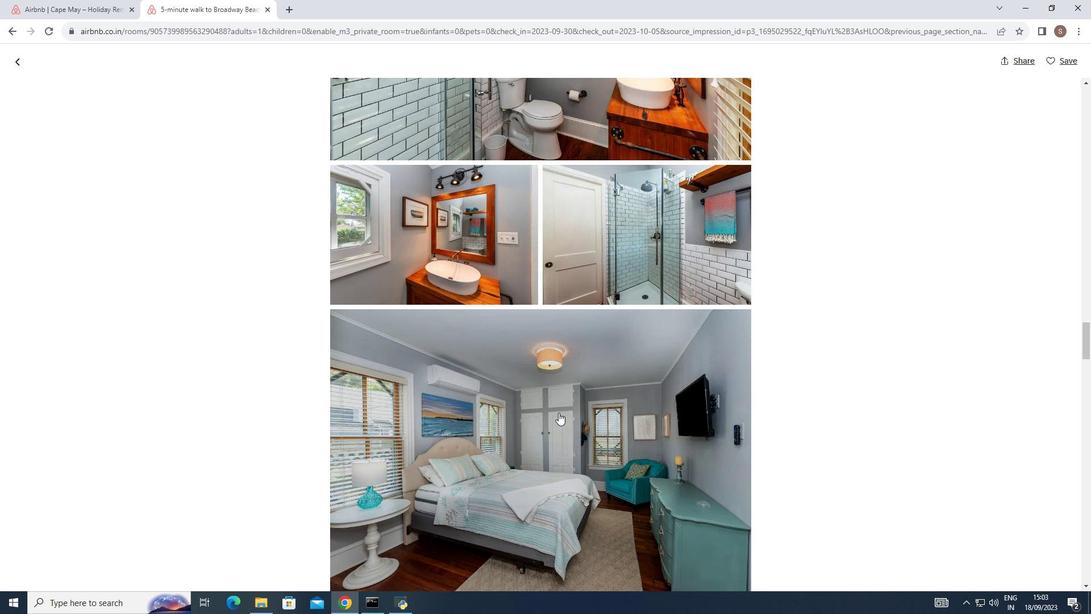 
Action: Mouse scrolled (558, 412) with delta (0, 0)
Screenshot: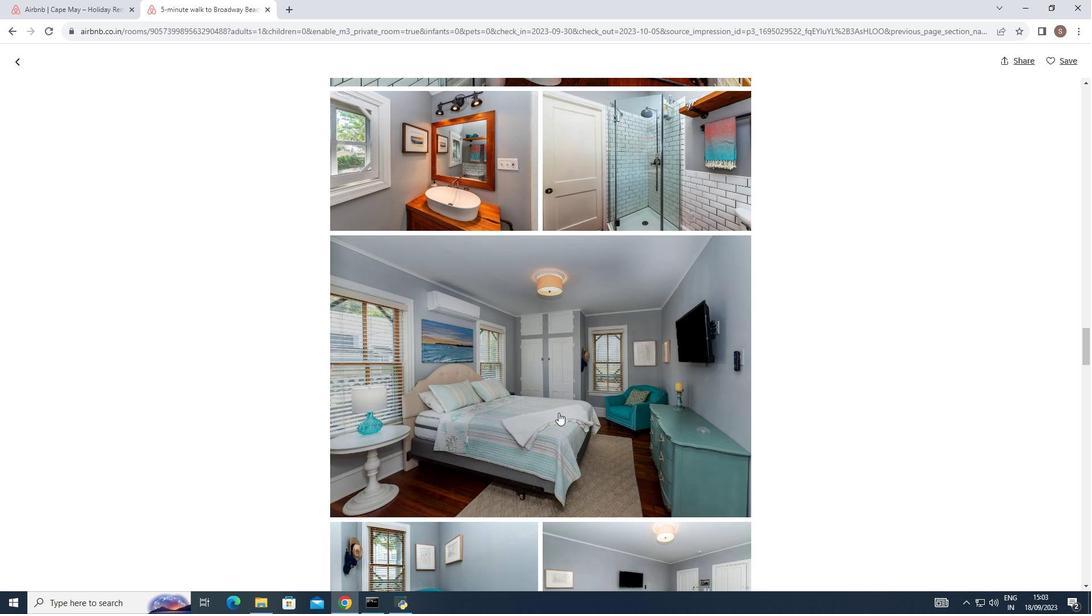
Action: Mouse scrolled (558, 412) with delta (0, 0)
Screenshot: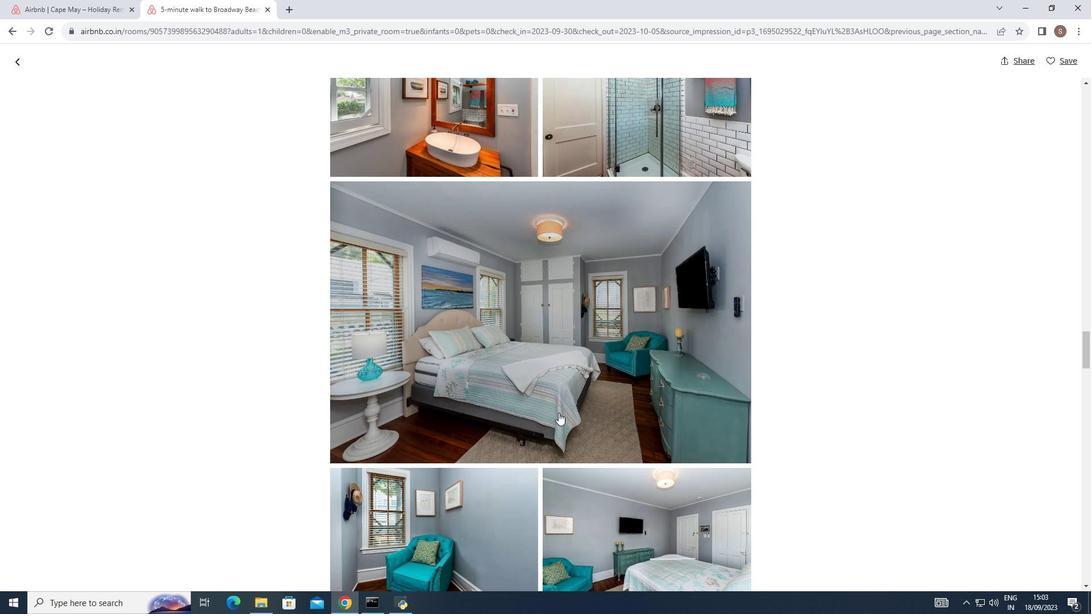 
Action: Mouse scrolled (558, 412) with delta (0, 0)
Screenshot: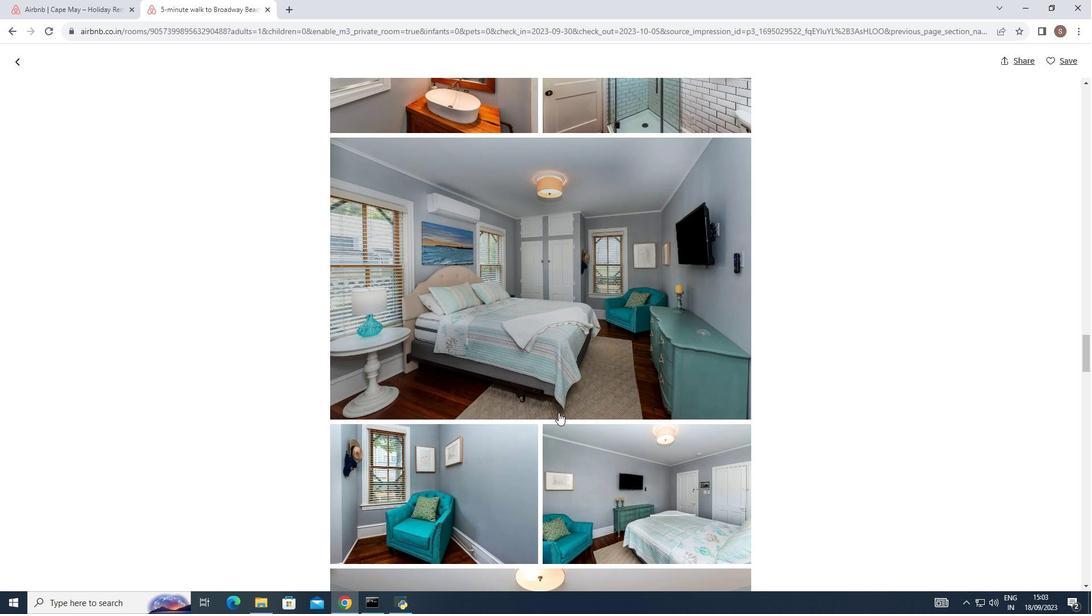 
Action: Mouse scrolled (558, 412) with delta (0, 0)
Screenshot: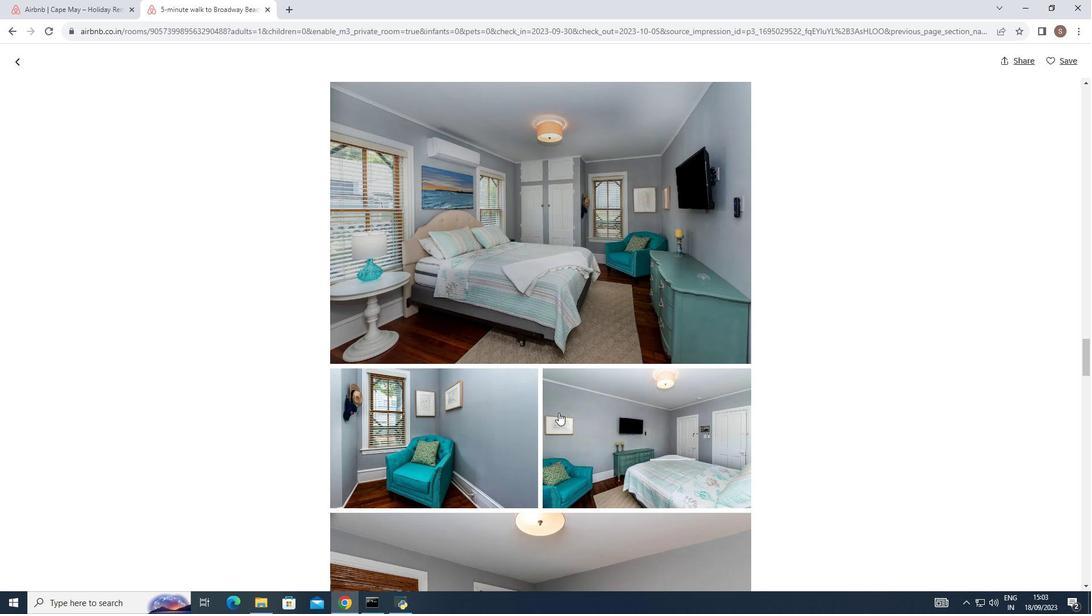 
Action: Mouse scrolled (558, 412) with delta (0, 0)
Screenshot: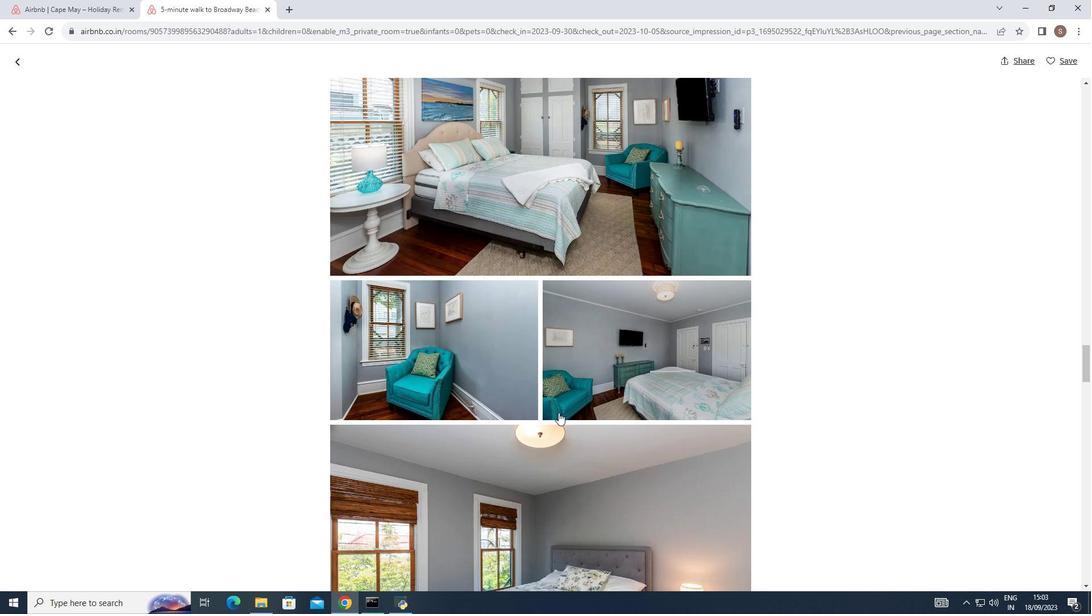 
Action: Mouse scrolled (558, 412) with delta (0, 0)
Screenshot: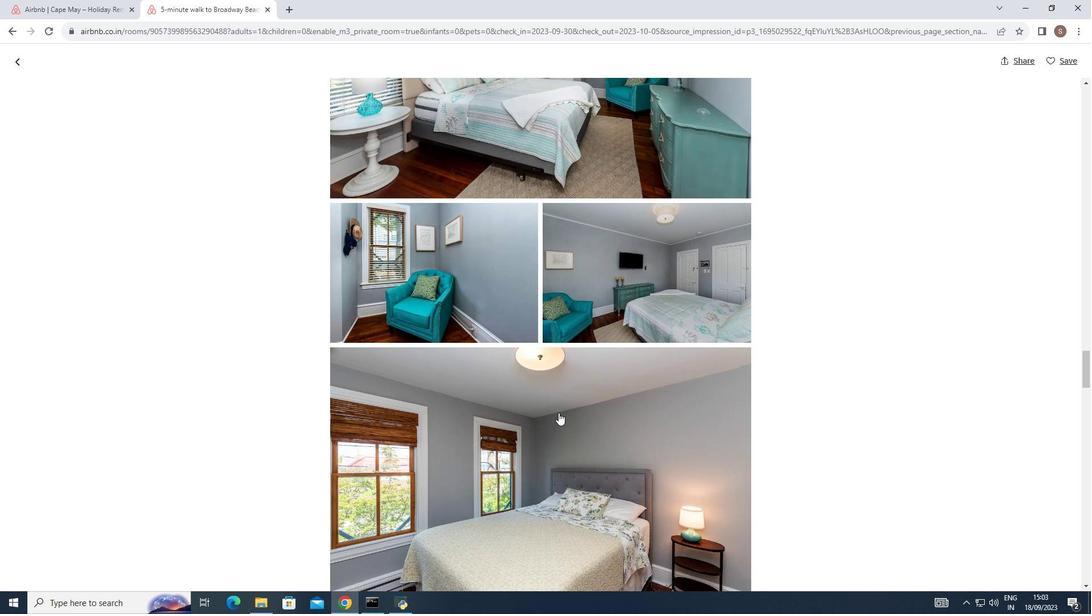 
Action: Mouse scrolled (558, 412) with delta (0, 0)
Screenshot: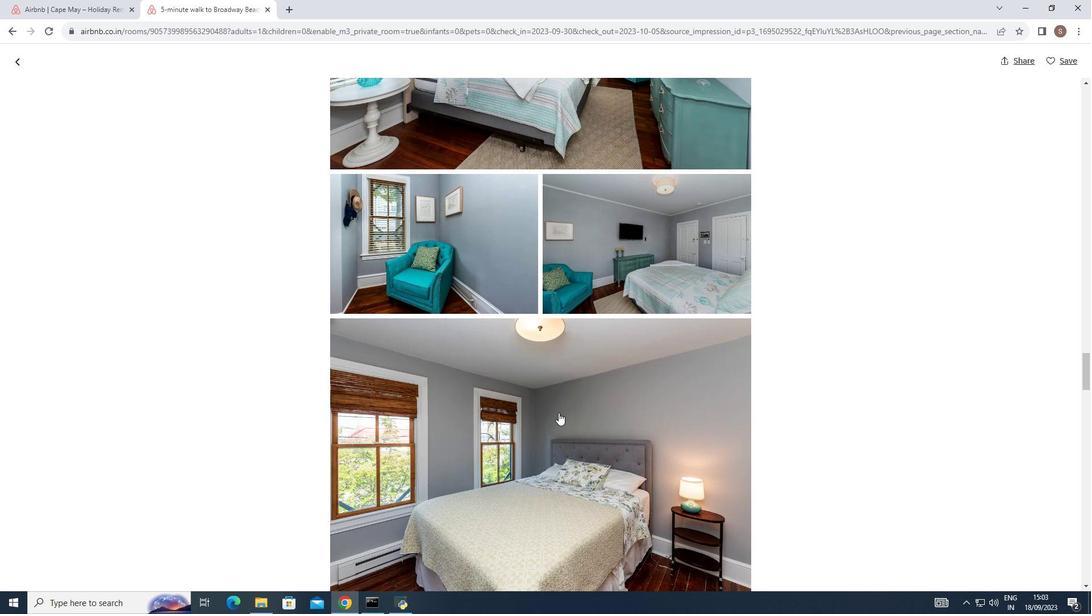
Action: Mouse scrolled (558, 412) with delta (0, 0)
Screenshot: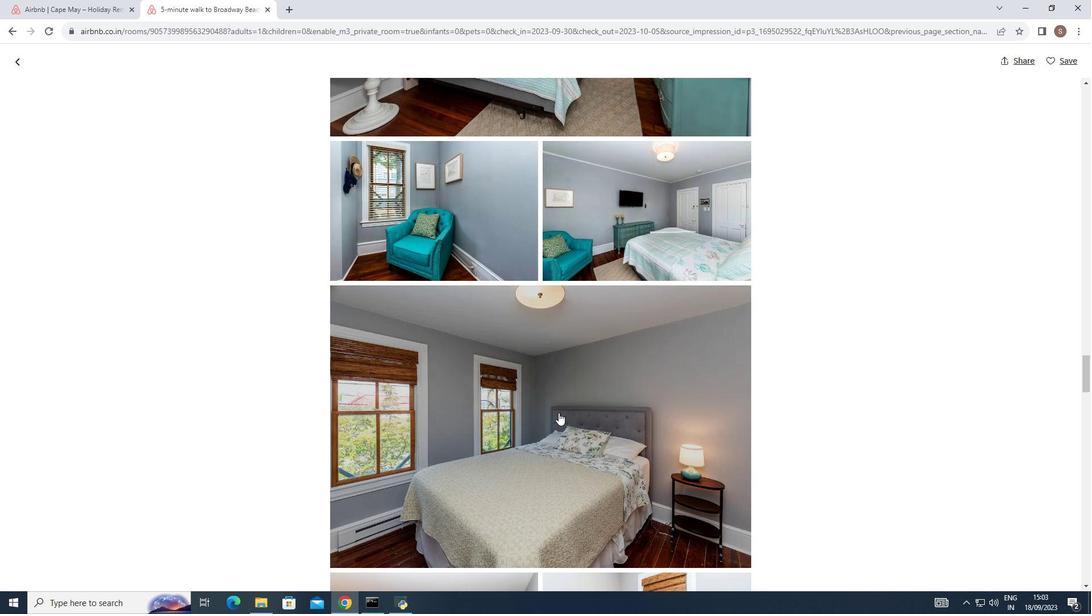 
Action: Mouse scrolled (558, 412) with delta (0, 0)
Screenshot: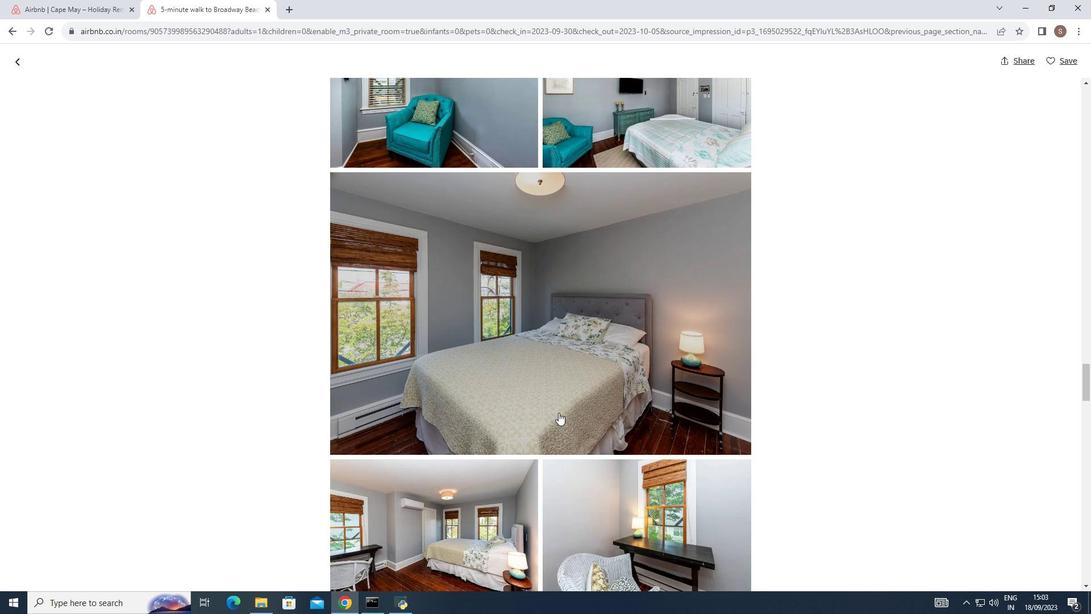 
Action: Mouse scrolled (558, 412) with delta (0, 0)
Screenshot: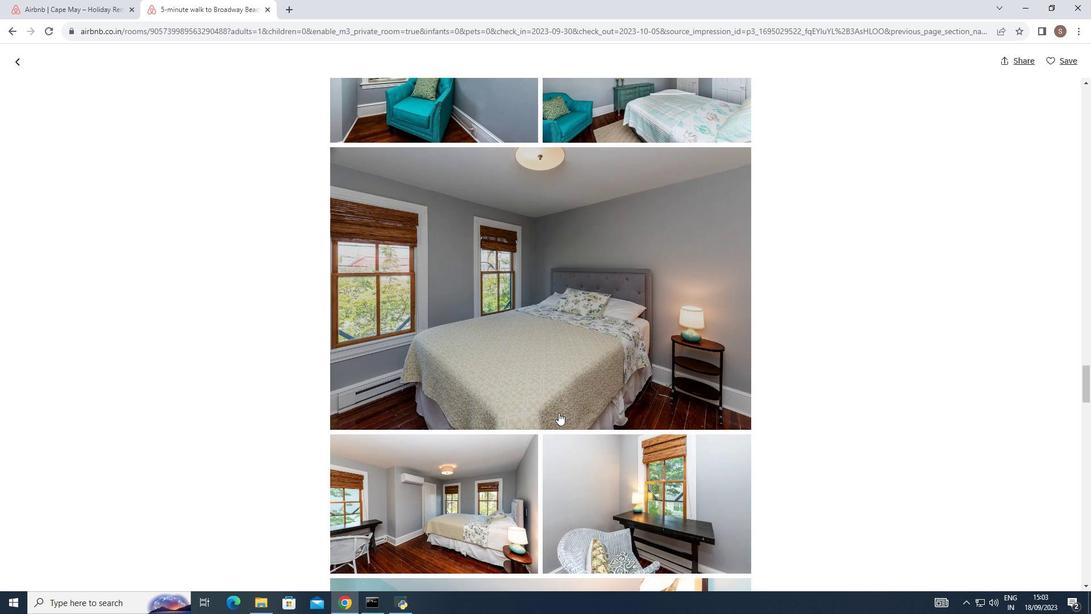 
Action: Mouse scrolled (558, 412) with delta (0, 0)
Screenshot: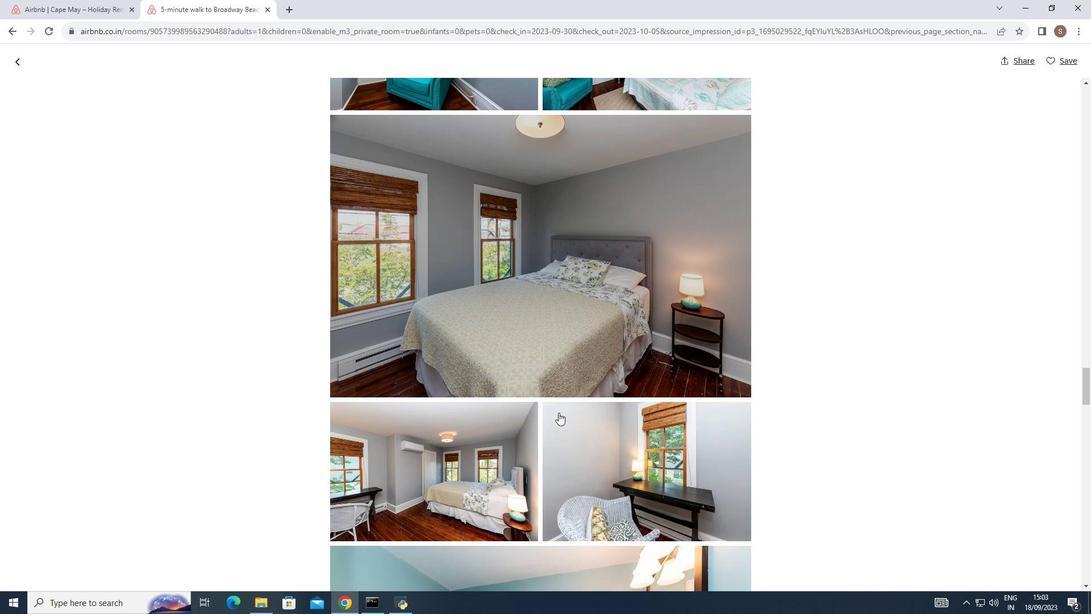 
Action: Mouse scrolled (558, 412) with delta (0, 0)
Screenshot: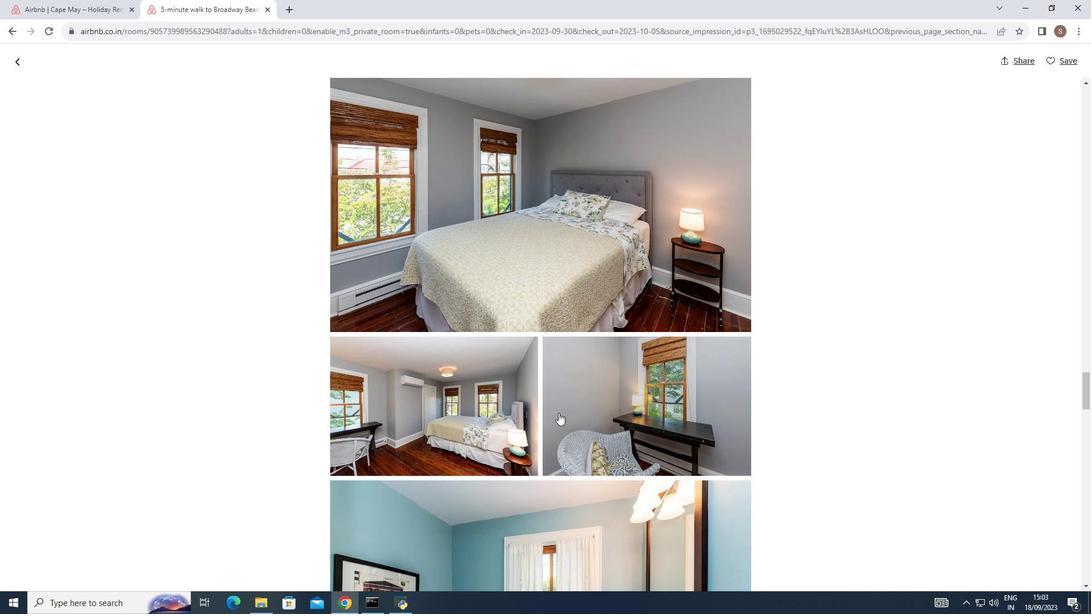 
Action: Mouse scrolled (558, 412) with delta (0, 0)
Screenshot: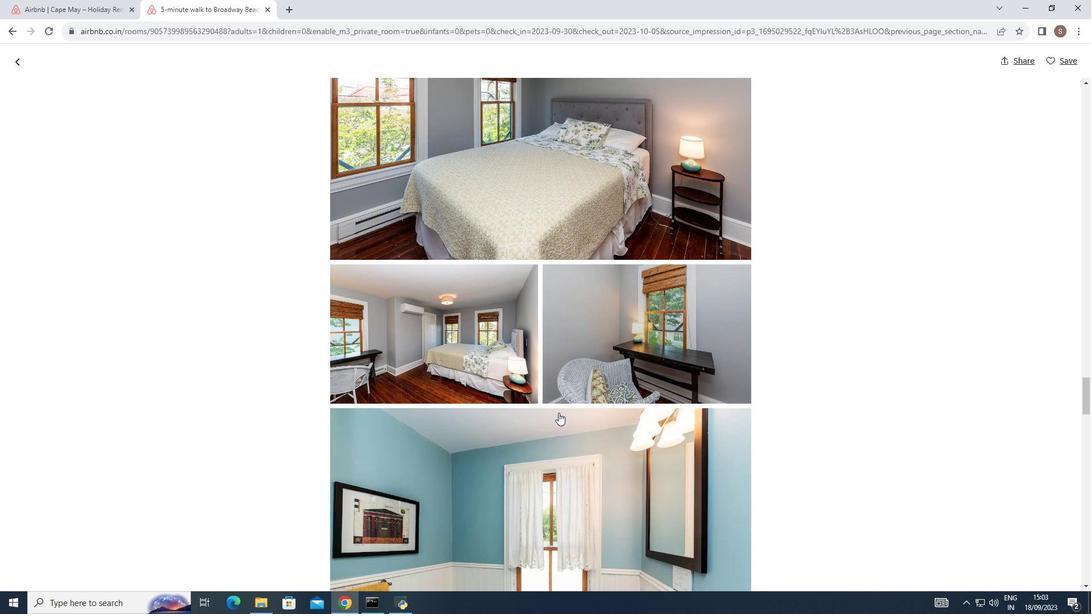 
Action: Mouse scrolled (558, 412) with delta (0, 0)
Screenshot: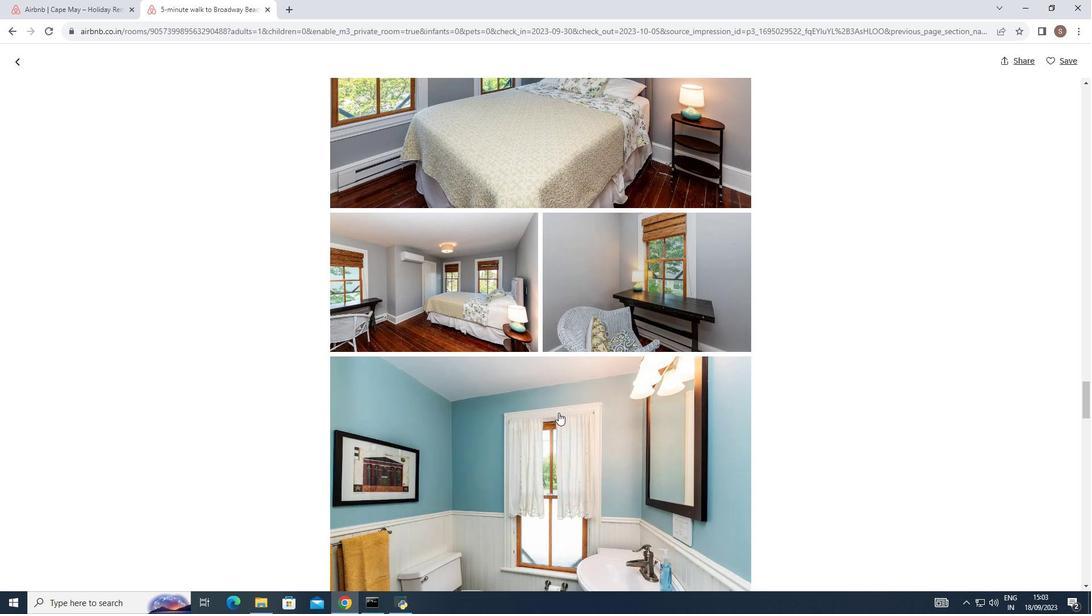 
Action: Mouse scrolled (558, 412) with delta (0, 0)
Screenshot: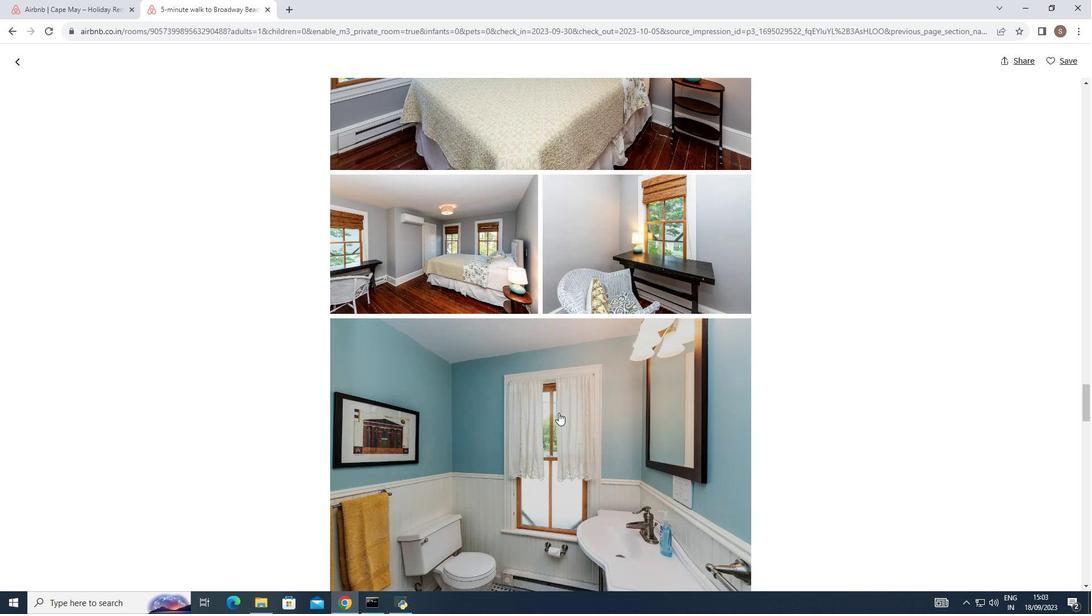 
Action: Mouse moved to (559, 412)
Screenshot: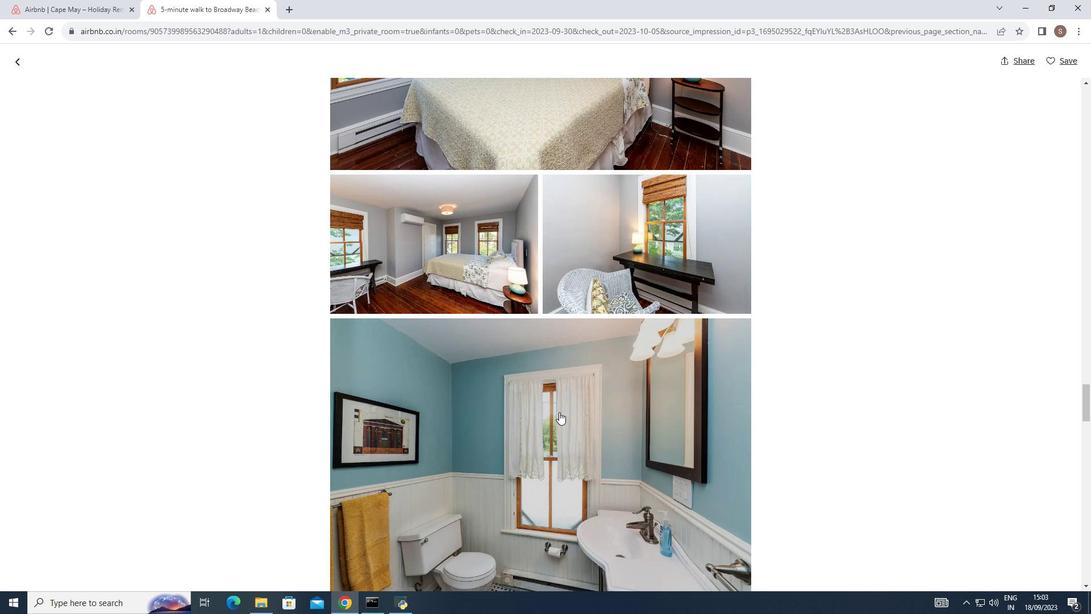 
Action: Mouse scrolled (559, 411) with delta (0, 0)
Screenshot: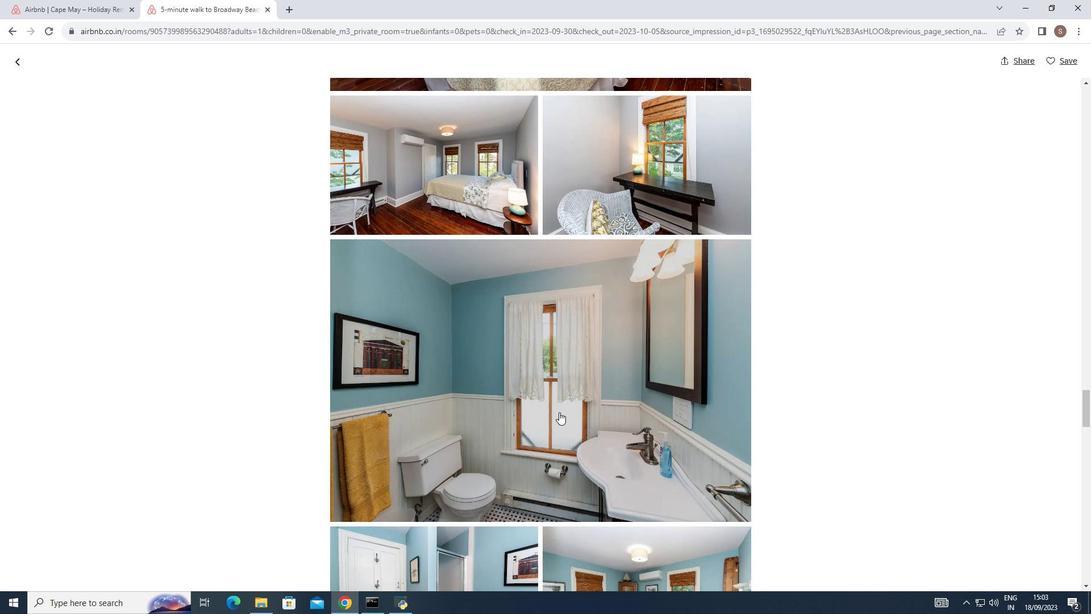 
Action: Mouse scrolled (559, 411) with delta (0, 0)
Screenshot: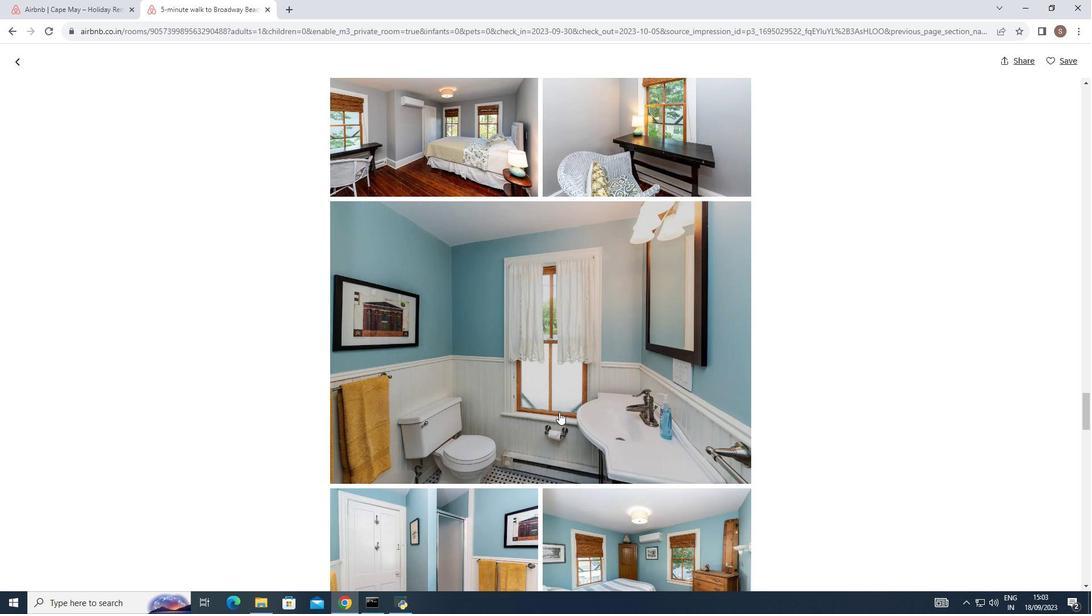 
Action: Mouse scrolled (559, 411) with delta (0, 0)
Screenshot: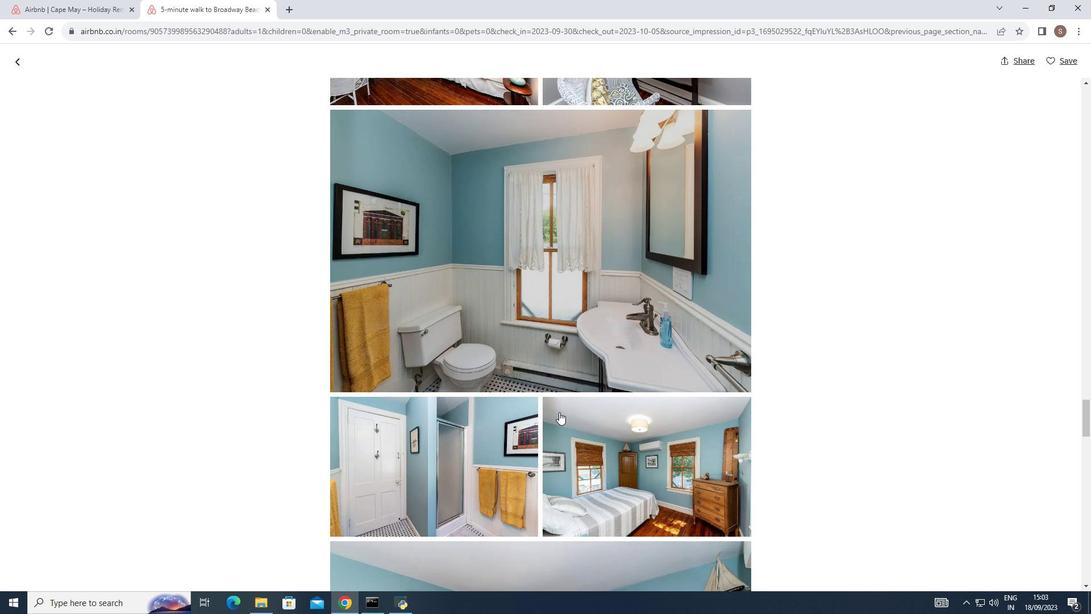 
Action: Mouse scrolled (559, 411) with delta (0, 0)
Screenshot: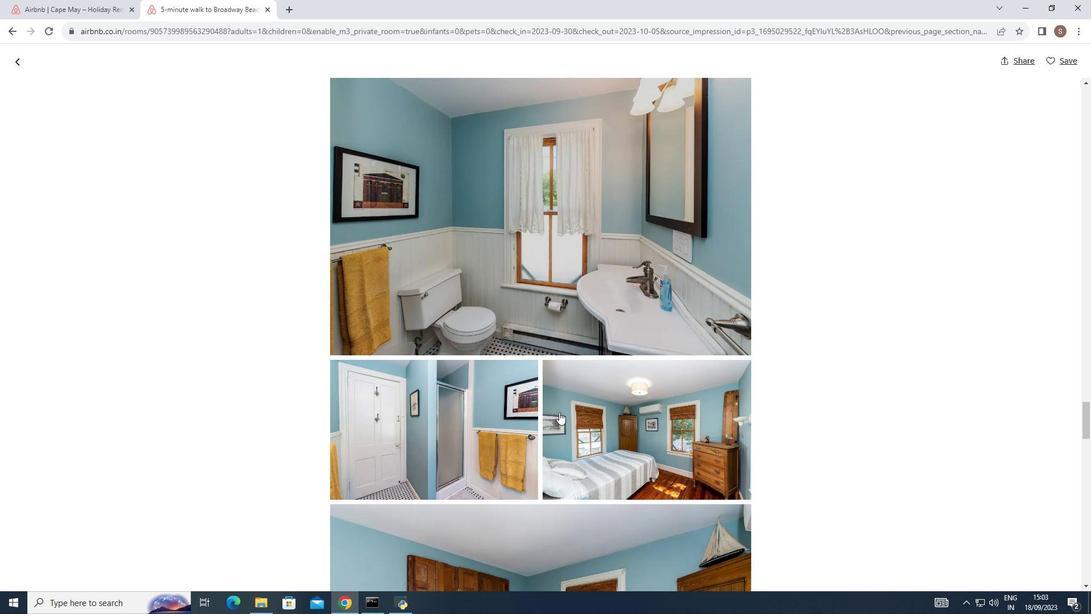 
Action: Mouse scrolled (559, 411) with delta (0, 0)
Screenshot: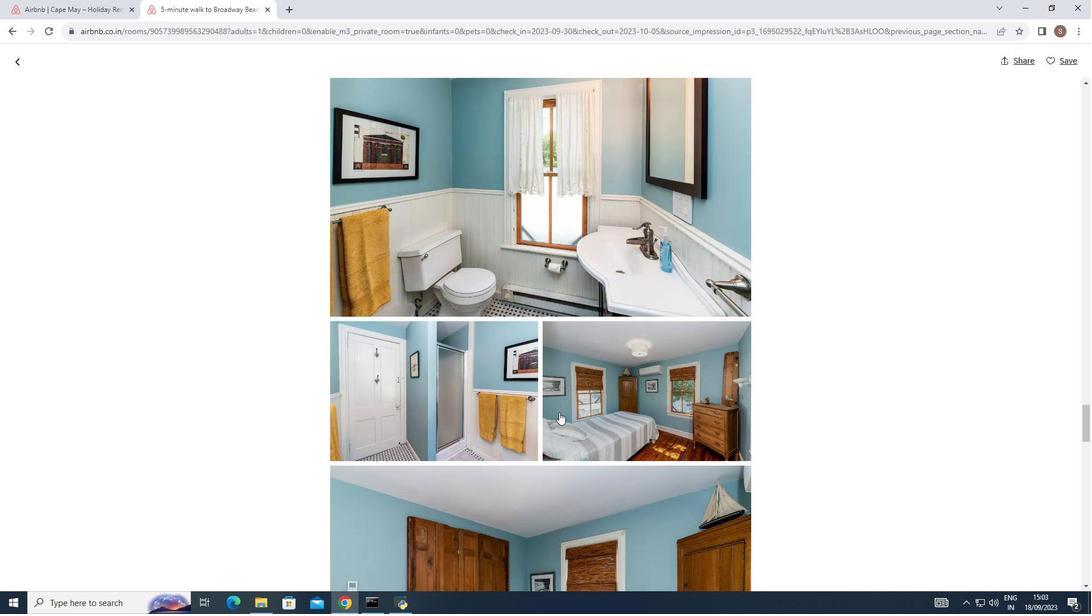 
Action: Mouse scrolled (559, 411) with delta (0, 0)
Screenshot: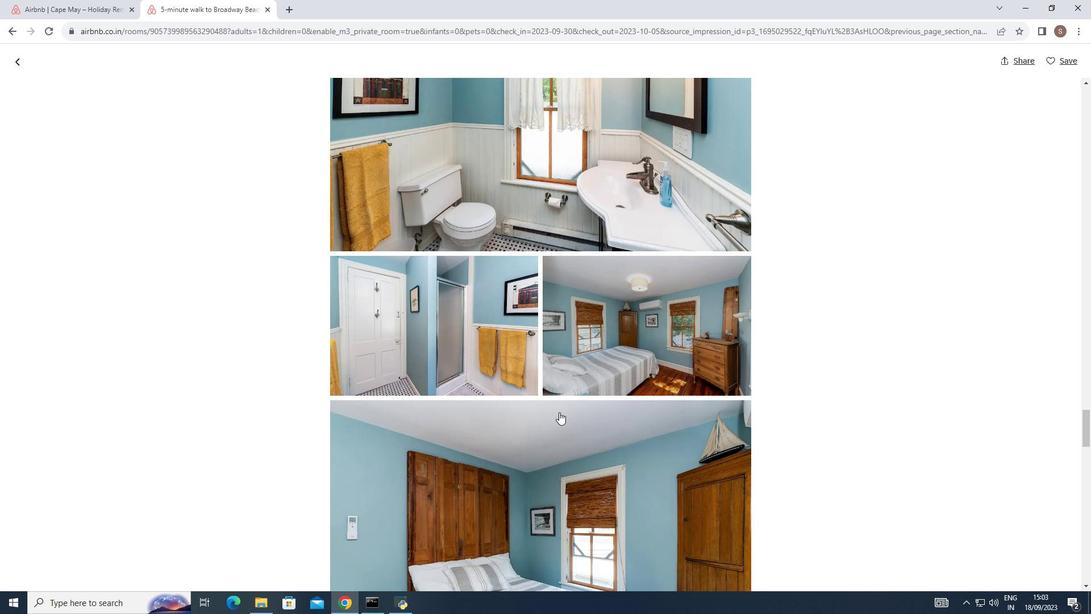 
Action: Mouse scrolled (559, 411) with delta (0, 0)
Screenshot: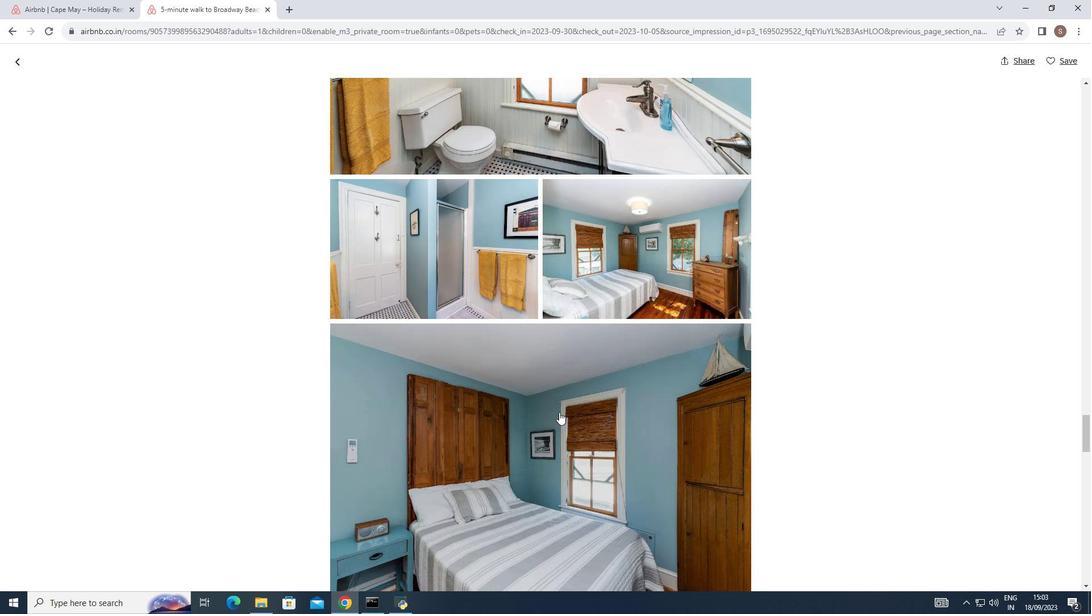 
Action: Mouse scrolled (559, 411) with delta (0, 0)
Screenshot: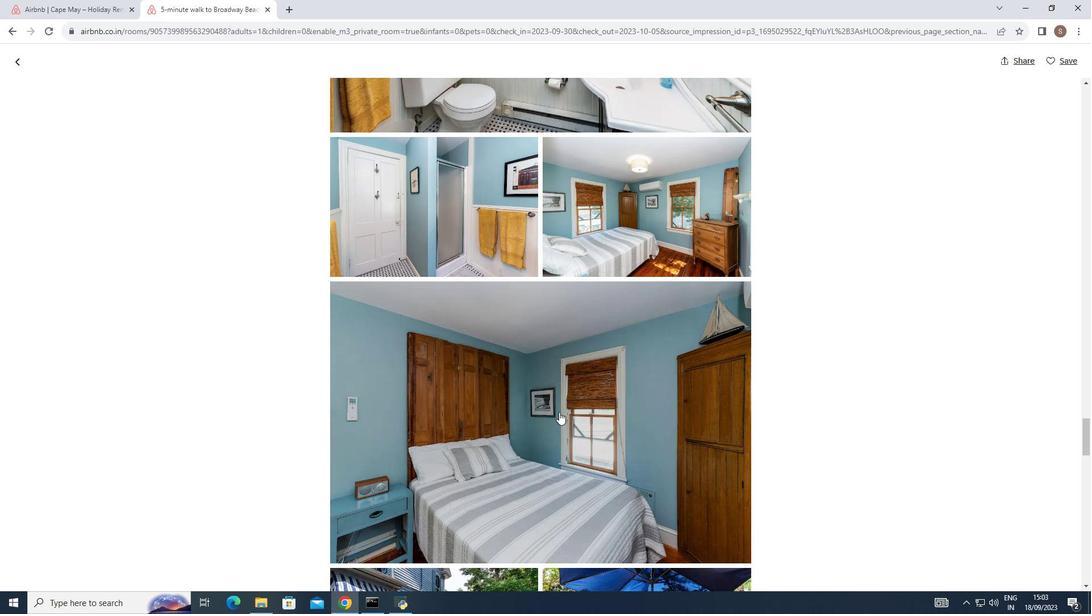 
Action: Mouse scrolled (559, 411) with delta (0, 0)
Screenshot: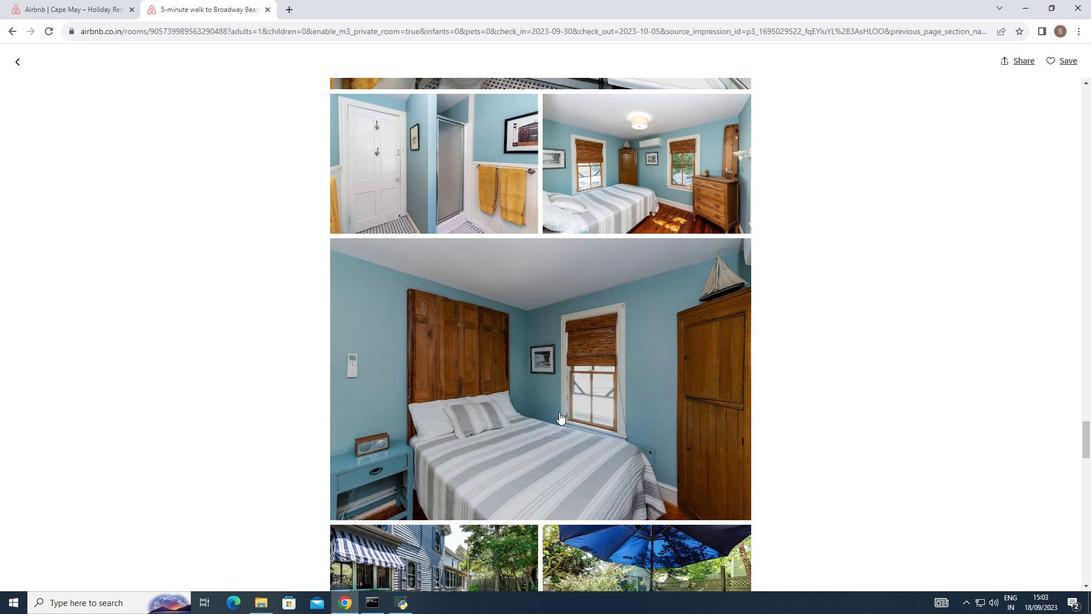 
Action: Mouse scrolled (559, 411) with delta (0, 0)
Screenshot: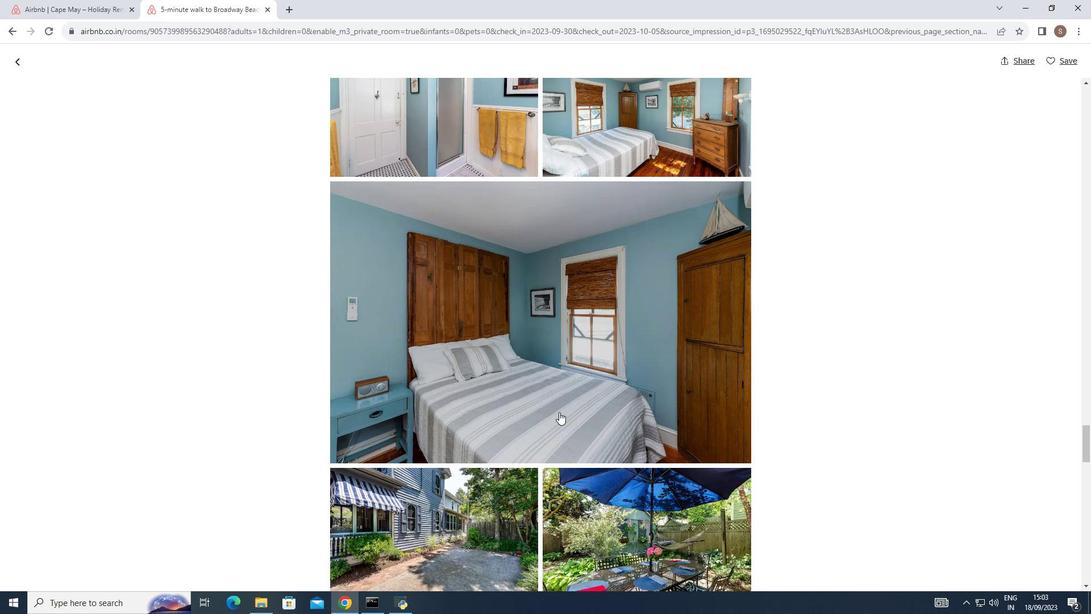 
Action: Mouse scrolled (559, 411) with delta (0, 0)
Screenshot: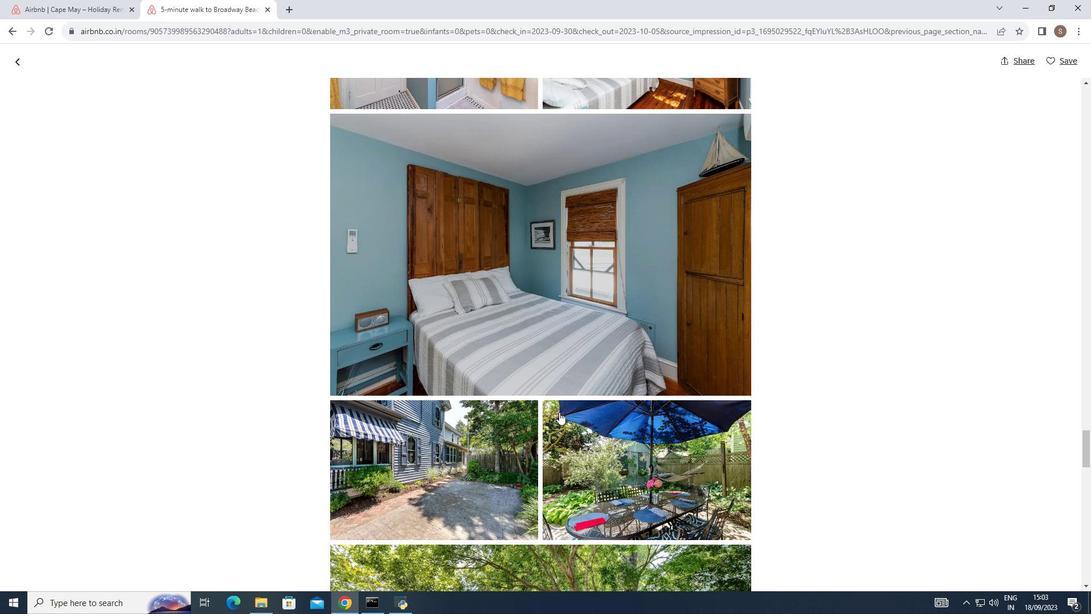 
Action: Mouse scrolled (559, 411) with delta (0, 0)
Screenshot: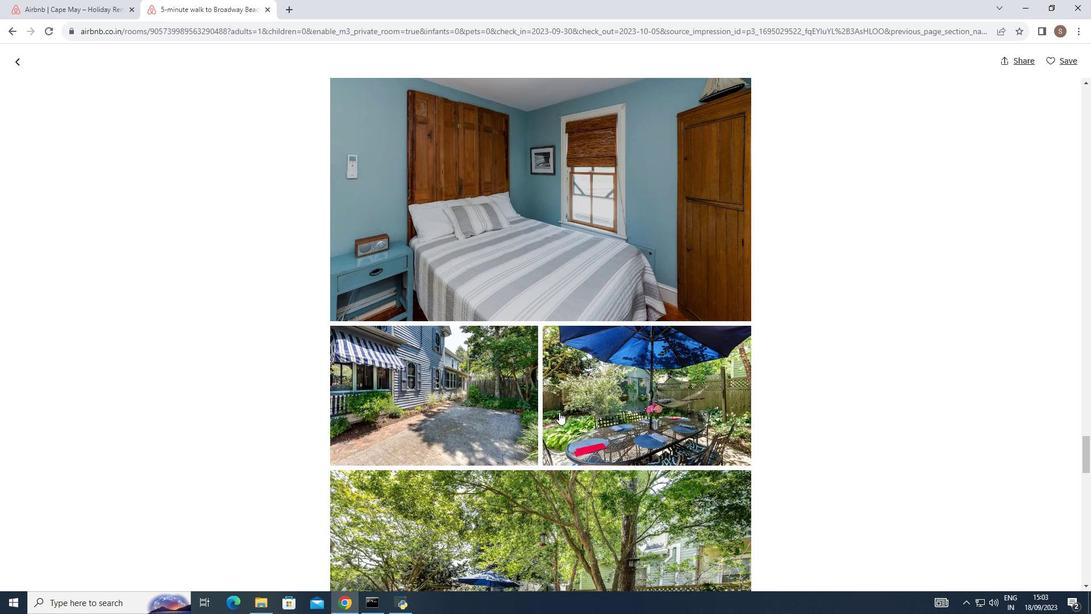 
Action: Mouse scrolled (559, 411) with delta (0, 0)
Screenshot: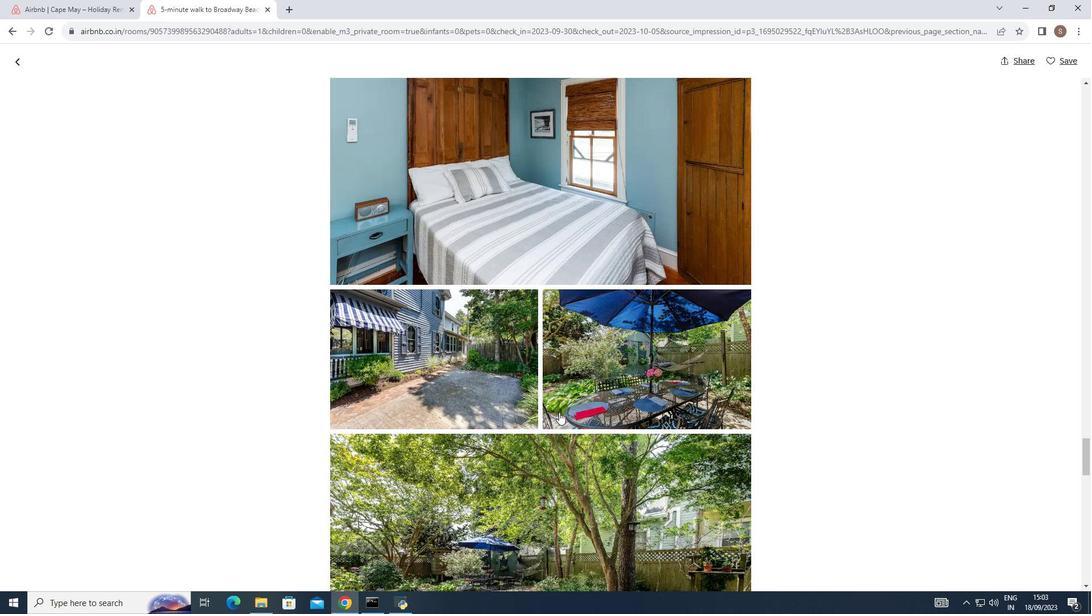 
Action: Mouse scrolled (559, 411) with delta (0, 0)
Screenshot: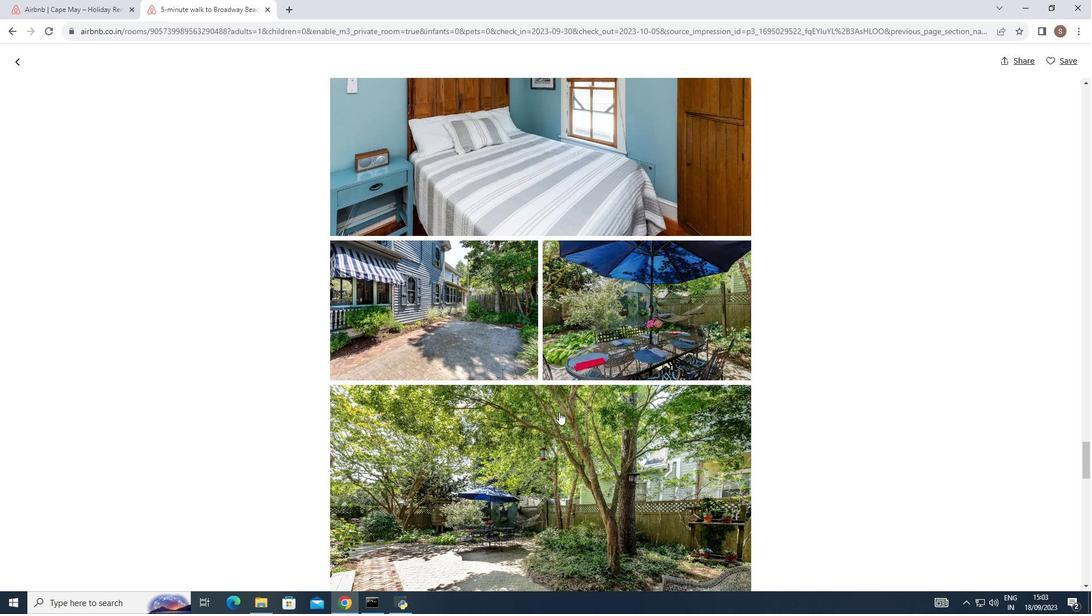 
Action: Mouse scrolled (559, 411) with delta (0, 0)
Screenshot: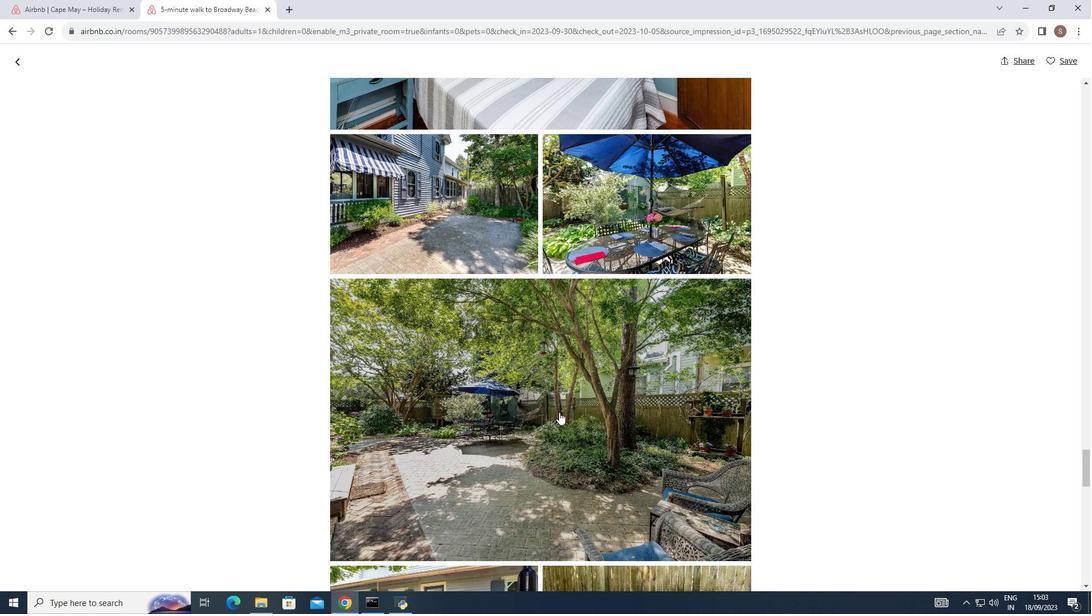 
Action: Mouse scrolled (559, 411) with delta (0, 0)
Screenshot: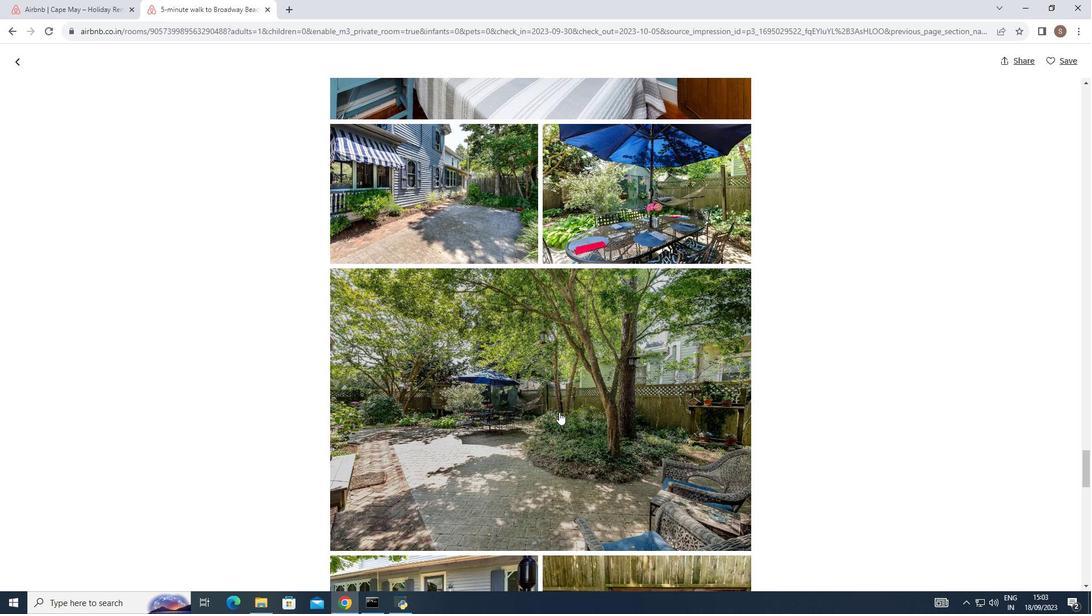 
Action: Mouse scrolled (559, 411) with delta (0, 0)
Screenshot: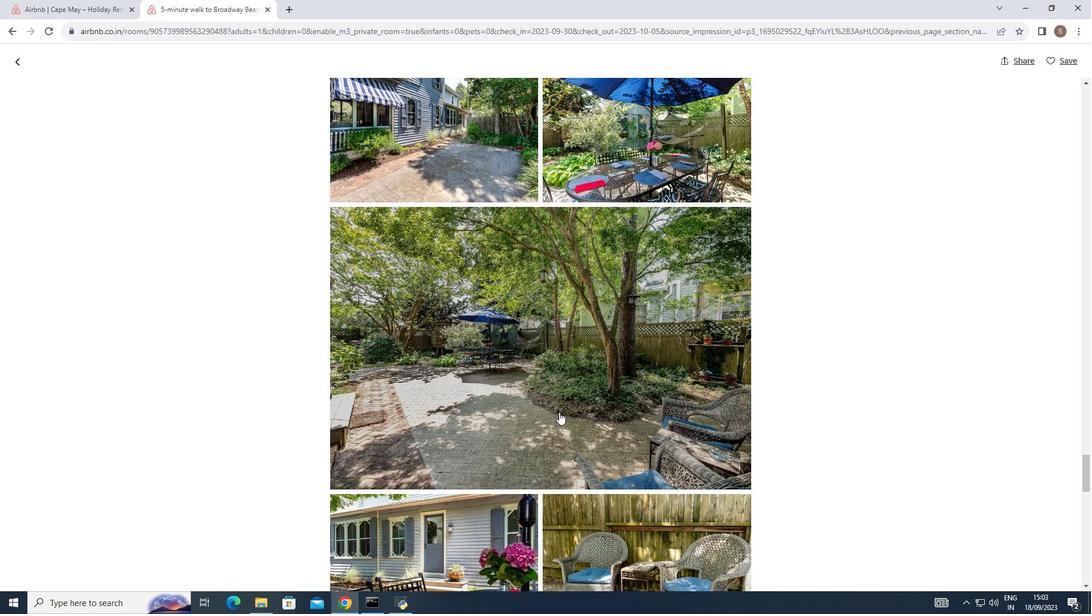 
Action: Mouse scrolled (559, 411) with delta (0, 0)
Screenshot: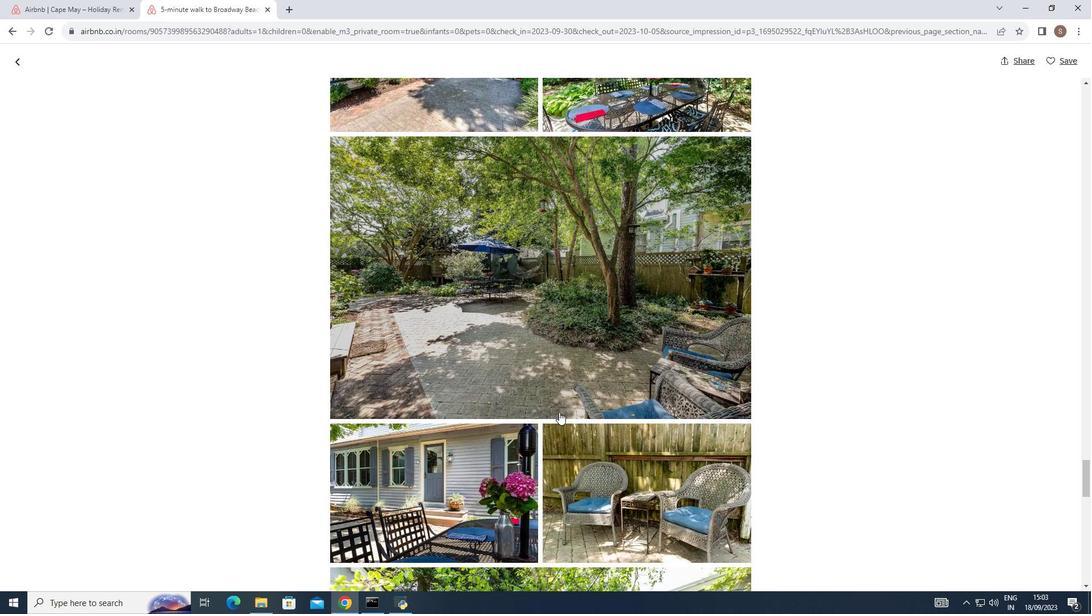 
Action: Mouse scrolled (559, 411) with delta (0, 0)
Screenshot: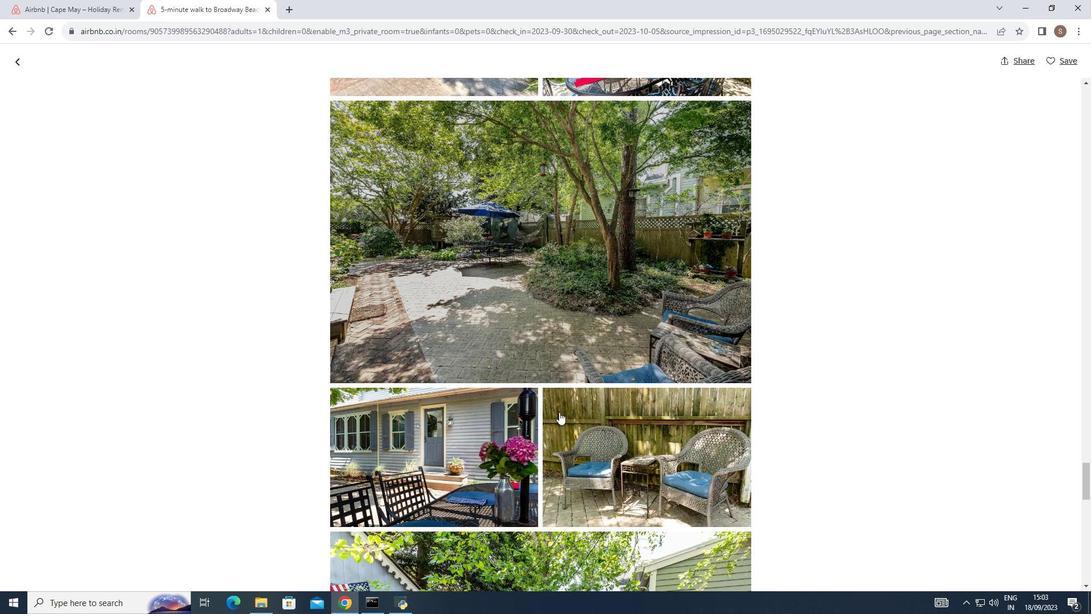 
Action: Mouse moved to (560, 412)
